 Task: Find a one-way flight from Roswell to Fort Wayne on August 8 in premium economy, departing between 1:00 PM and 2:00 PM, with 7 checked bags.
Action: Mouse moved to (379, 154)
Screenshot: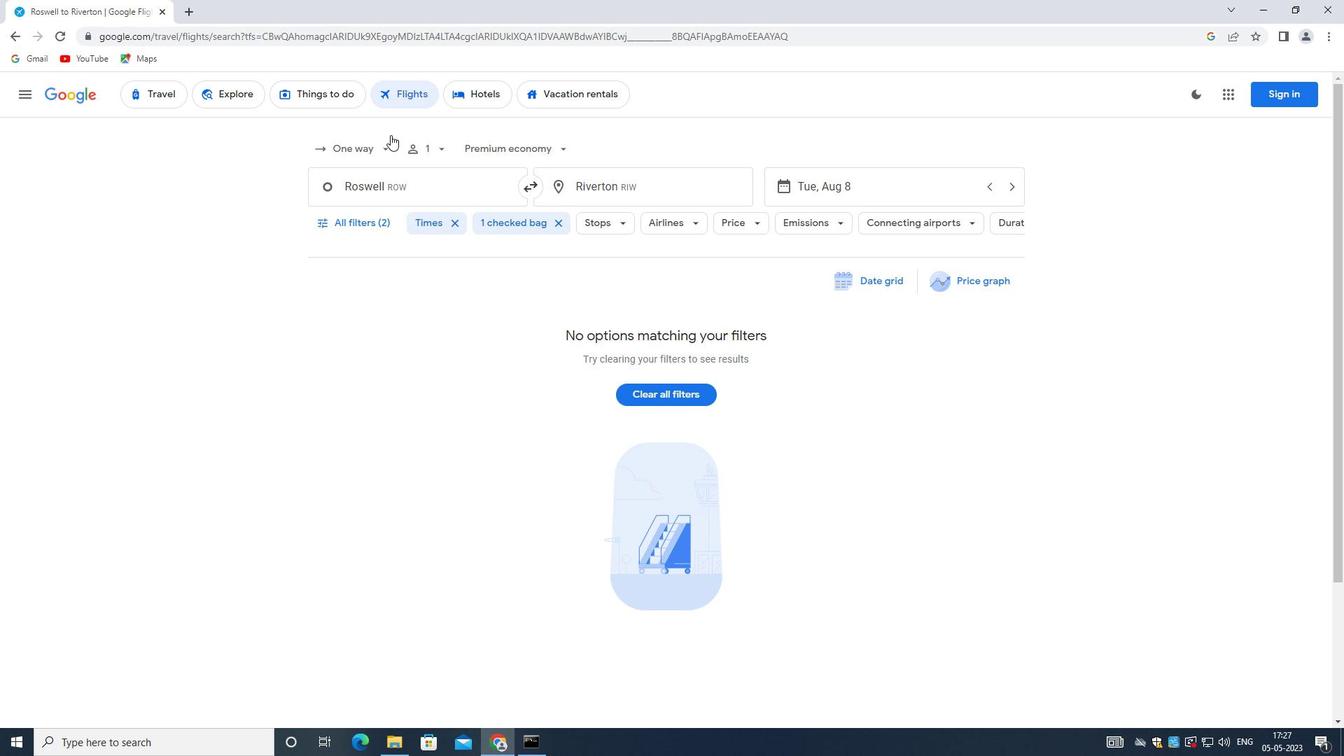 
Action: Mouse pressed left at (379, 154)
Screenshot: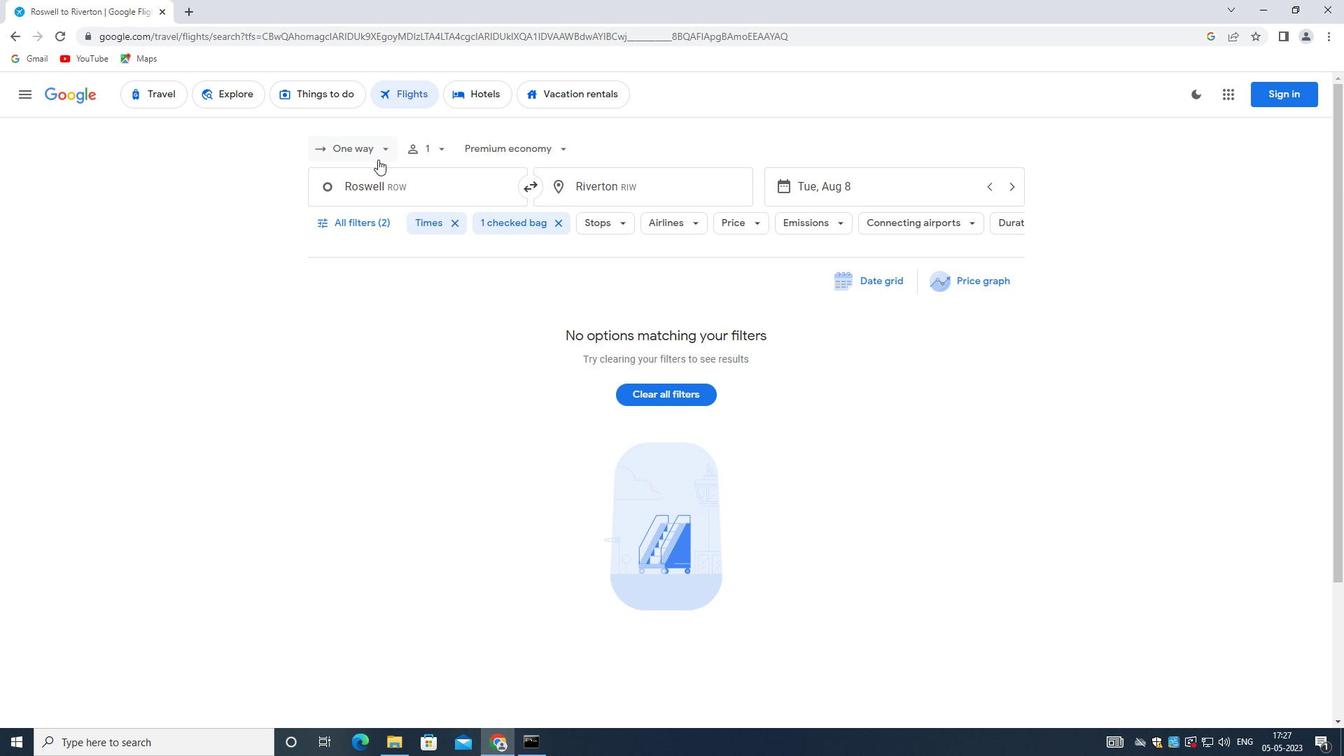 
Action: Mouse moved to (380, 217)
Screenshot: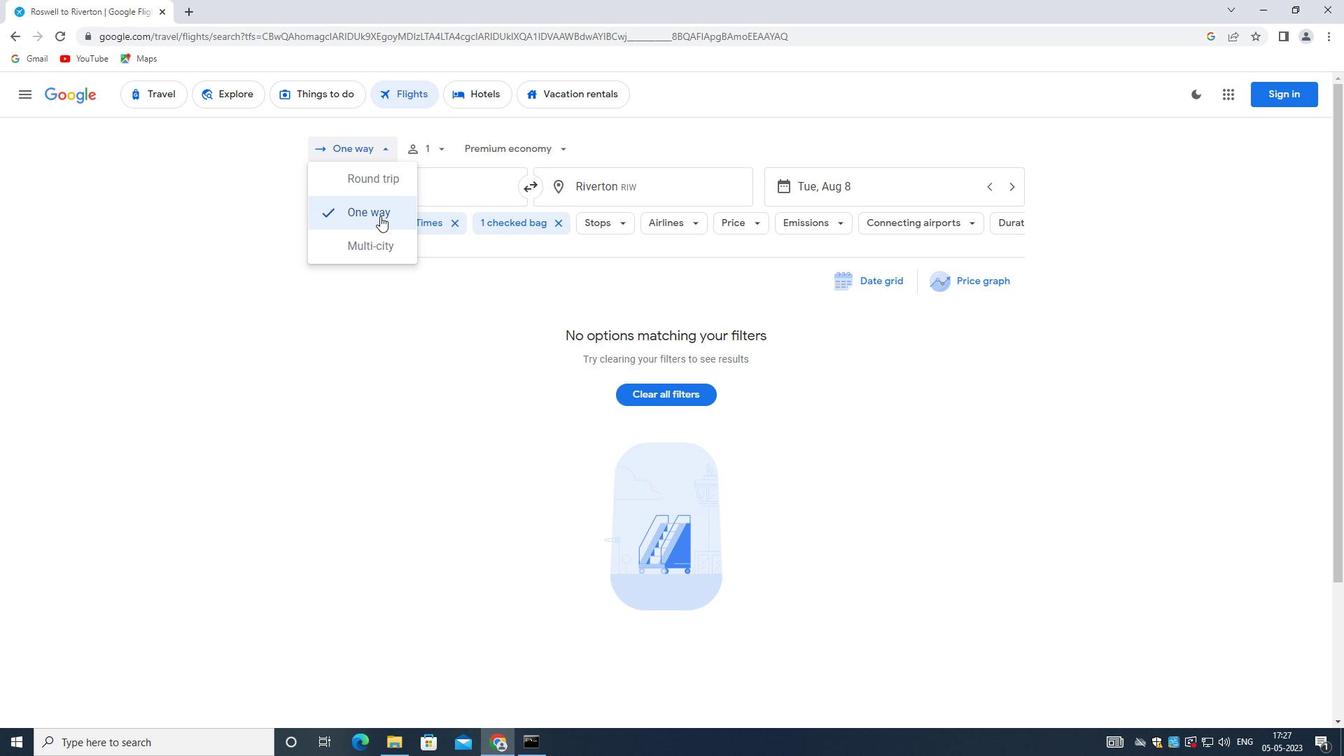 
Action: Mouse pressed left at (380, 217)
Screenshot: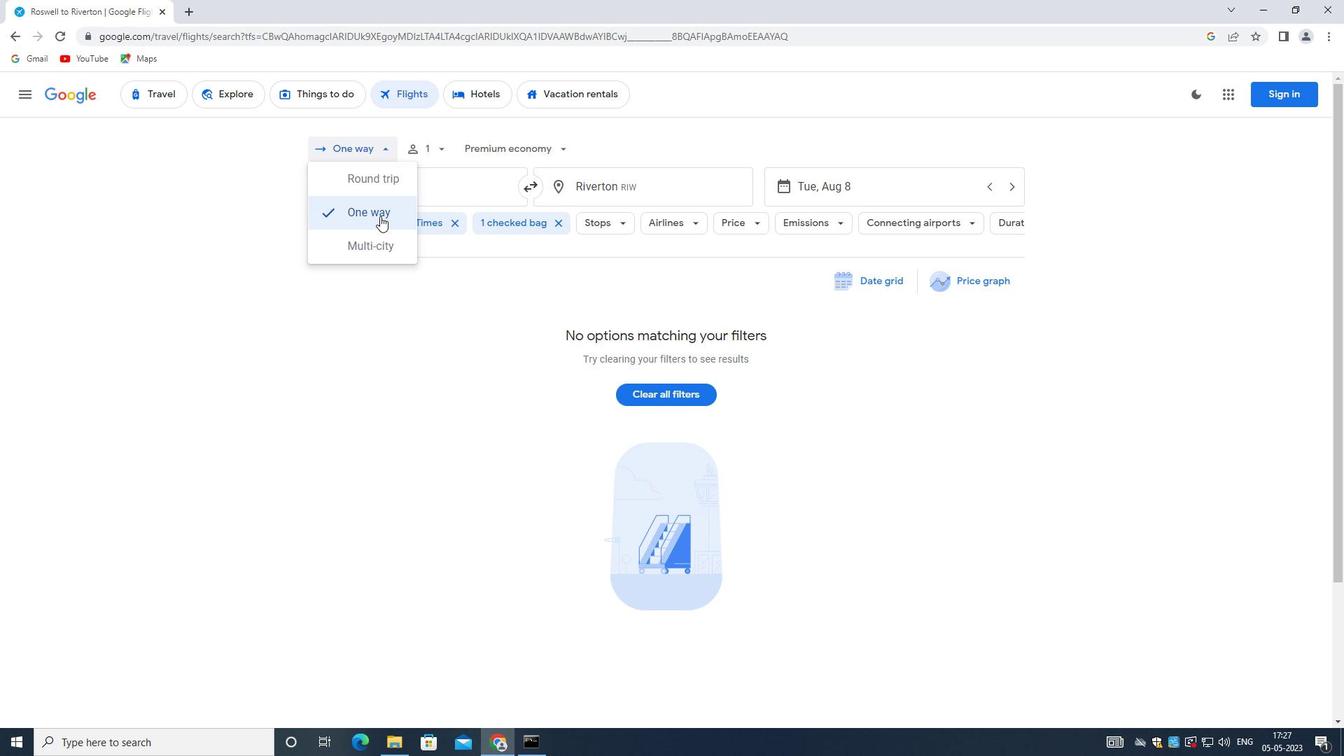 
Action: Mouse moved to (445, 147)
Screenshot: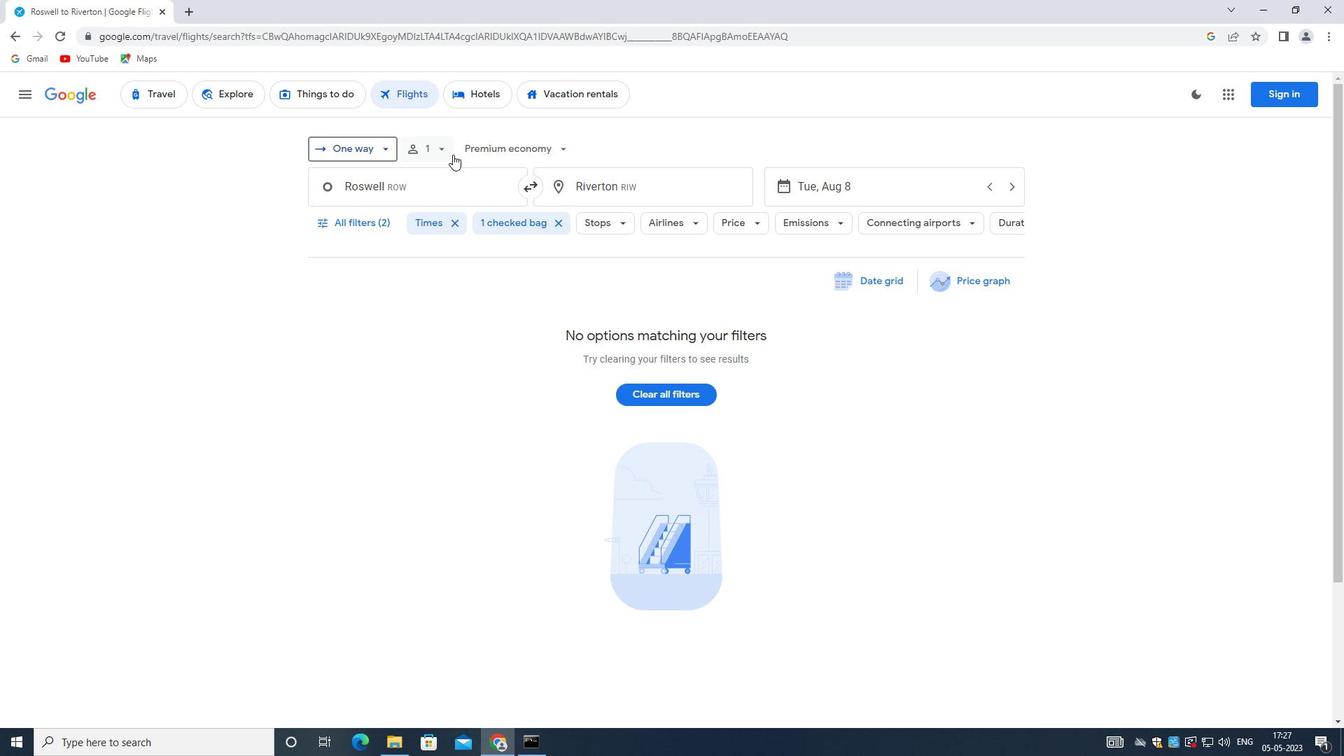 
Action: Mouse pressed left at (445, 147)
Screenshot: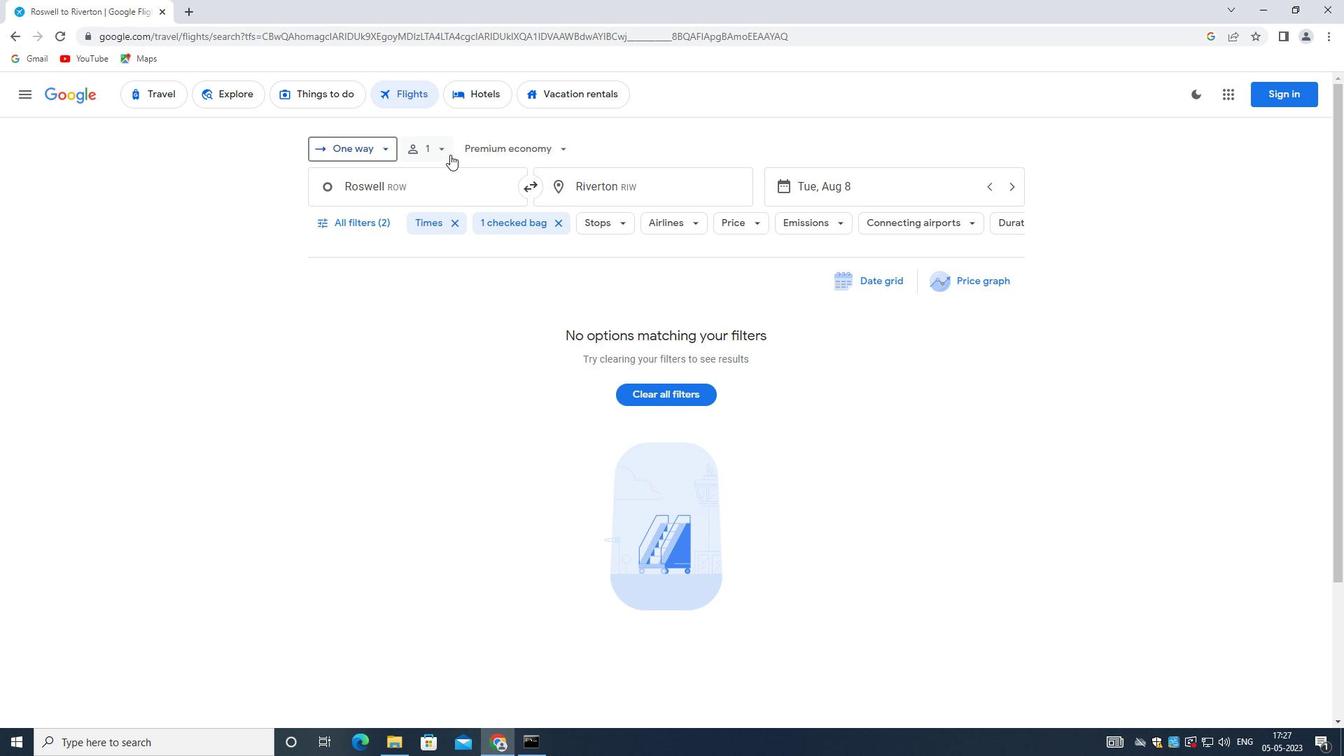 
Action: Mouse moved to (546, 217)
Screenshot: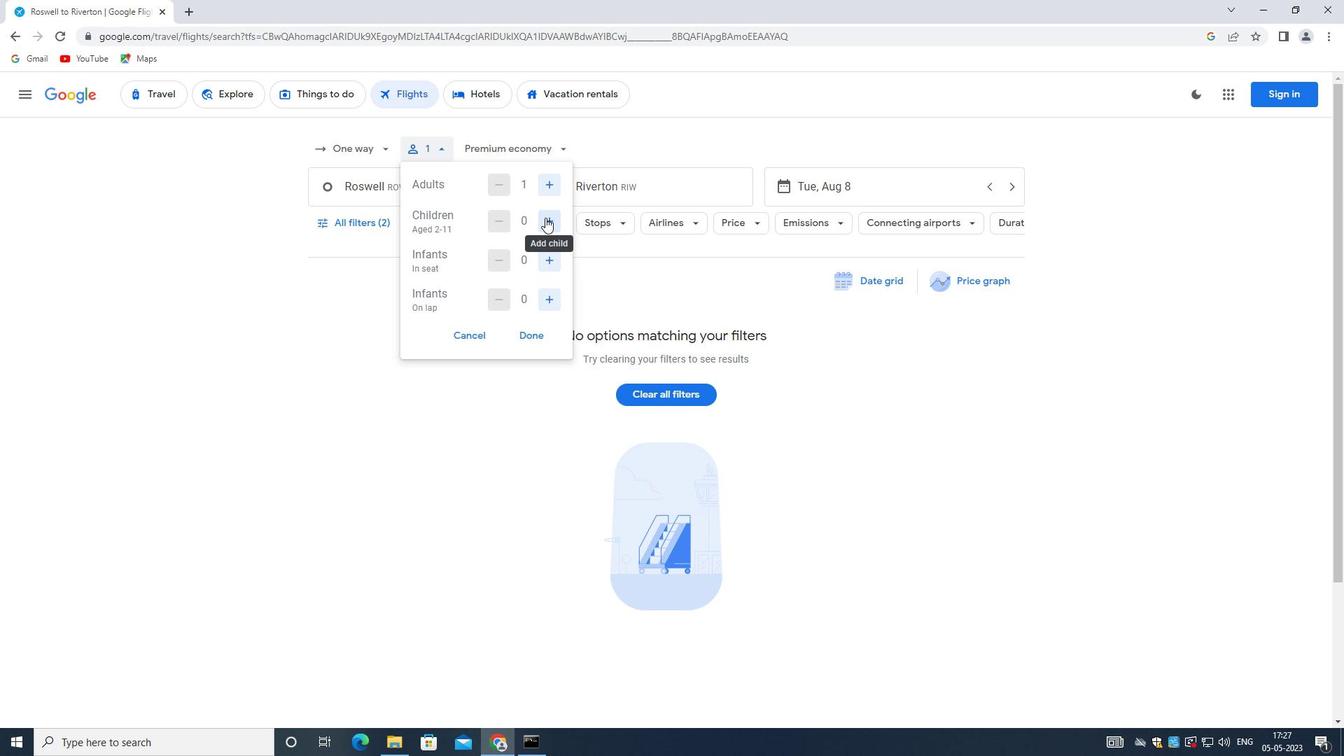 
Action: Mouse pressed left at (546, 217)
Screenshot: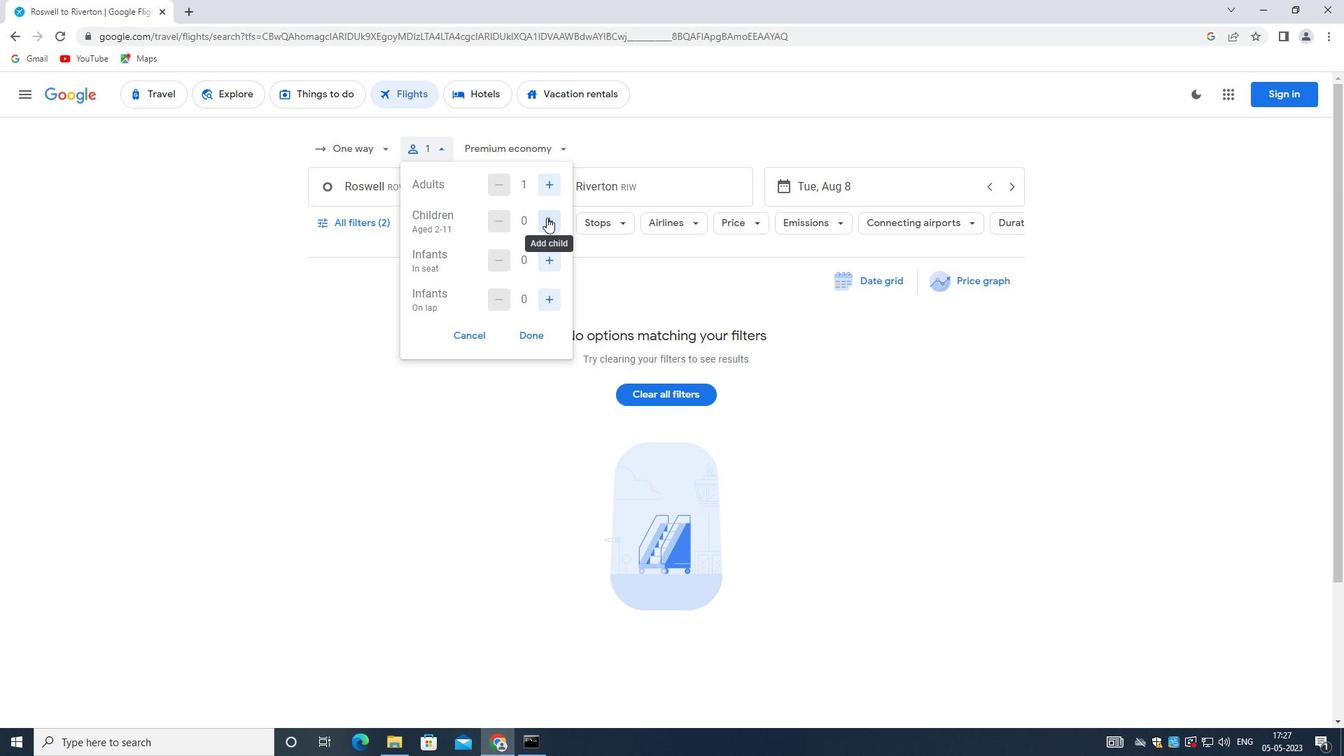 
Action: Mouse moved to (548, 217)
Screenshot: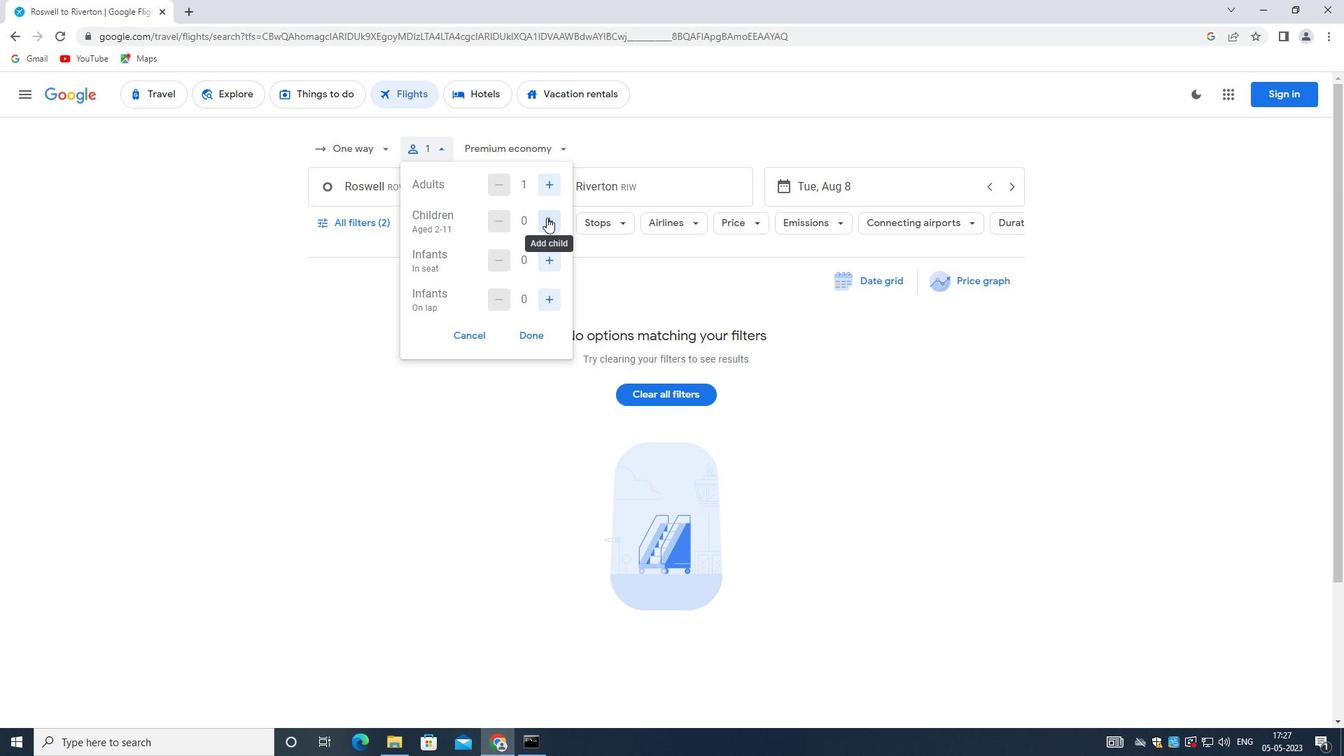 
Action: Mouse pressed left at (548, 217)
Screenshot: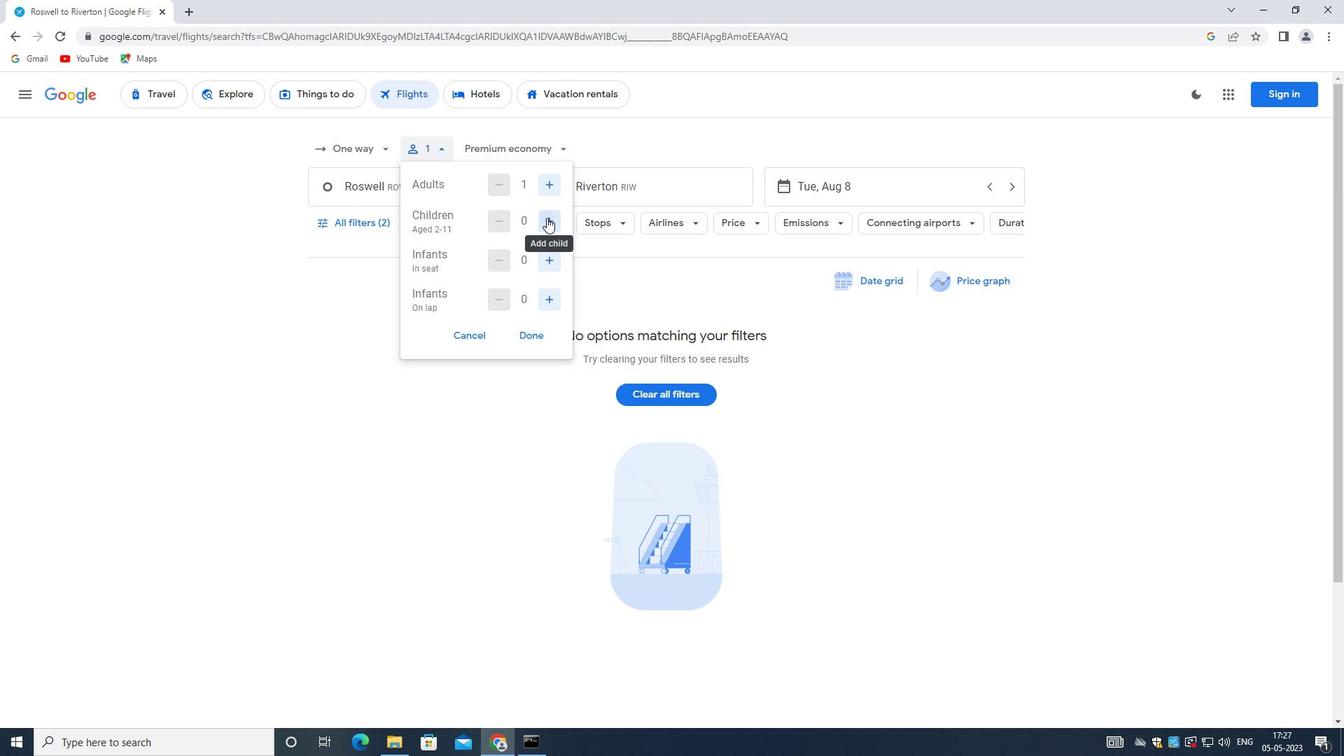 
Action: Mouse moved to (548, 217)
Screenshot: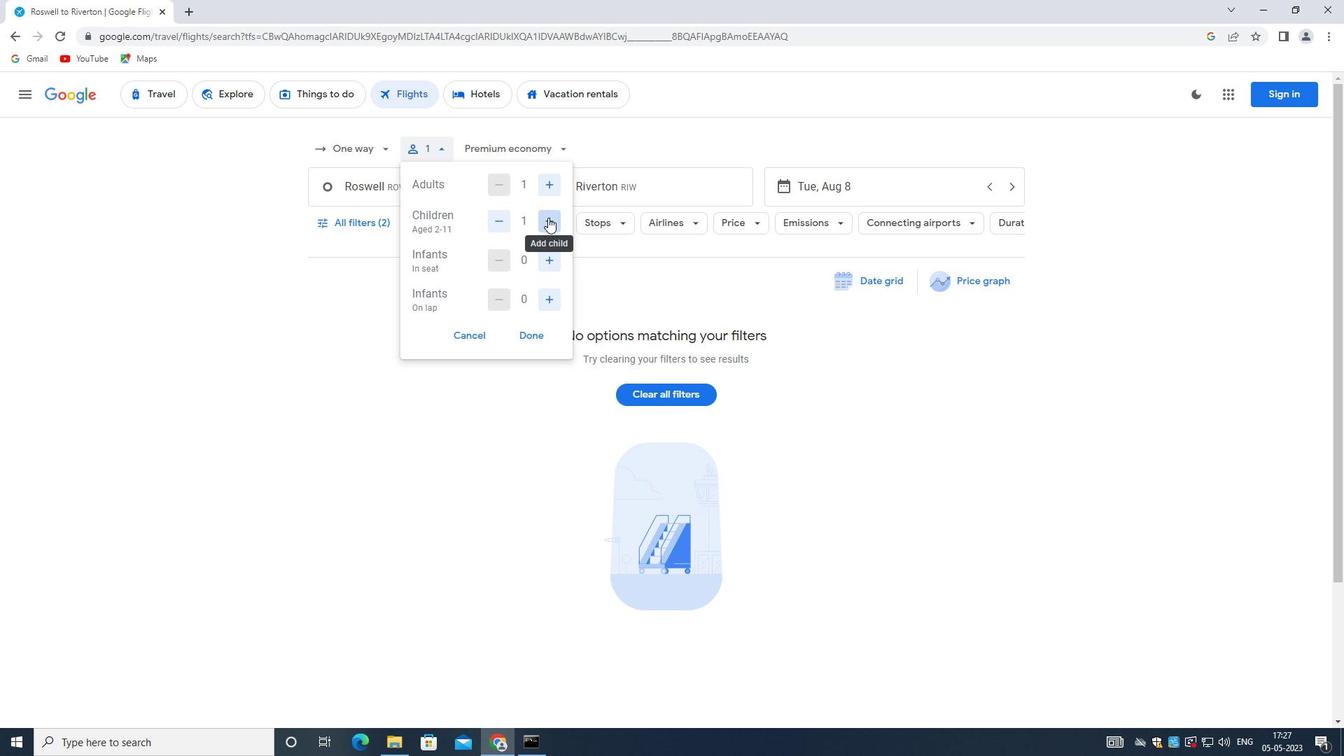 
Action: Mouse pressed left at (548, 217)
Screenshot: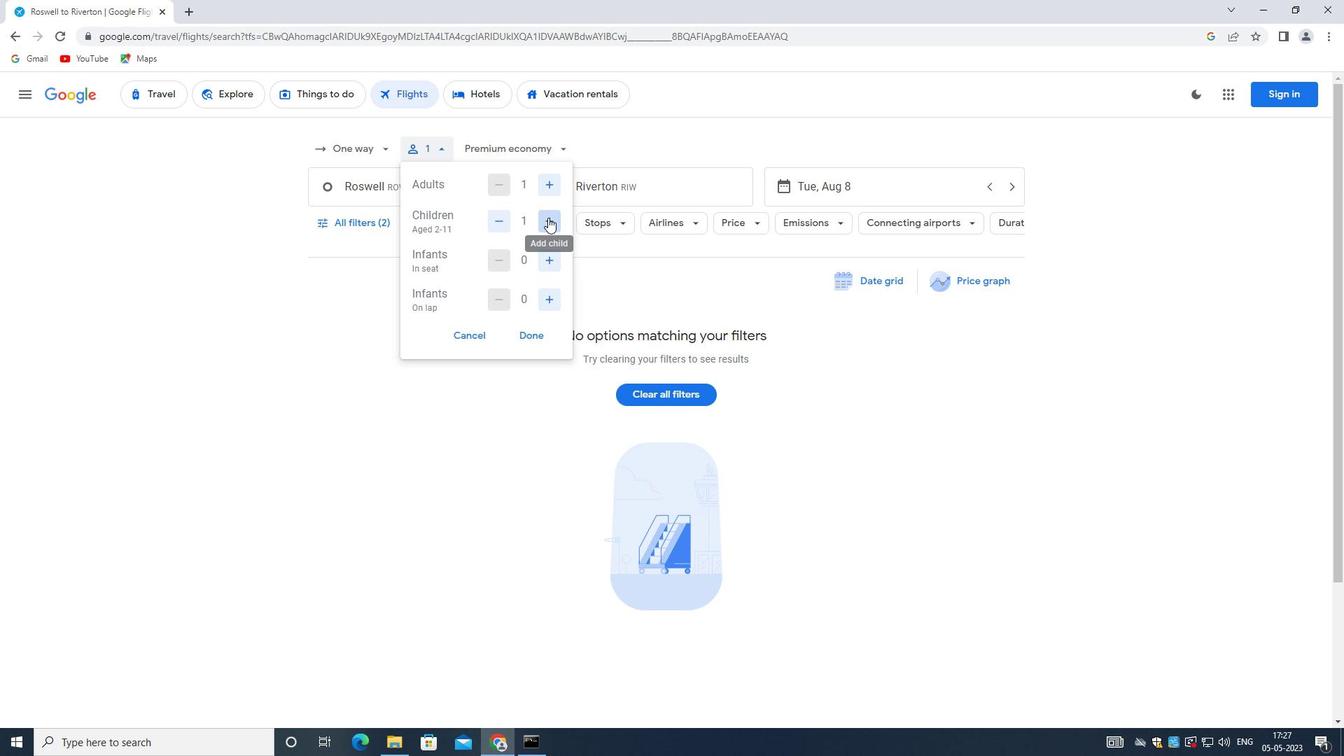 
Action: Mouse moved to (548, 216)
Screenshot: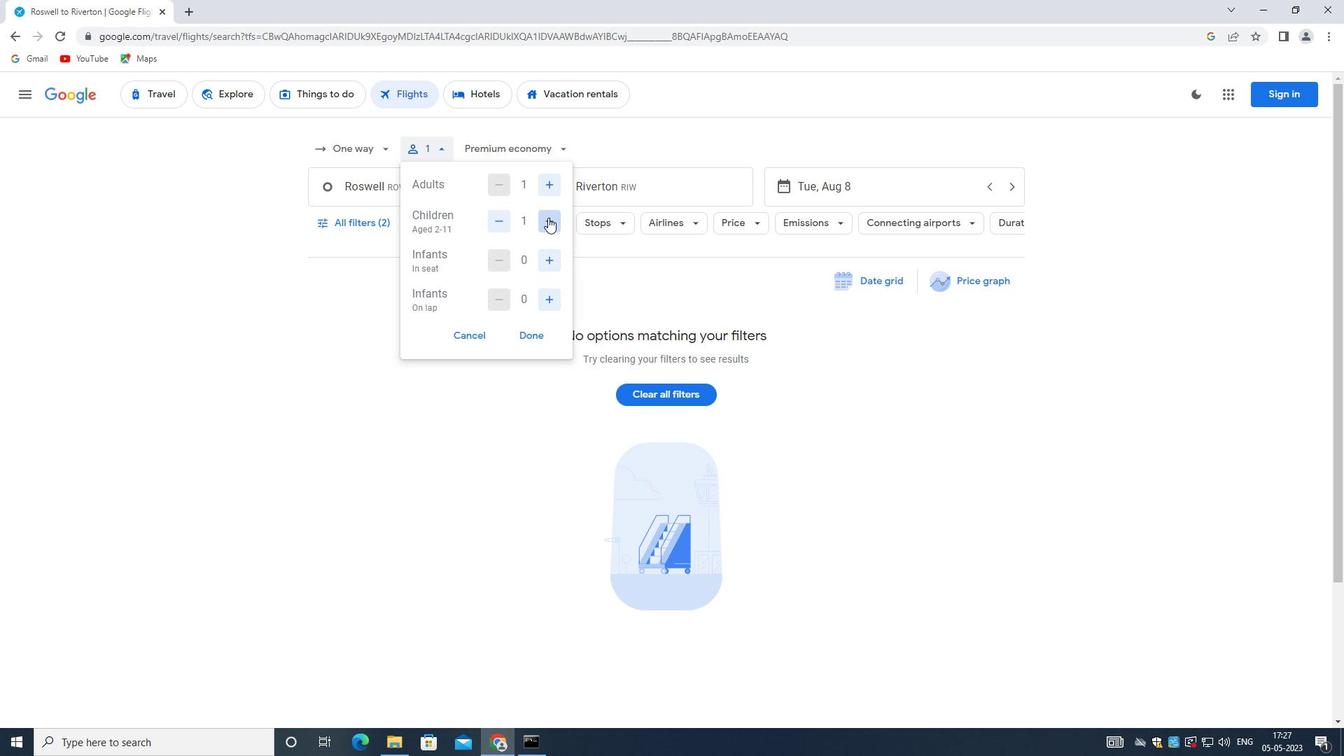 
Action: Mouse pressed left at (548, 216)
Screenshot: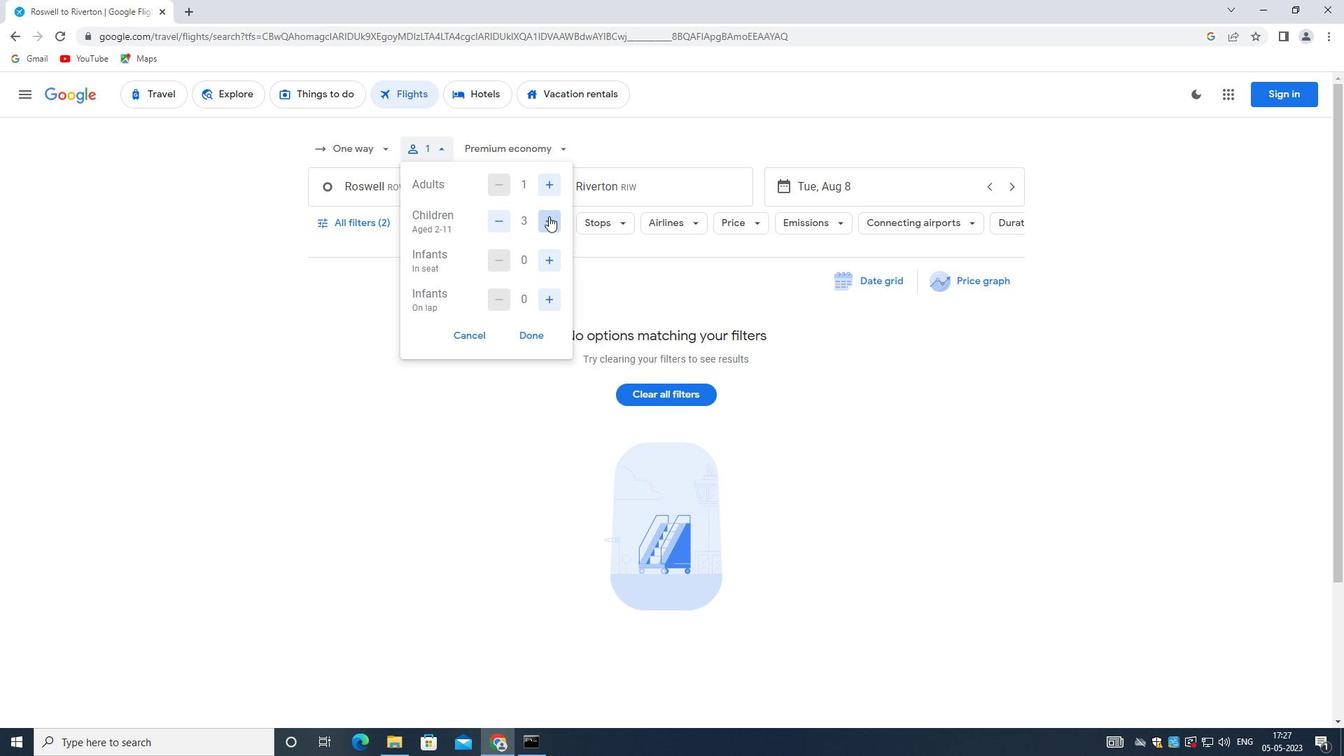 
Action: Mouse pressed left at (548, 216)
Screenshot: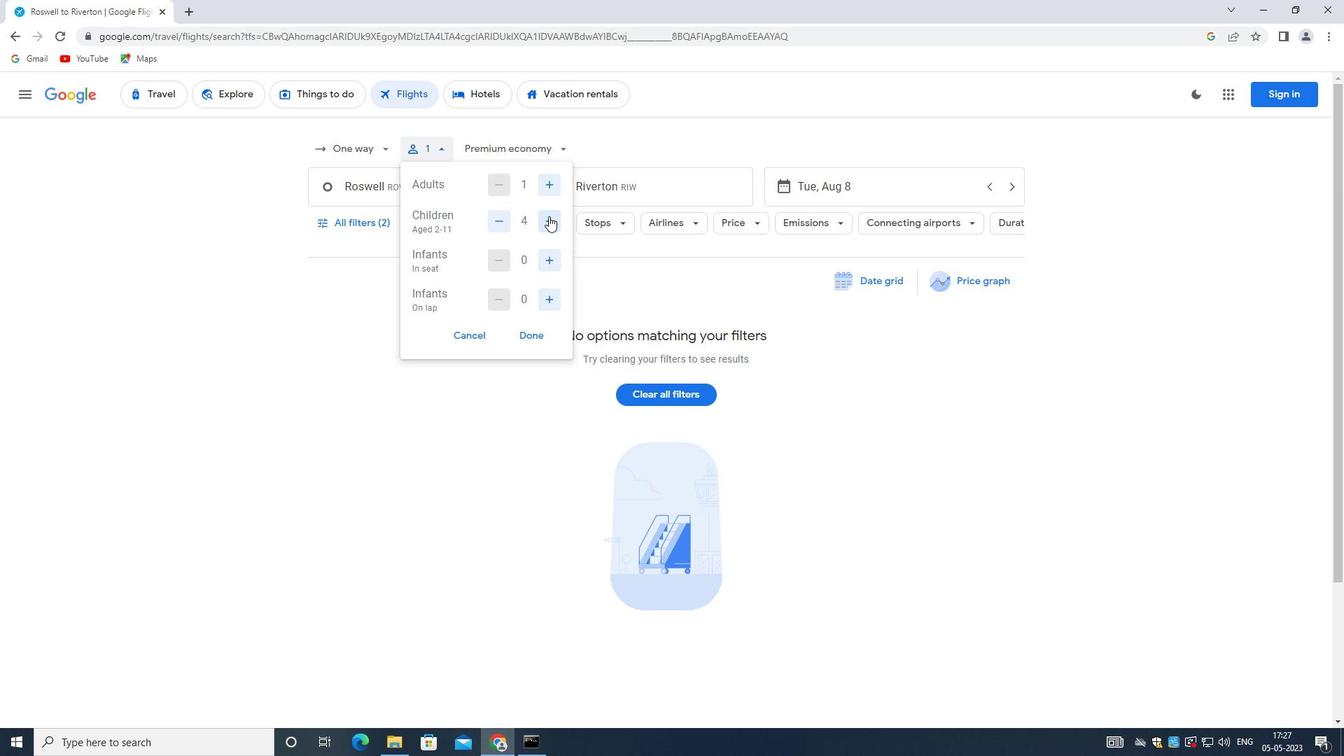 
Action: Mouse moved to (551, 257)
Screenshot: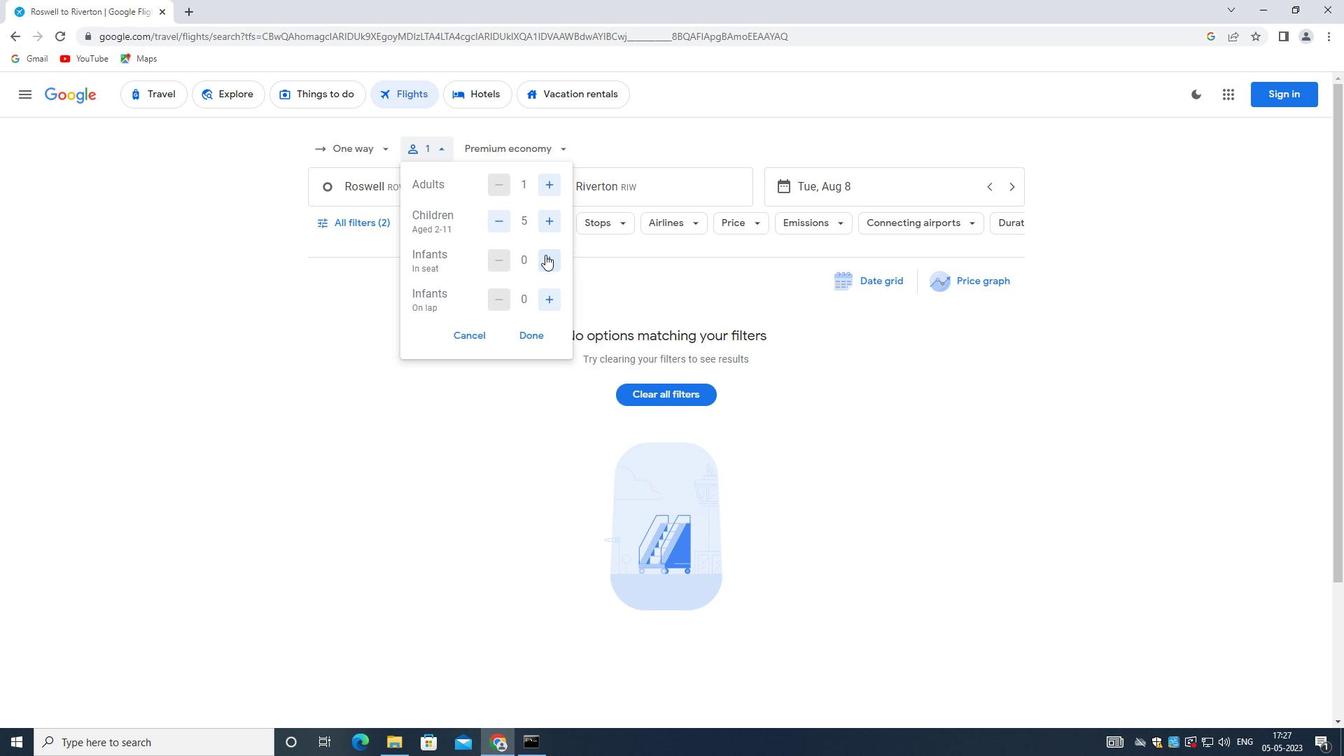 
Action: Mouse pressed left at (551, 257)
Screenshot: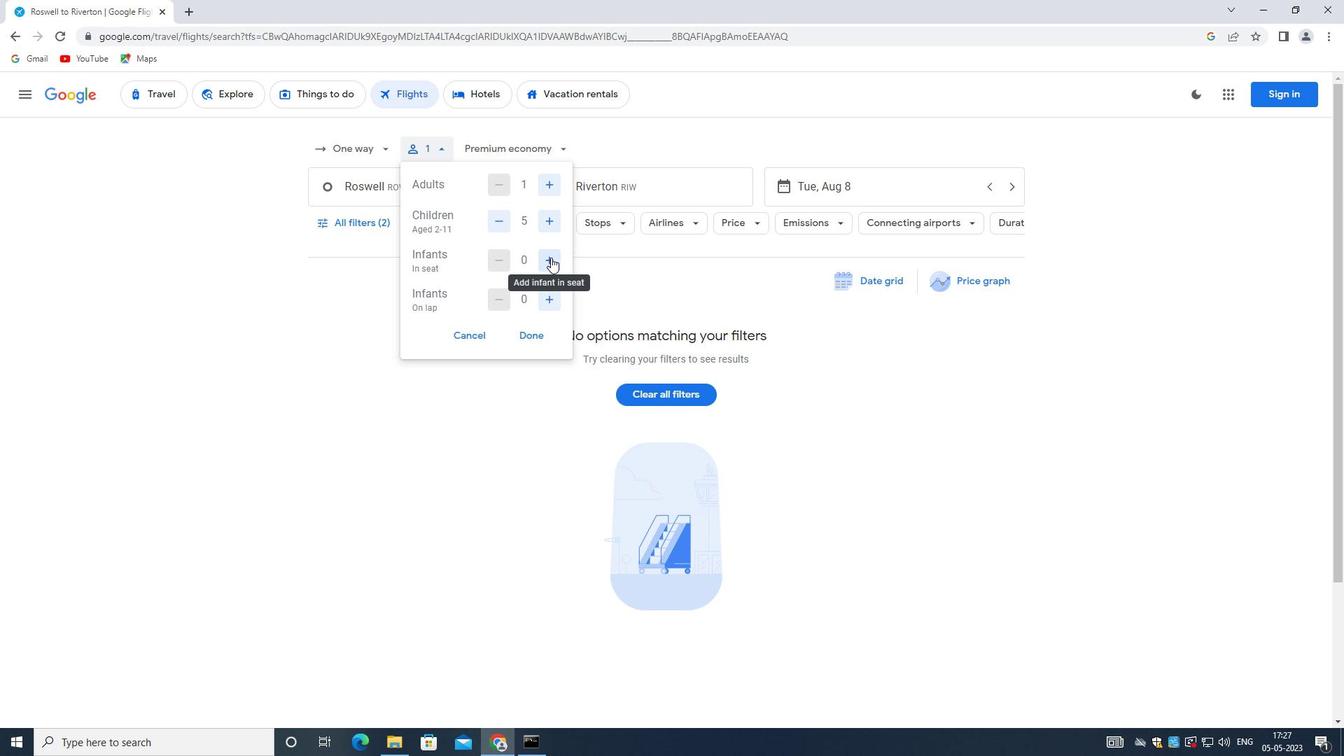 
Action: Mouse pressed left at (551, 257)
Screenshot: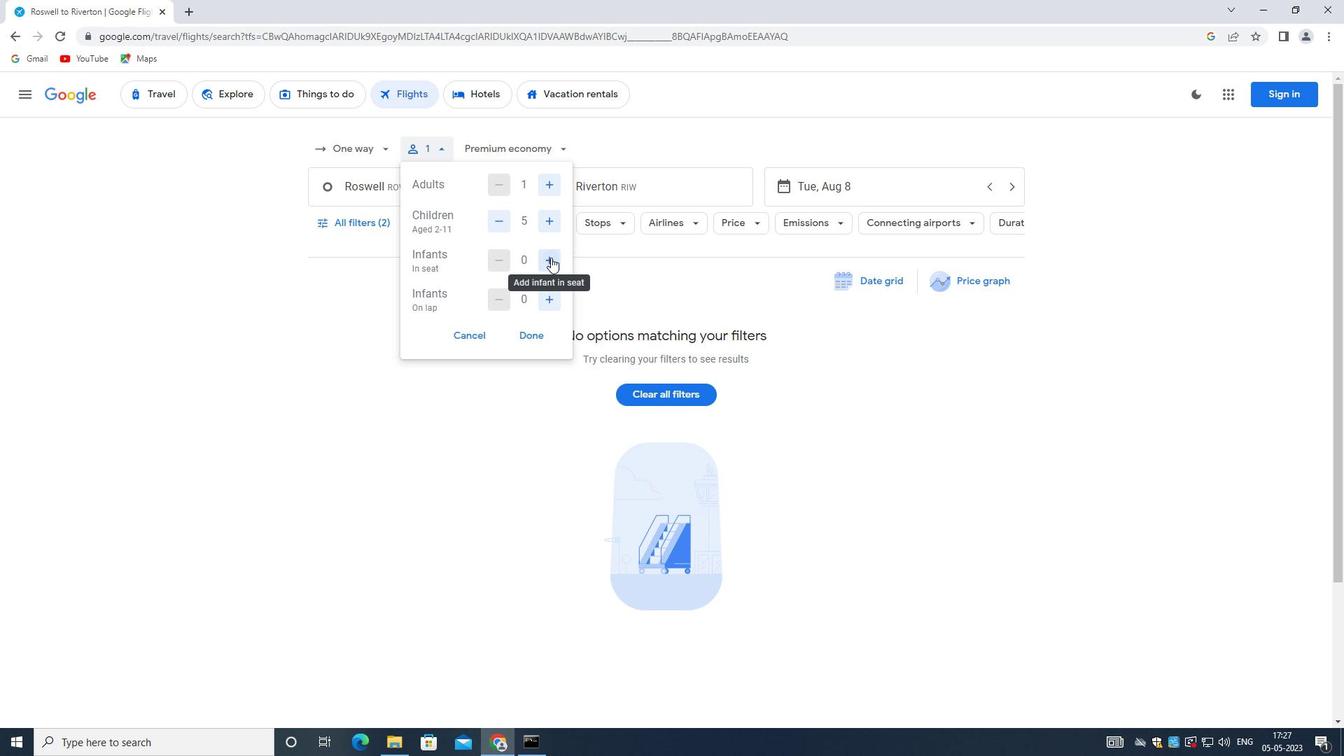 
Action: Mouse moved to (548, 303)
Screenshot: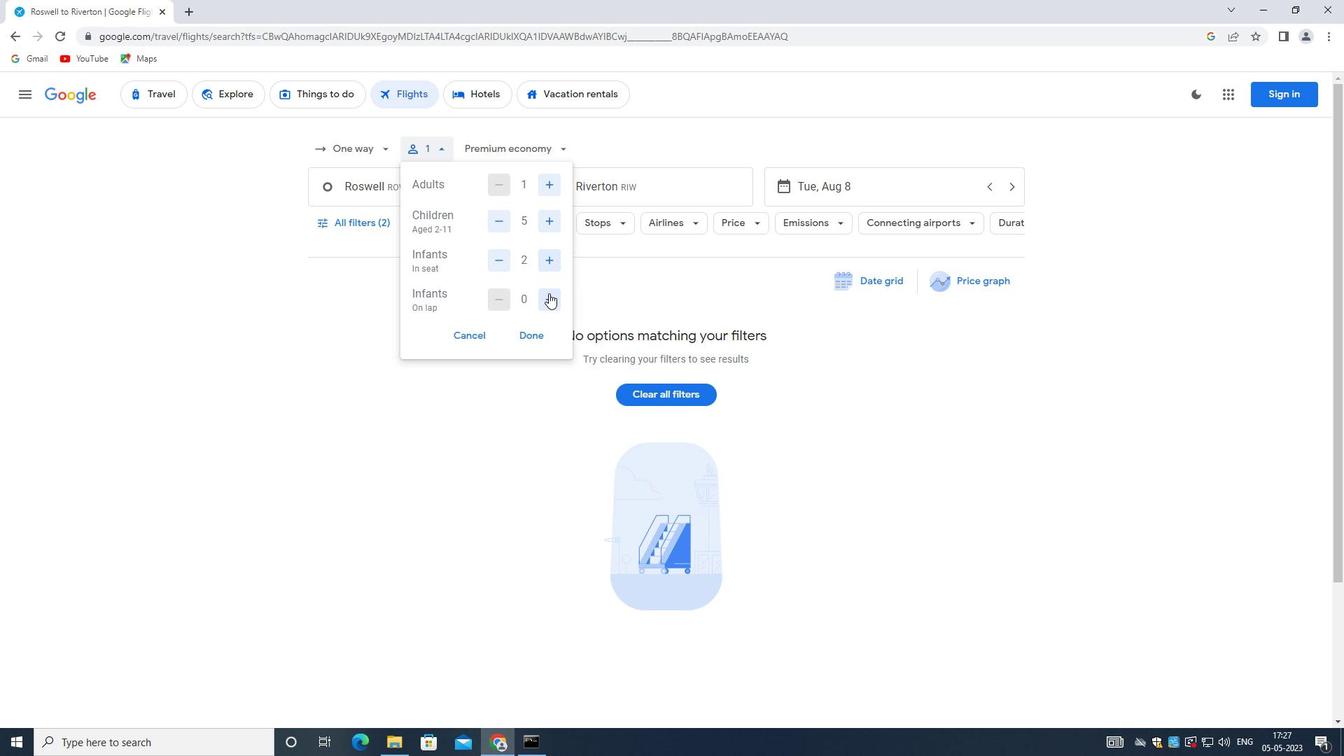 
Action: Mouse pressed left at (548, 303)
Screenshot: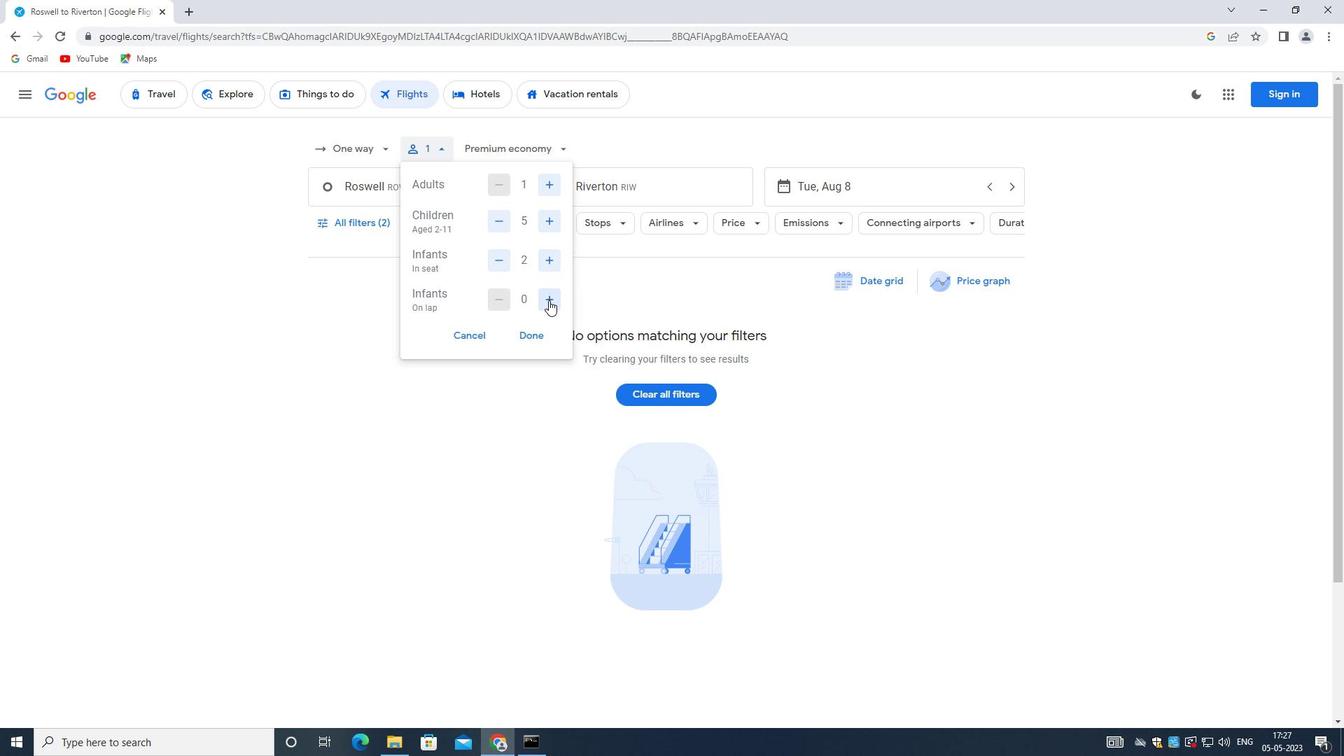 
Action: Mouse moved to (499, 255)
Screenshot: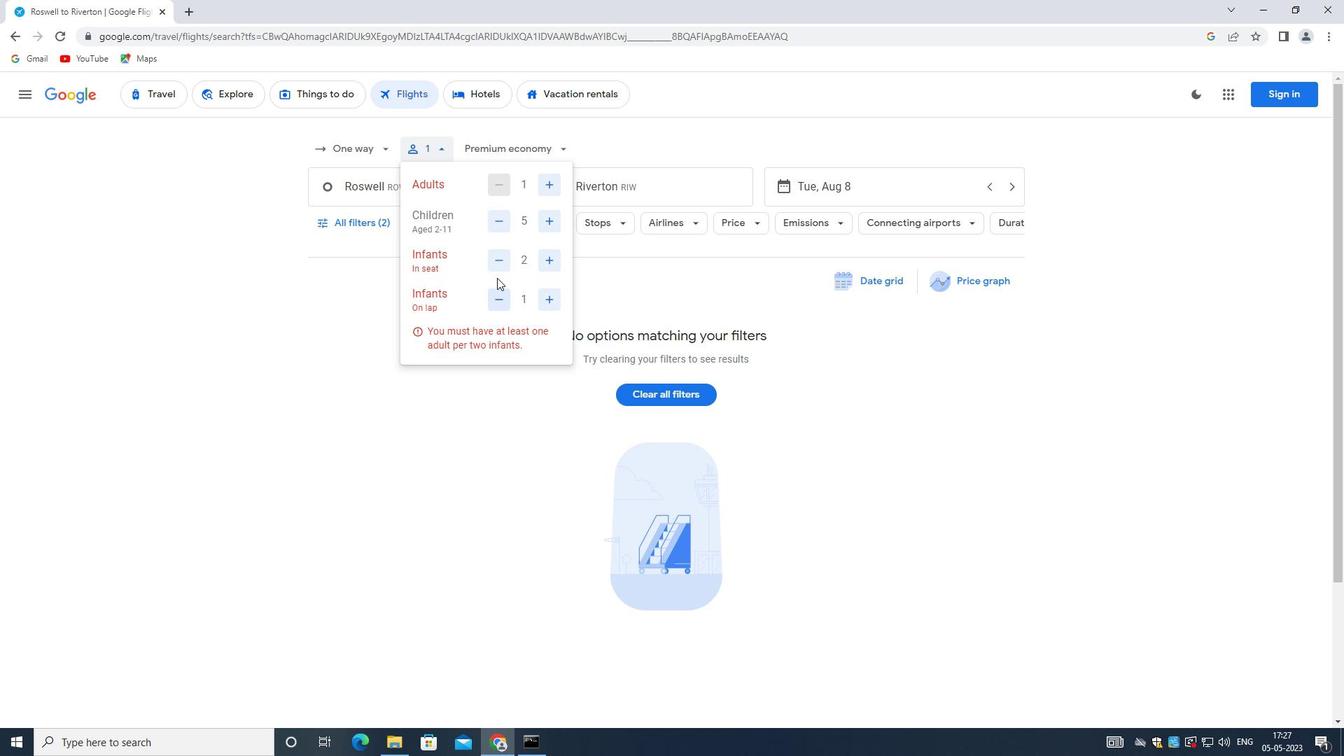 
Action: Mouse pressed left at (499, 255)
Screenshot: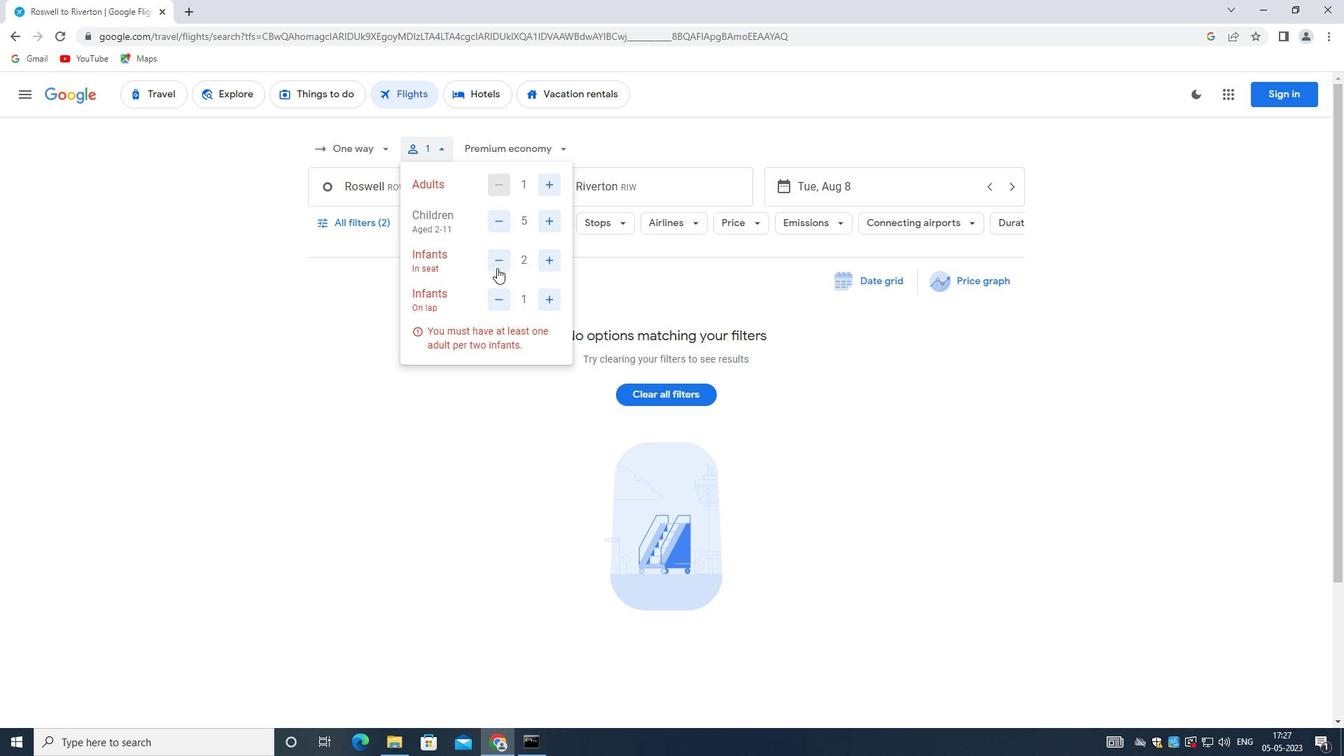 
Action: Mouse moved to (530, 336)
Screenshot: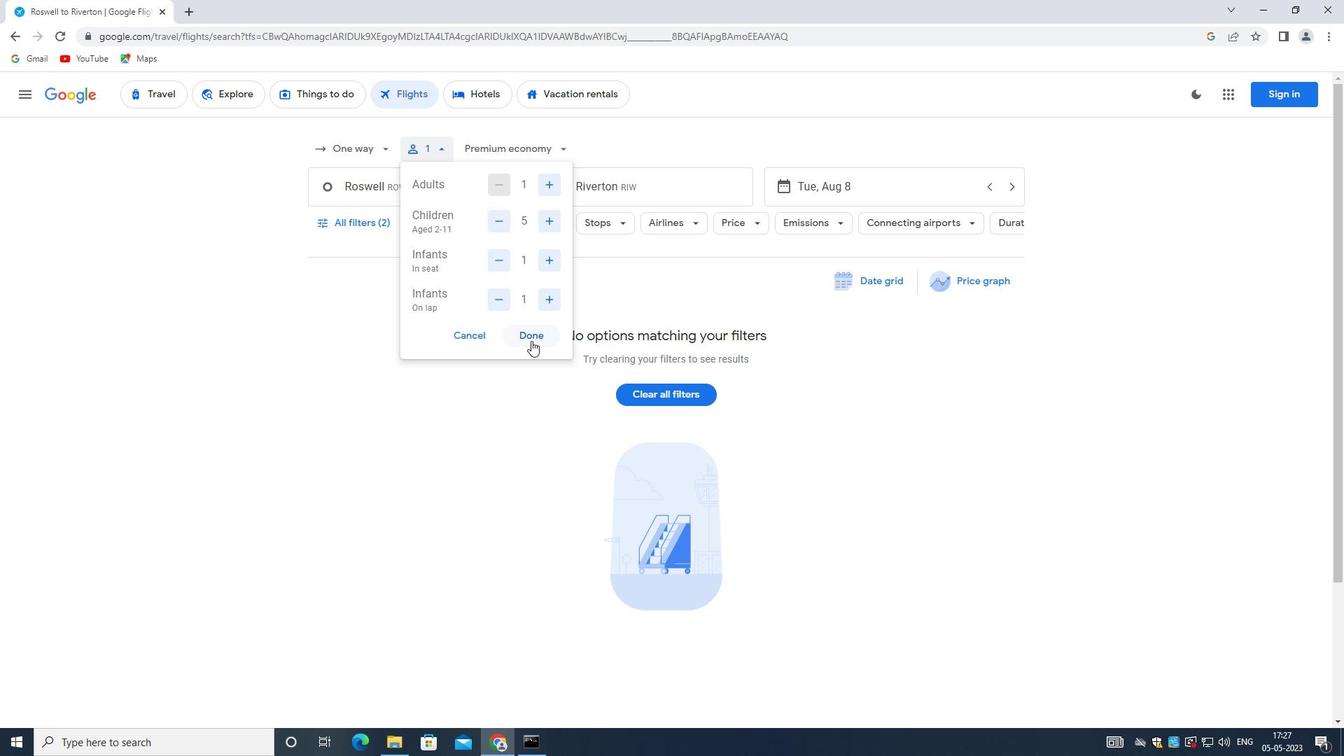 
Action: Mouse pressed left at (530, 336)
Screenshot: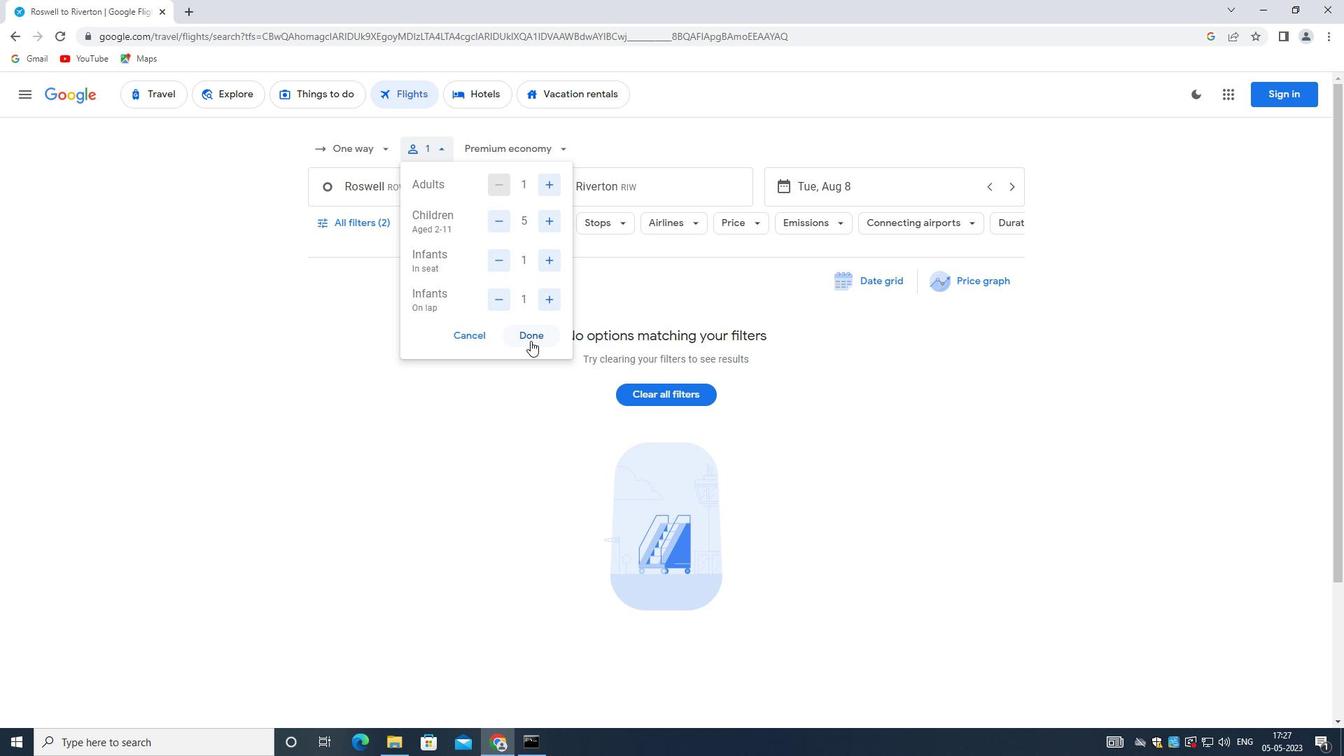 
Action: Mouse moved to (381, 185)
Screenshot: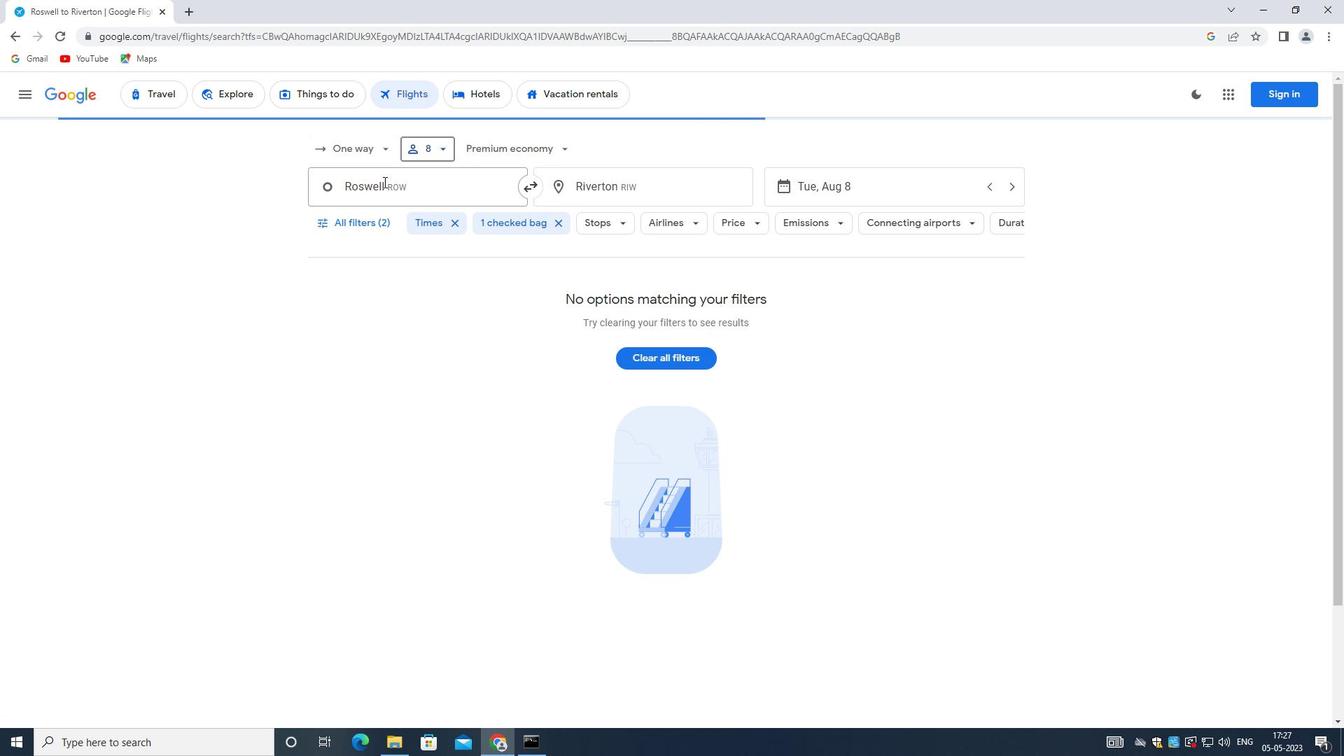 
Action: Mouse pressed left at (381, 185)
Screenshot: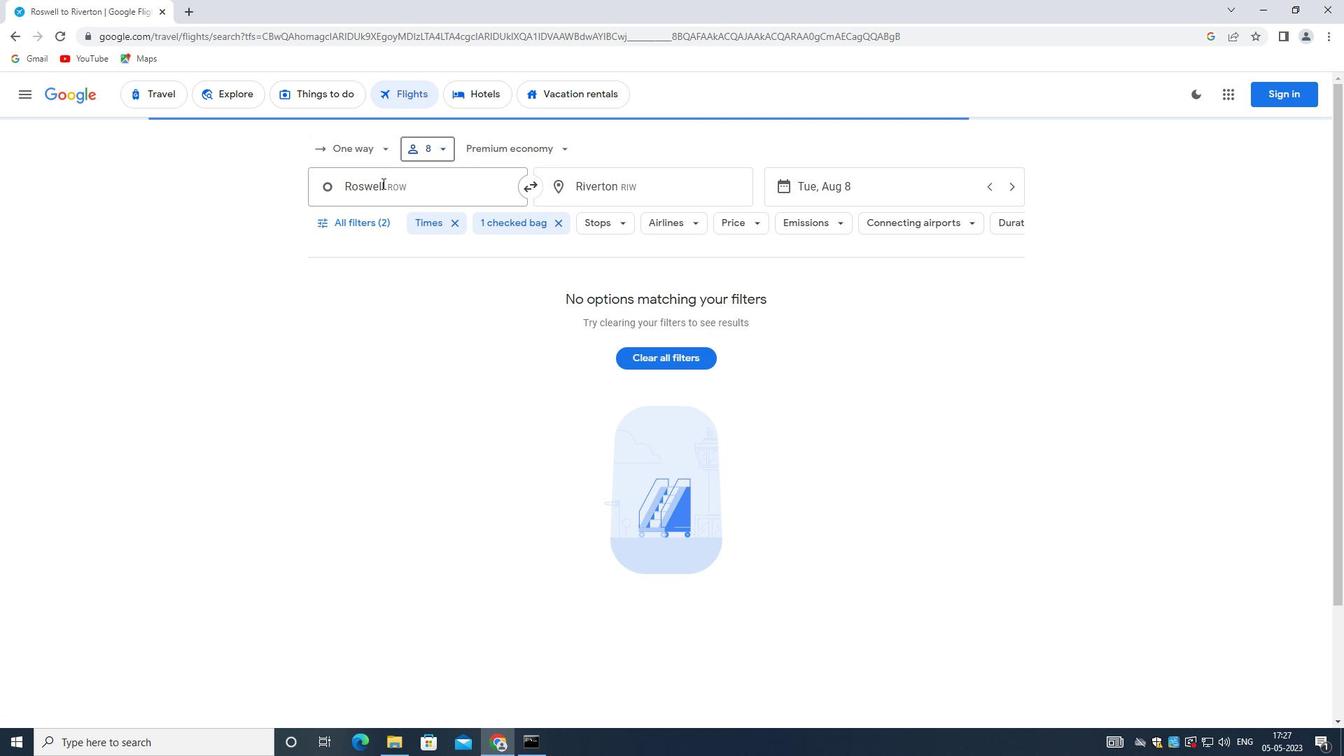 
Action: Mouse moved to (523, 141)
Screenshot: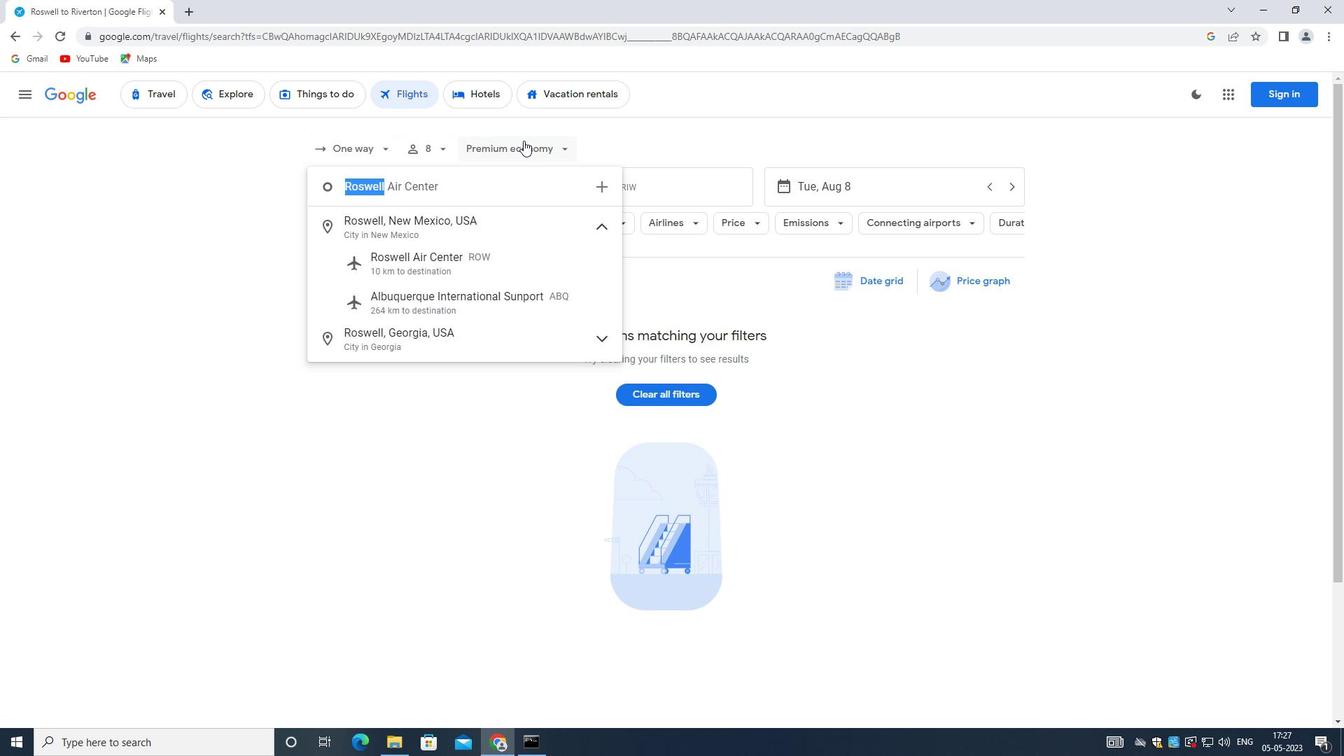 
Action: Key pressed <Key.backspace><Key.shift><Key.shift><Key.shift><Key.shift>SANTA<Key.space><Key.shift><Key.shift><Key.shift><Key.shift><Key.shift><Key.shift><Key.shift><Key.shift><Key.shift><Key.shift><Key.shift><Key.shift><Key.shift><Key.shift>FE<Key.space>
Screenshot: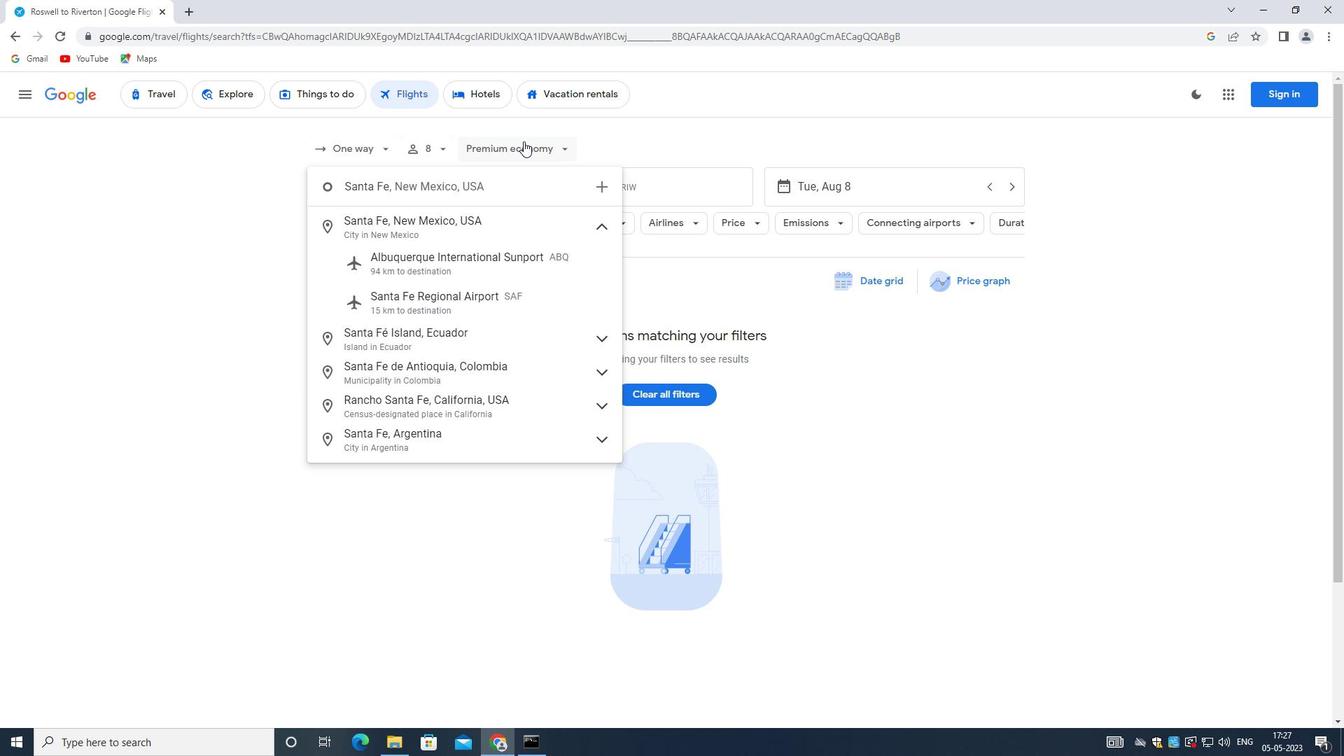 
Action: Mouse moved to (524, 141)
Screenshot: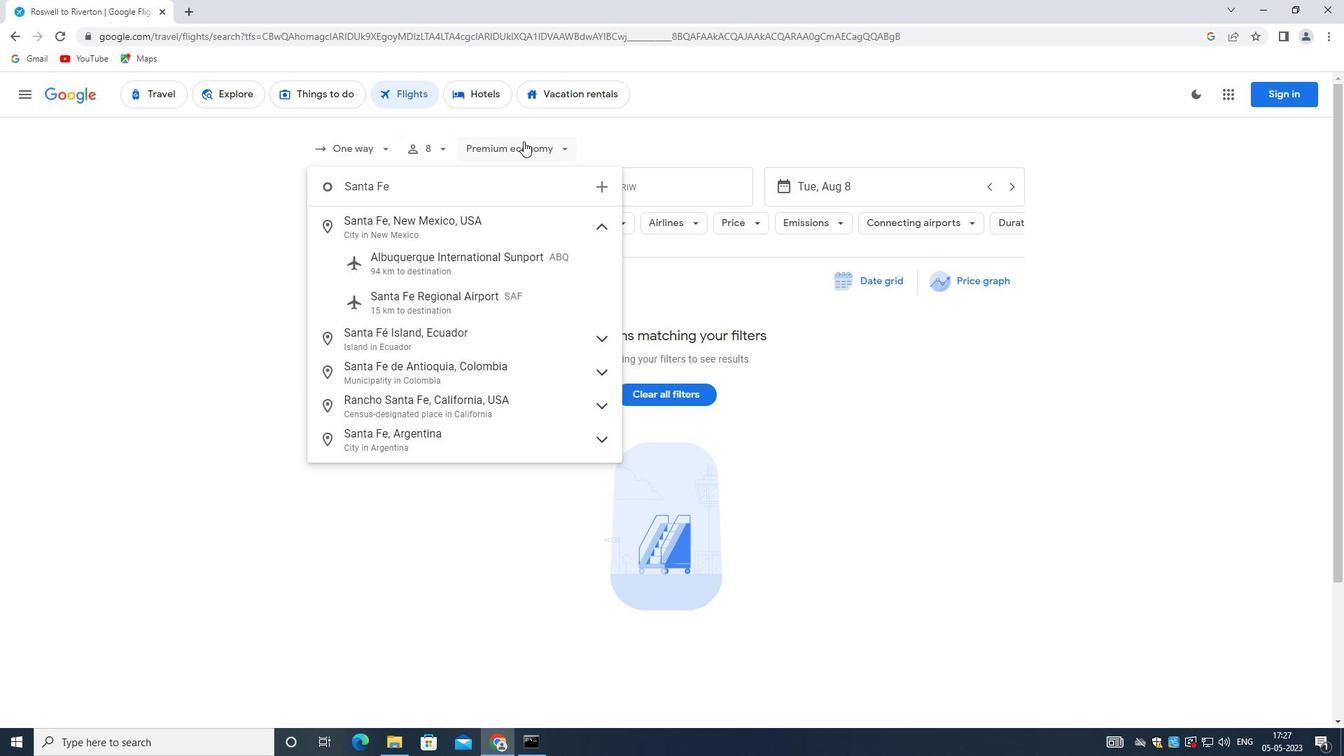 
Action: Key pressed <Key.shift_r><Key.shift_r><Key.shift_r><Key.shift_r><Key.shift_r>MUNICIPAL<Key.space><Key.shift><Key.shift><Key.shift>AIRPORT
Screenshot: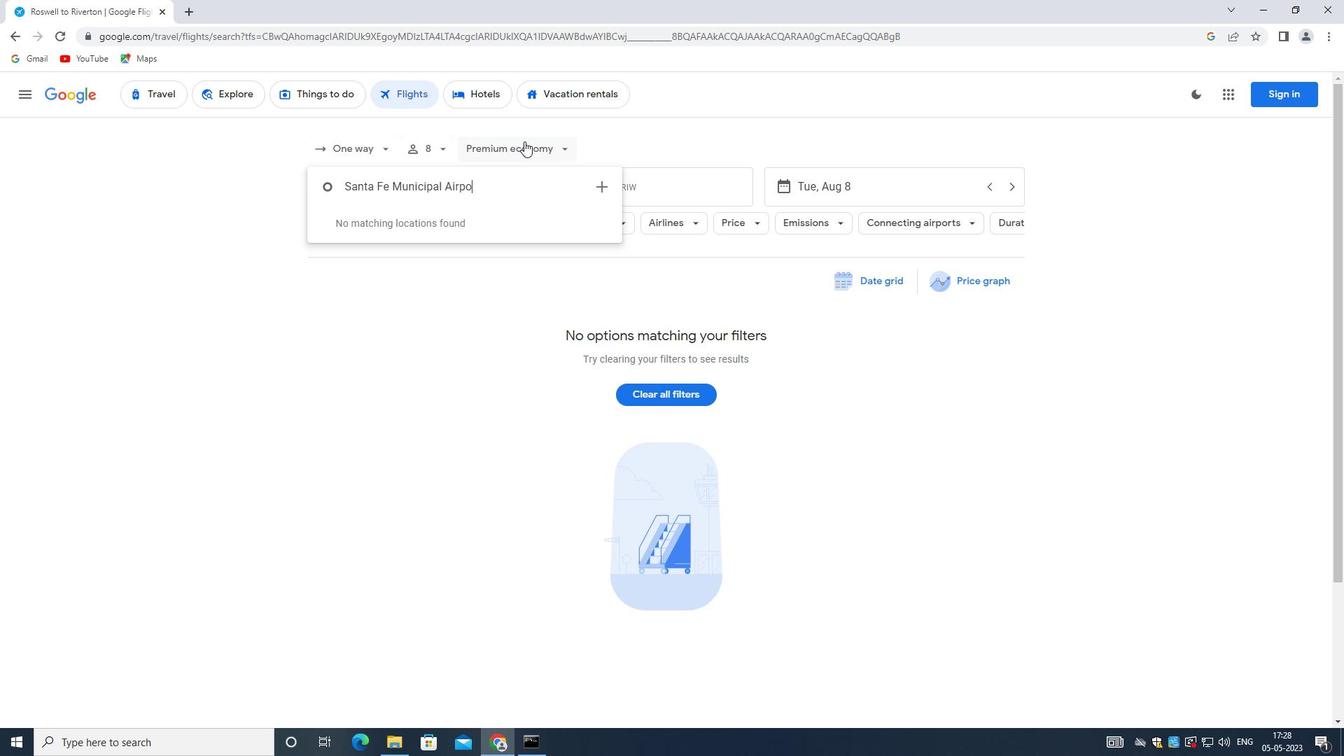 
Action: Mouse moved to (524, 141)
Screenshot: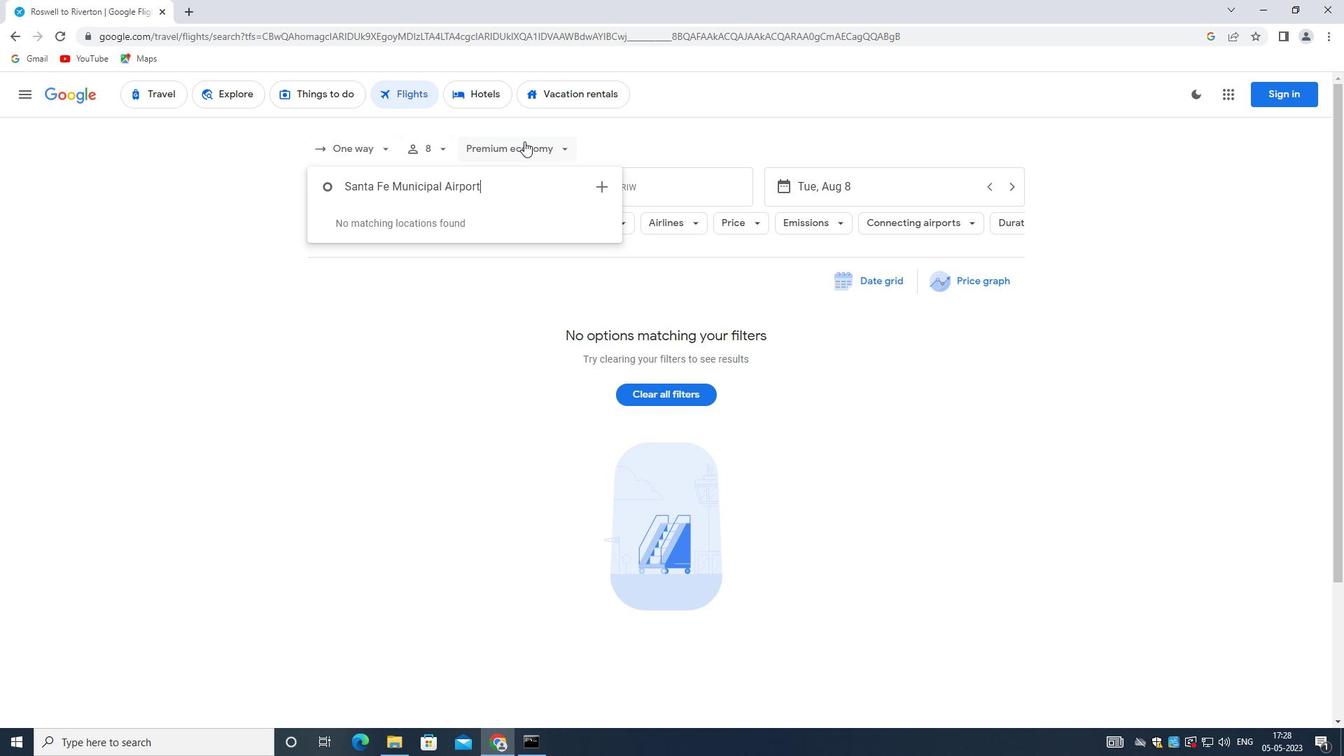 
Action: Key pressed <Key.enter>
Screenshot: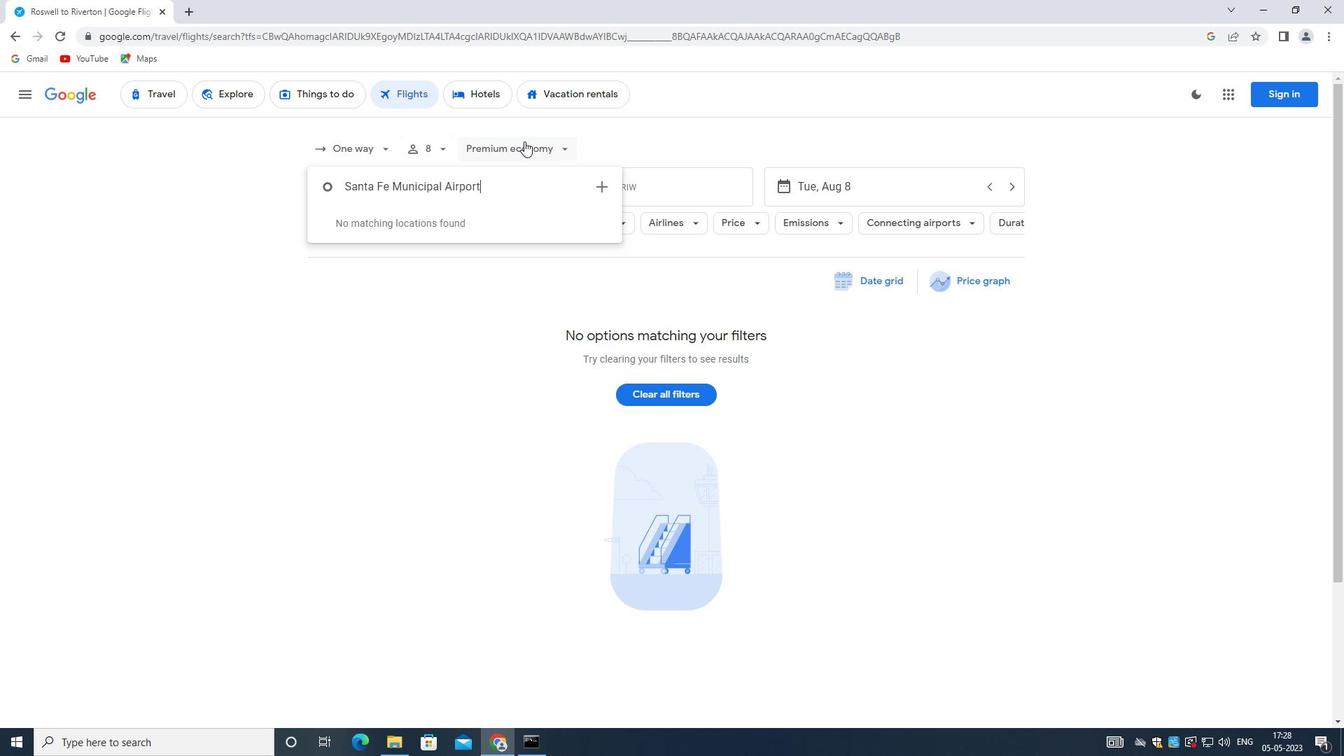 
Action: Mouse moved to (647, 194)
Screenshot: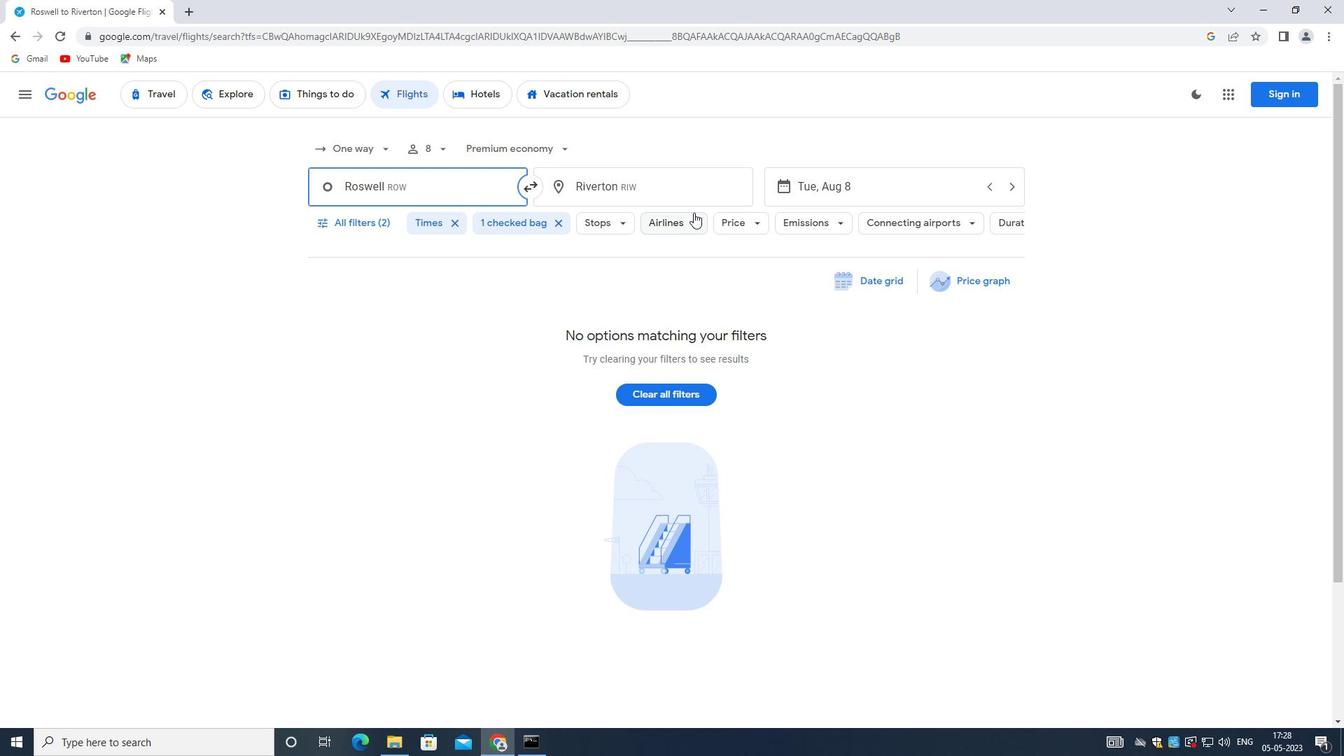 
Action: Mouse pressed left at (647, 194)
Screenshot: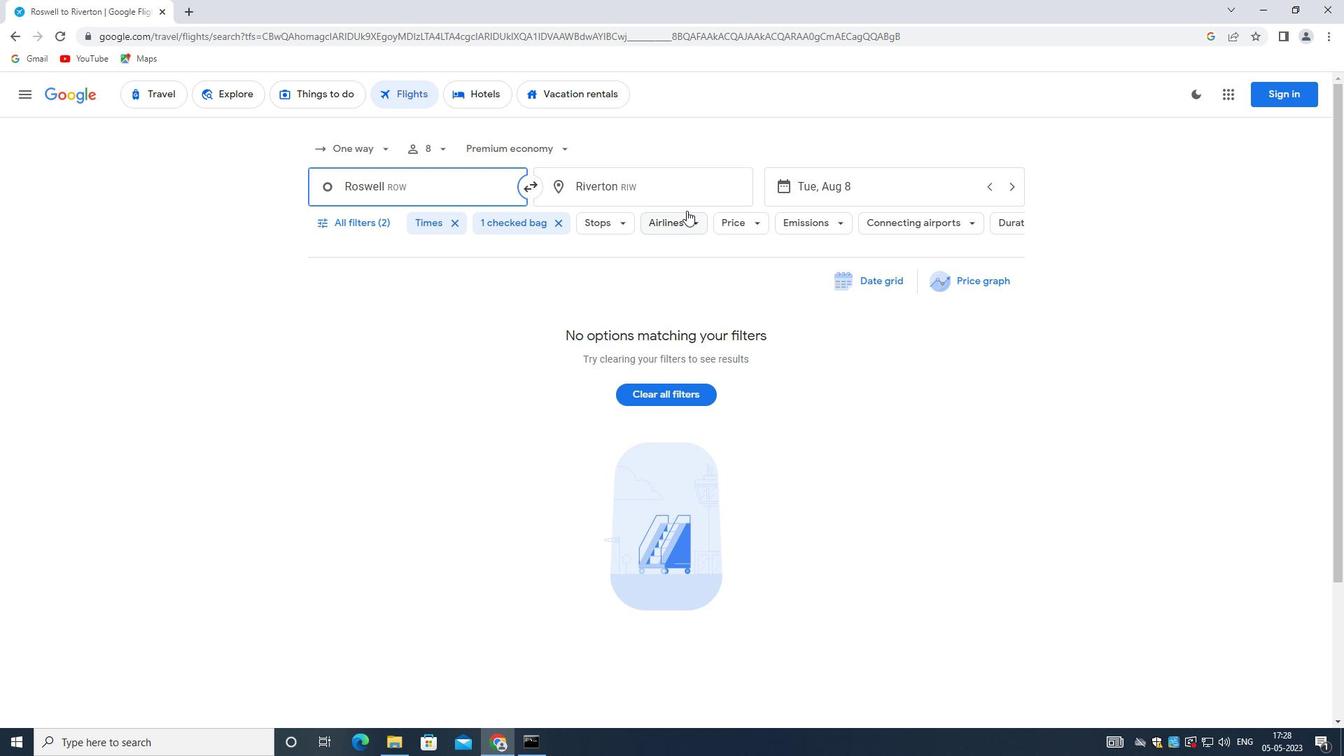 
Action: Mouse moved to (646, 194)
Screenshot: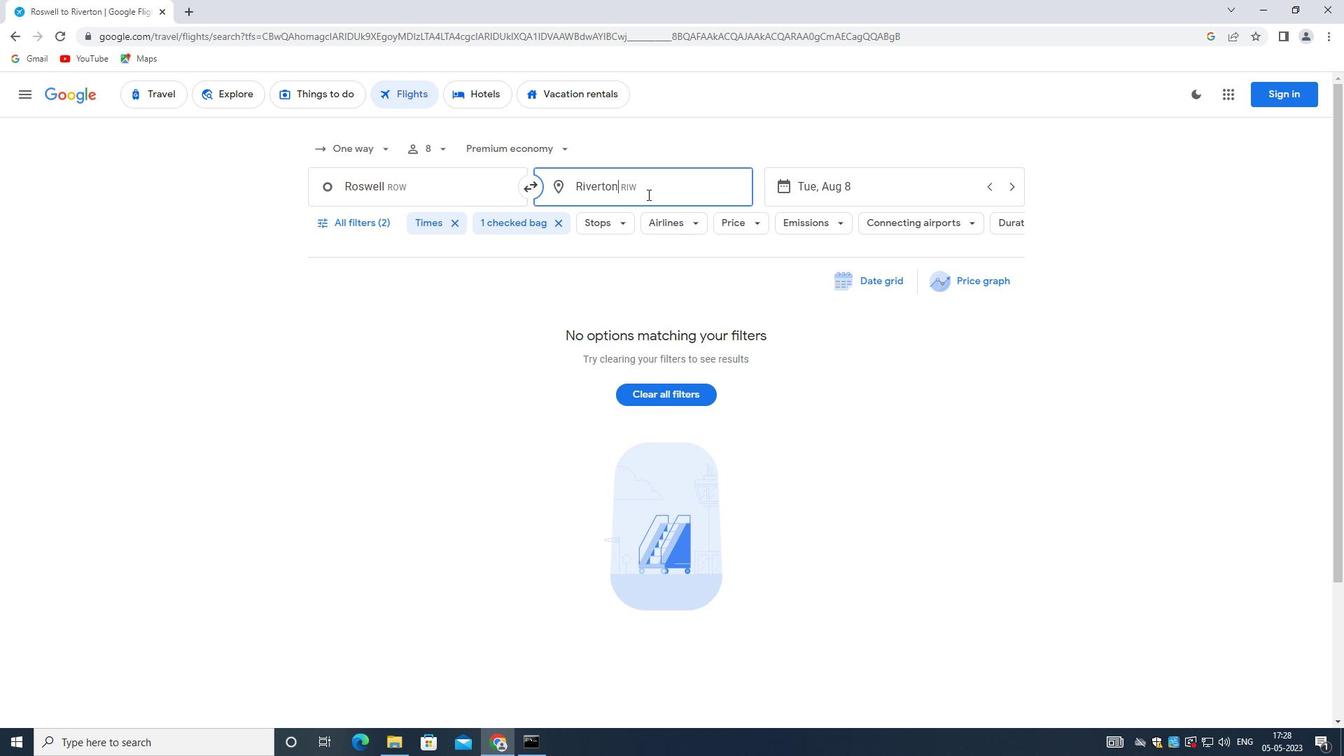 
Action: Key pressed <Key.backspace><Key.shift><Key.shift><Key.shift>FORT<Key.space><Key.shift>WAY
Screenshot: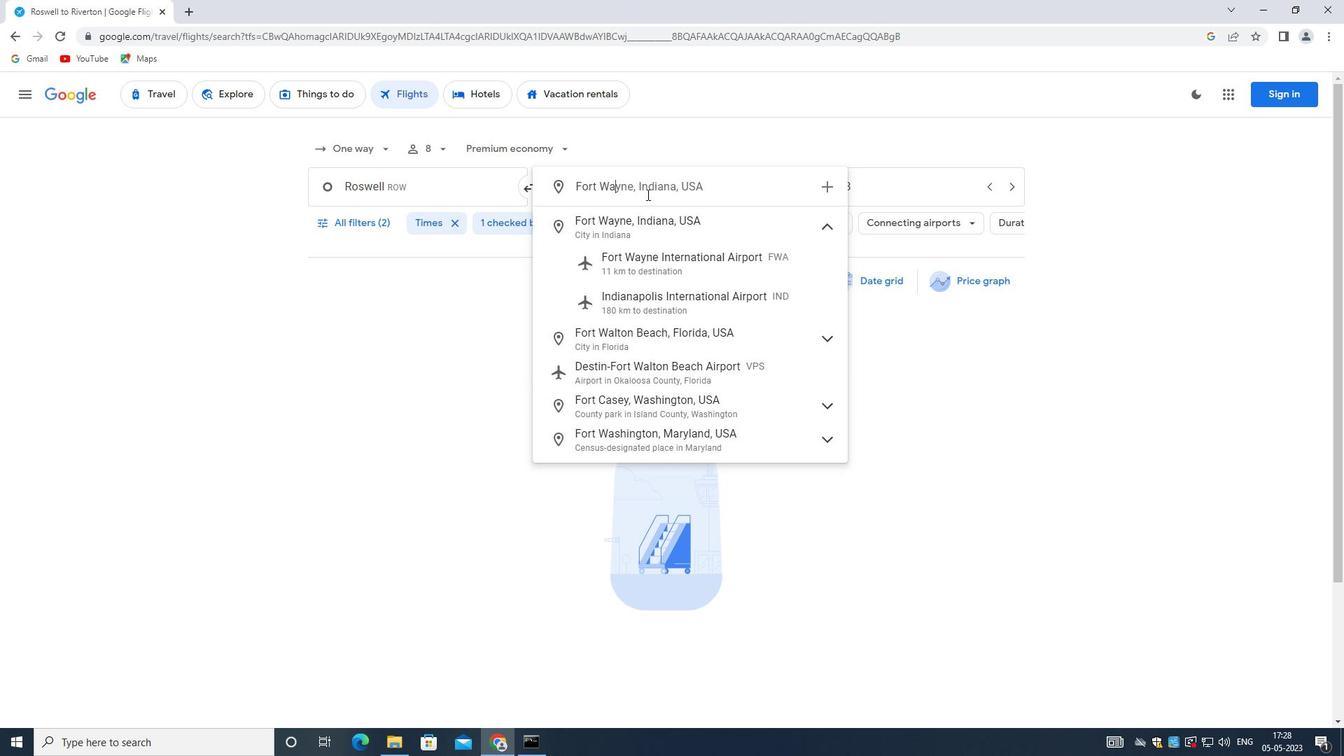 
Action: Mouse moved to (683, 261)
Screenshot: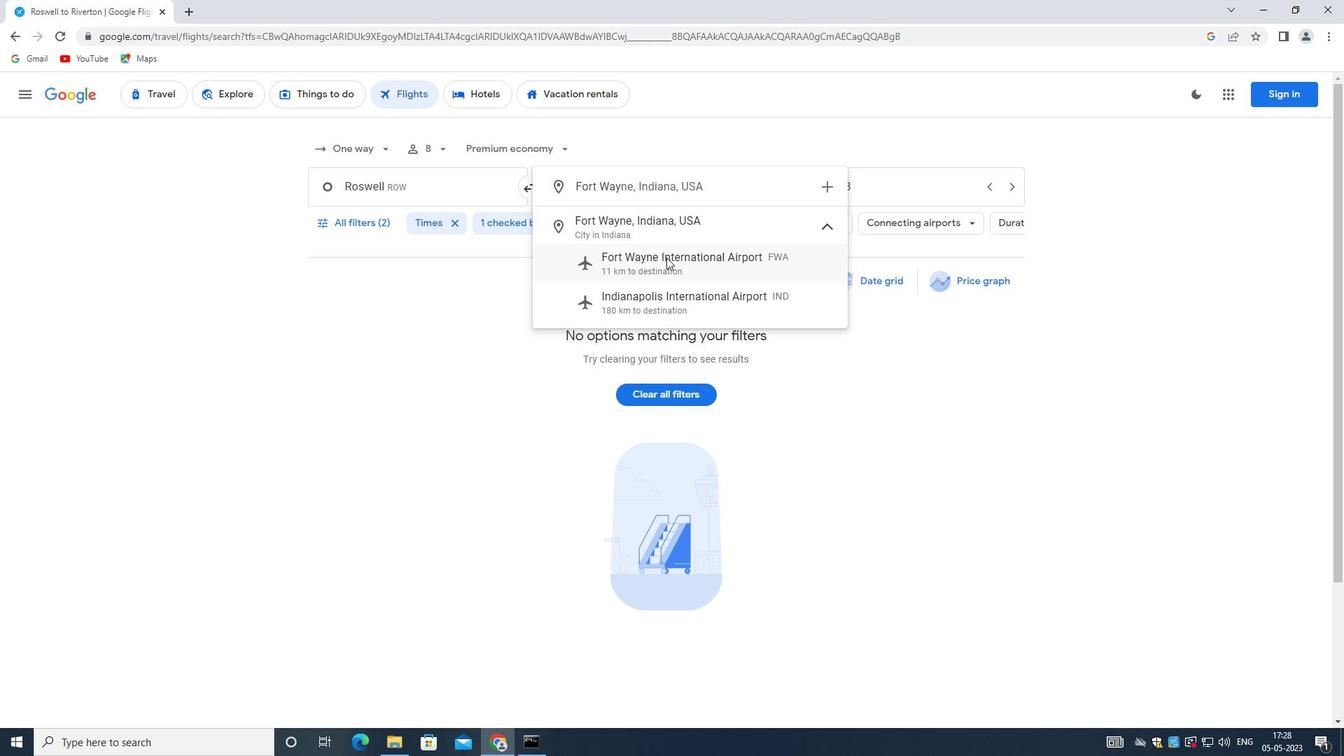 
Action: Mouse pressed left at (683, 261)
Screenshot: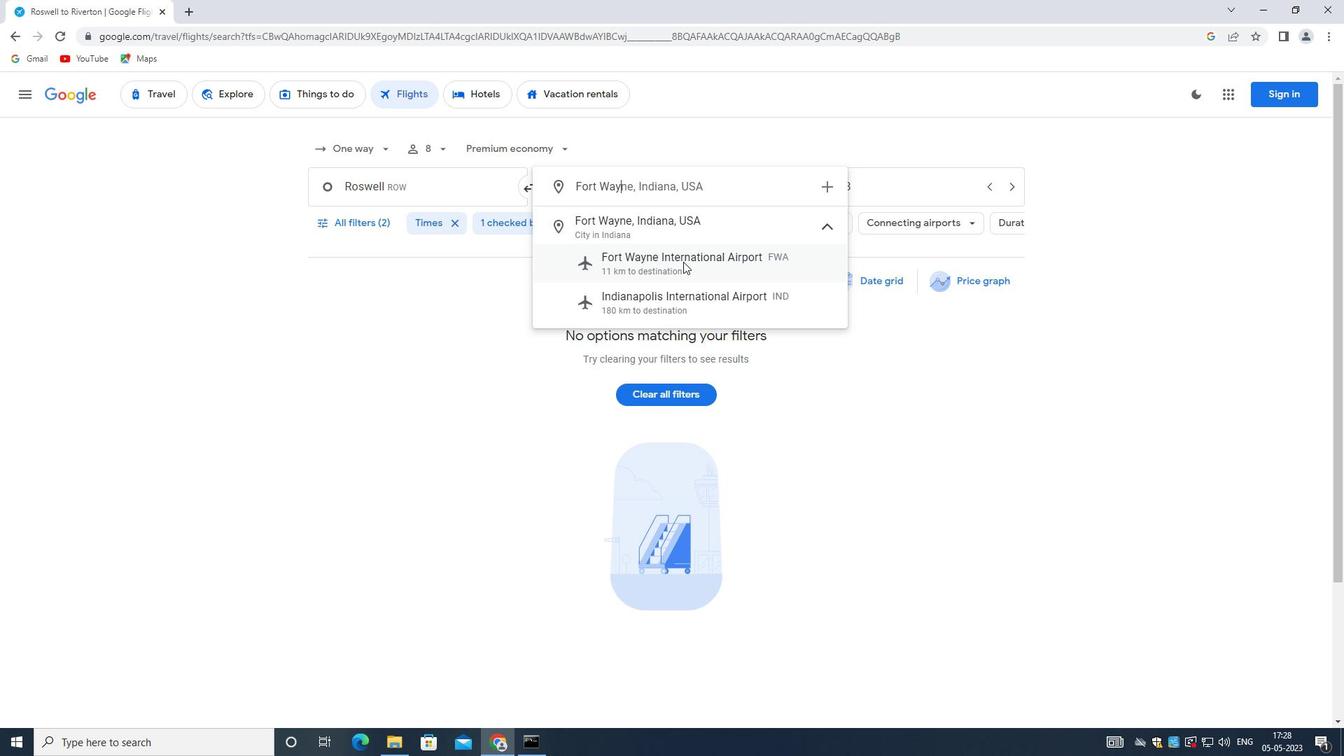 
Action: Mouse moved to (834, 193)
Screenshot: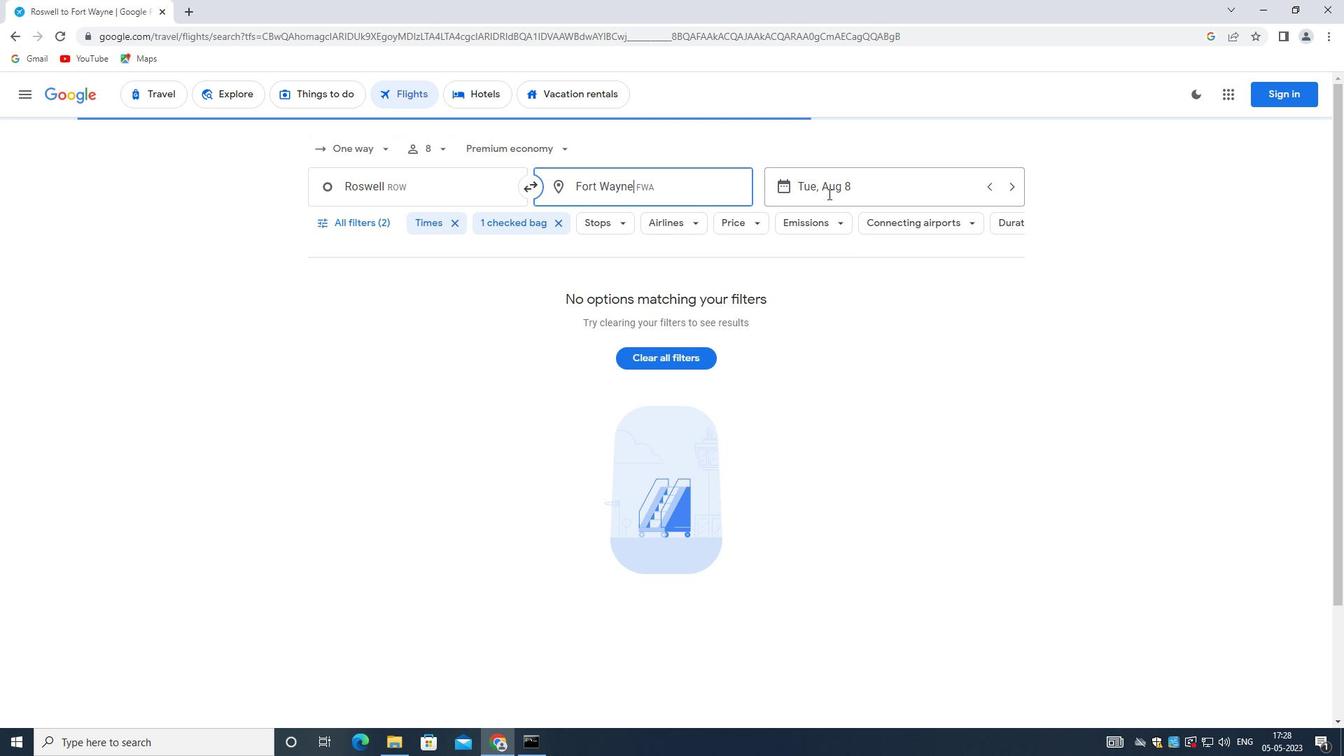 
Action: Mouse pressed left at (834, 193)
Screenshot: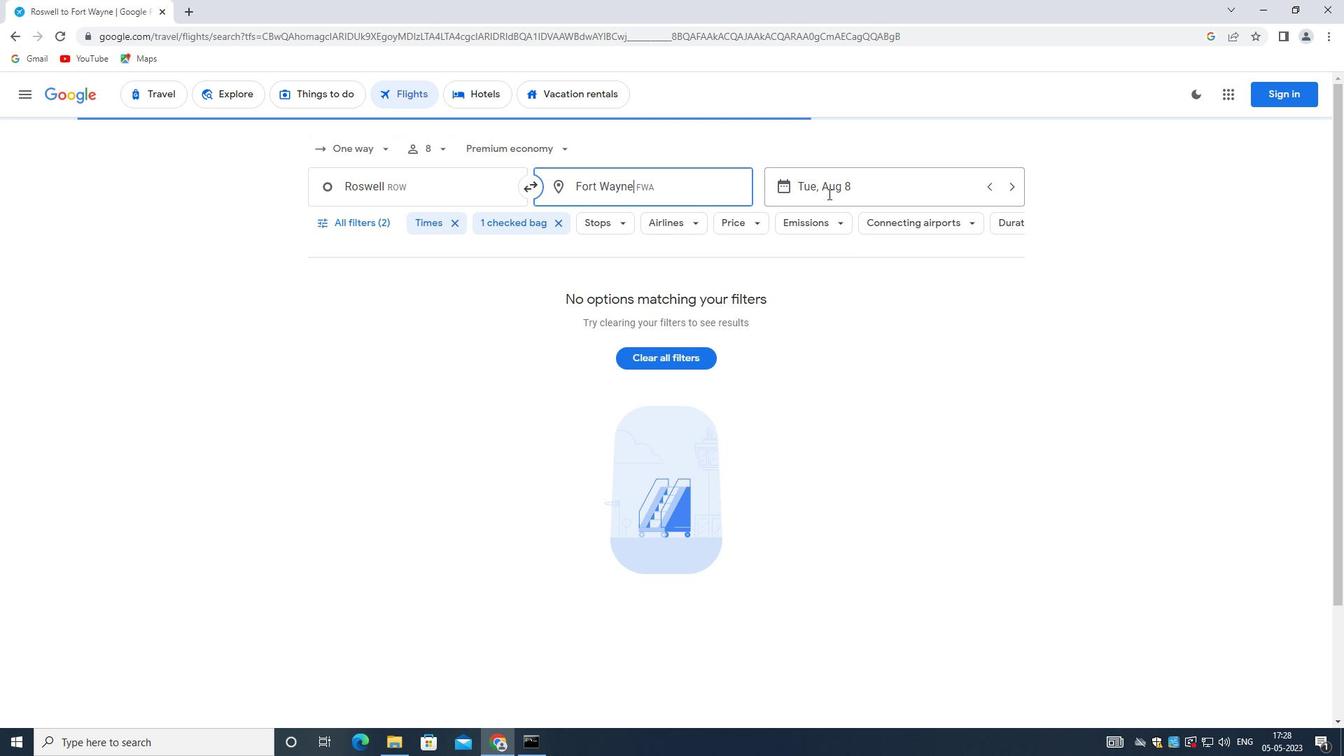 
Action: Mouse moved to (593, 330)
Screenshot: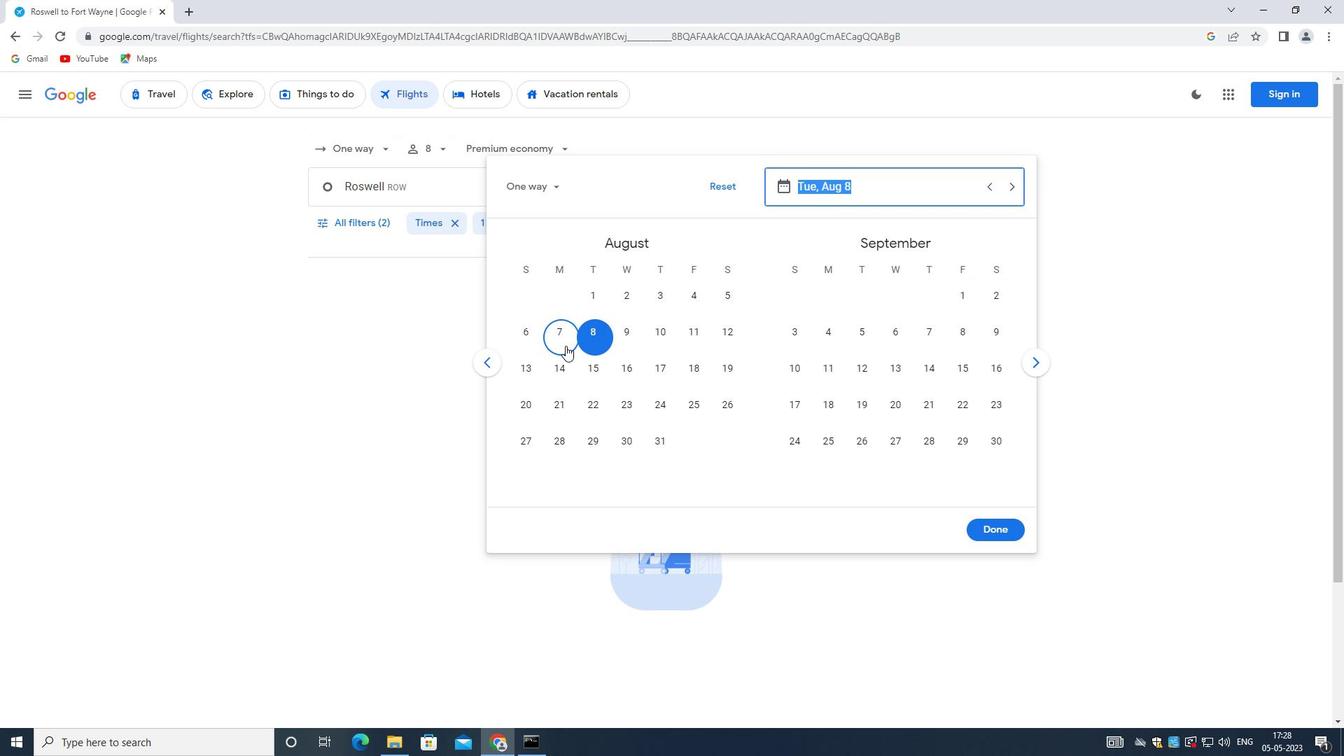 
Action: Mouse pressed left at (593, 330)
Screenshot: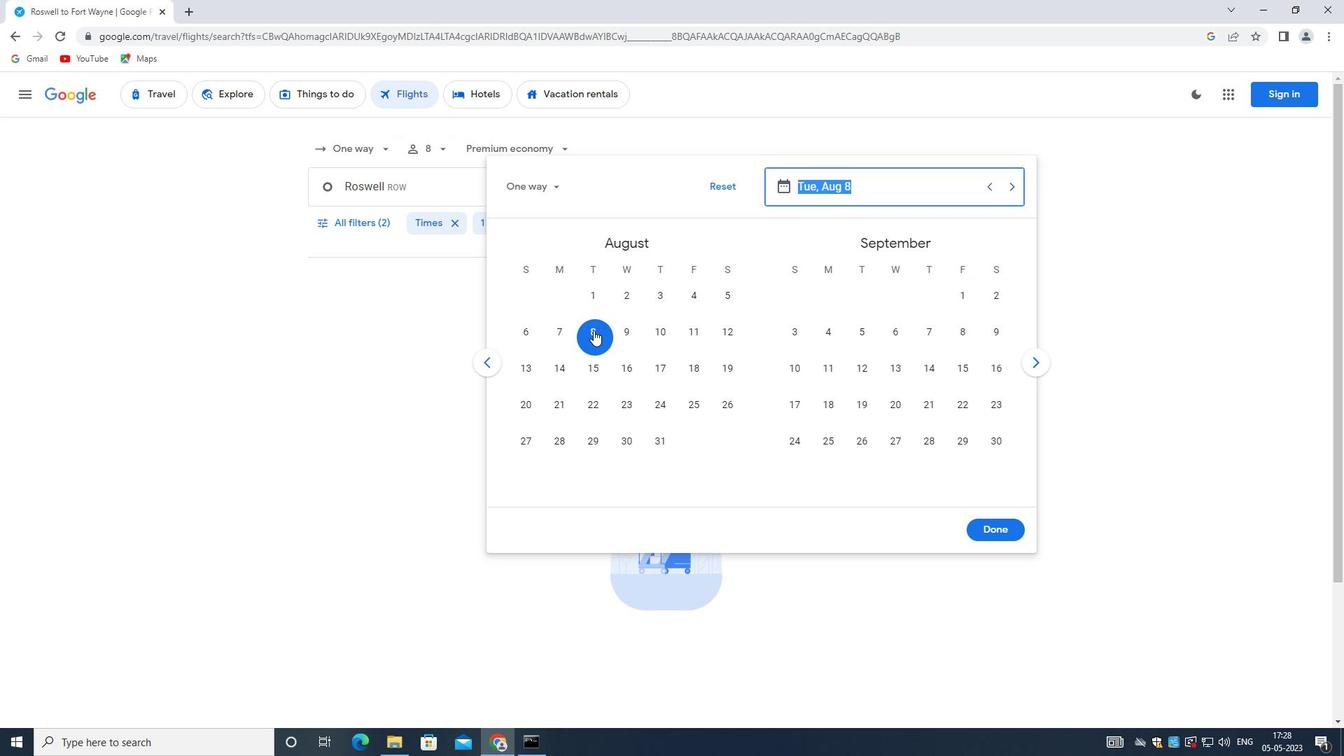 
Action: Mouse moved to (1000, 531)
Screenshot: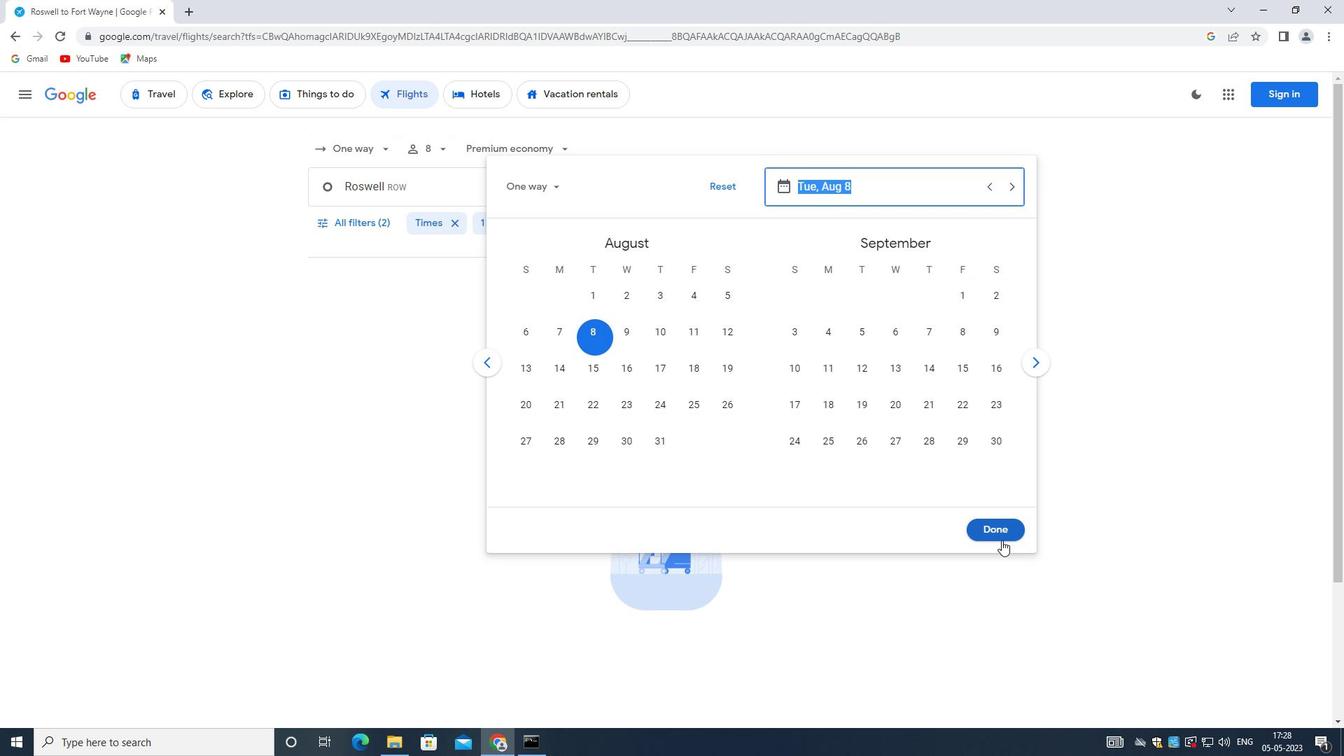 
Action: Mouse pressed left at (1000, 531)
Screenshot: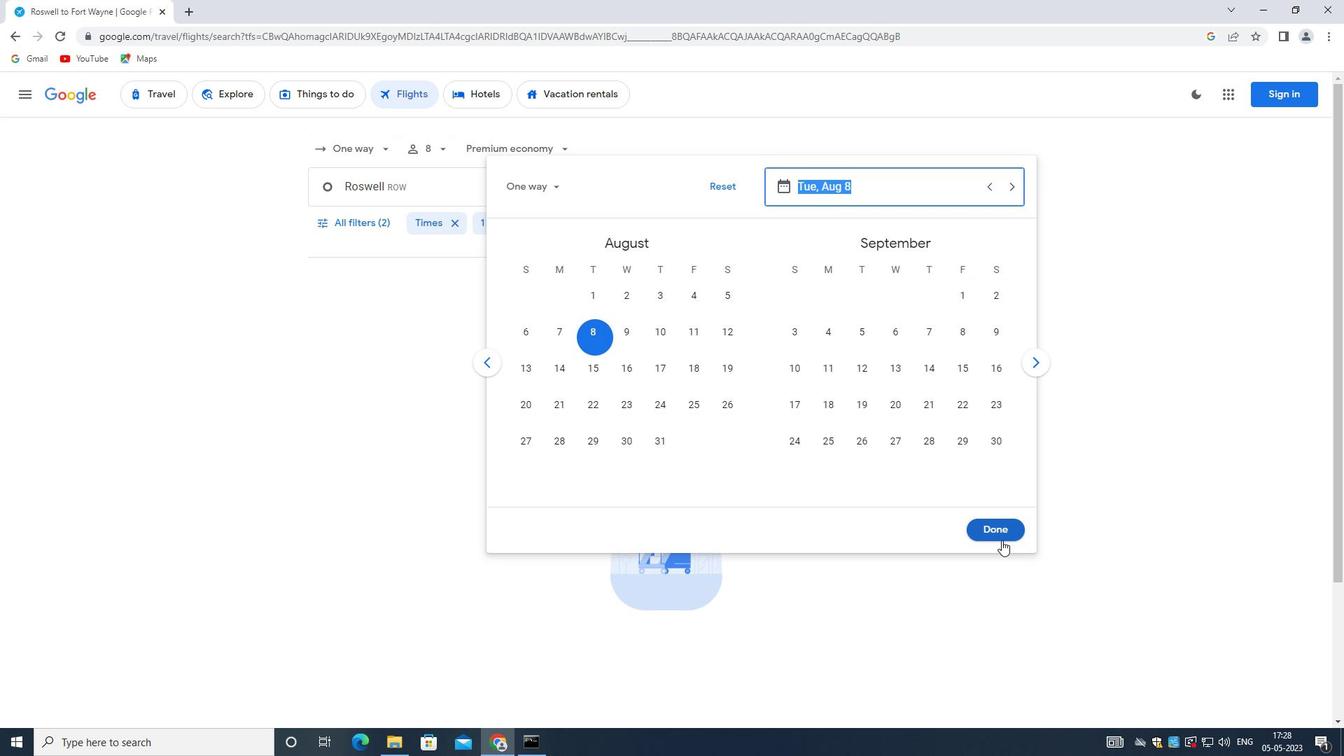 
Action: Mouse moved to (359, 220)
Screenshot: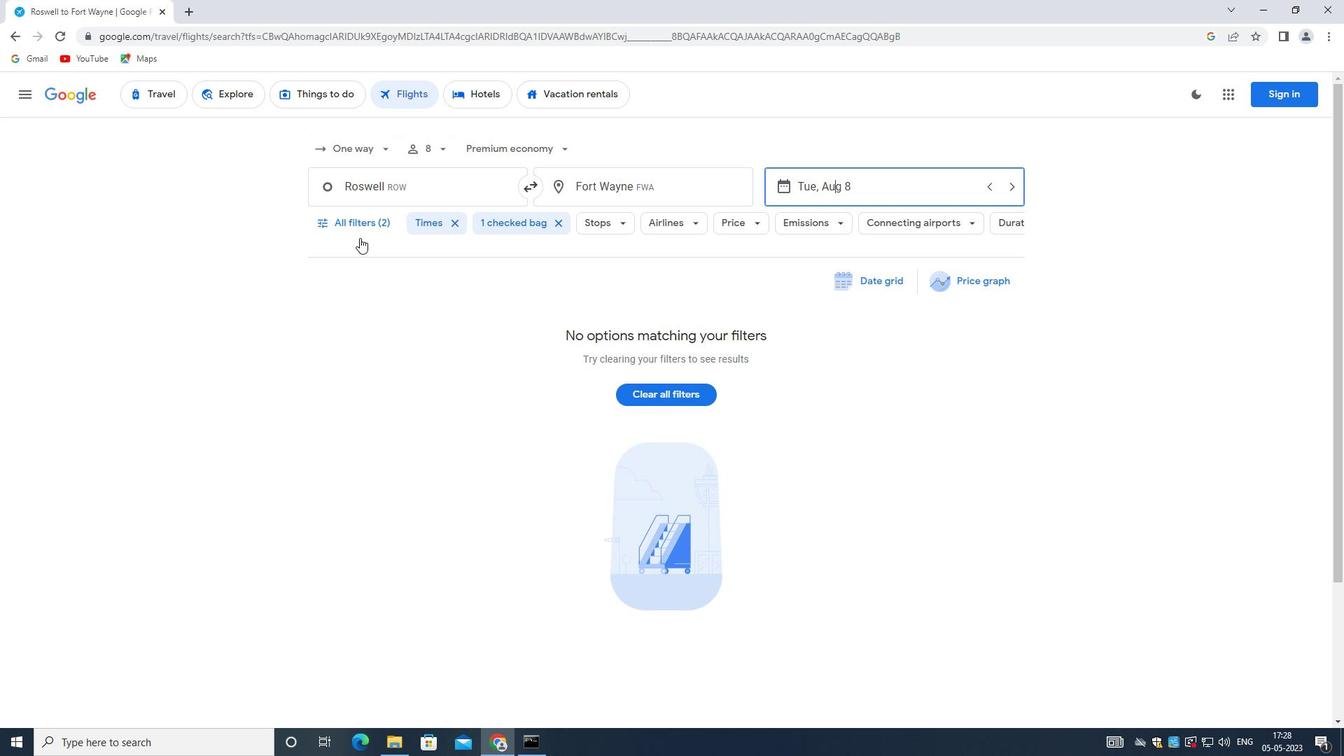 
Action: Mouse pressed left at (359, 220)
Screenshot: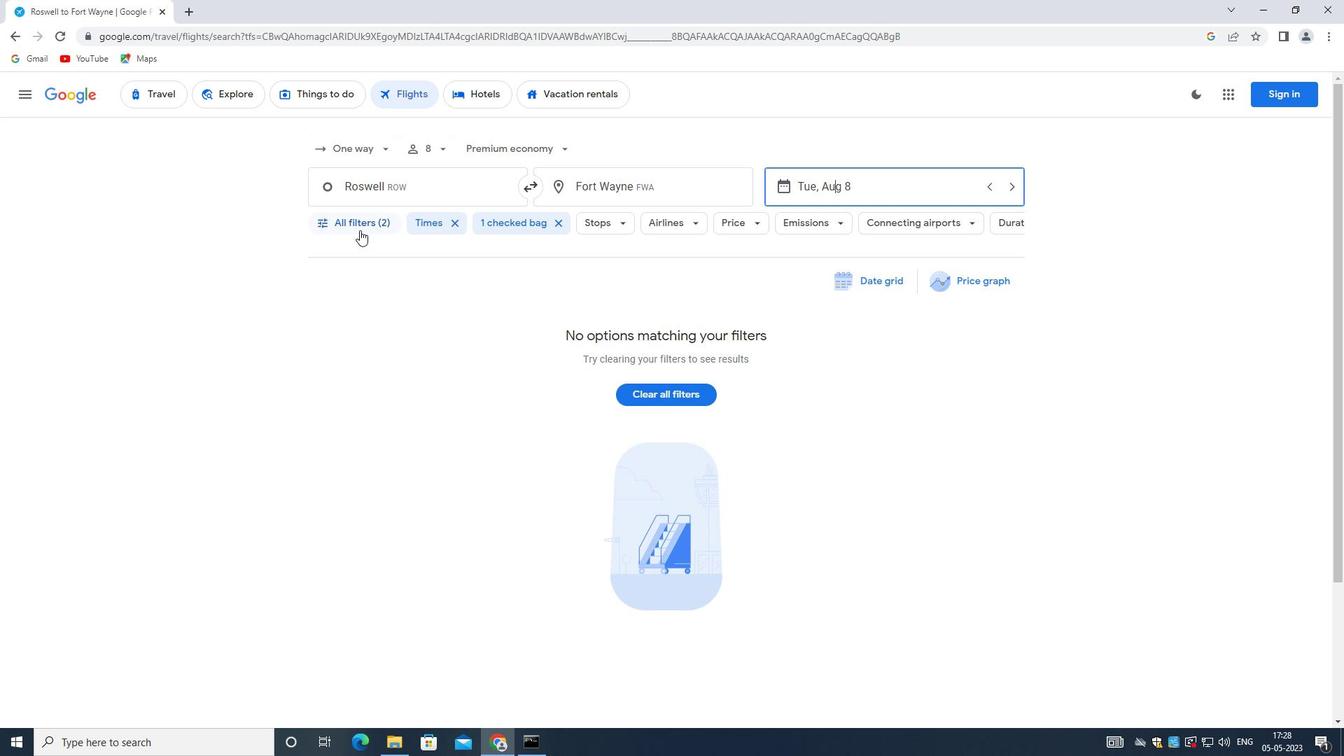 
Action: Mouse moved to (512, 520)
Screenshot: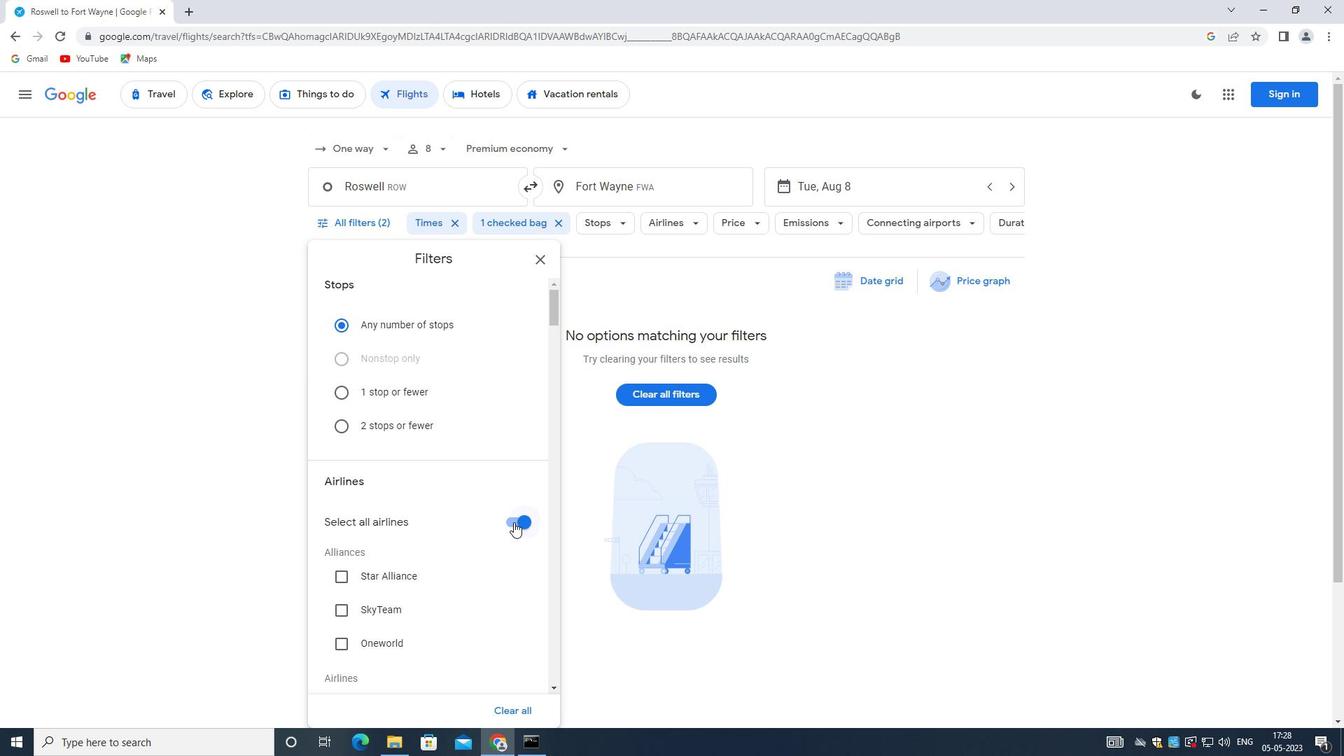 
Action: Mouse pressed left at (512, 520)
Screenshot: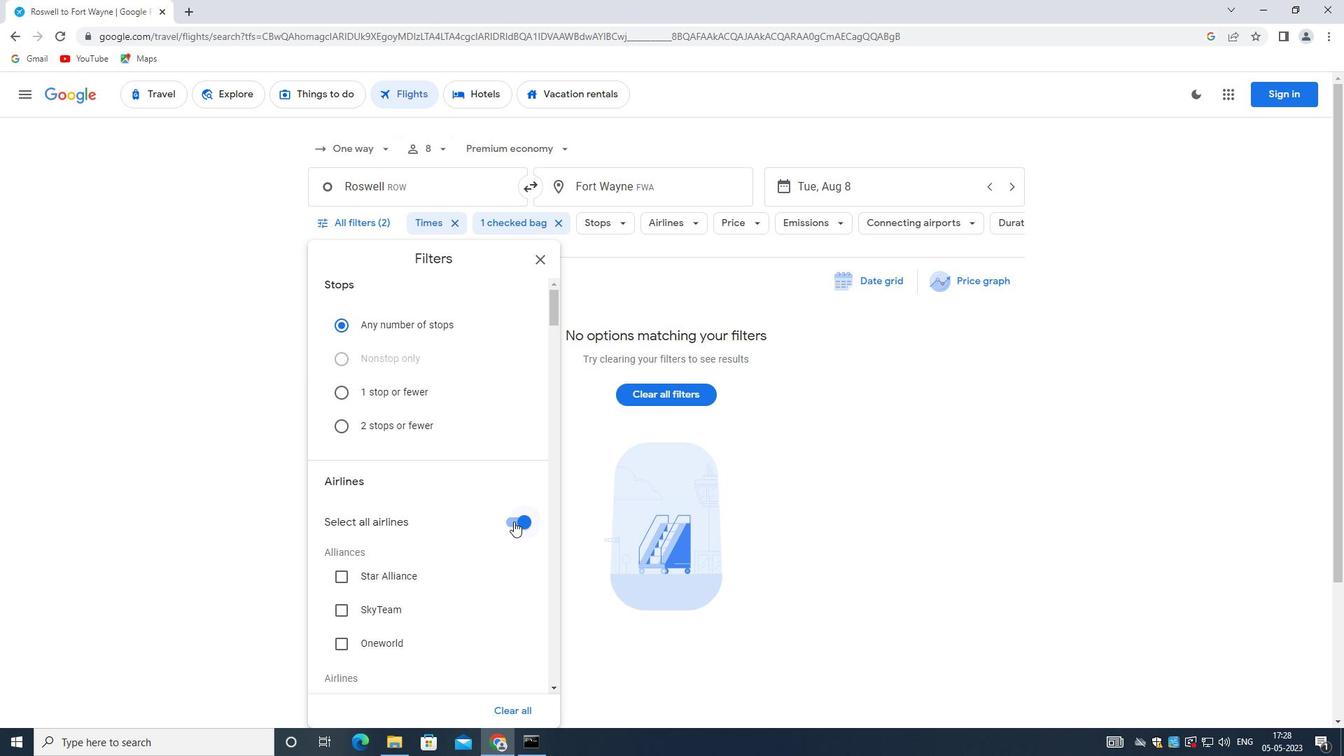 
Action: Mouse moved to (429, 479)
Screenshot: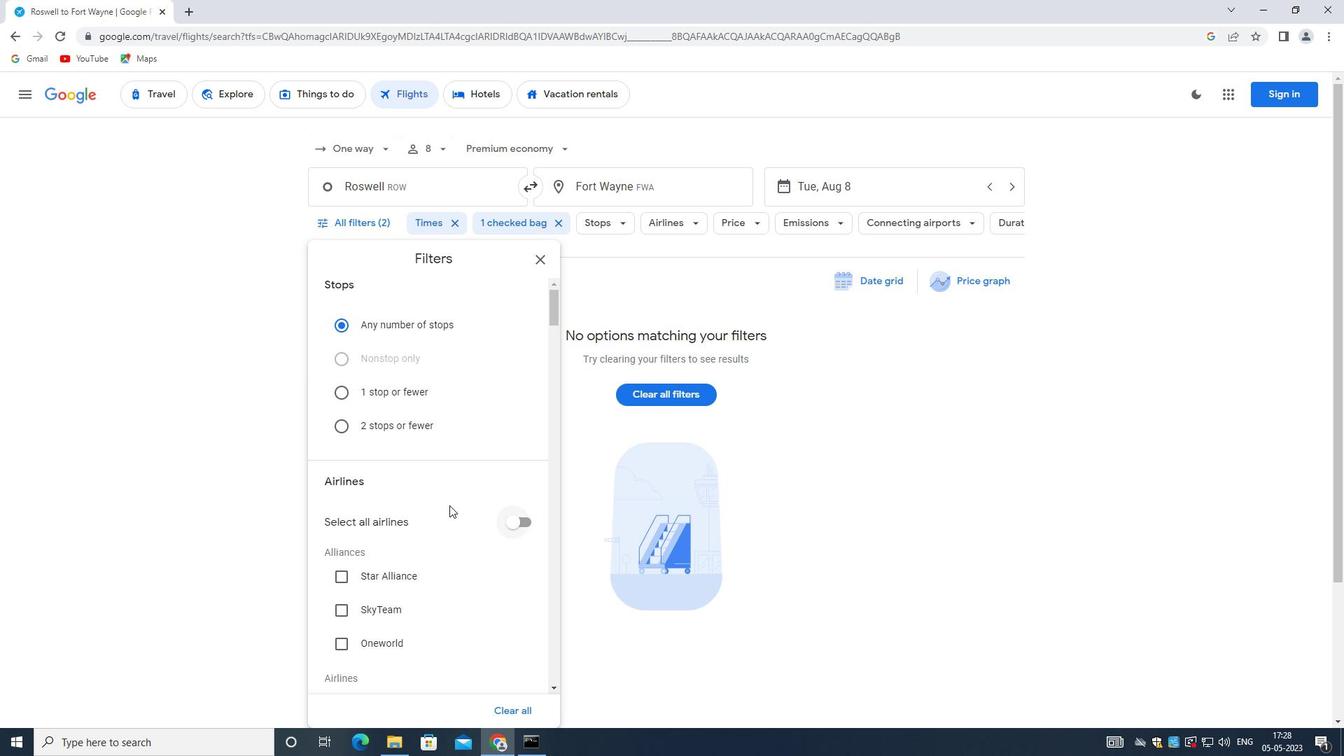 
Action: Mouse scrolled (429, 478) with delta (0, 0)
Screenshot: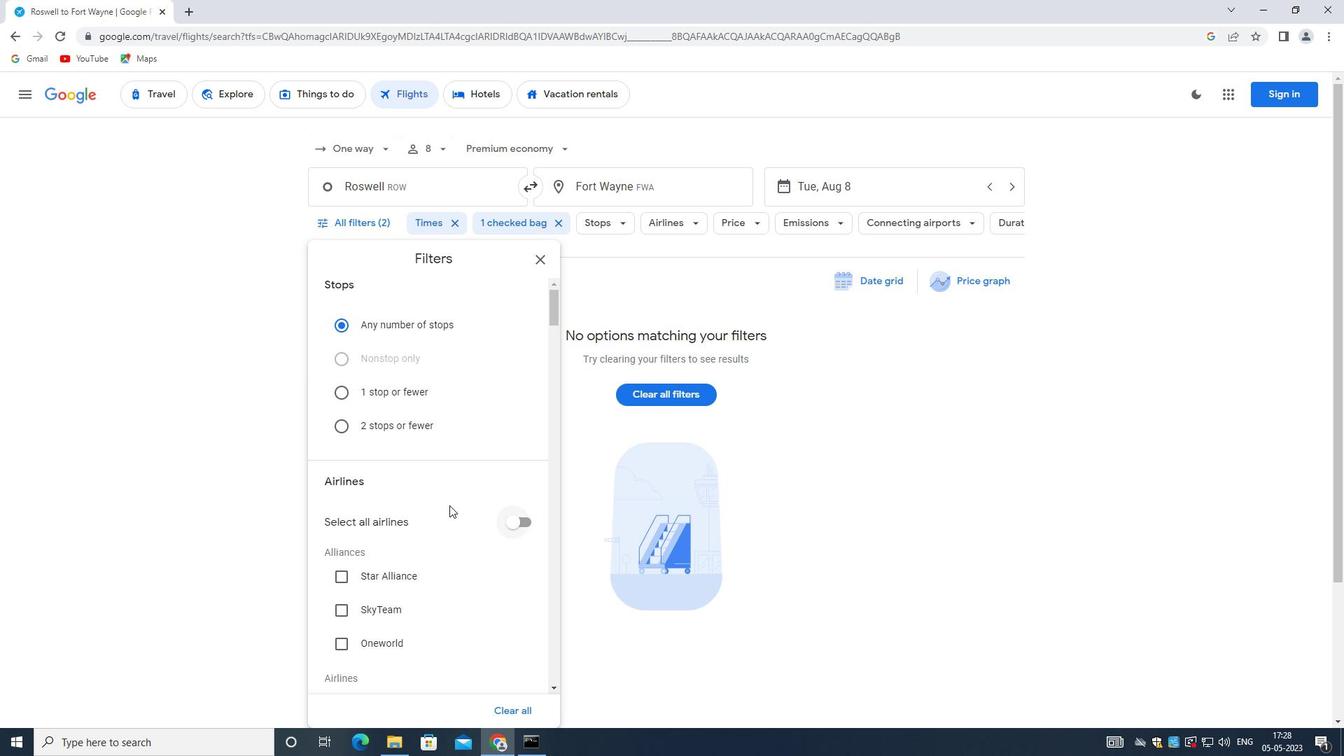 
Action: Mouse scrolled (429, 478) with delta (0, 0)
Screenshot: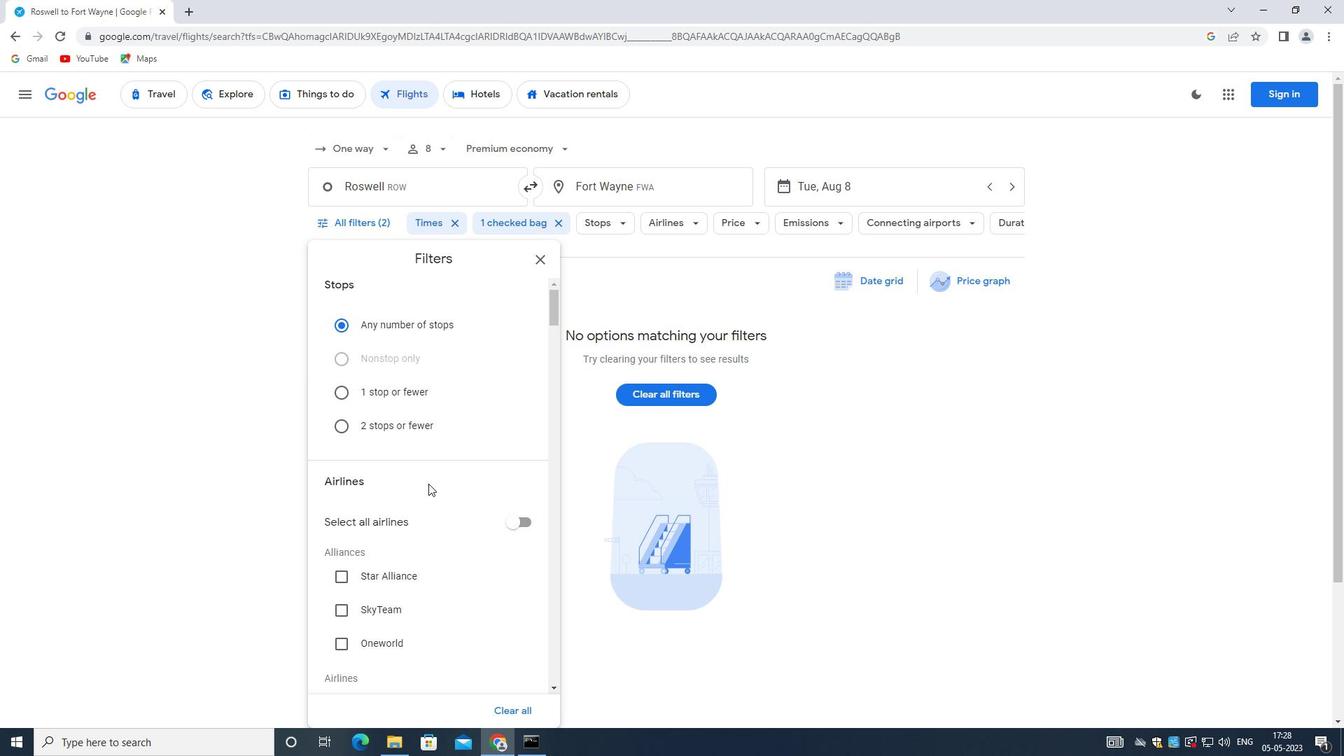 
Action: Mouse scrolled (429, 478) with delta (0, 0)
Screenshot: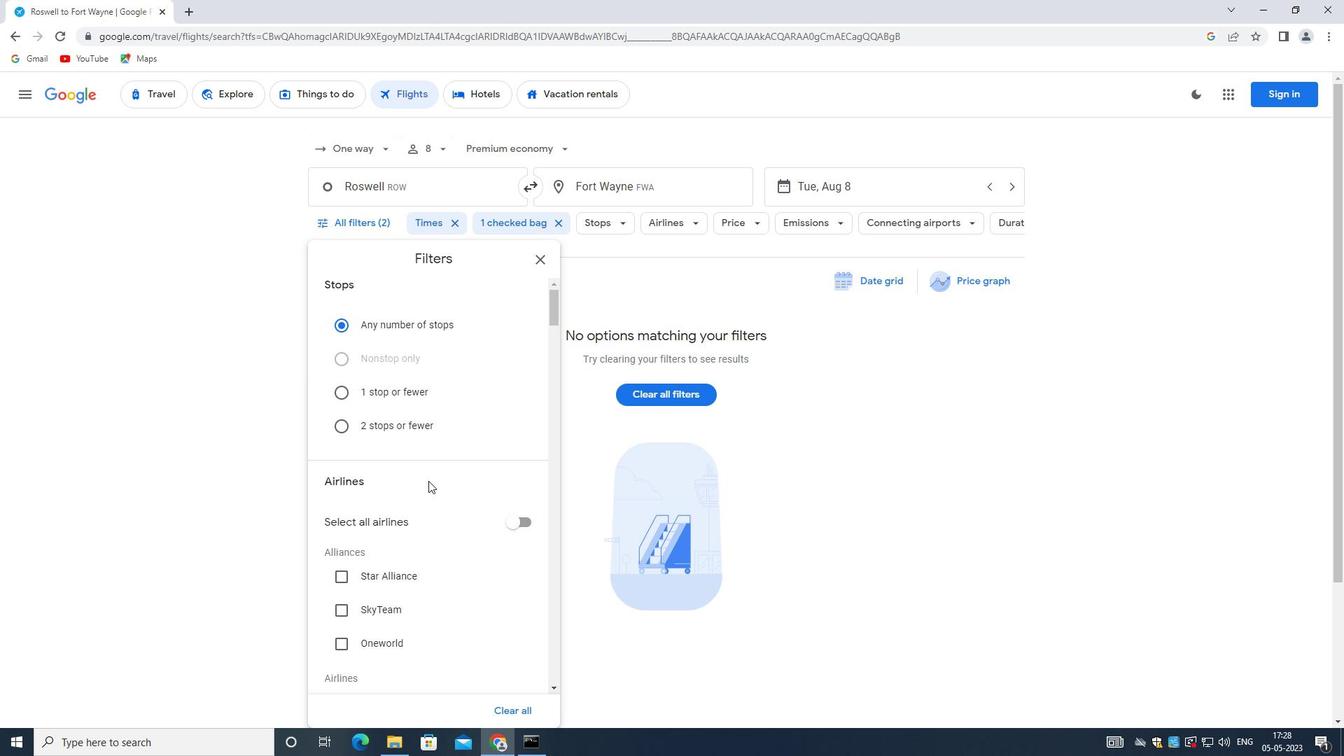 
Action: Mouse scrolled (429, 478) with delta (0, 0)
Screenshot: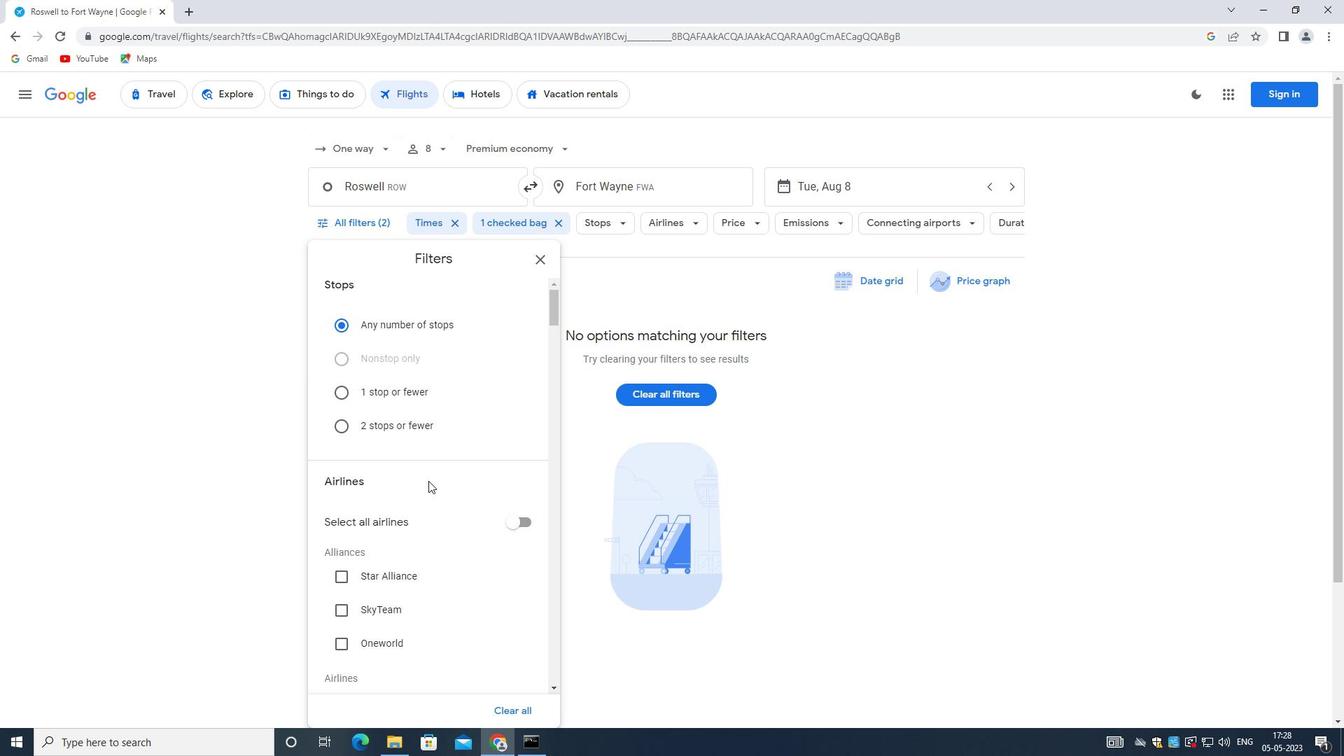 
Action: Mouse moved to (428, 474)
Screenshot: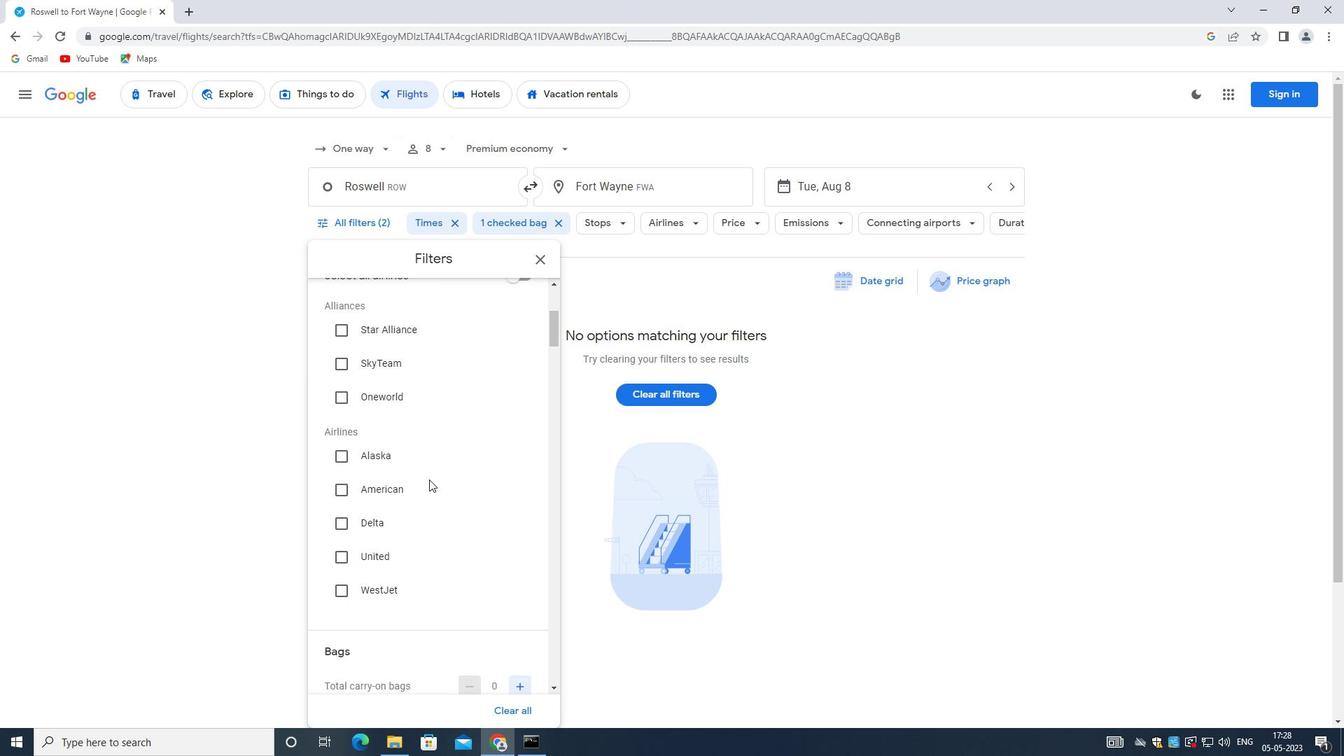 
Action: Mouse scrolled (428, 474) with delta (0, 0)
Screenshot: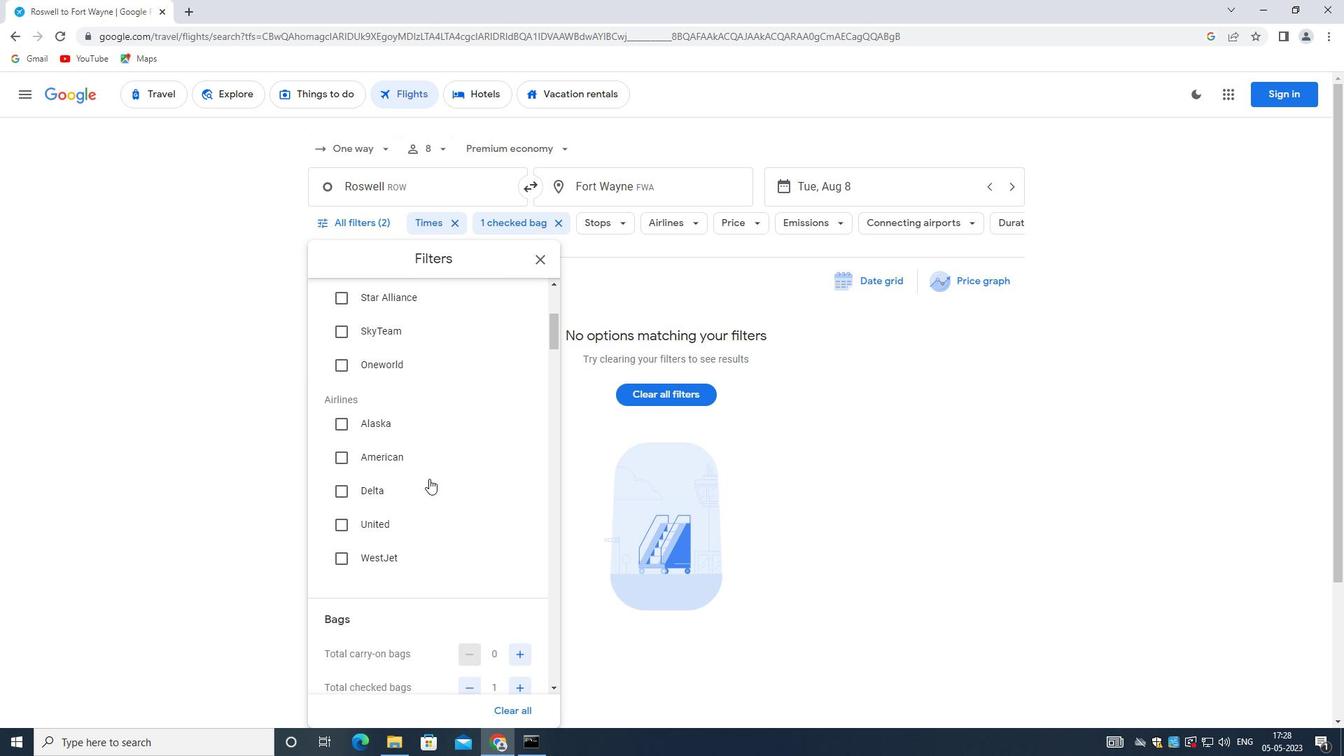 
Action: Mouse scrolled (428, 474) with delta (0, 0)
Screenshot: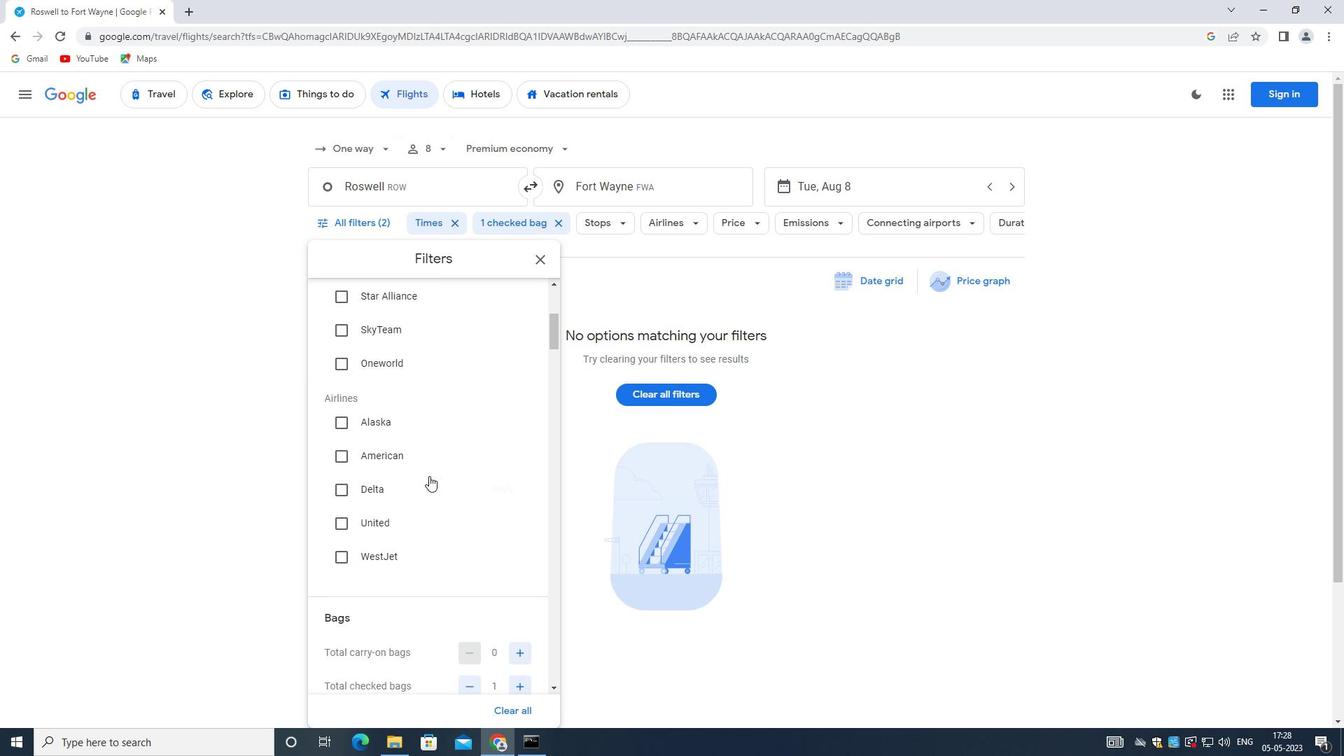 
Action: Mouse scrolled (428, 474) with delta (0, 0)
Screenshot: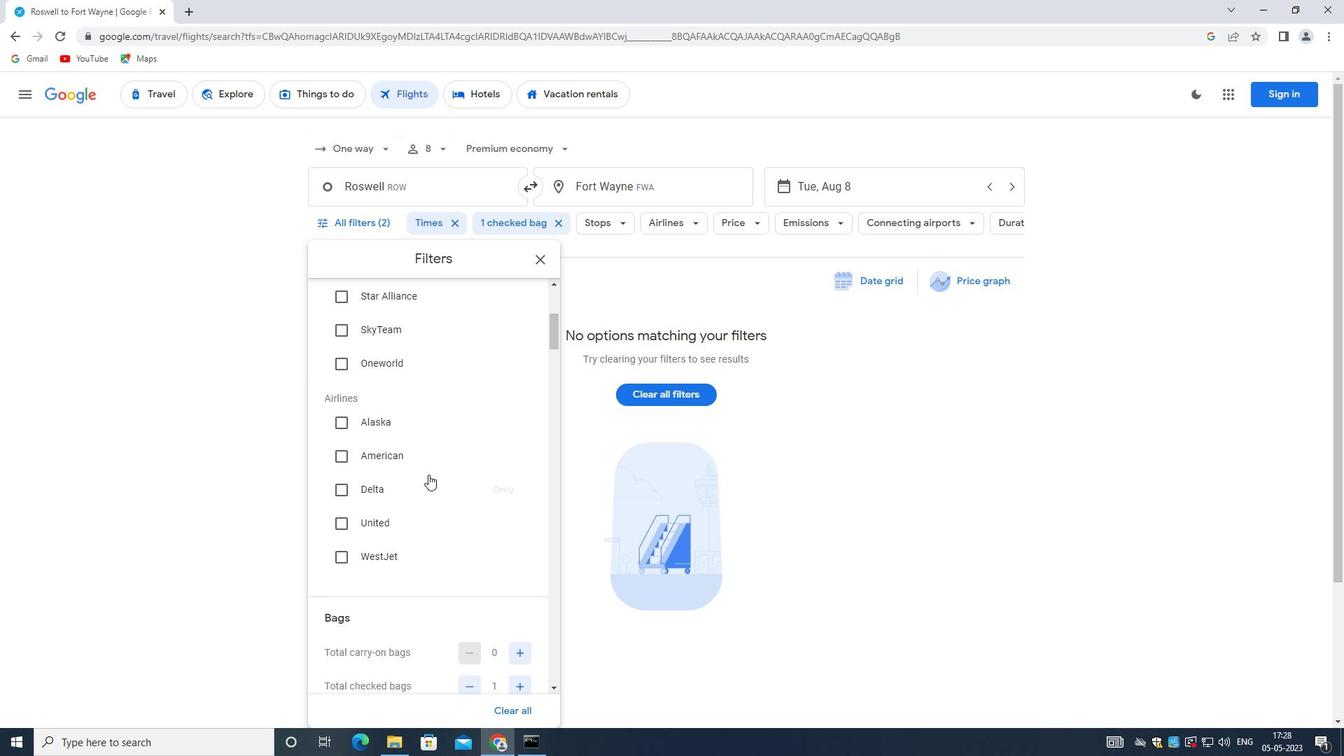
Action: Mouse moved to (516, 474)
Screenshot: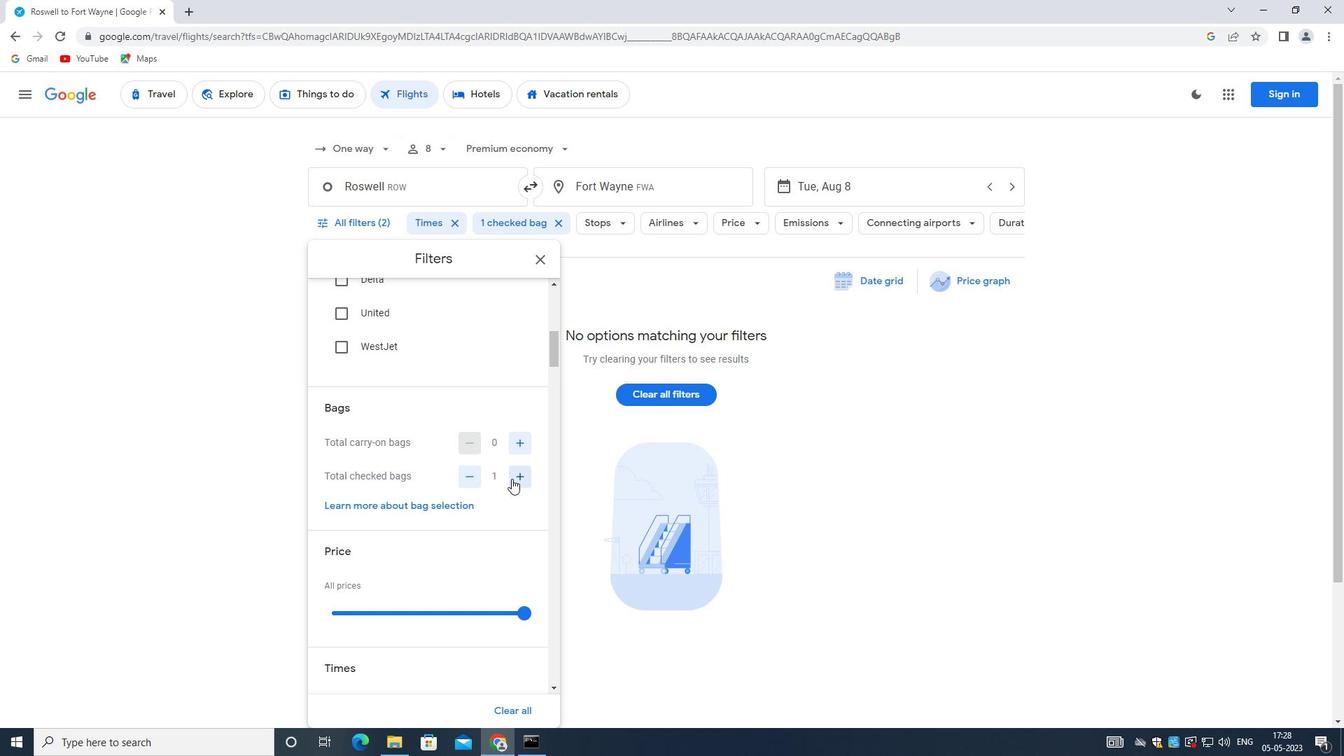 
Action: Mouse pressed left at (516, 474)
Screenshot: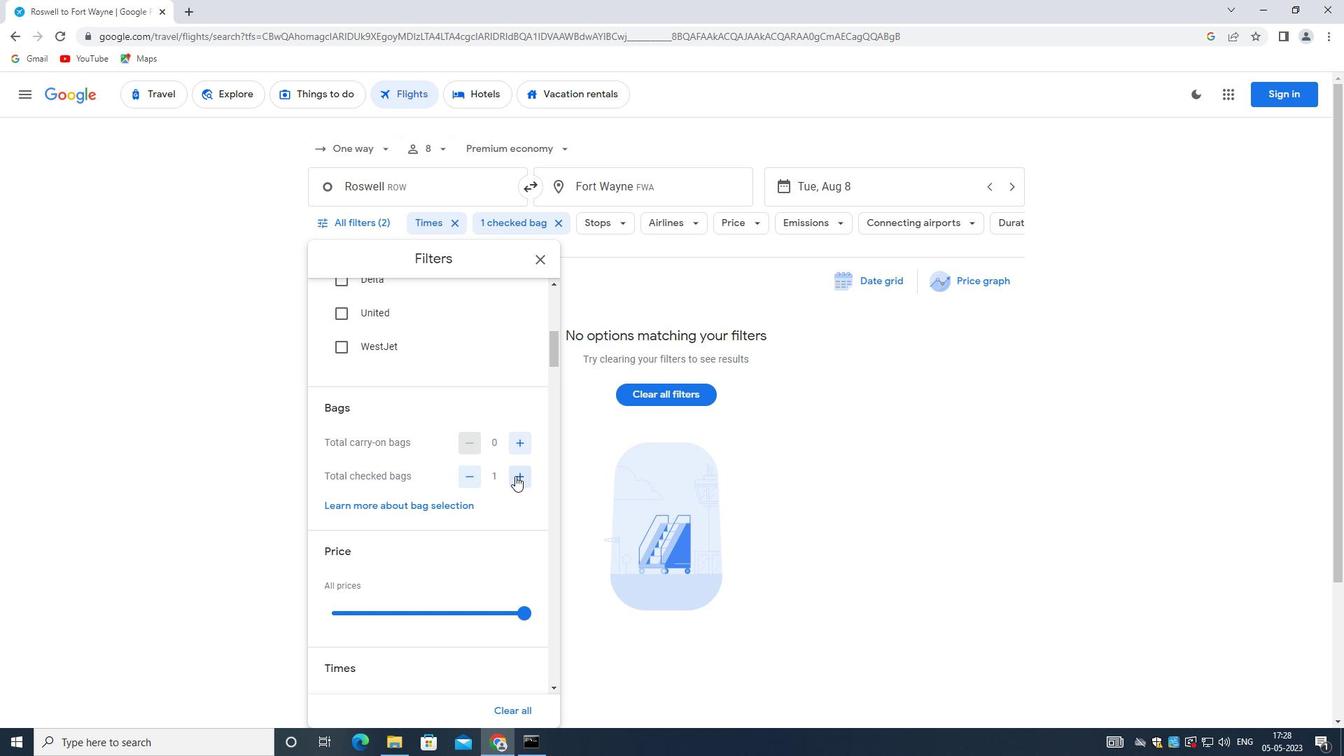 
Action: Mouse pressed left at (516, 474)
Screenshot: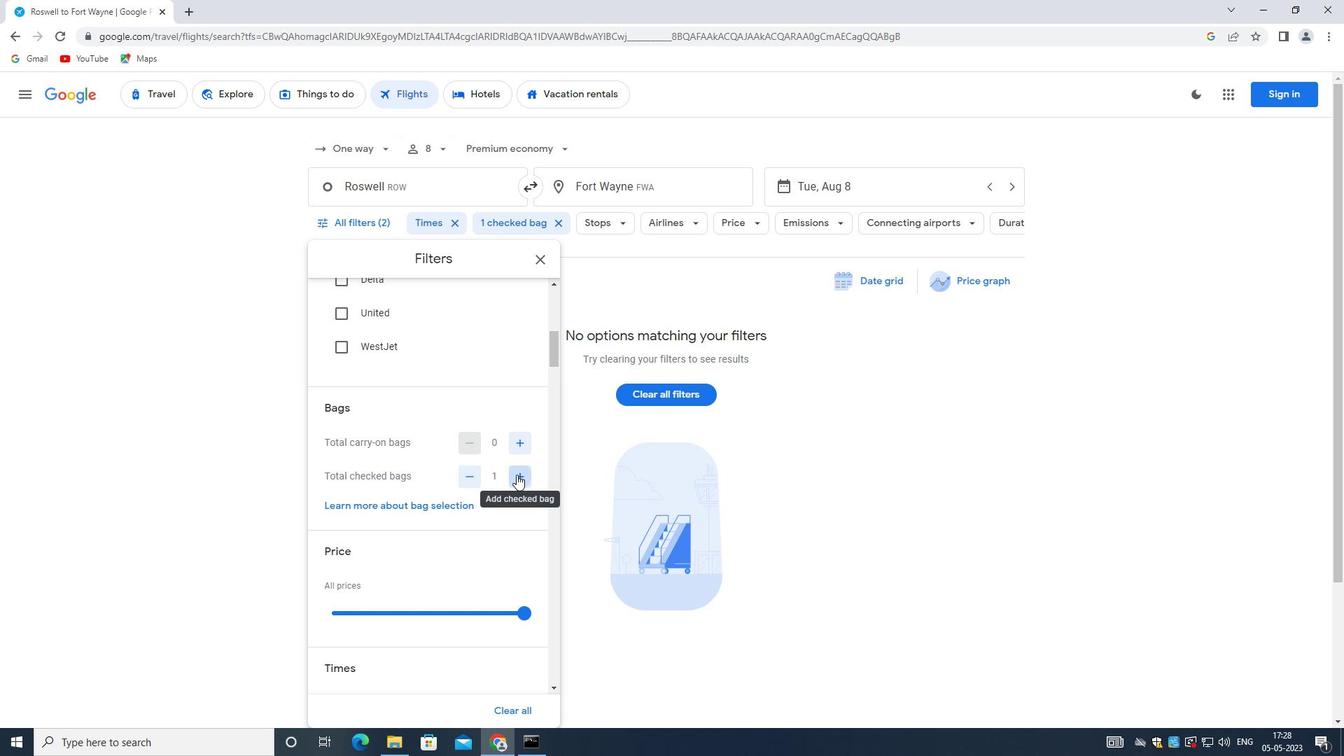 
Action: Mouse pressed left at (516, 474)
Screenshot: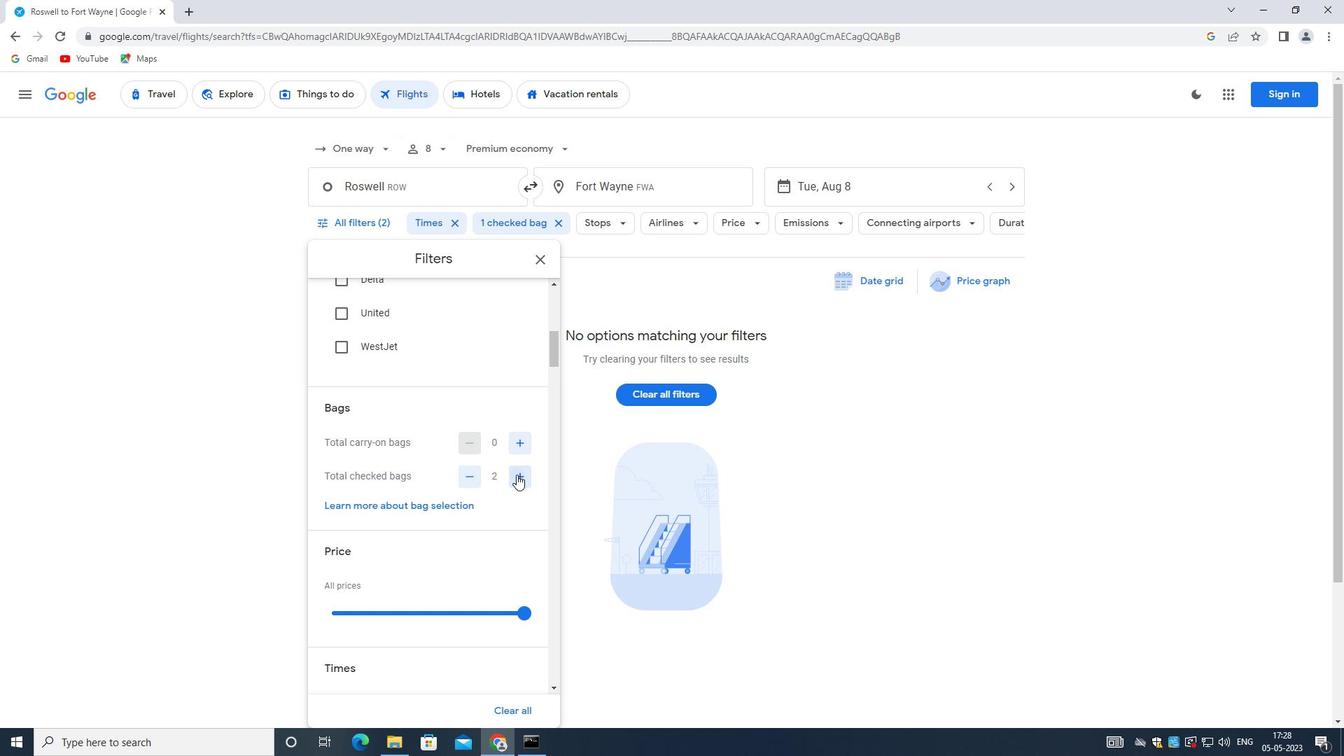 
Action: Mouse pressed left at (516, 474)
Screenshot: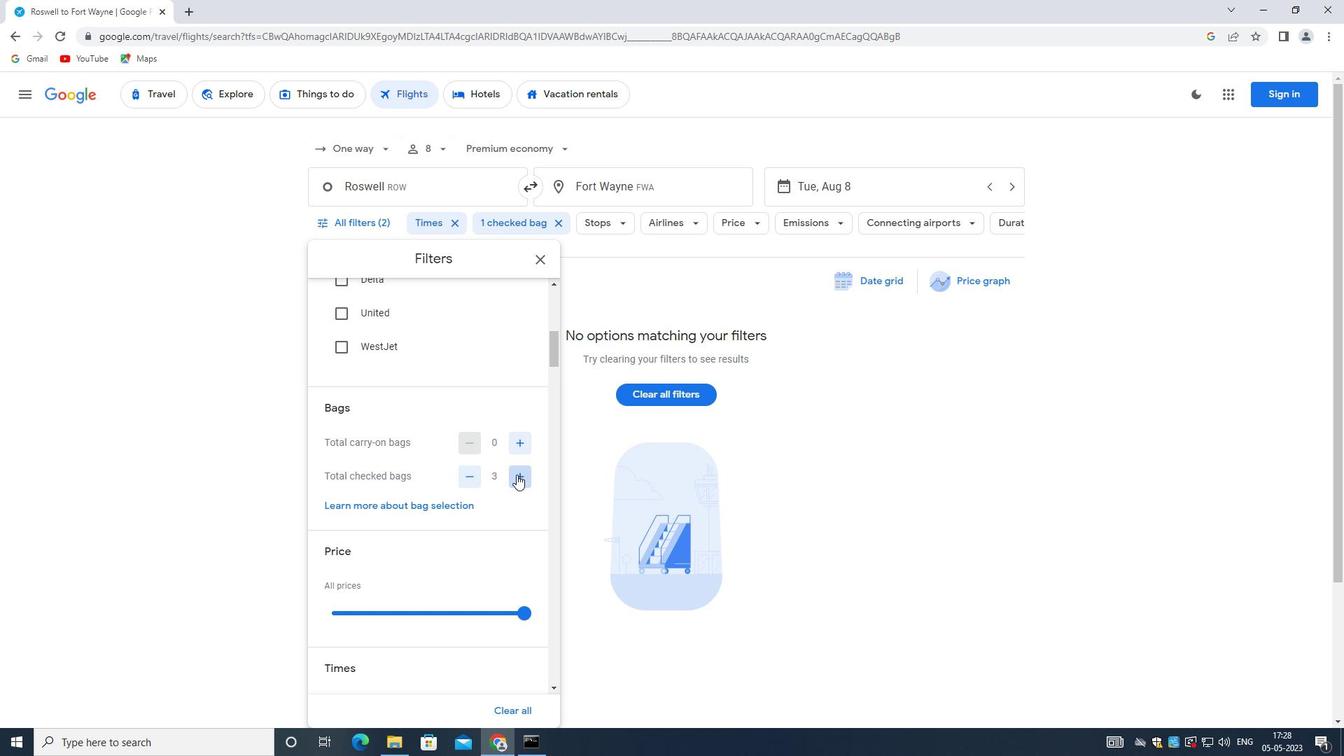 
Action: Mouse pressed left at (516, 474)
Screenshot: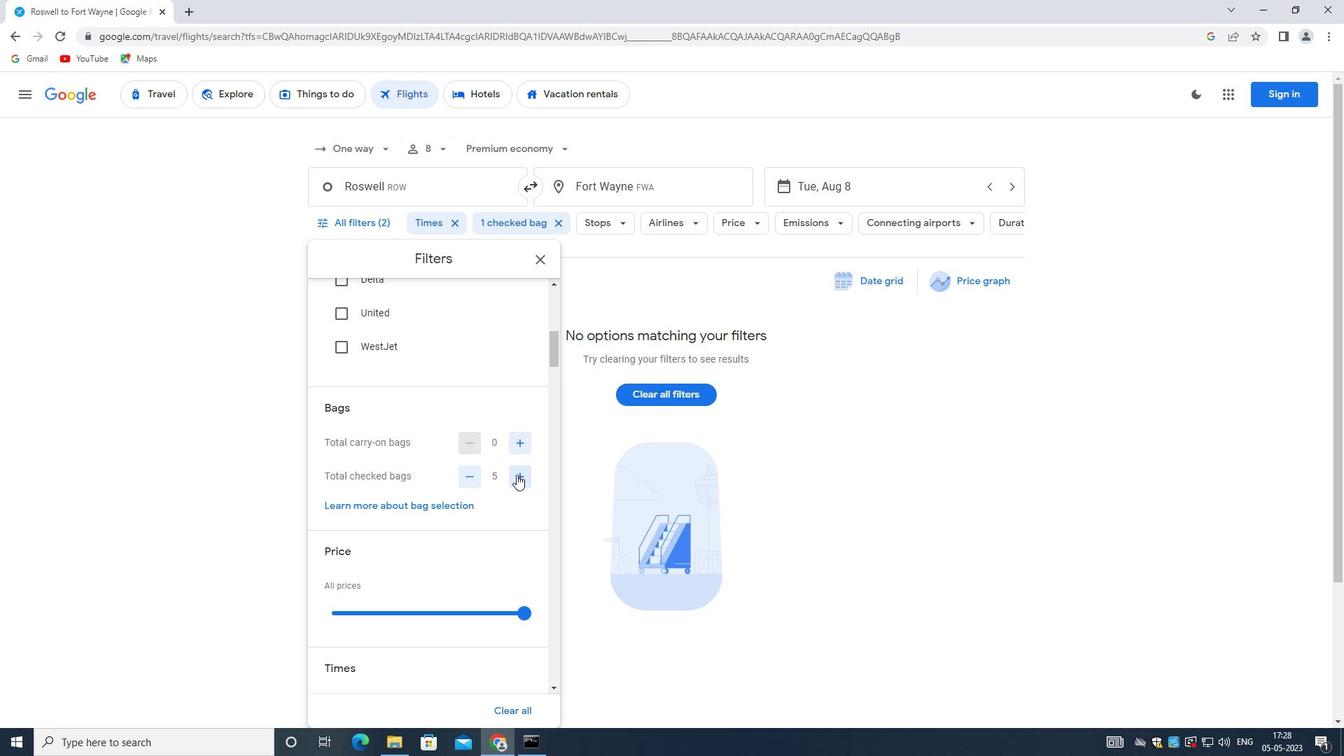 
Action: Mouse pressed left at (516, 474)
Screenshot: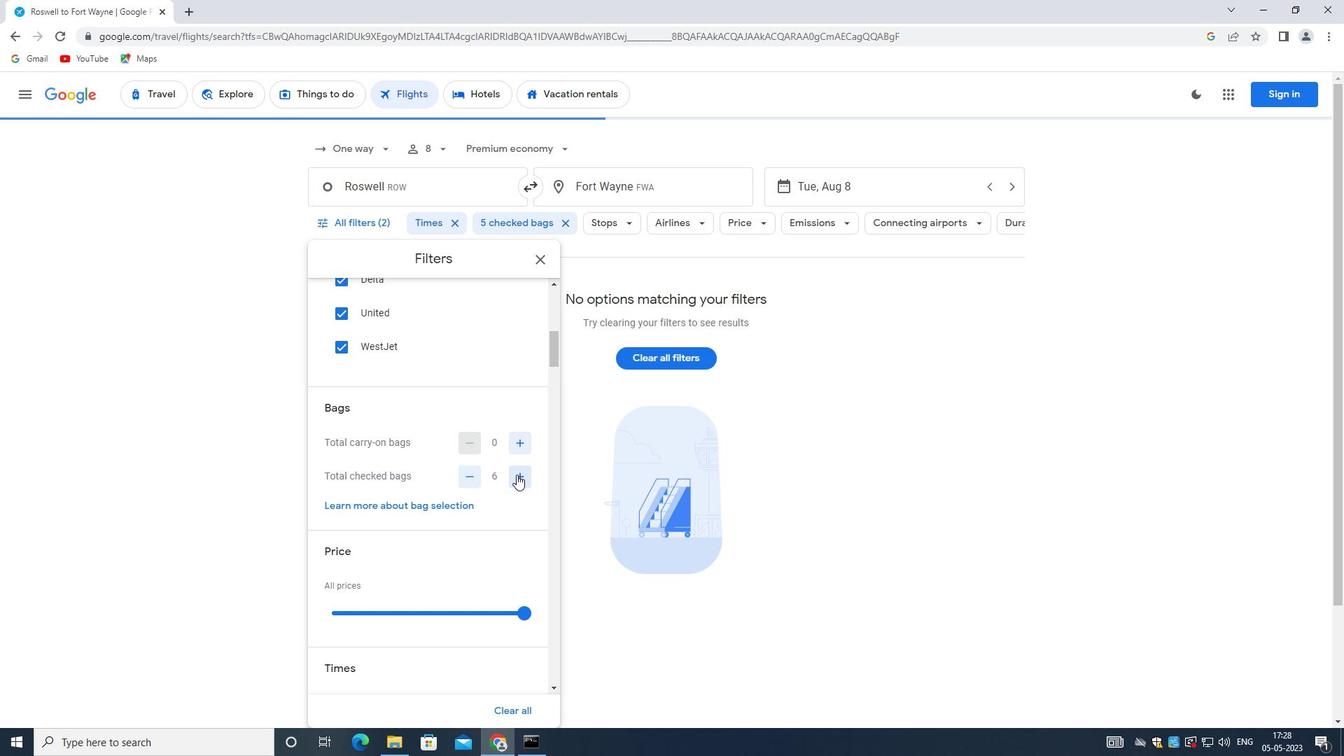 
Action: Mouse moved to (401, 508)
Screenshot: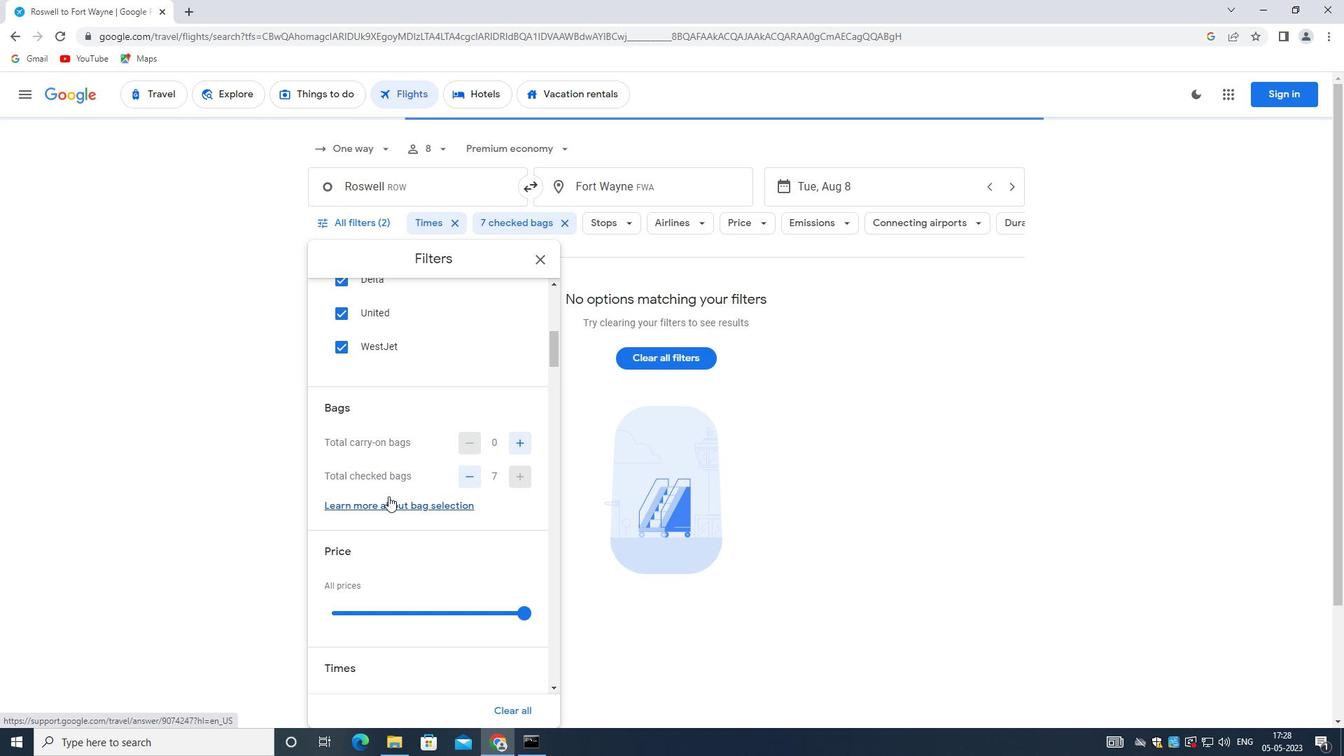 
Action: Mouse scrolled (401, 507) with delta (0, 0)
Screenshot: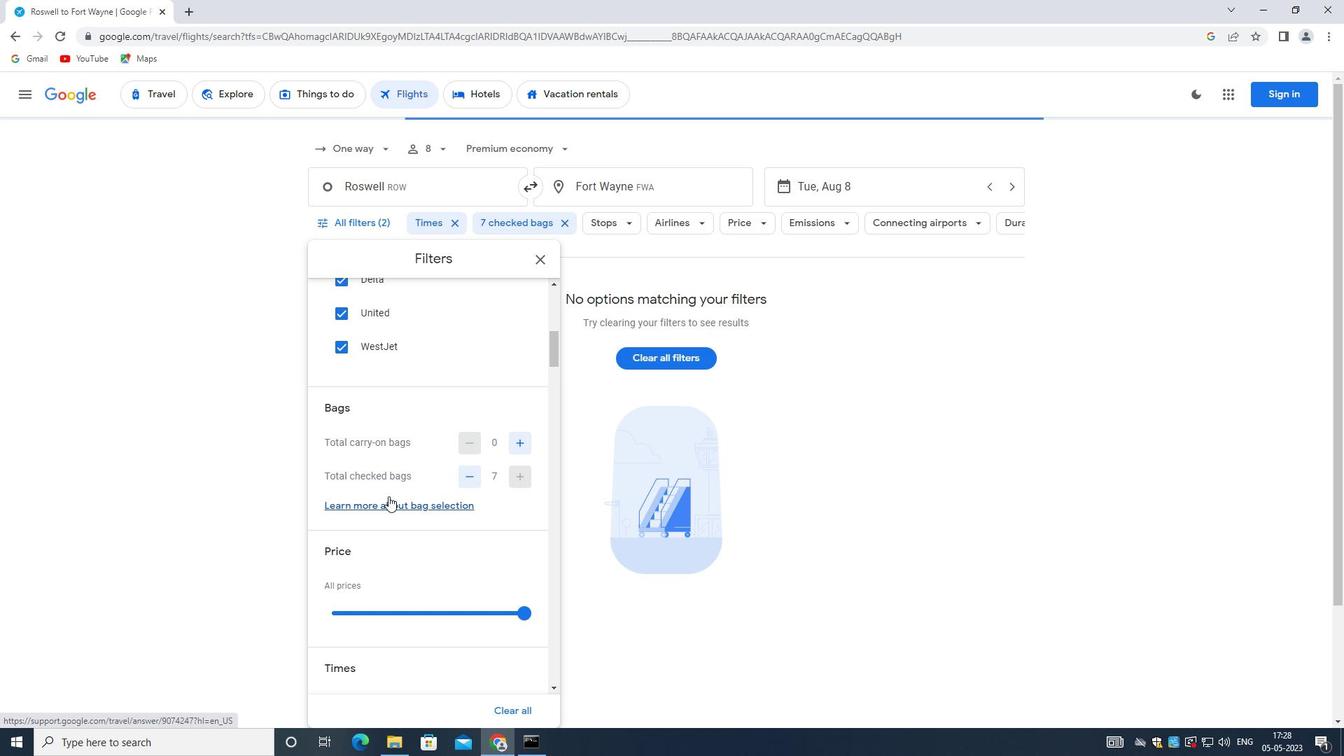 
Action: Mouse moved to (401, 510)
Screenshot: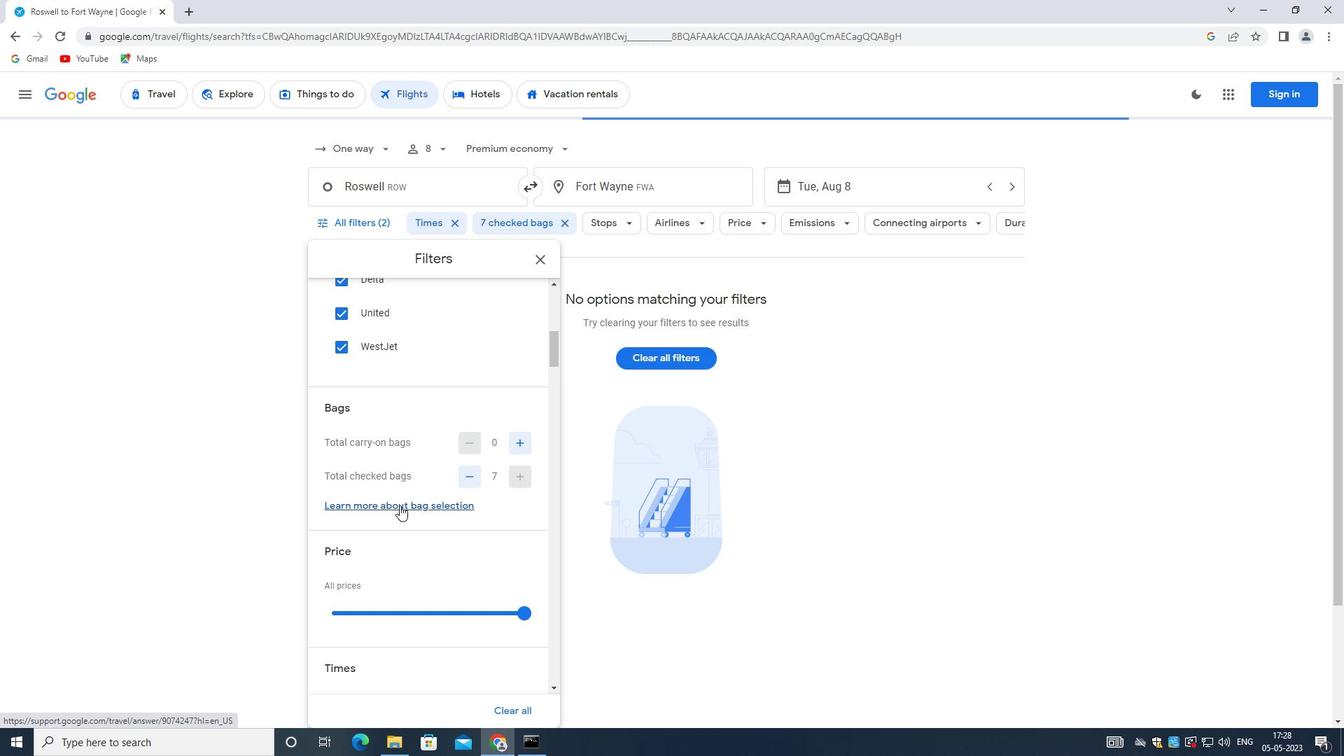 
Action: Mouse scrolled (401, 509) with delta (0, 0)
Screenshot: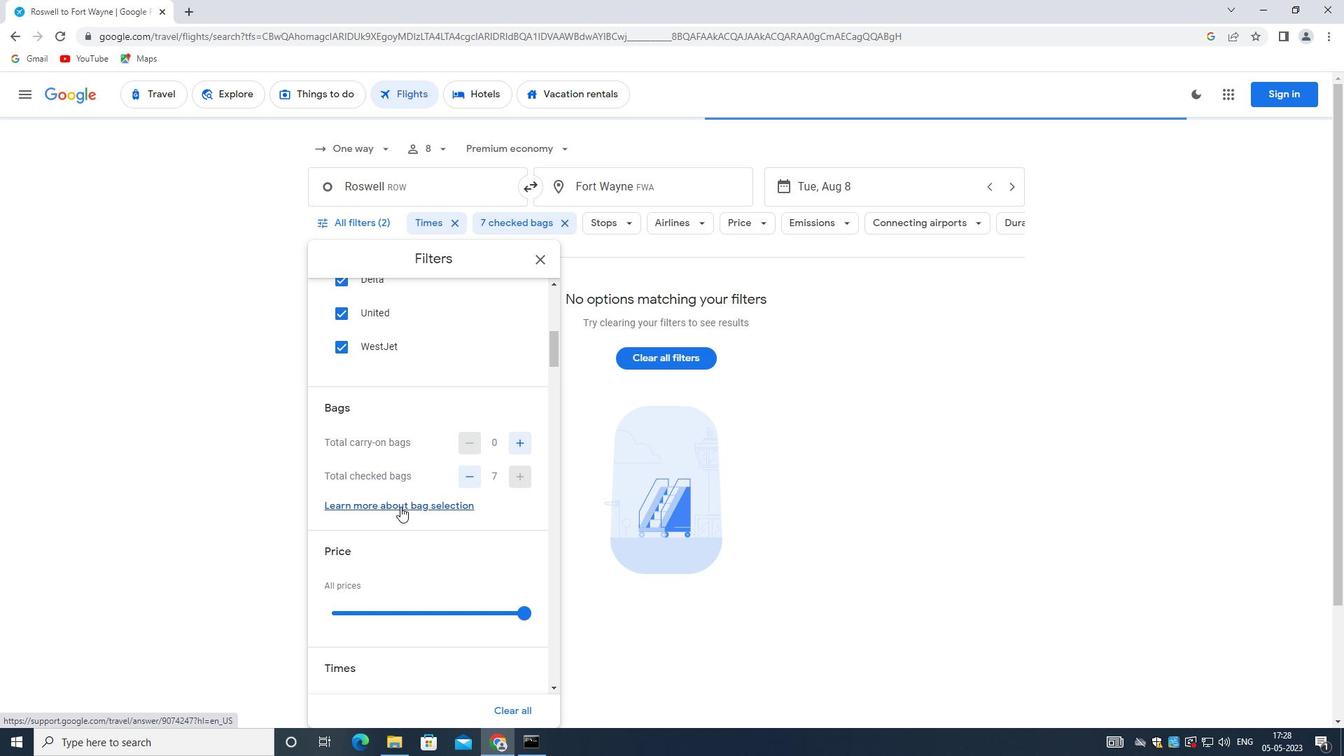 
Action: Mouse moved to (525, 471)
Screenshot: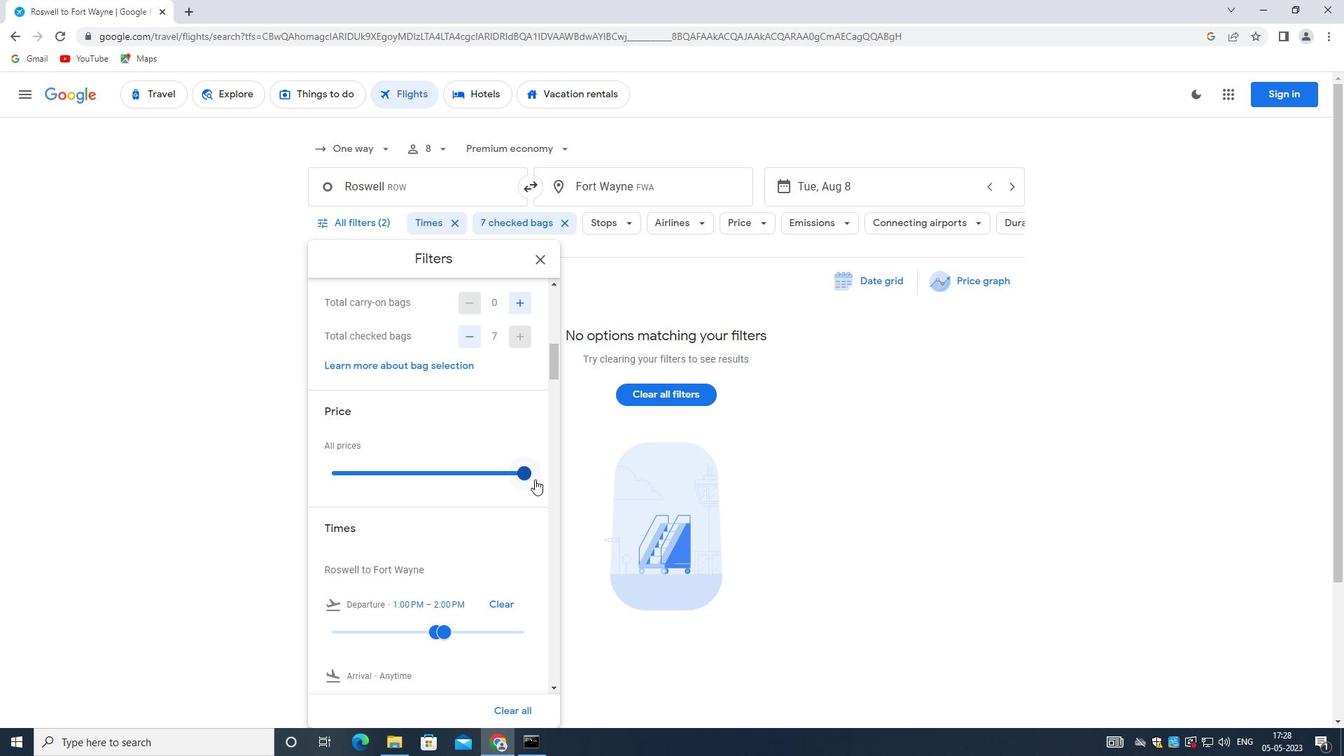 
Action: Mouse pressed left at (525, 471)
Screenshot: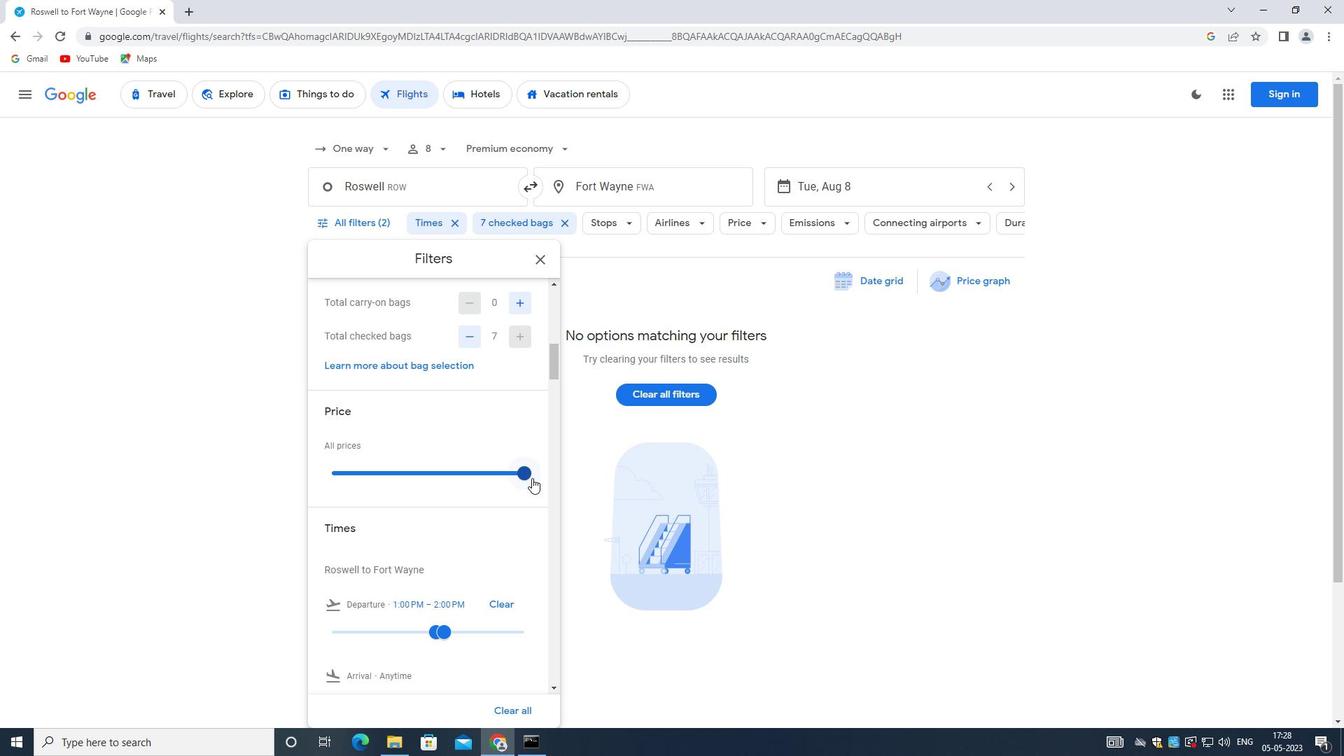 
Action: Mouse moved to (429, 503)
Screenshot: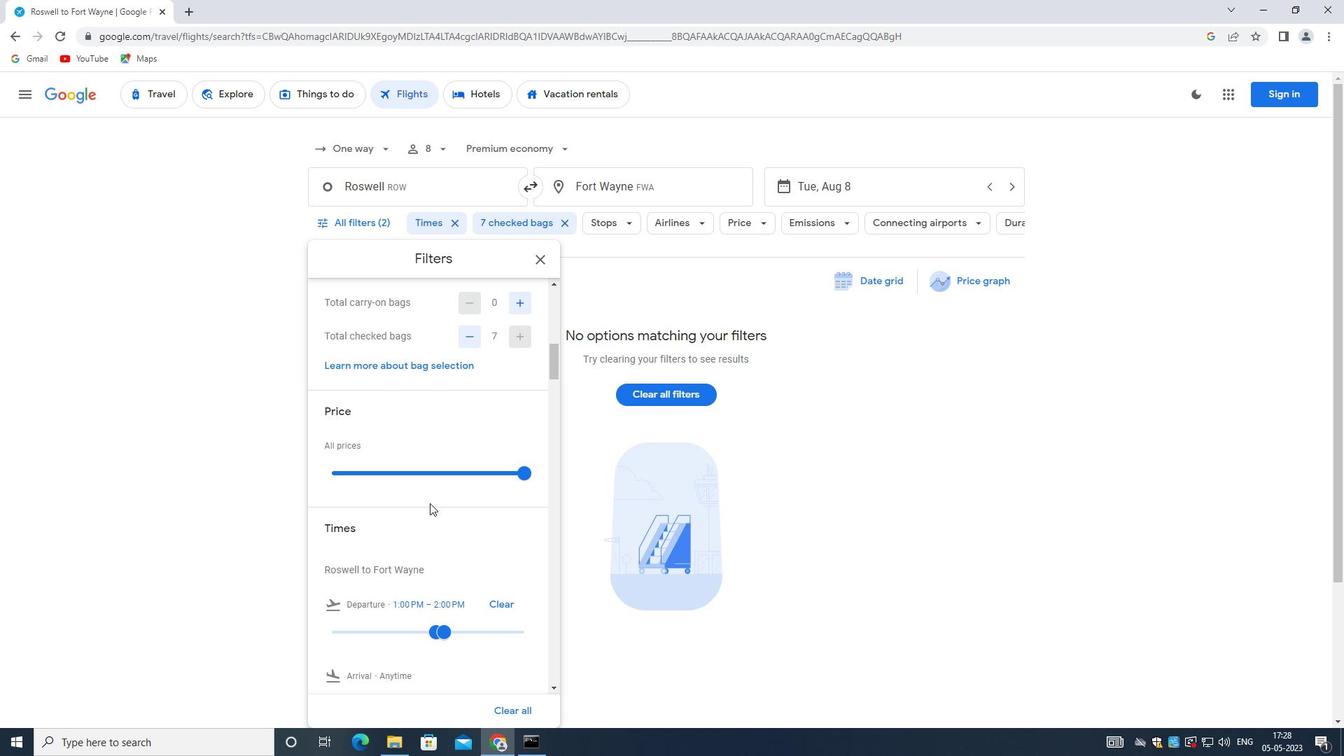 
Action: Mouse scrolled (429, 502) with delta (0, 0)
Screenshot: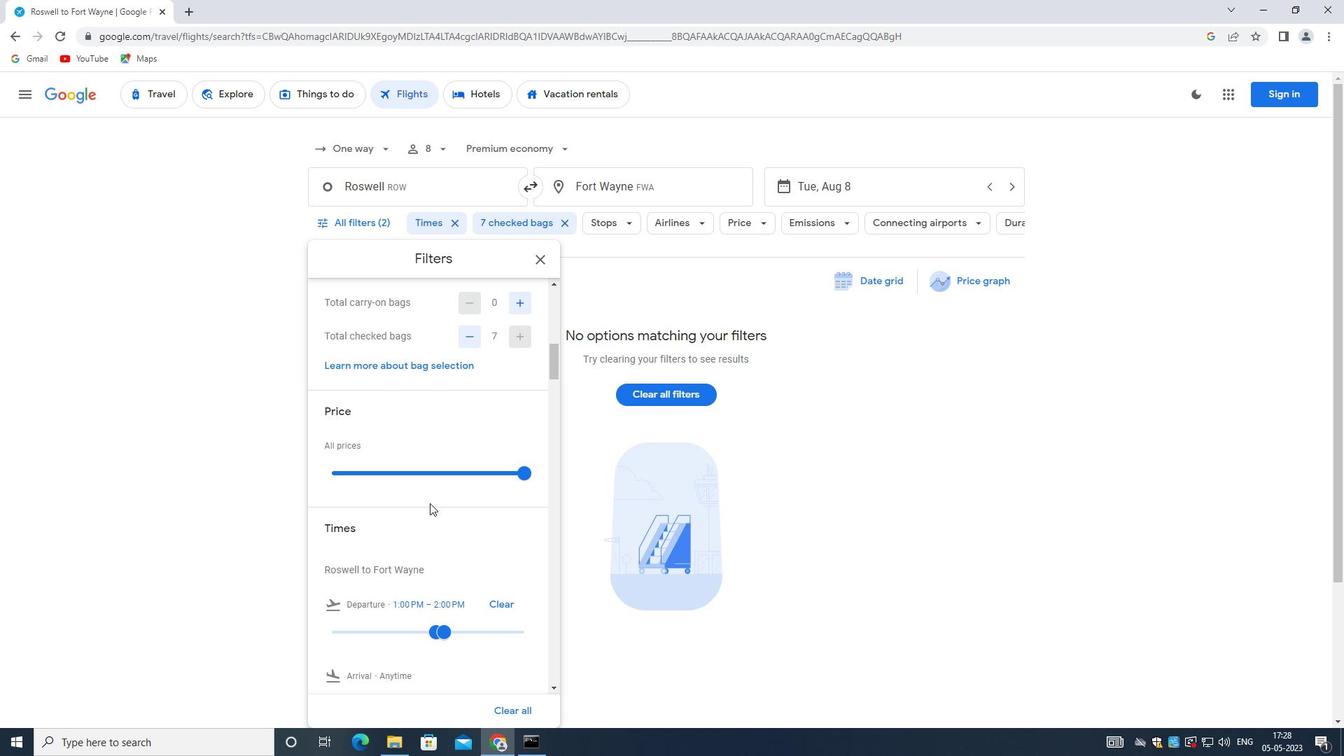 
Action: Mouse moved to (427, 506)
Screenshot: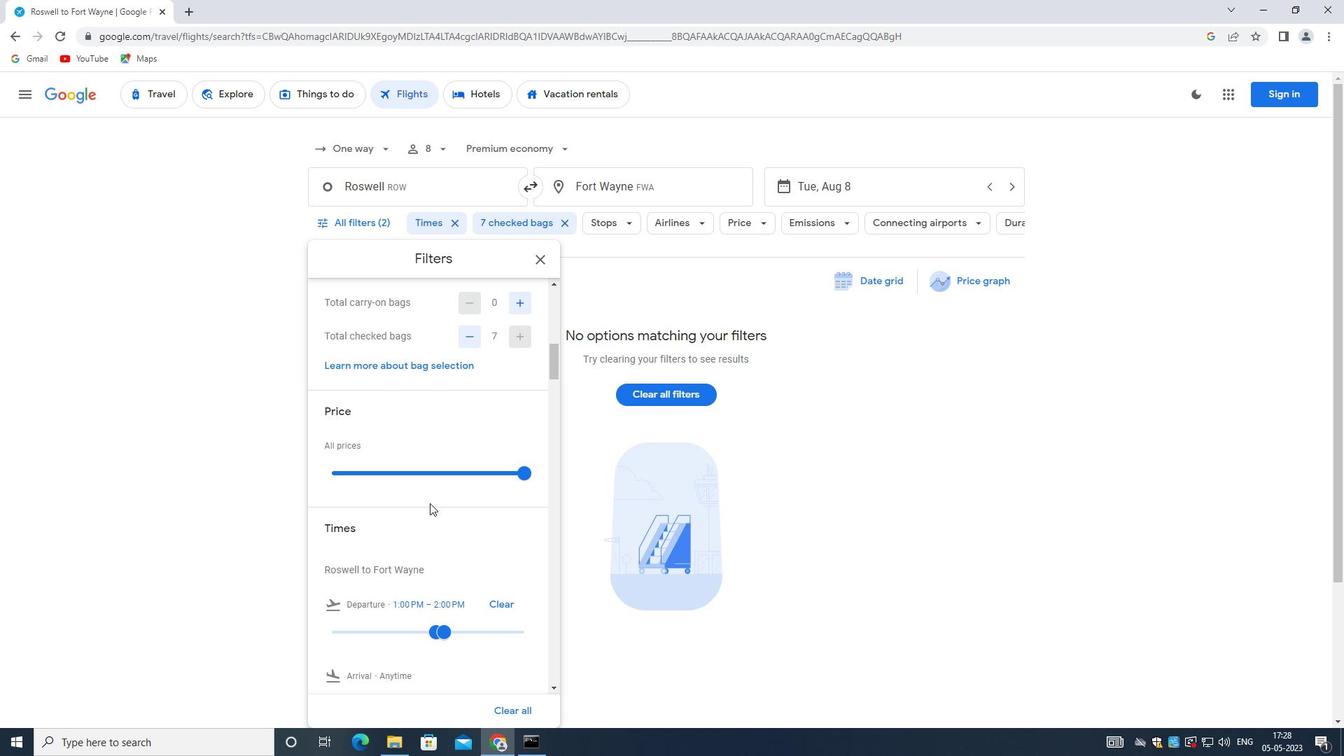 
Action: Mouse scrolled (427, 506) with delta (0, 0)
Screenshot: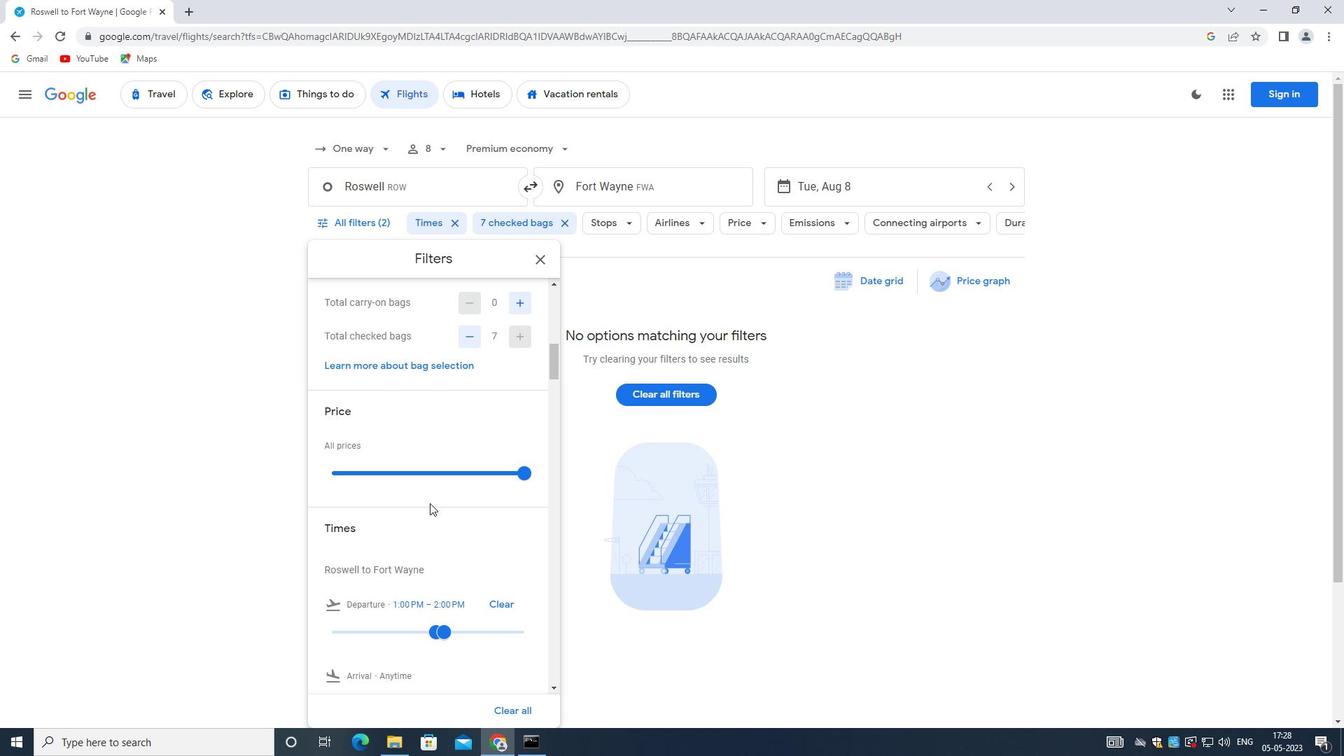 
Action: Mouse moved to (485, 490)
Screenshot: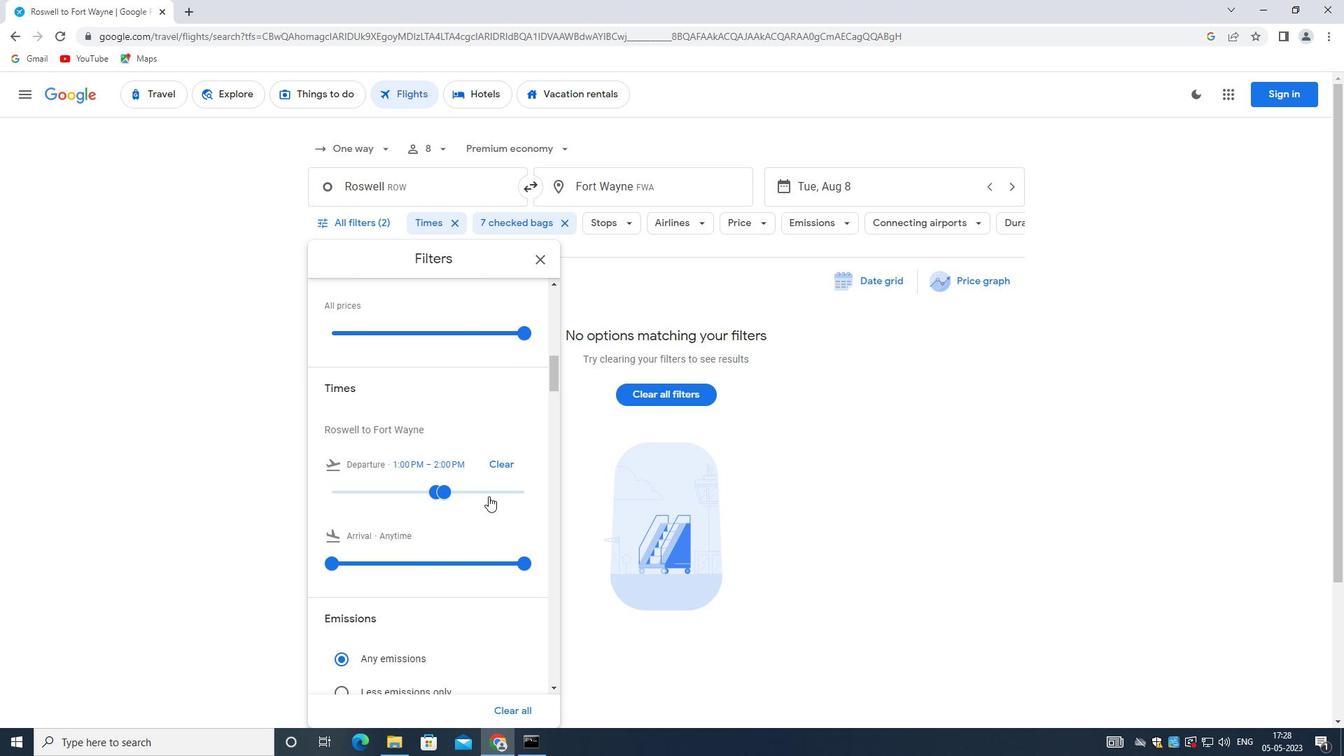 
Action: Mouse pressed left at (485, 490)
Screenshot: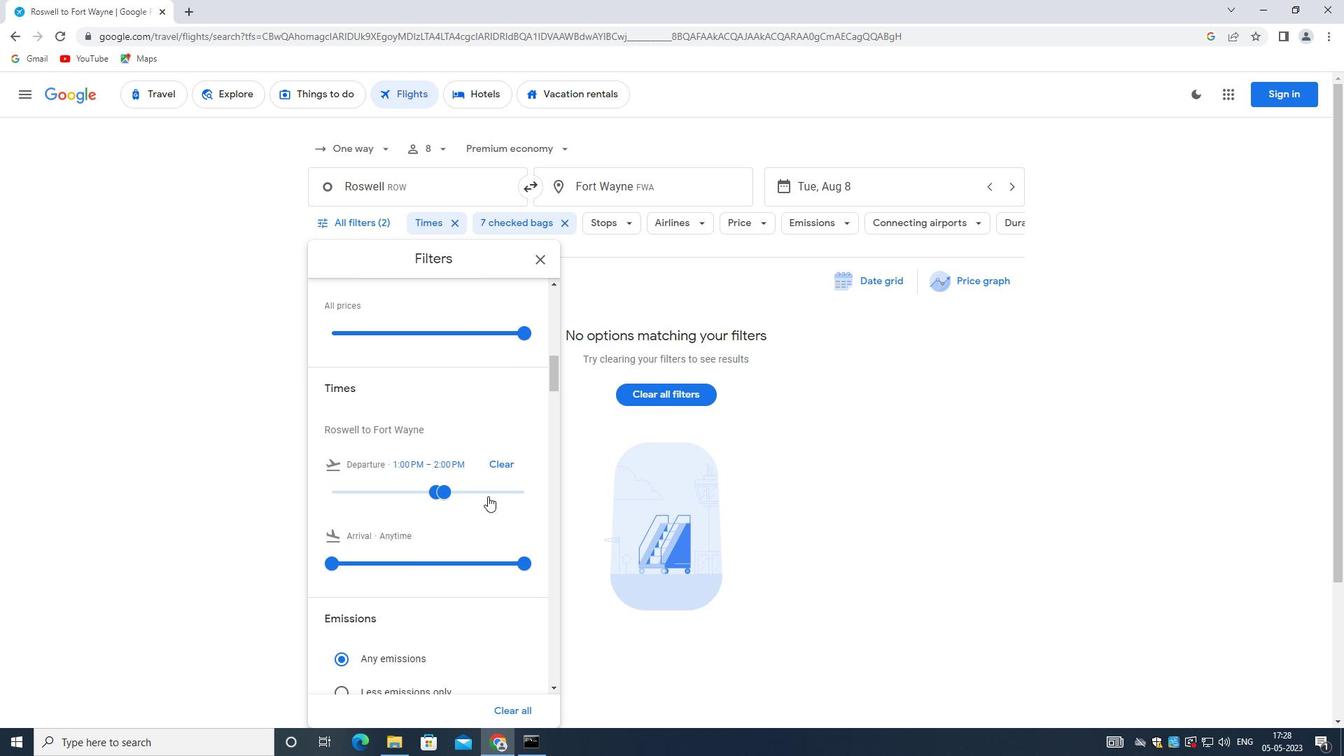 
Action: Mouse moved to (441, 490)
Screenshot: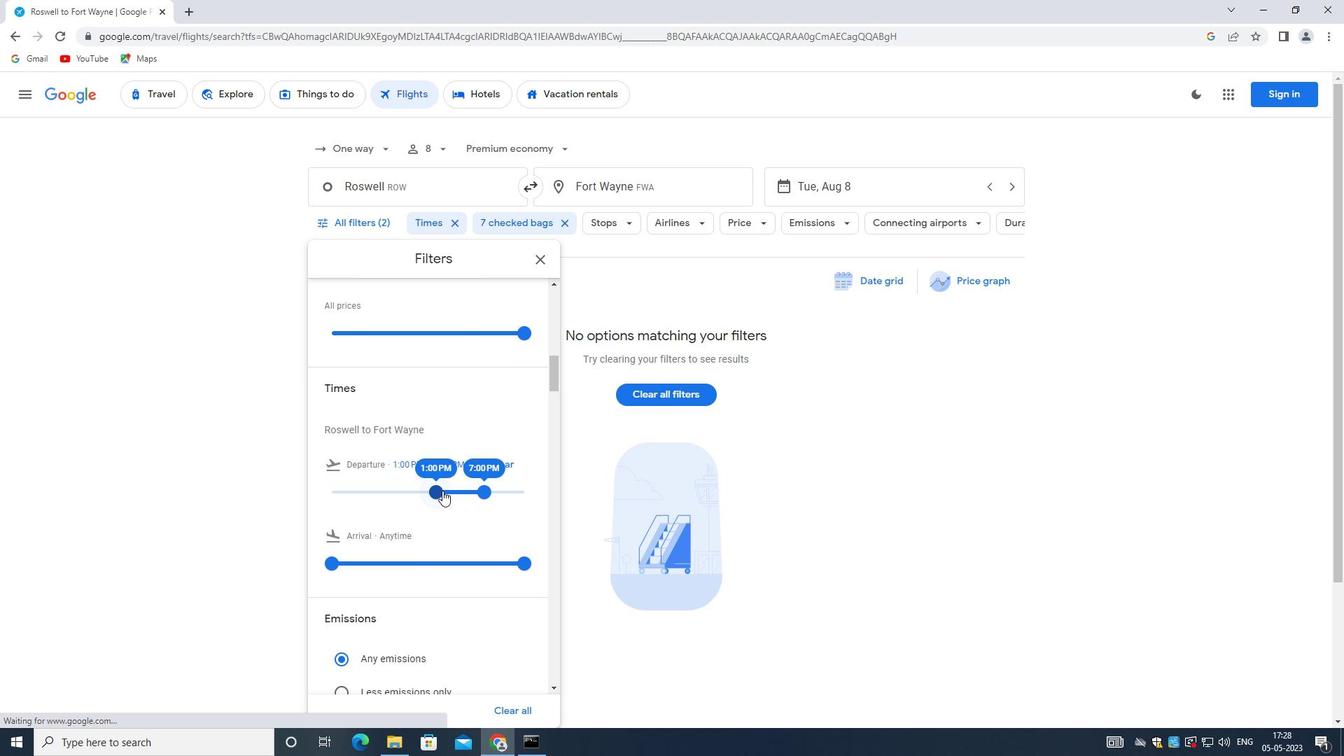 
Action: Mouse pressed left at (441, 490)
Screenshot: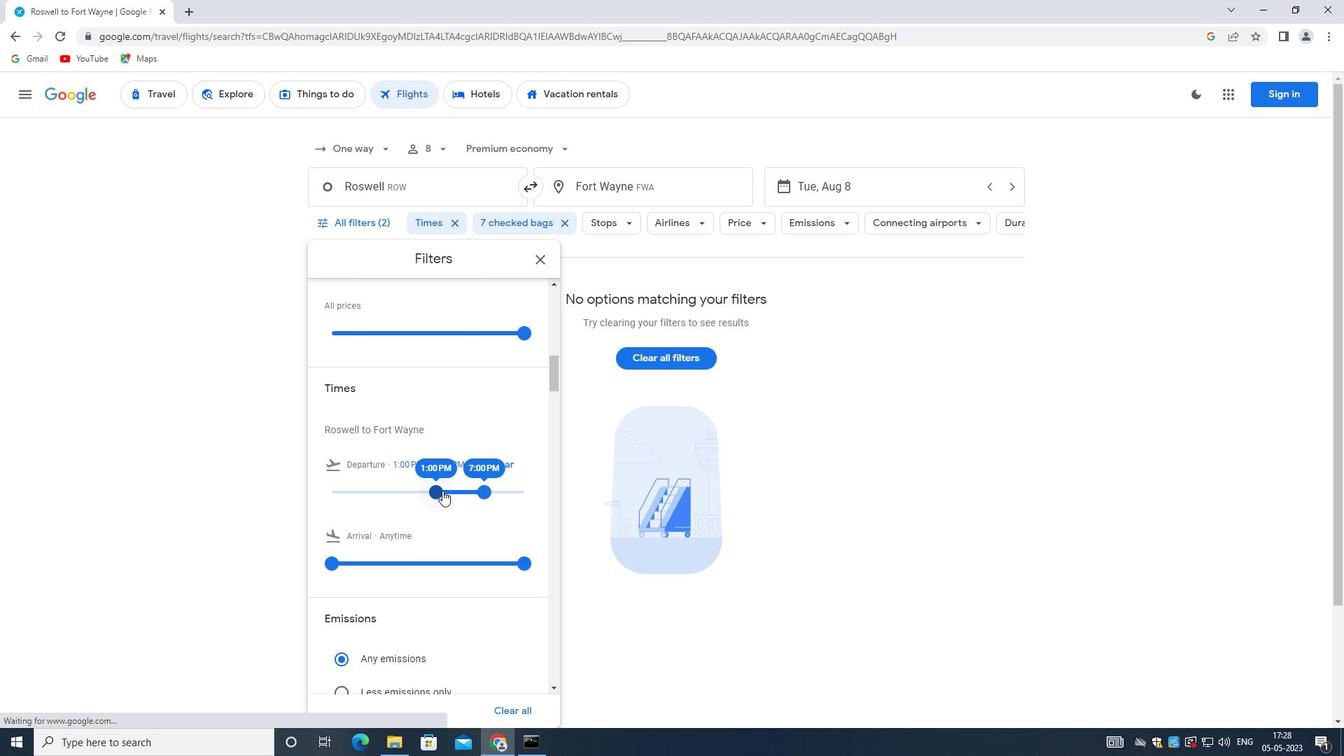 
Action: Mouse moved to (434, 490)
Screenshot: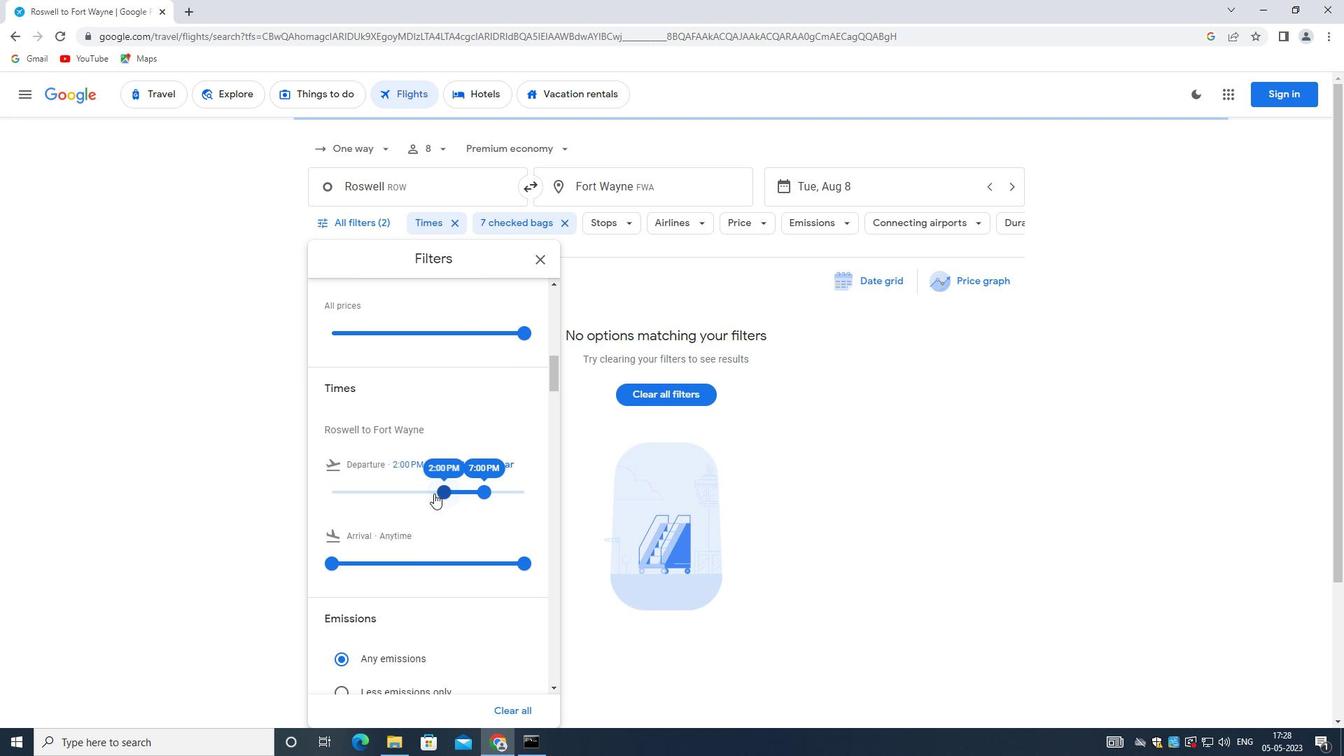 
Action: Mouse pressed left at (434, 490)
Screenshot: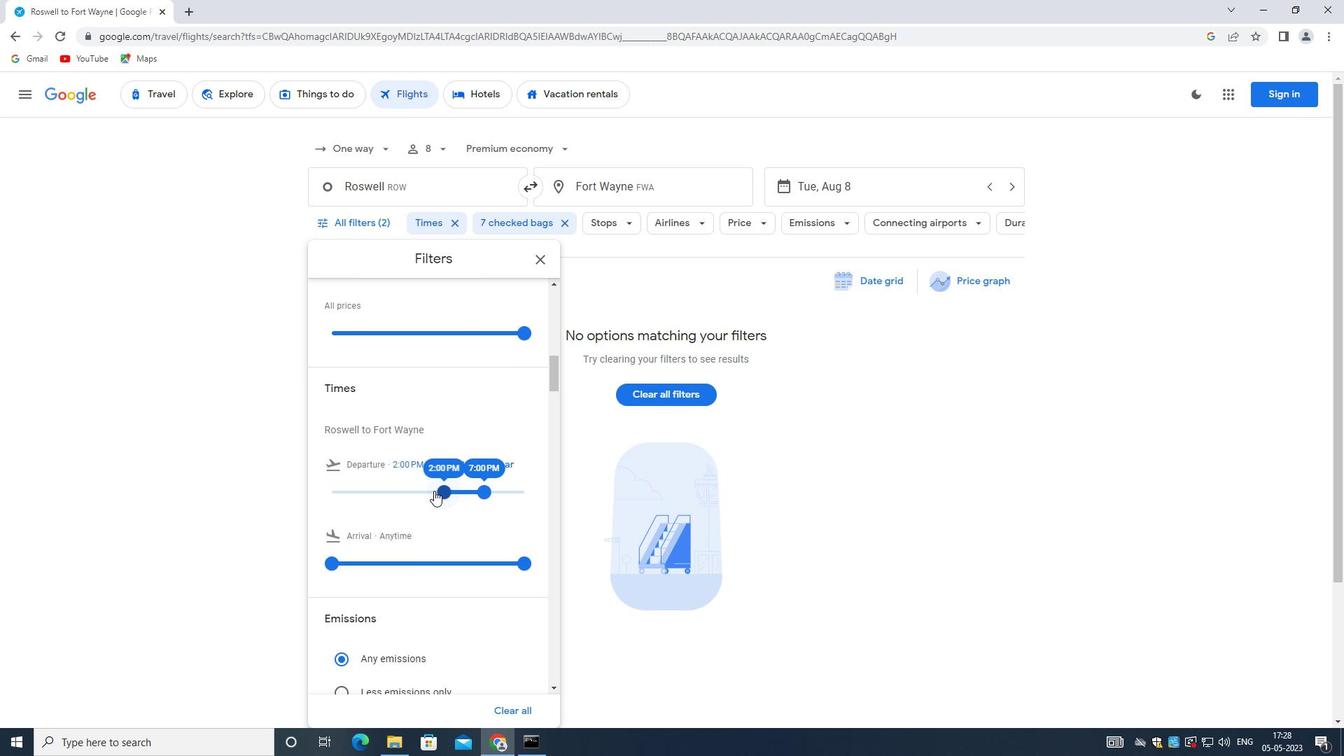 
Action: Mouse moved to (434, 487)
Screenshot: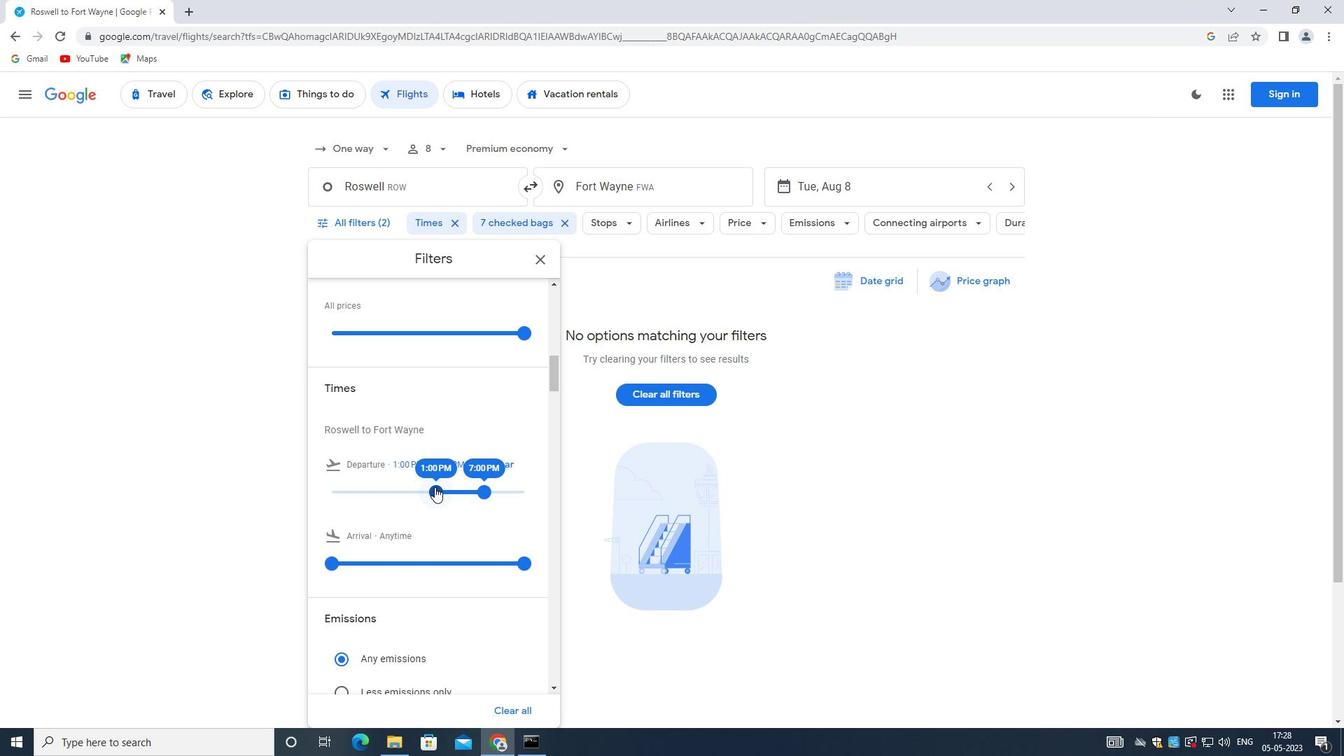 
Action: Mouse pressed left at (434, 487)
Screenshot: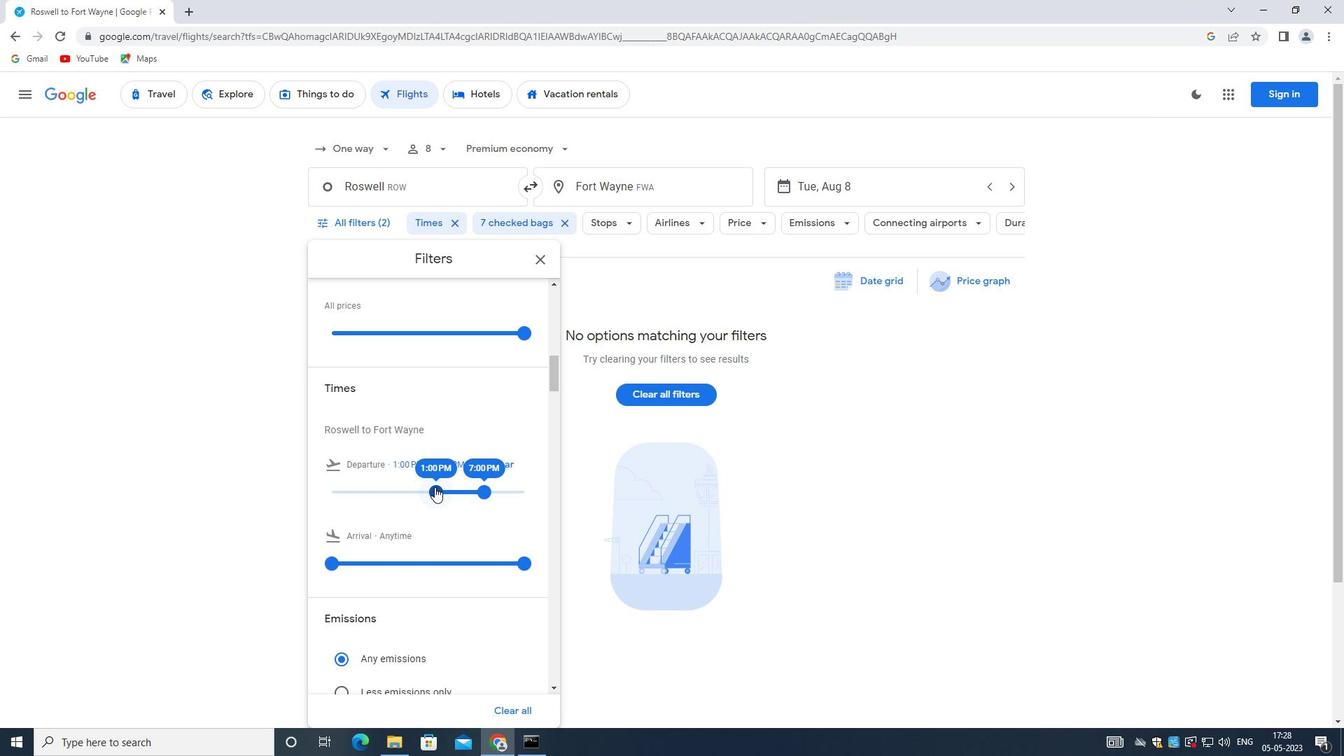 
Action: Mouse moved to (487, 493)
Screenshot: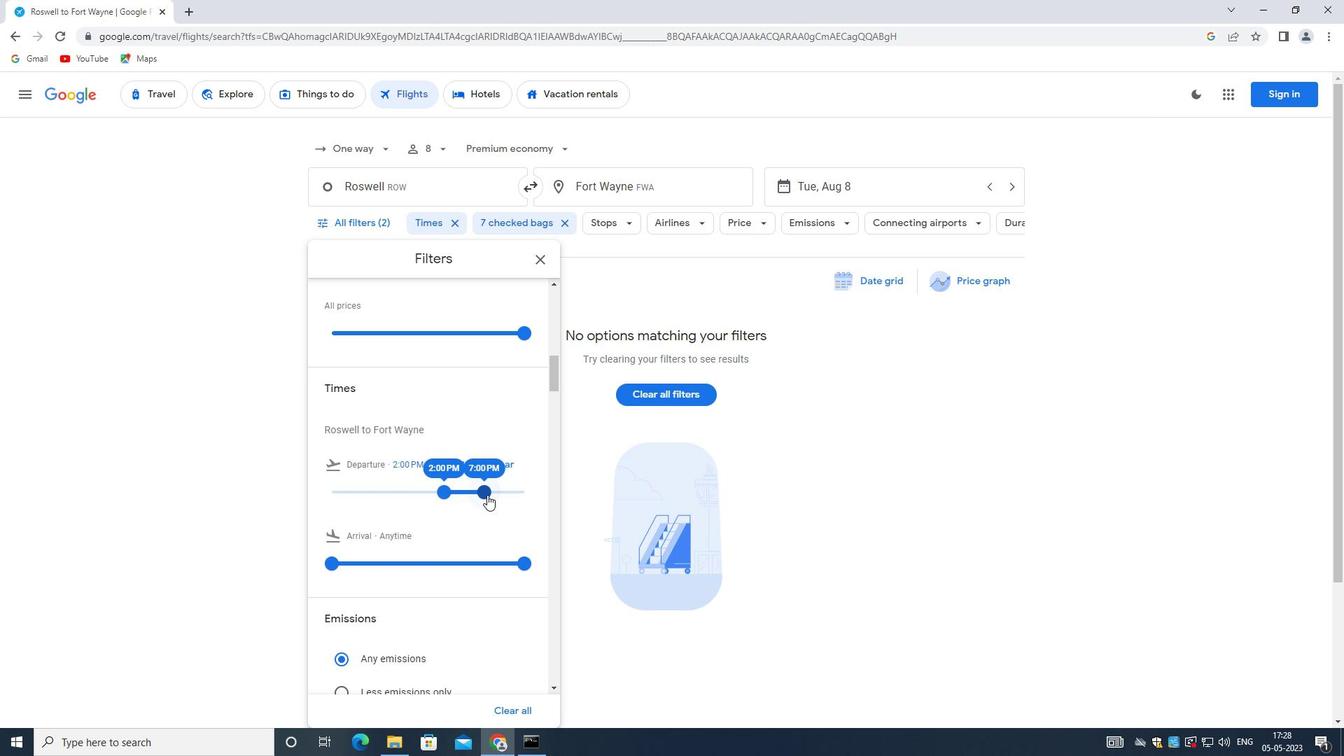 
Action: Mouse pressed left at (487, 493)
Screenshot: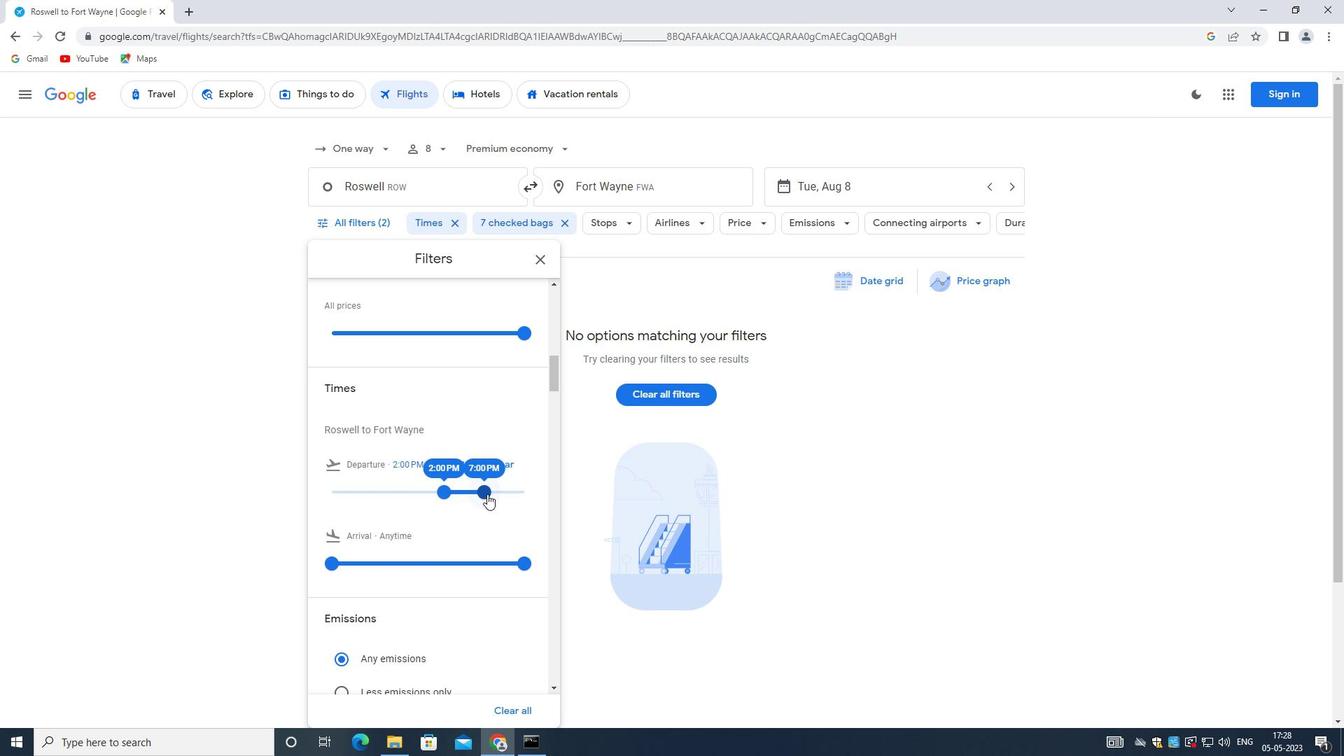 
Action: Mouse moved to (441, 501)
Screenshot: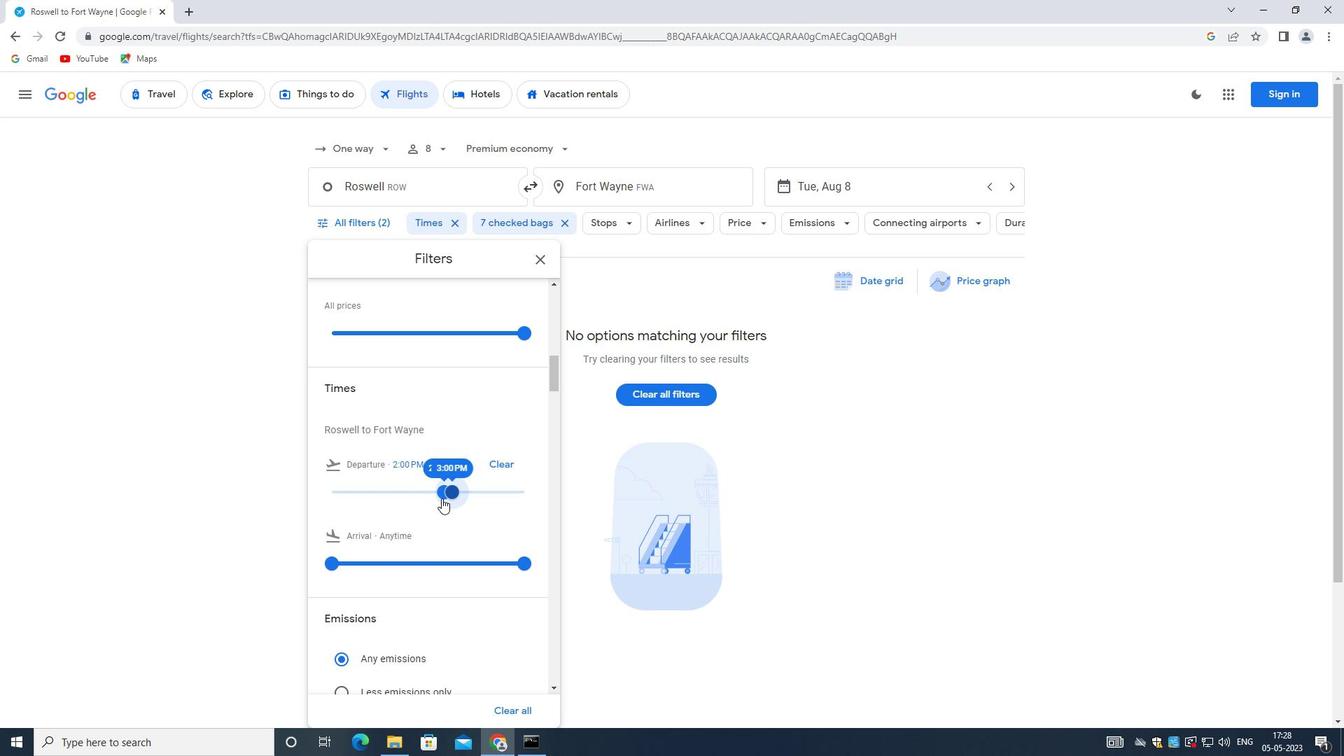 
Action: Mouse scrolled (441, 500) with delta (0, 0)
Screenshot: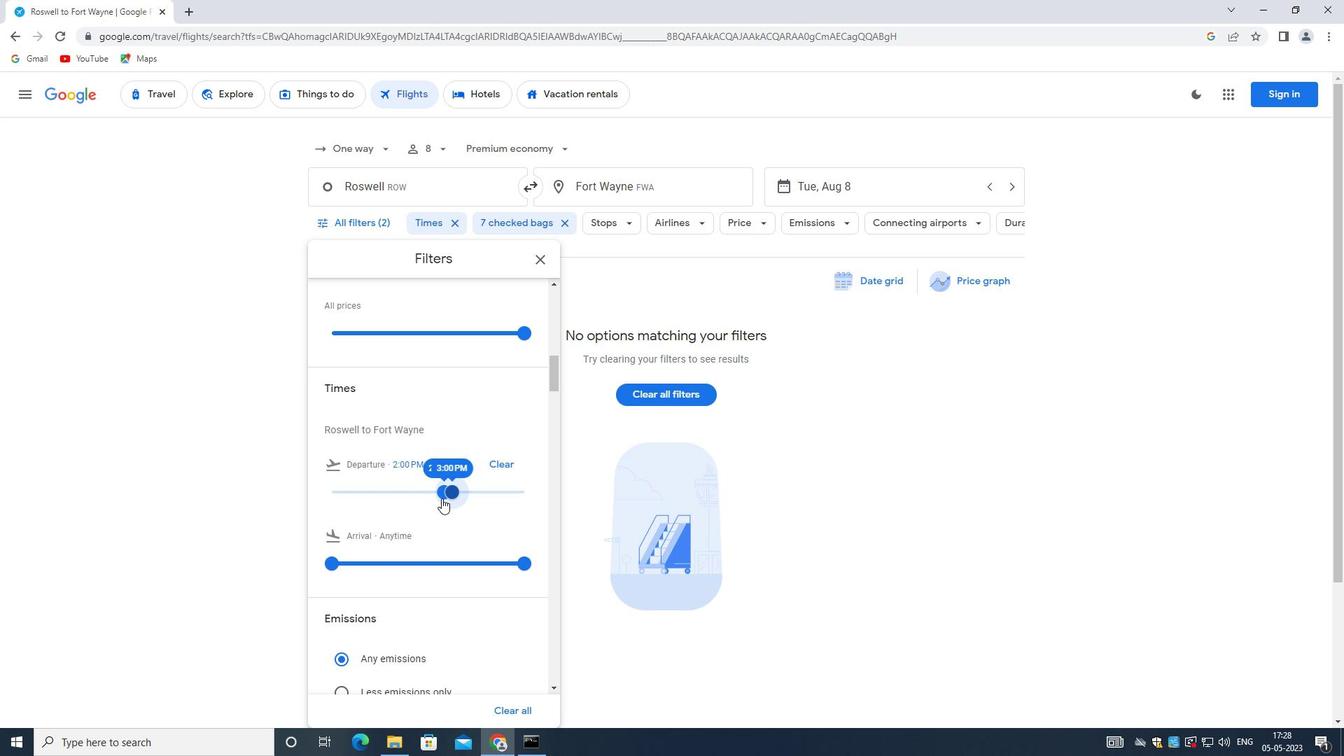 
Action: Mouse moved to (440, 504)
Screenshot: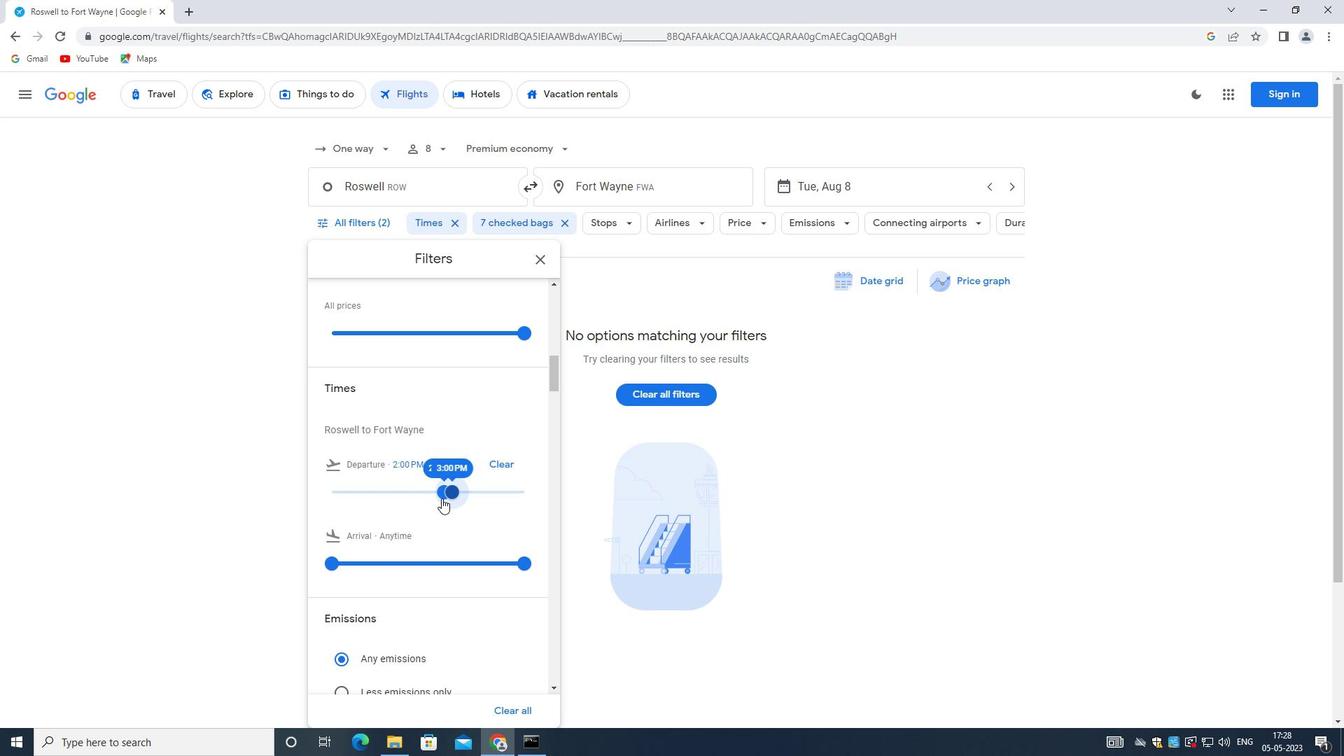 
Action: Mouse scrolled (440, 503) with delta (0, 0)
Screenshot: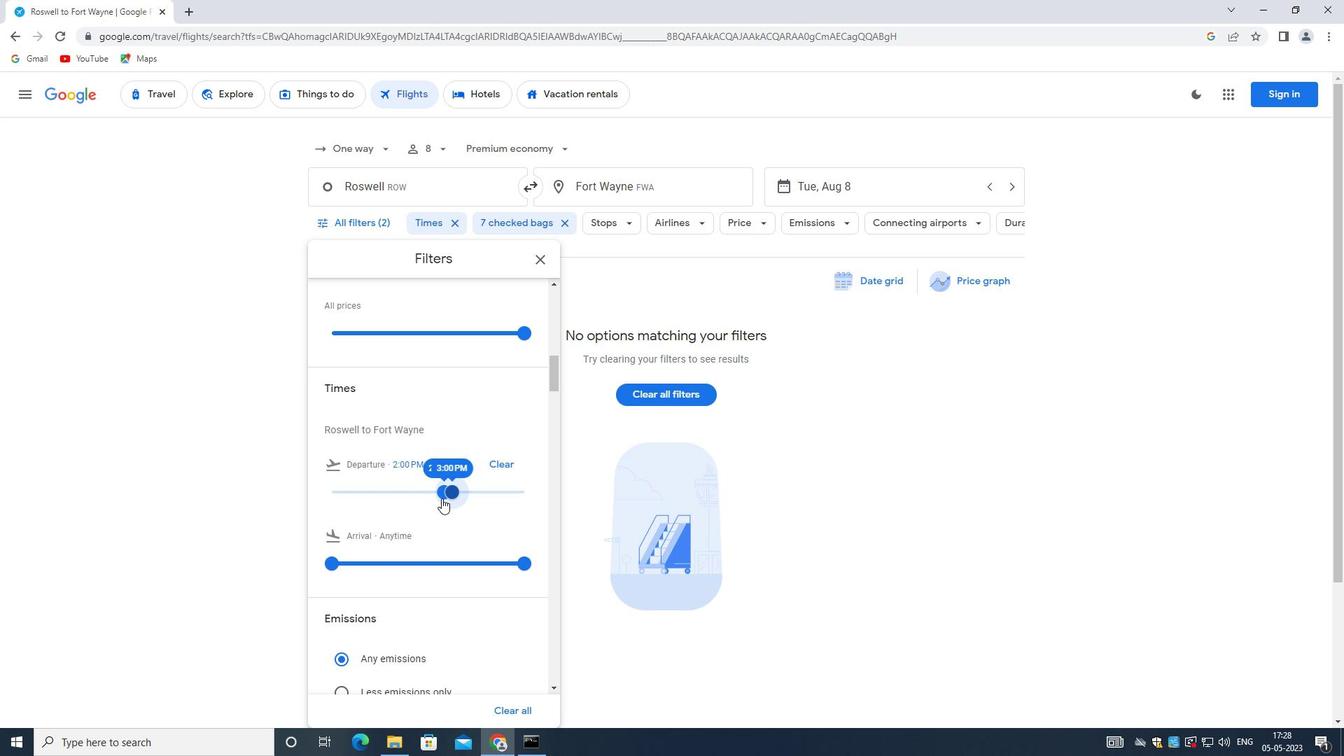 
Action: Mouse scrolled (440, 503) with delta (0, 0)
Screenshot: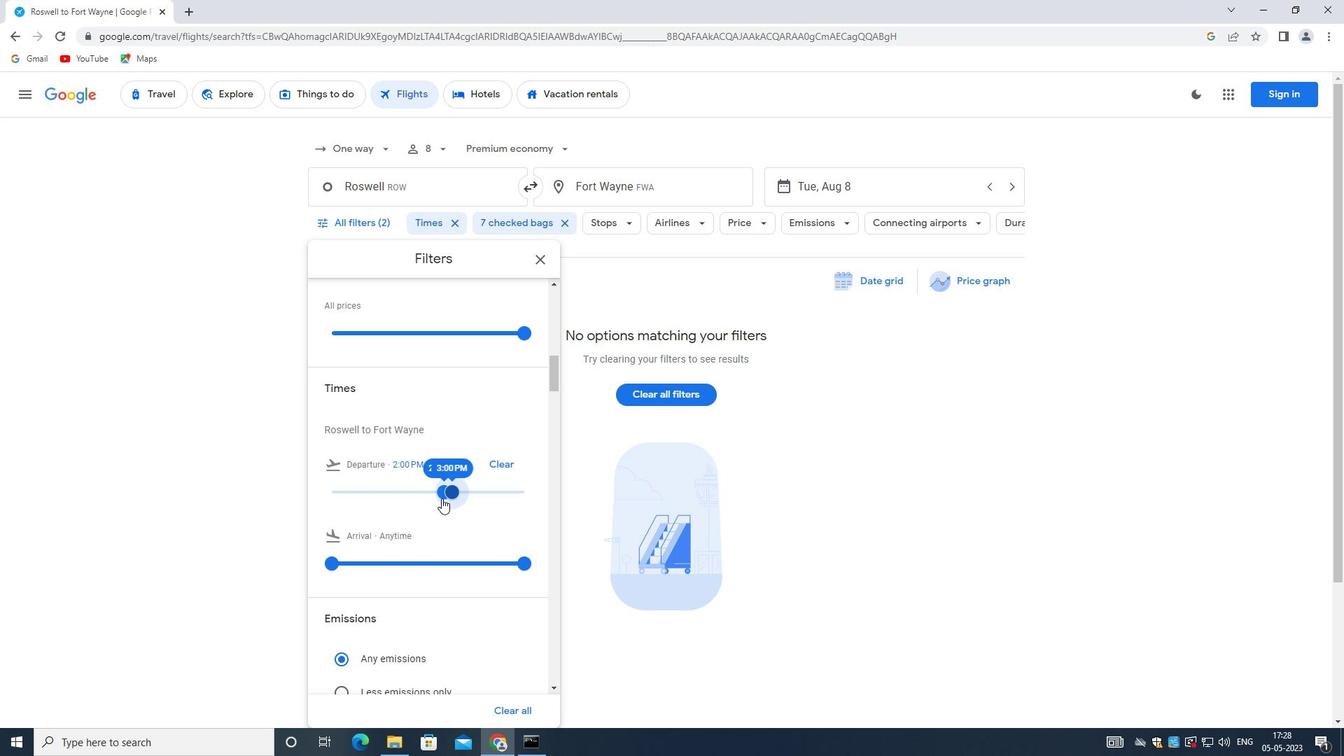 
Action: Mouse scrolled (440, 503) with delta (0, 0)
Screenshot: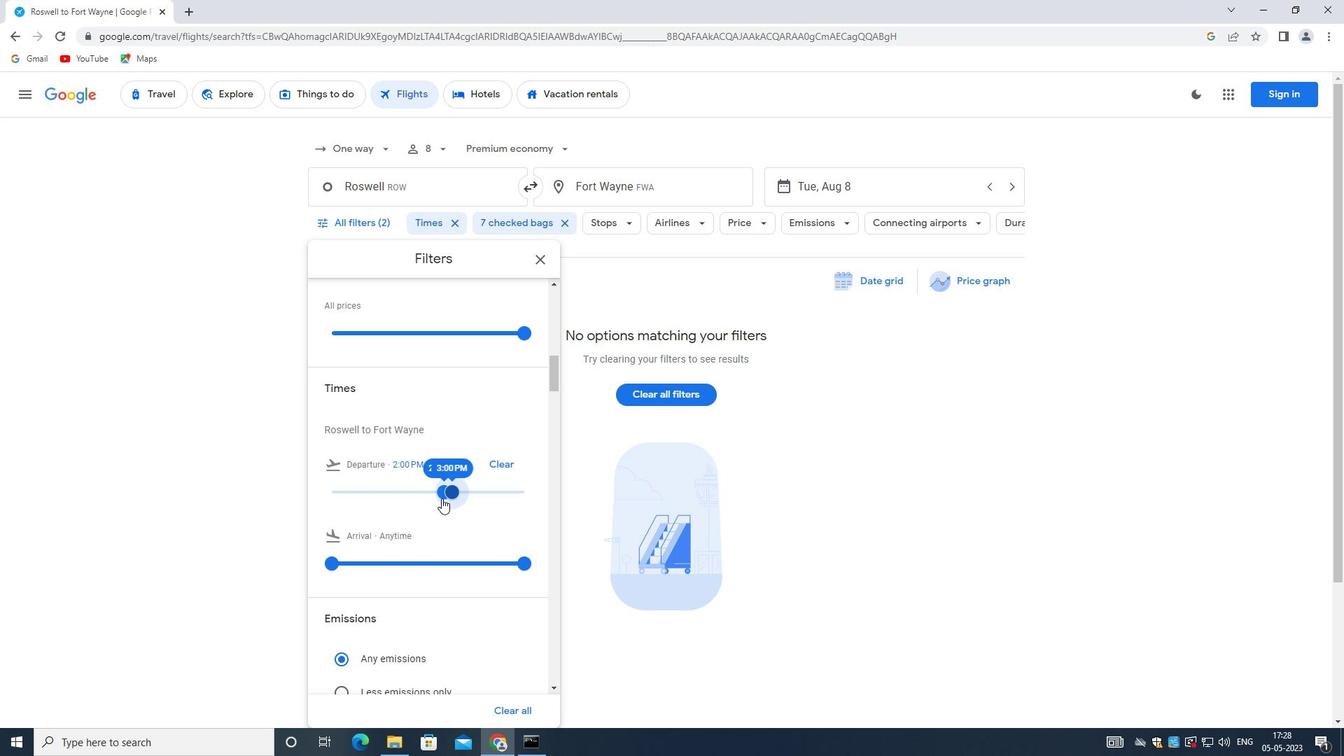 
Action: Mouse scrolled (440, 503) with delta (0, 0)
Screenshot: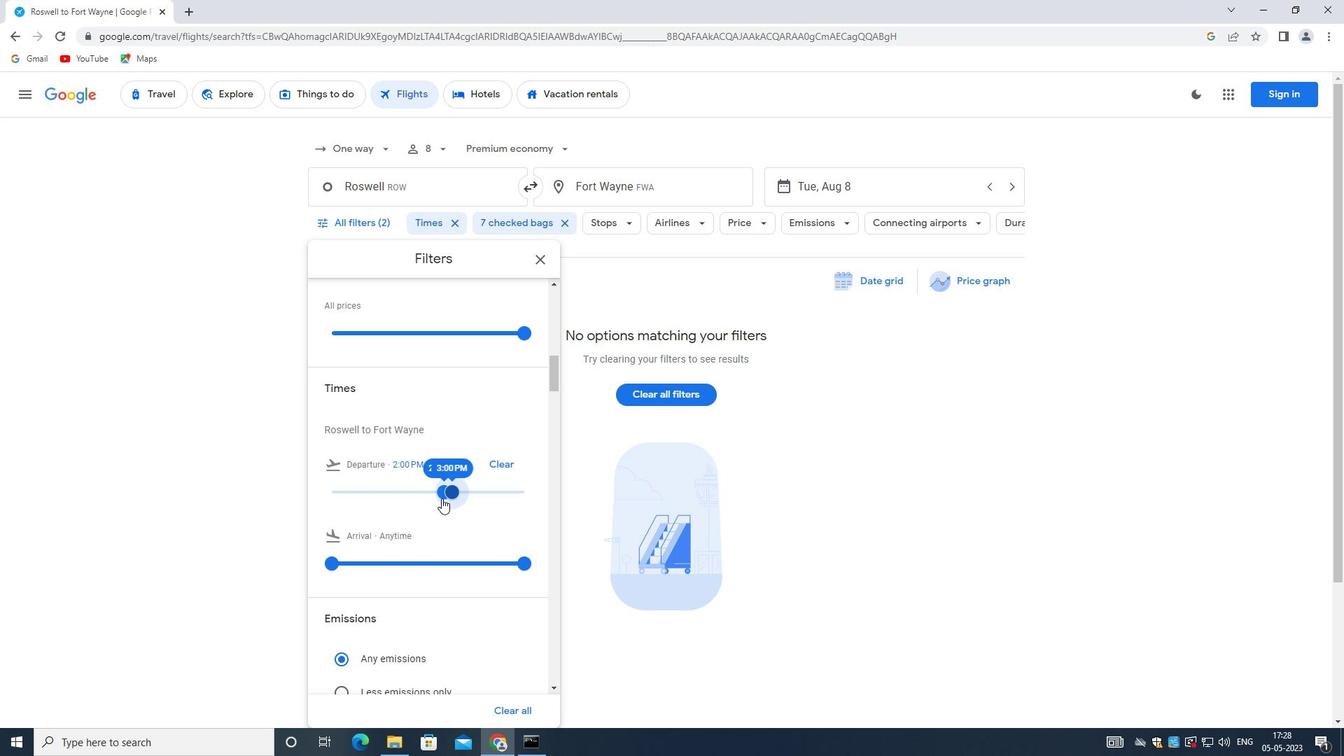 
Action: Mouse moved to (436, 504)
Screenshot: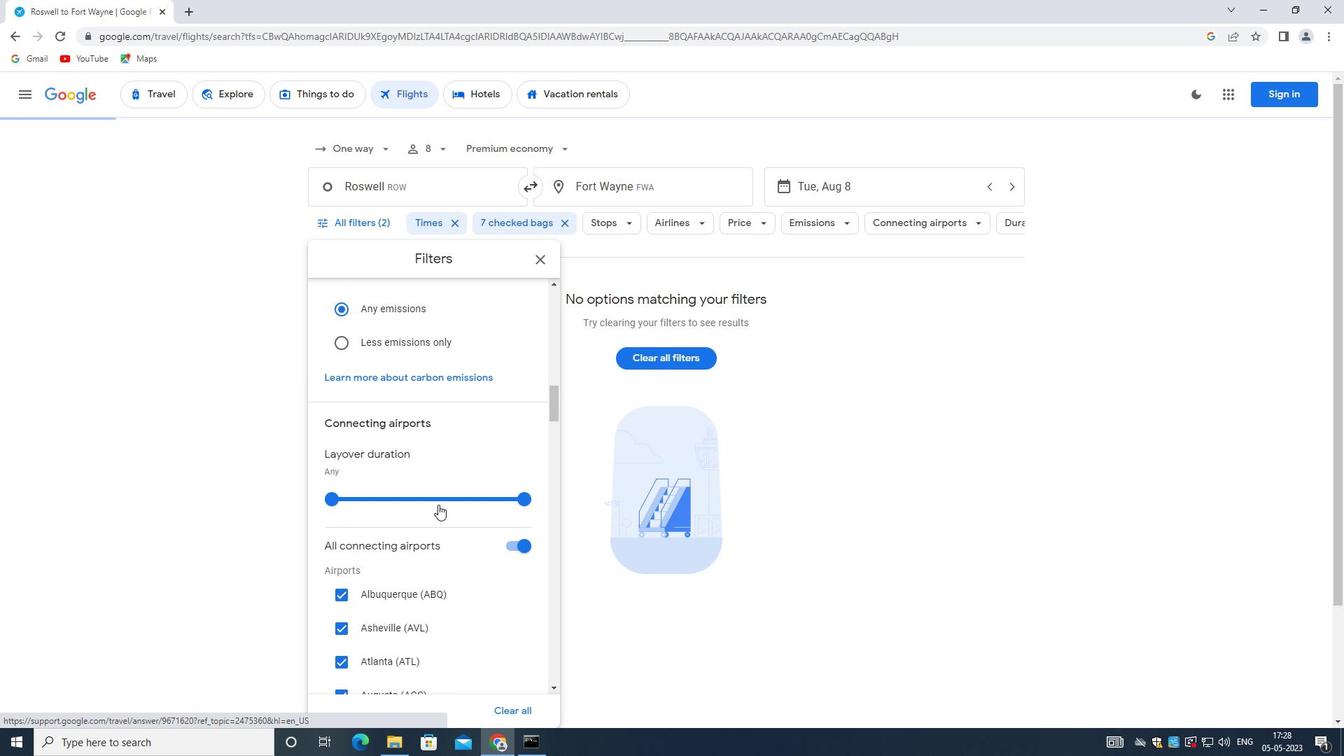 
Action: Mouse scrolled (436, 503) with delta (0, 0)
Screenshot: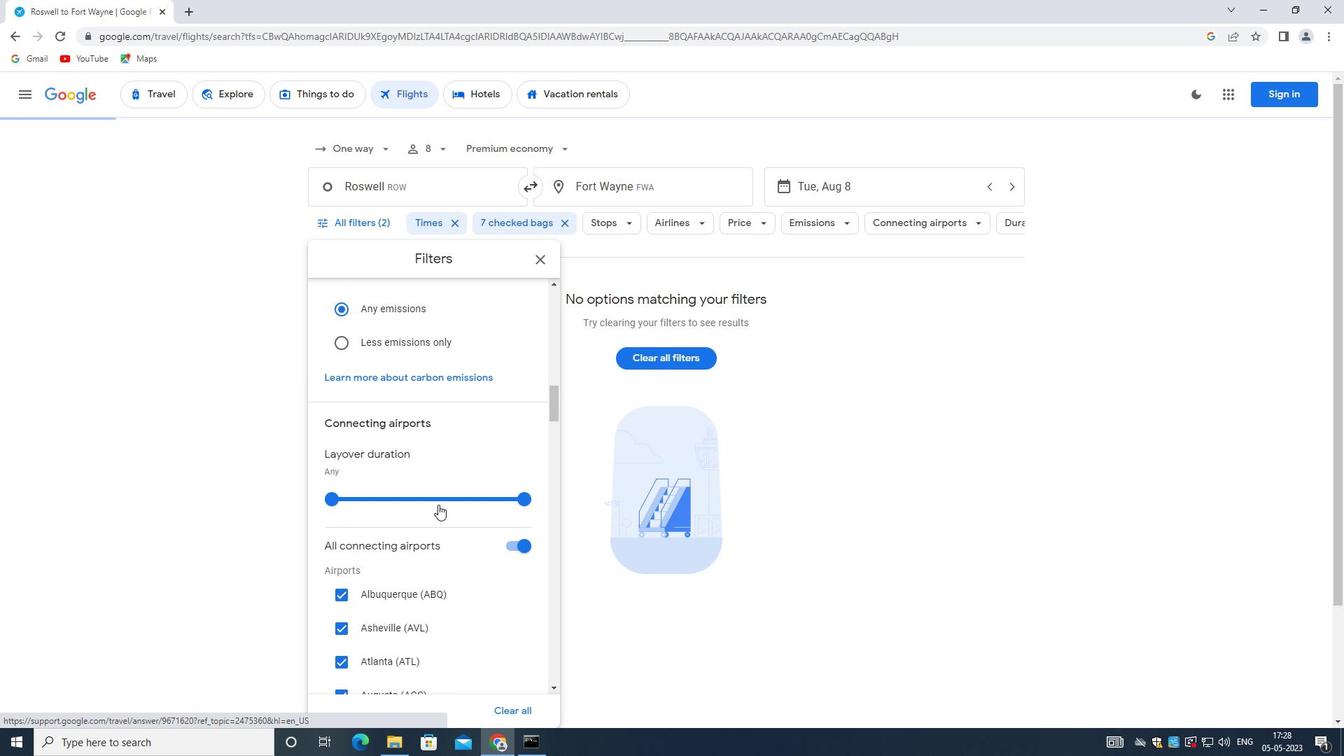 
Action: Mouse scrolled (436, 503) with delta (0, 0)
Screenshot: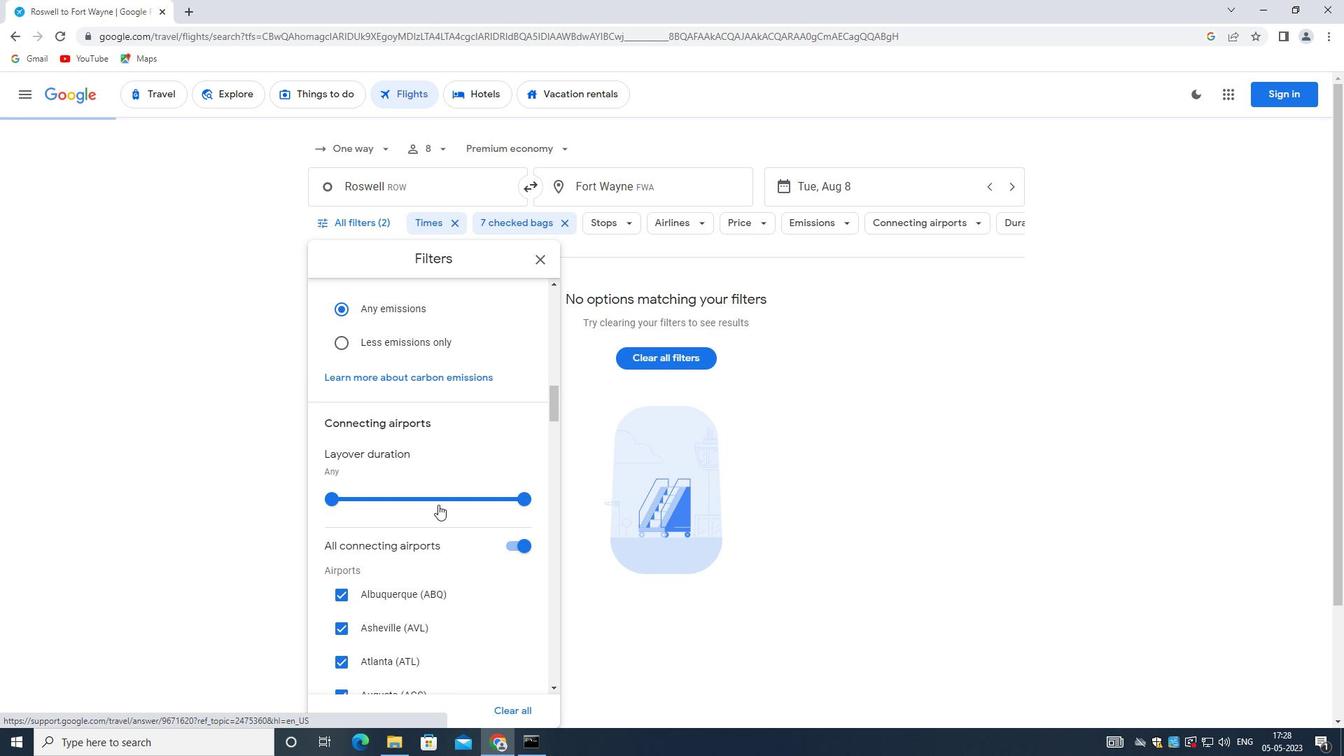 
Action: Mouse scrolled (436, 503) with delta (0, 0)
Screenshot: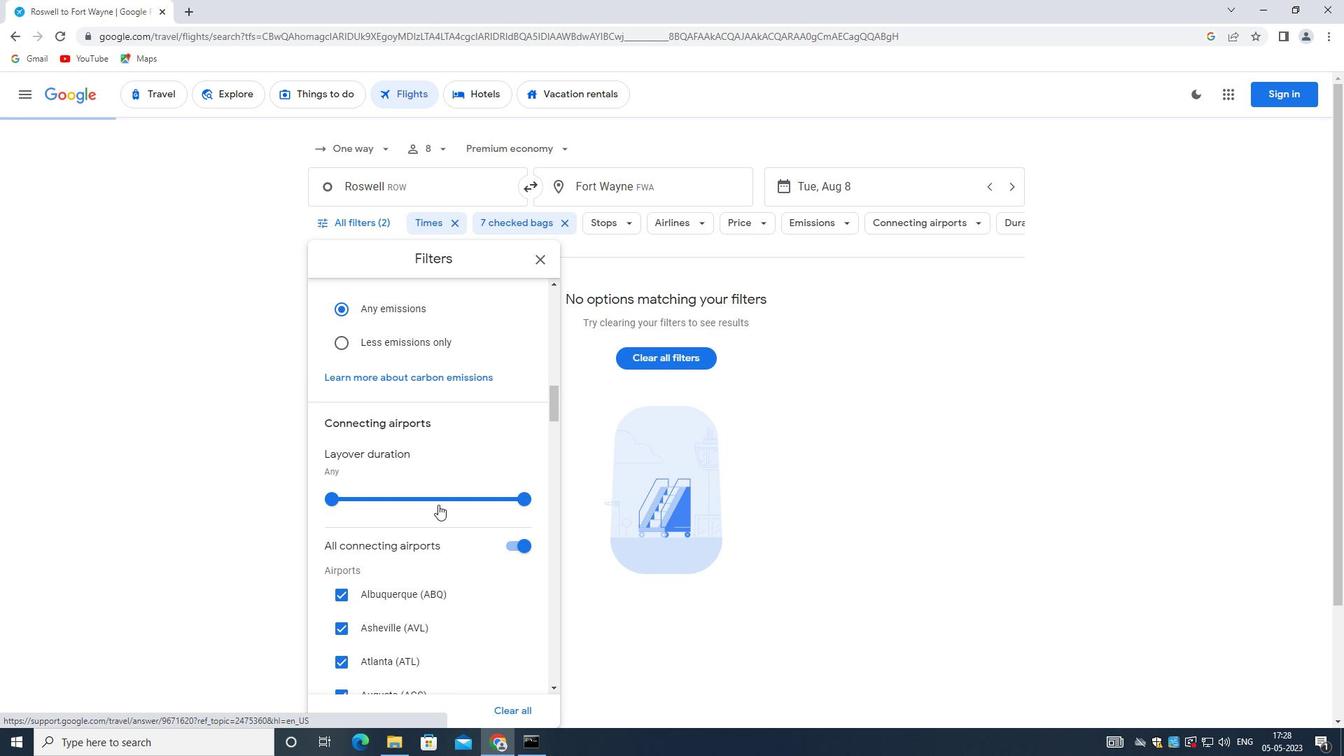 
Action: Mouse scrolled (436, 503) with delta (0, 0)
Screenshot: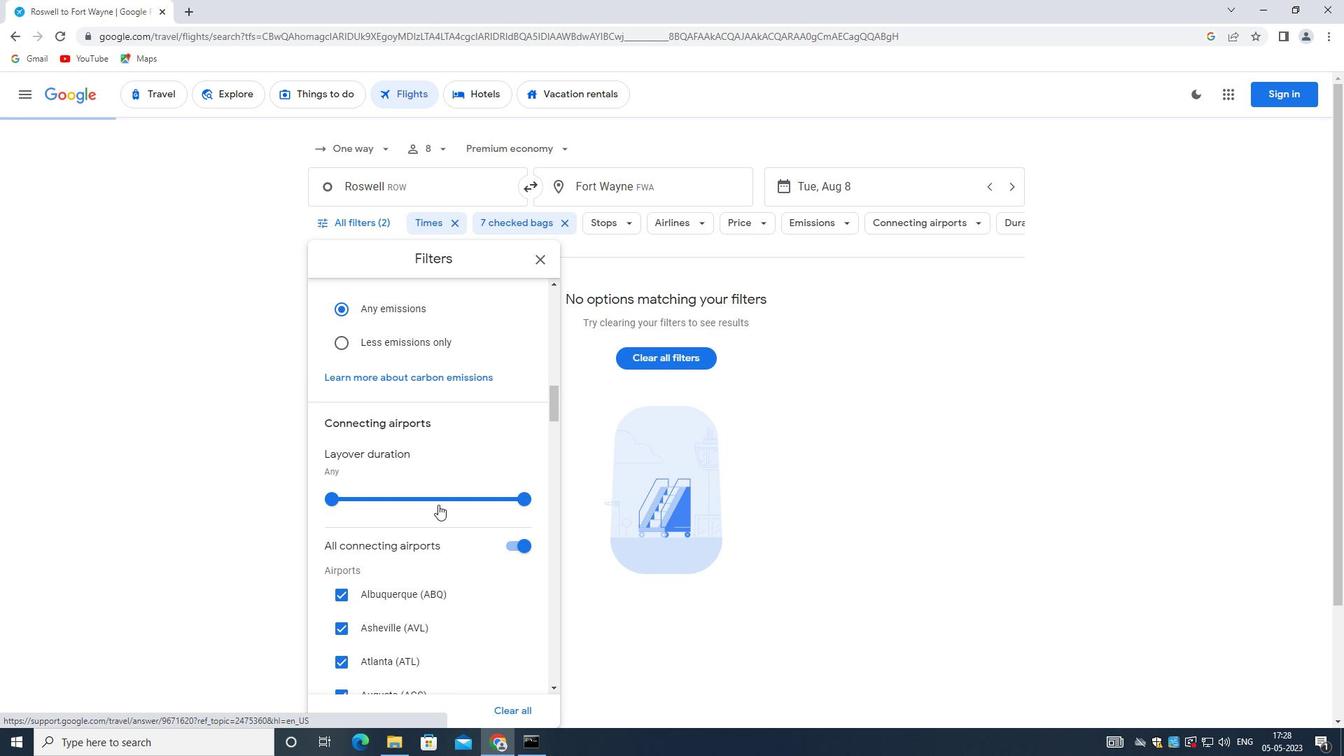 
Action: Mouse scrolled (436, 503) with delta (0, 0)
Screenshot: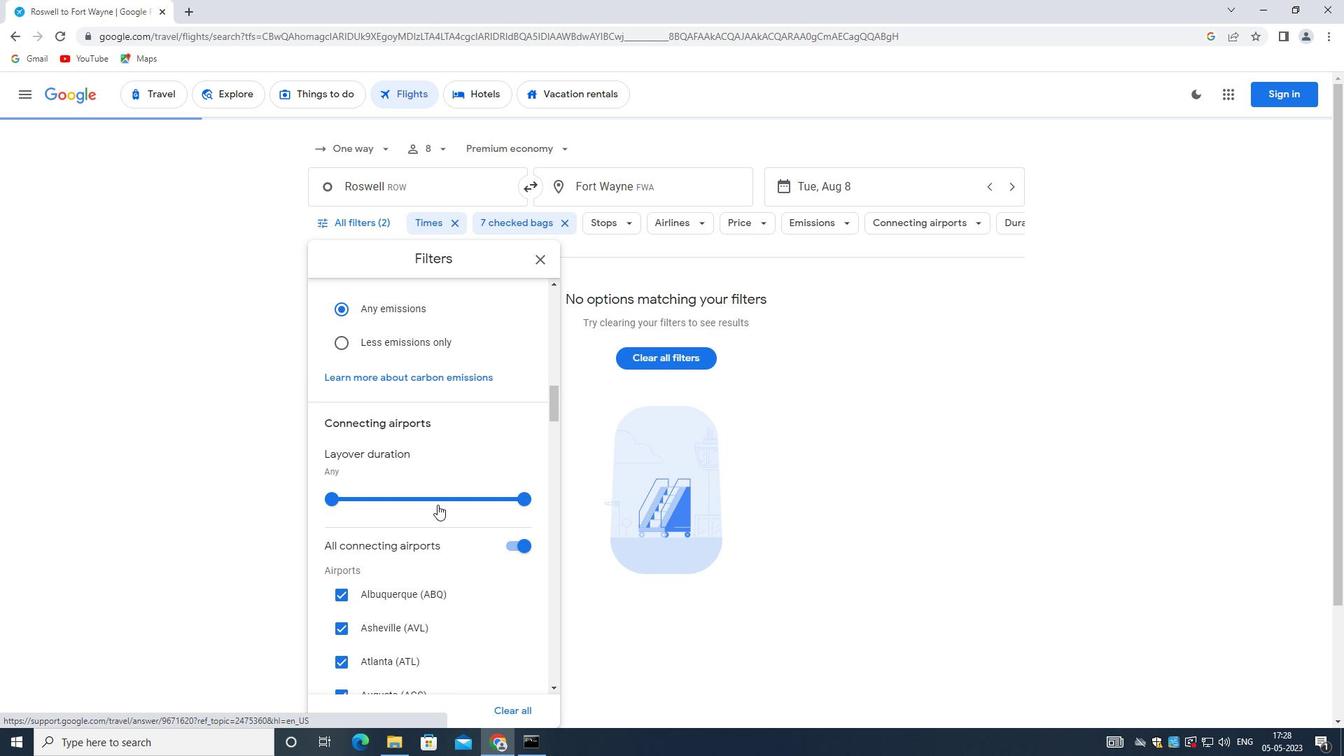 
Action: Mouse moved to (435, 503)
Screenshot: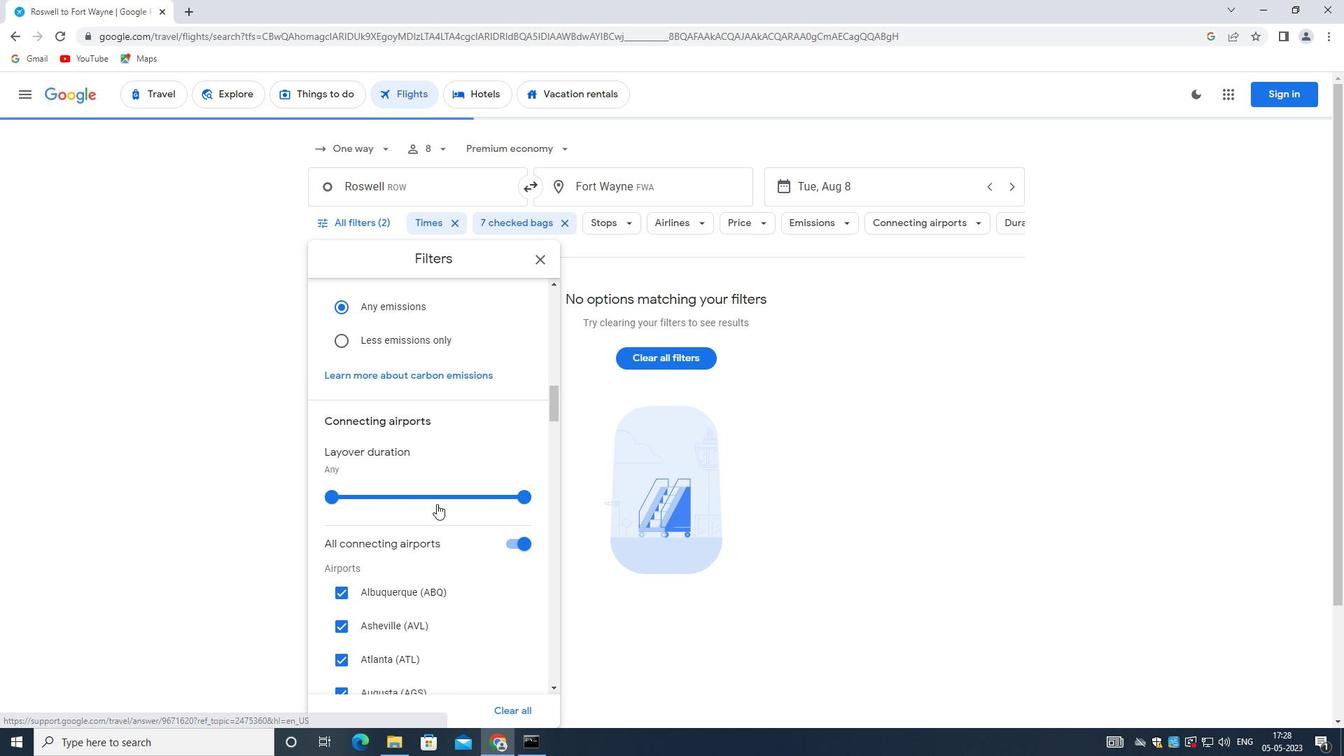 
Action: Mouse scrolled (435, 502) with delta (0, 0)
Screenshot: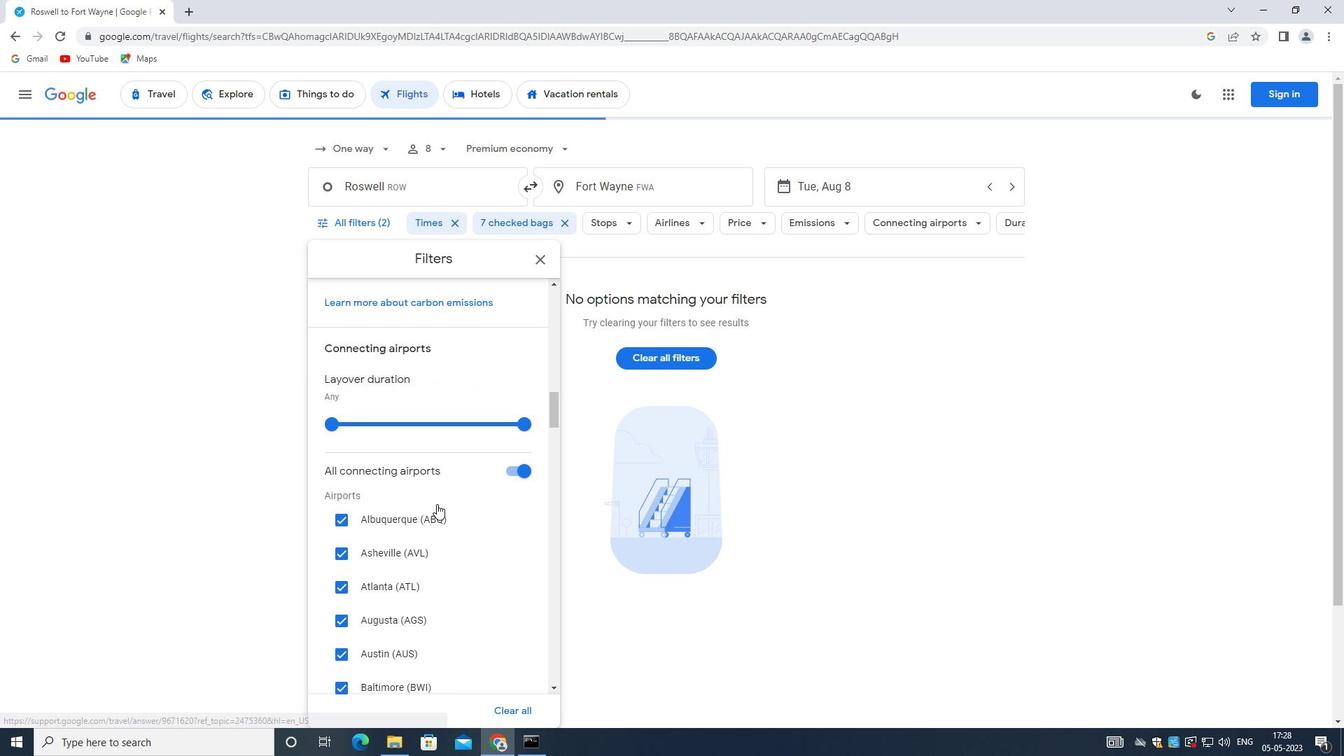 
Action: Mouse scrolled (435, 502) with delta (0, 0)
Screenshot: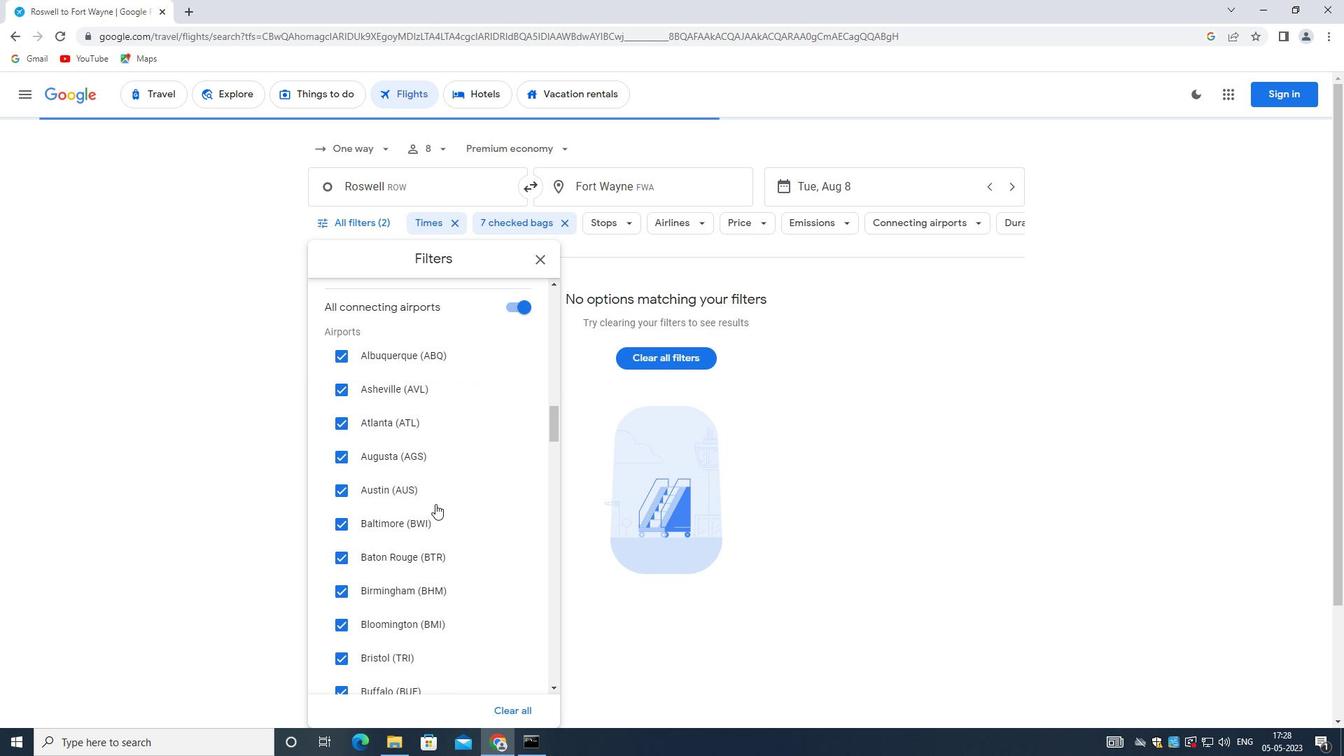 
Action: Mouse scrolled (435, 502) with delta (0, 0)
Screenshot: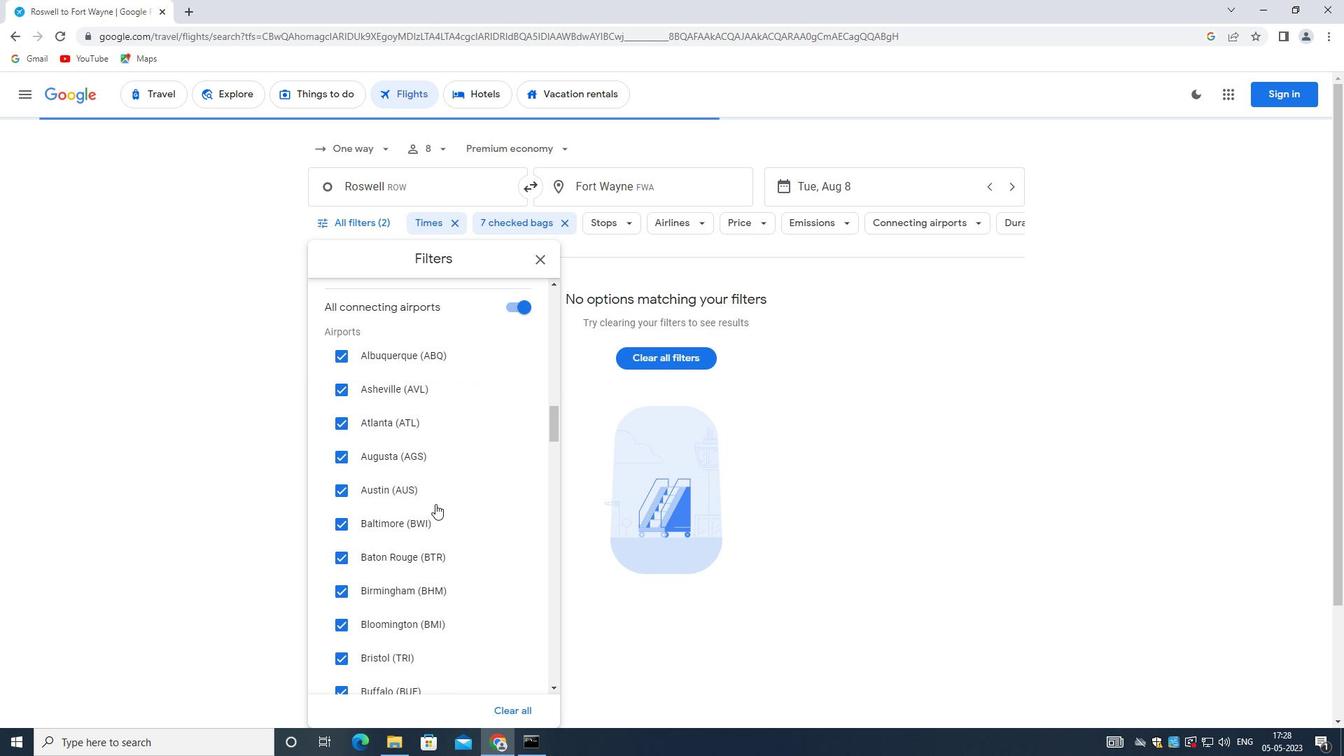 
Action: Mouse scrolled (435, 502) with delta (0, 0)
Screenshot: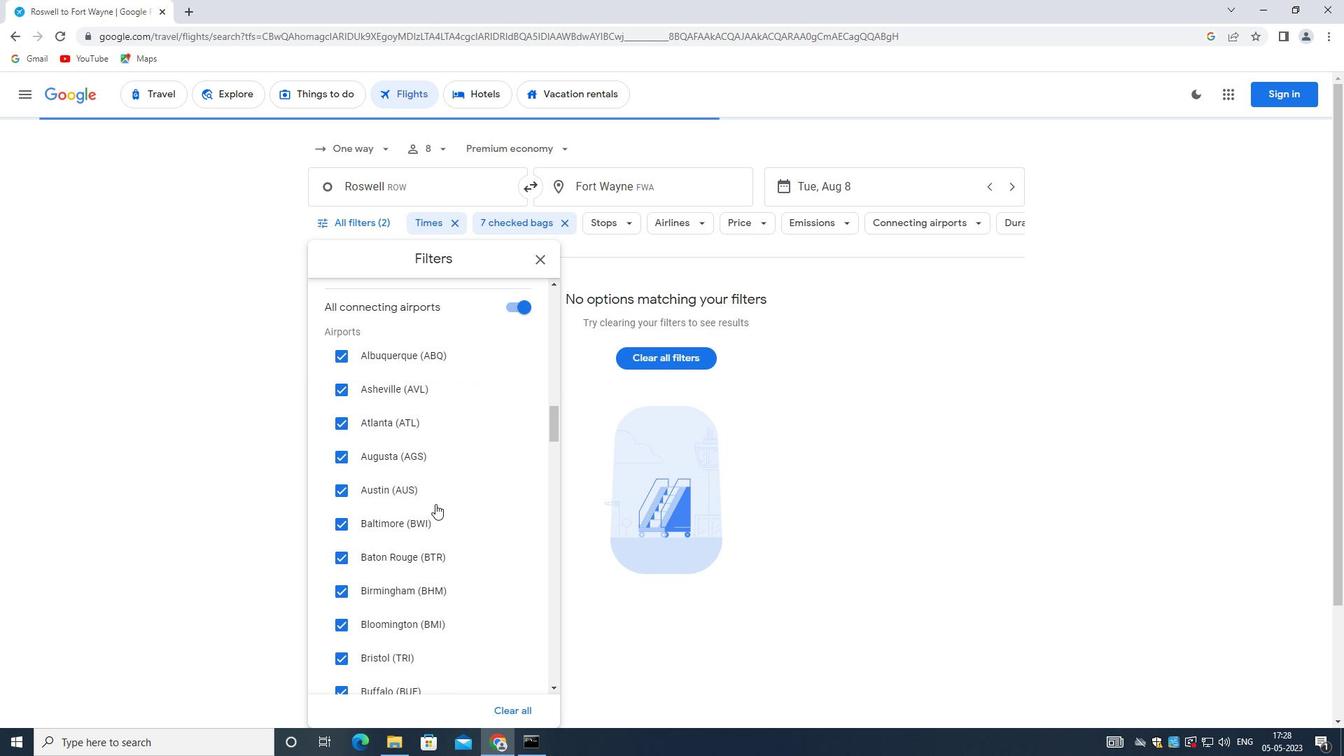 
Action: Mouse scrolled (435, 502) with delta (0, 0)
Screenshot: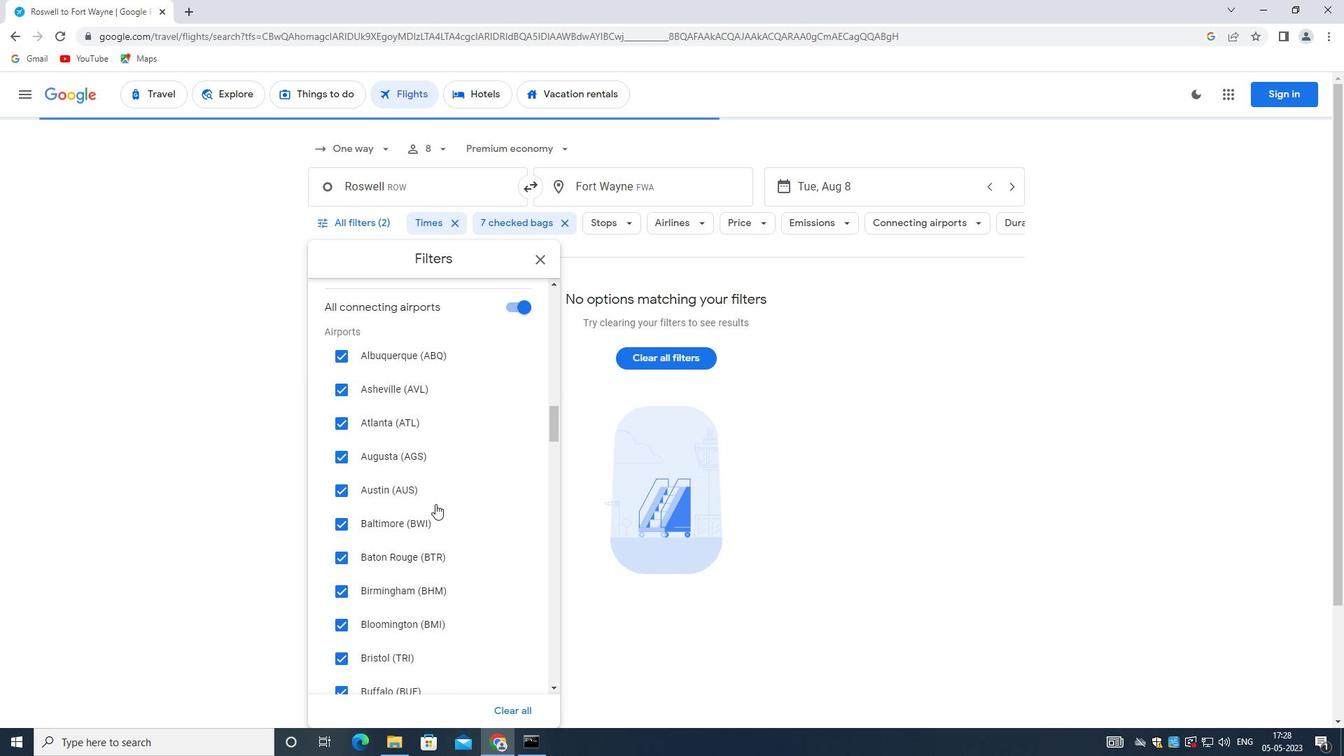 
Action: Mouse moved to (432, 502)
Screenshot: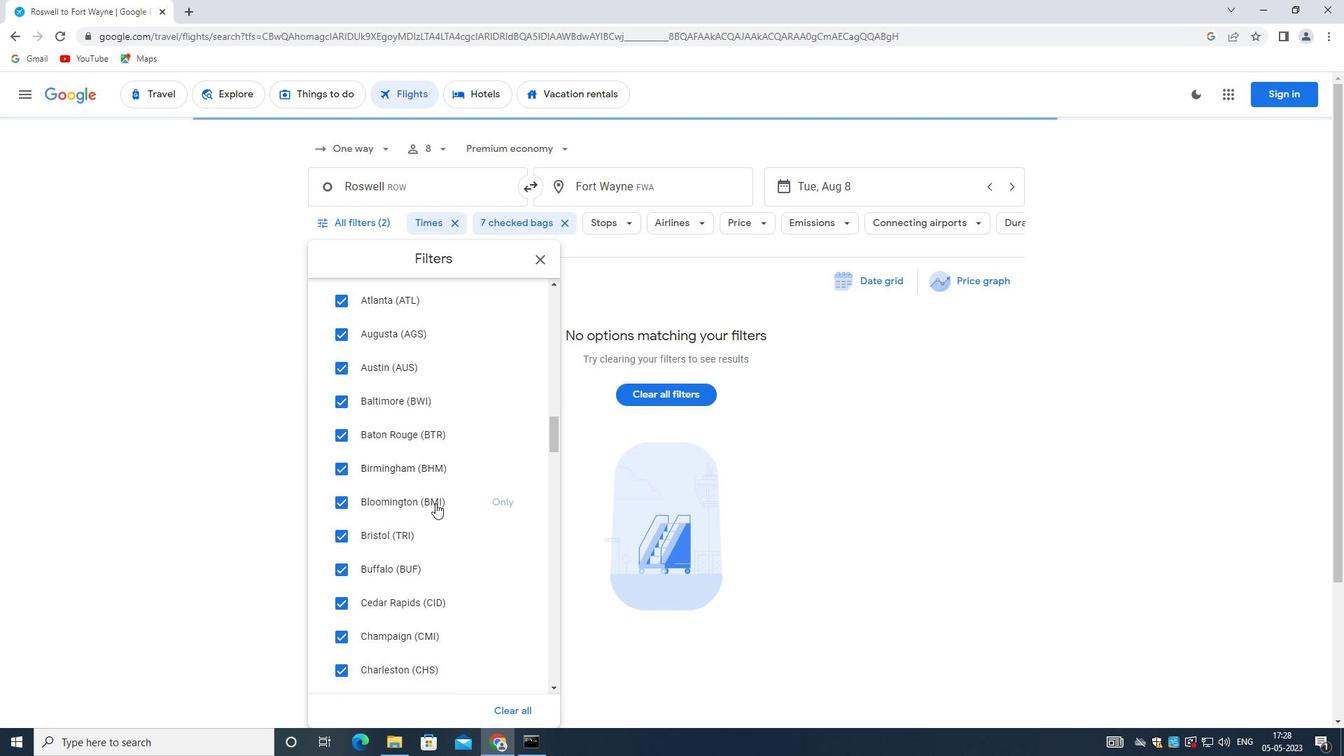 
Action: Mouse scrolled (432, 502) with delta (0, 0)
Screenshot: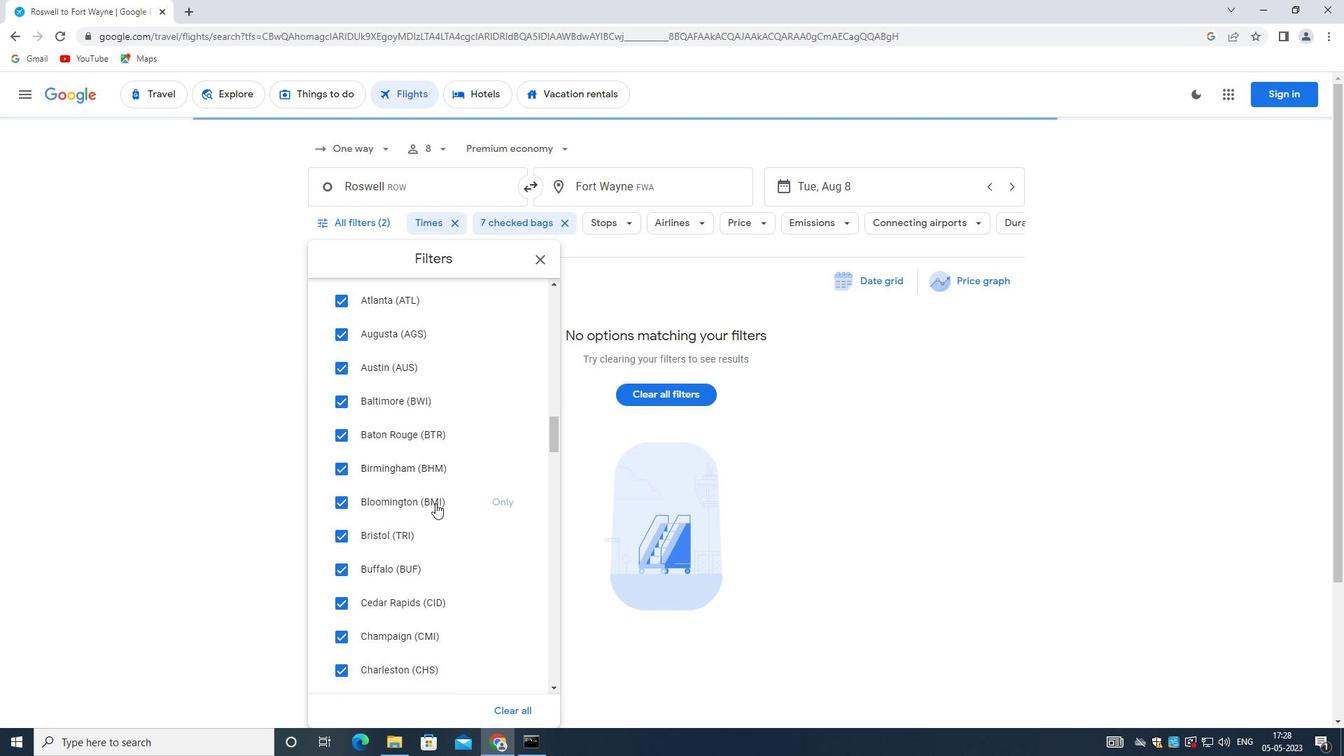 
Action: Mouse scrolled (432, 502) with delta (0, 0)
Screenshot: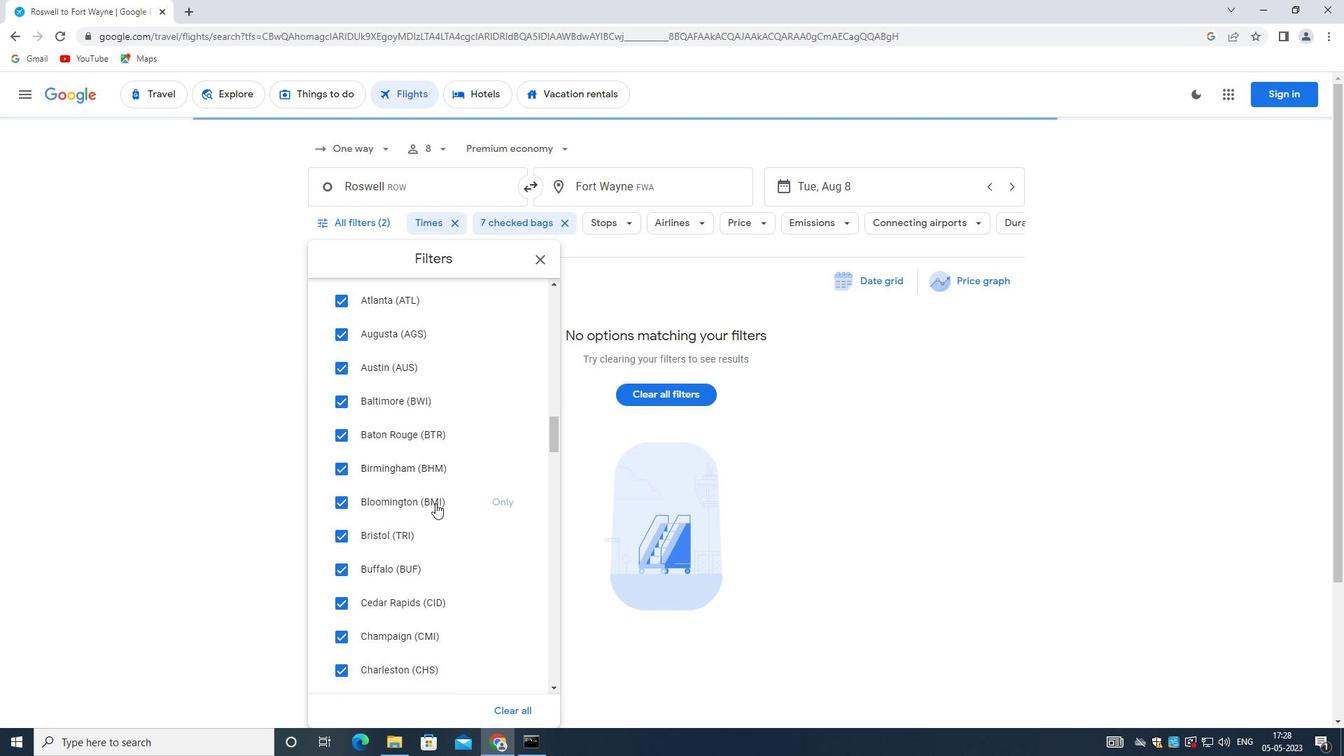
Action: Mouse moved to (432, 502)
Screenshot: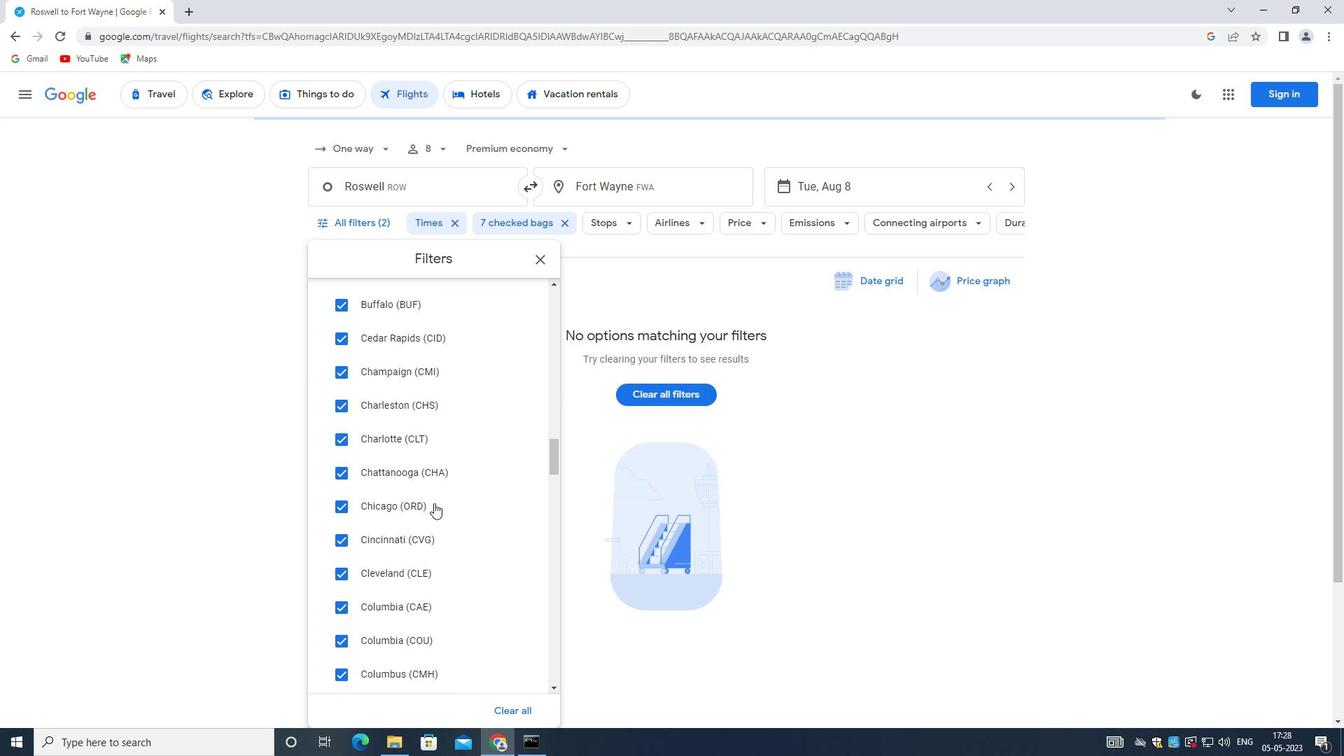 
Action: Mouse scrolled (432, 502) with delta (0, 0)
Screenshot: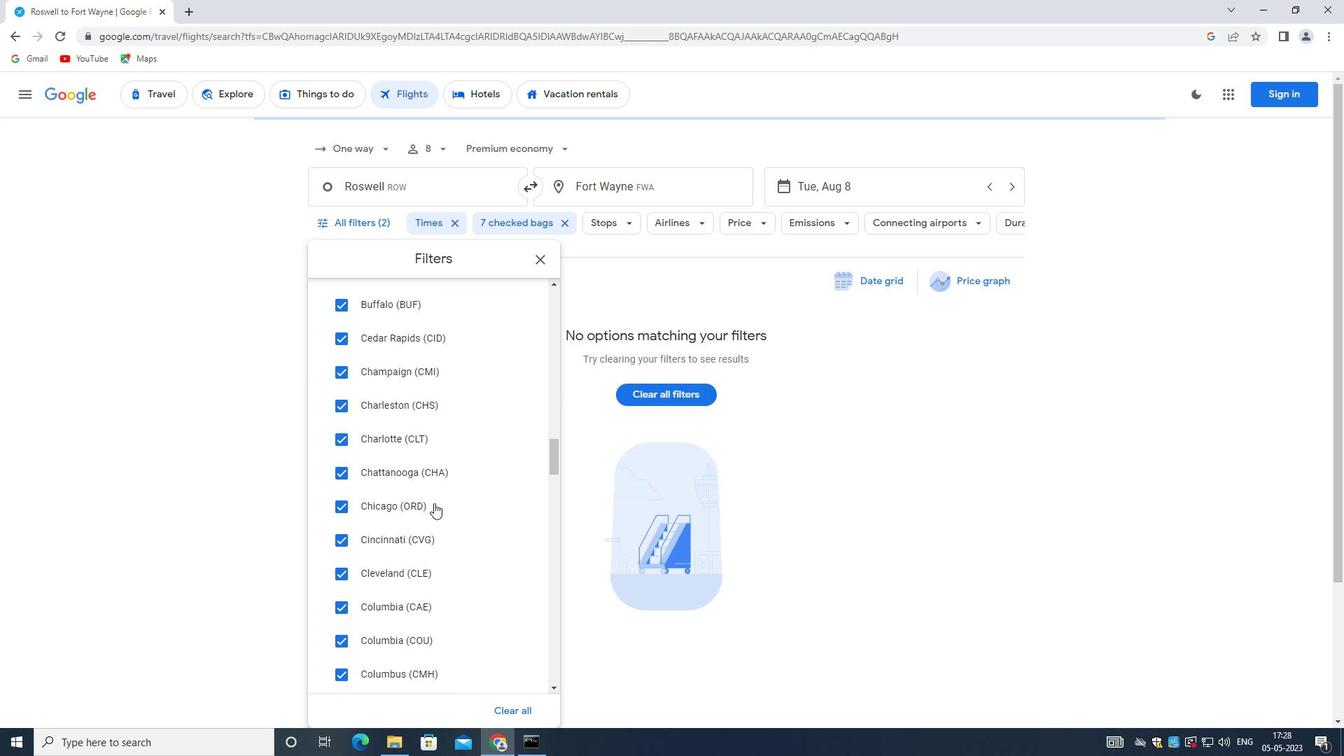 
Action: Mouse scrolled (432, 502) with delta (0, 0)
Screenshot: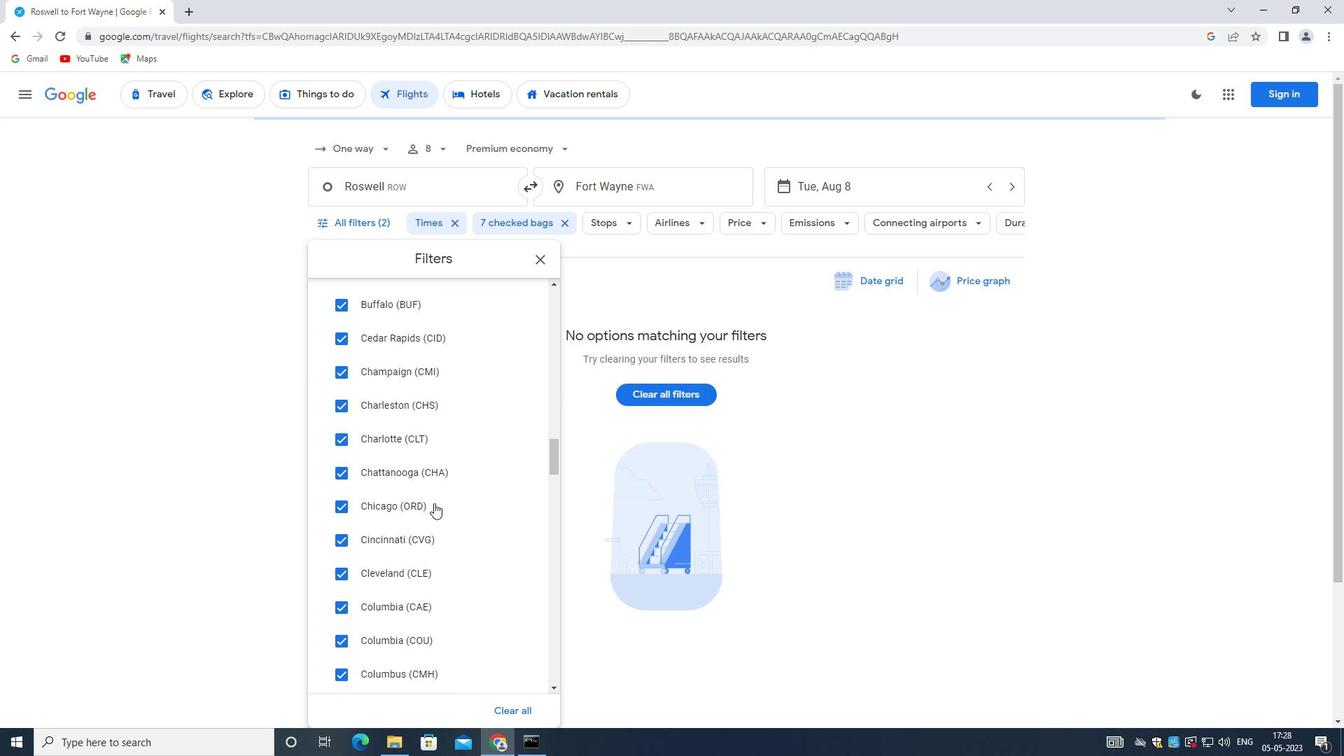 
Action: Mouse scrolled (432, 502) with delta (0, 0)
Screenshot: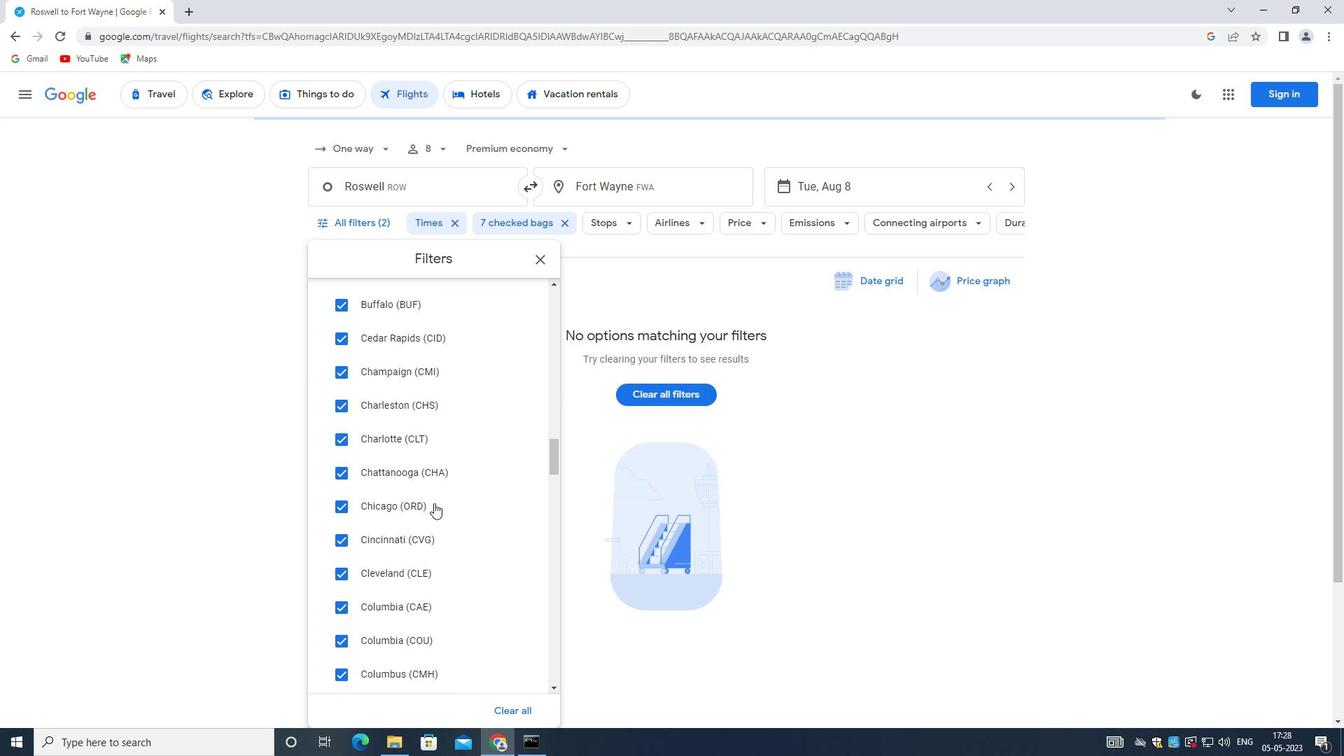 
Action: Mouse scrolled (432, 502) with delta (0, 0)
Screenshot: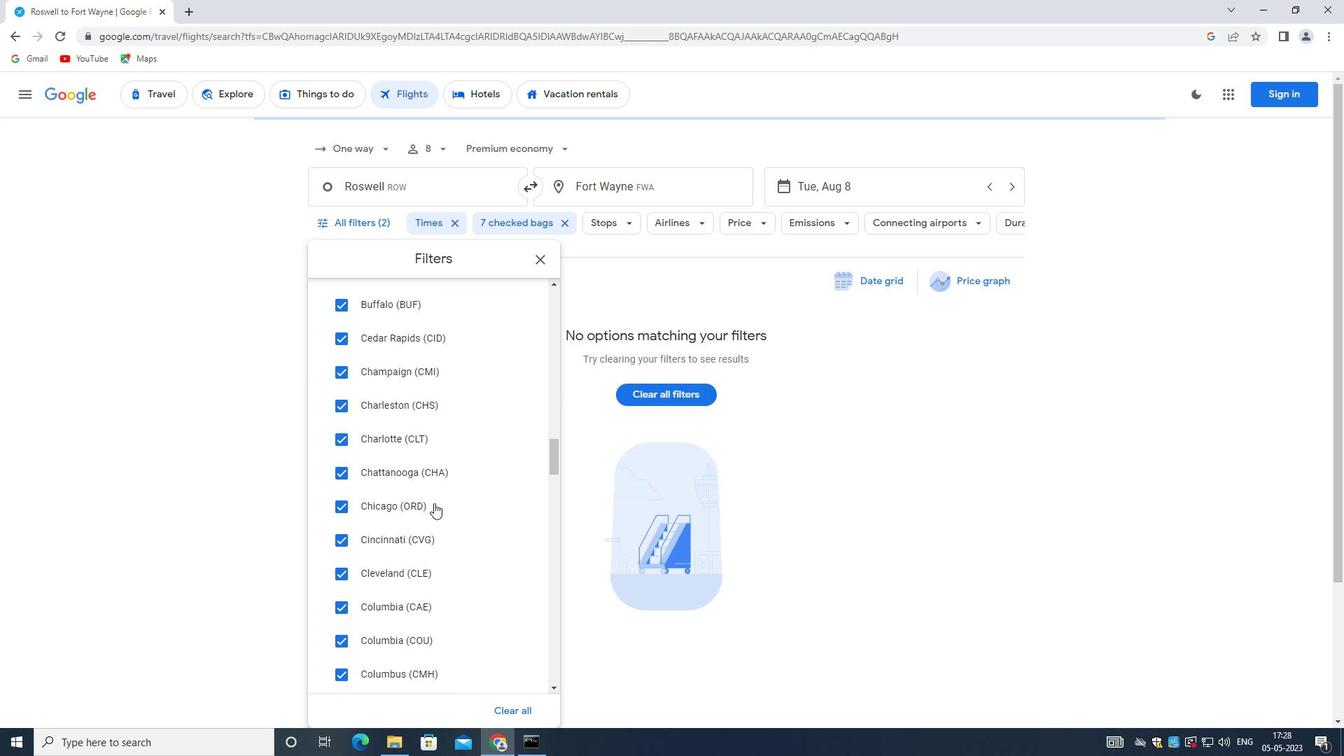 
Action: Mouse moved to (432, 504)
Screenshot: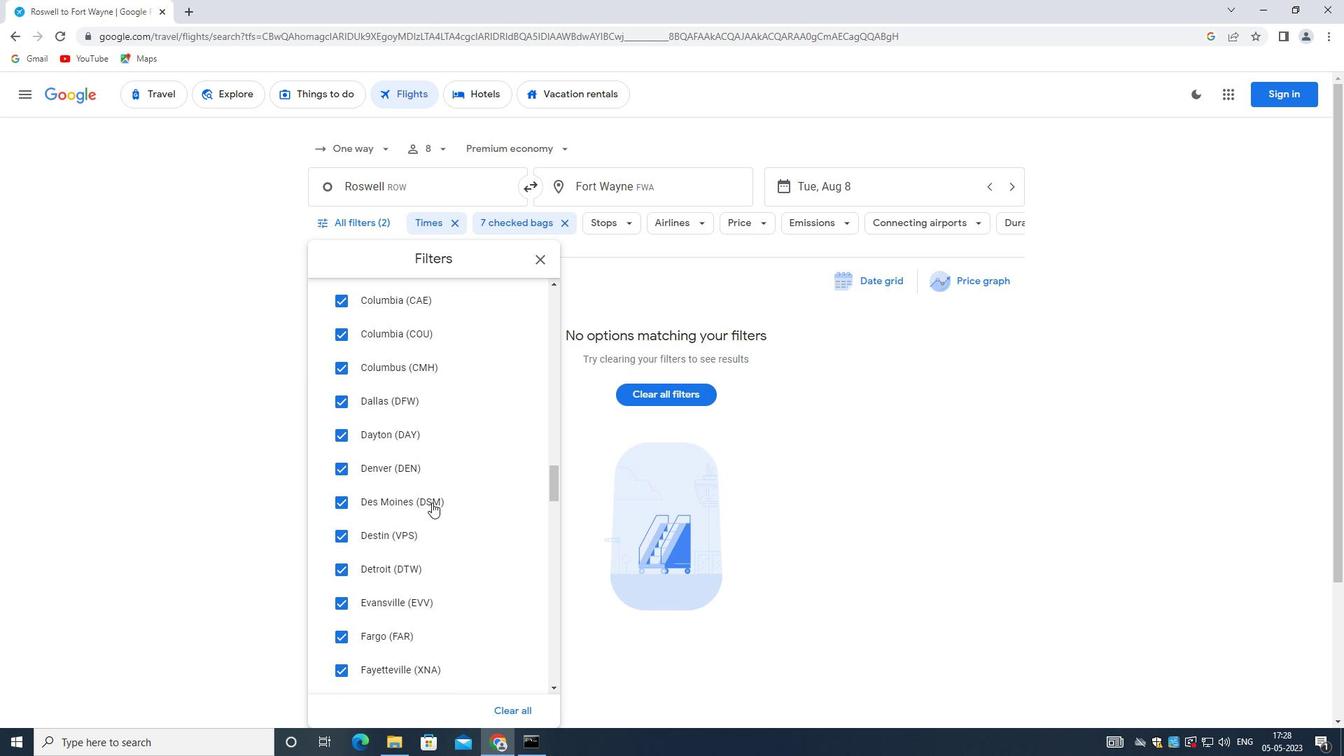 
Action: Mouse scrolled (432, 503) with delta (0, 0)
Screenshot: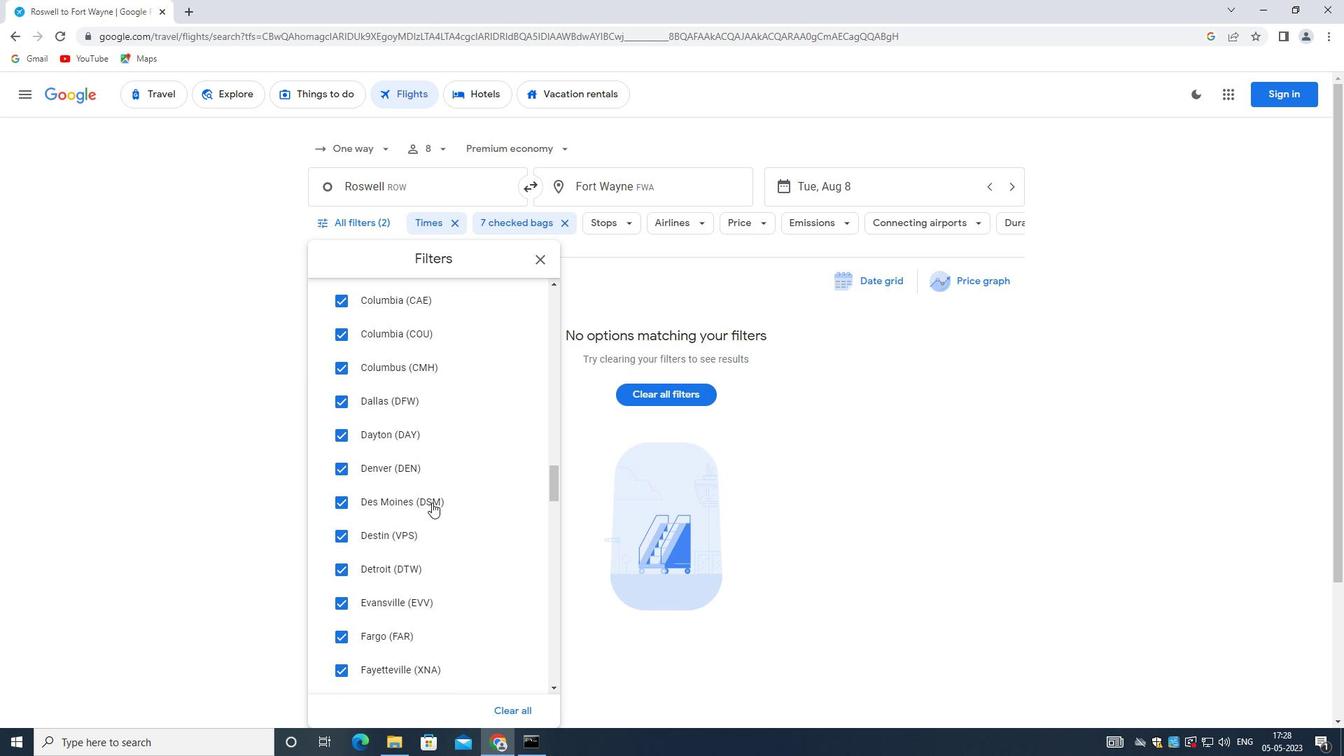 
Action: Mouse moved to (430, 509)
Screenshot: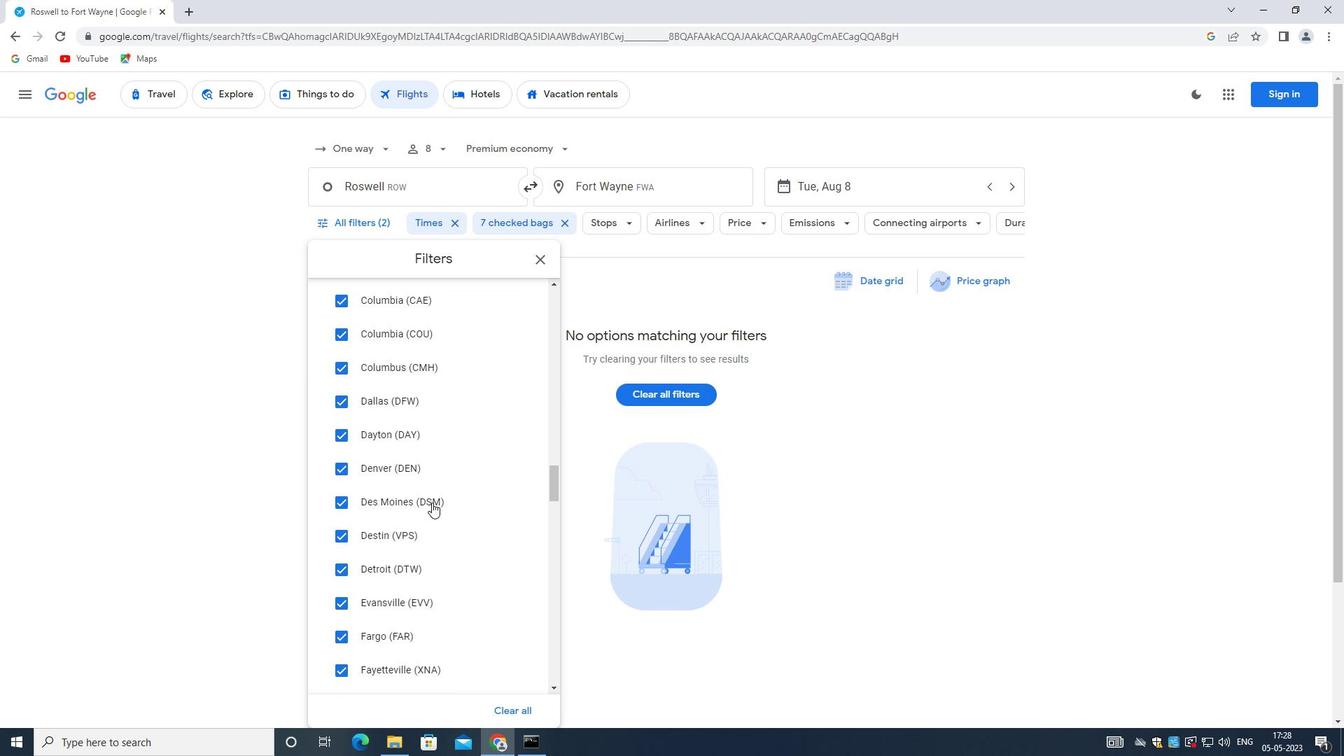 
Action: Mouse scrolled (430, 508) with delta (0, 0)
Screenshot: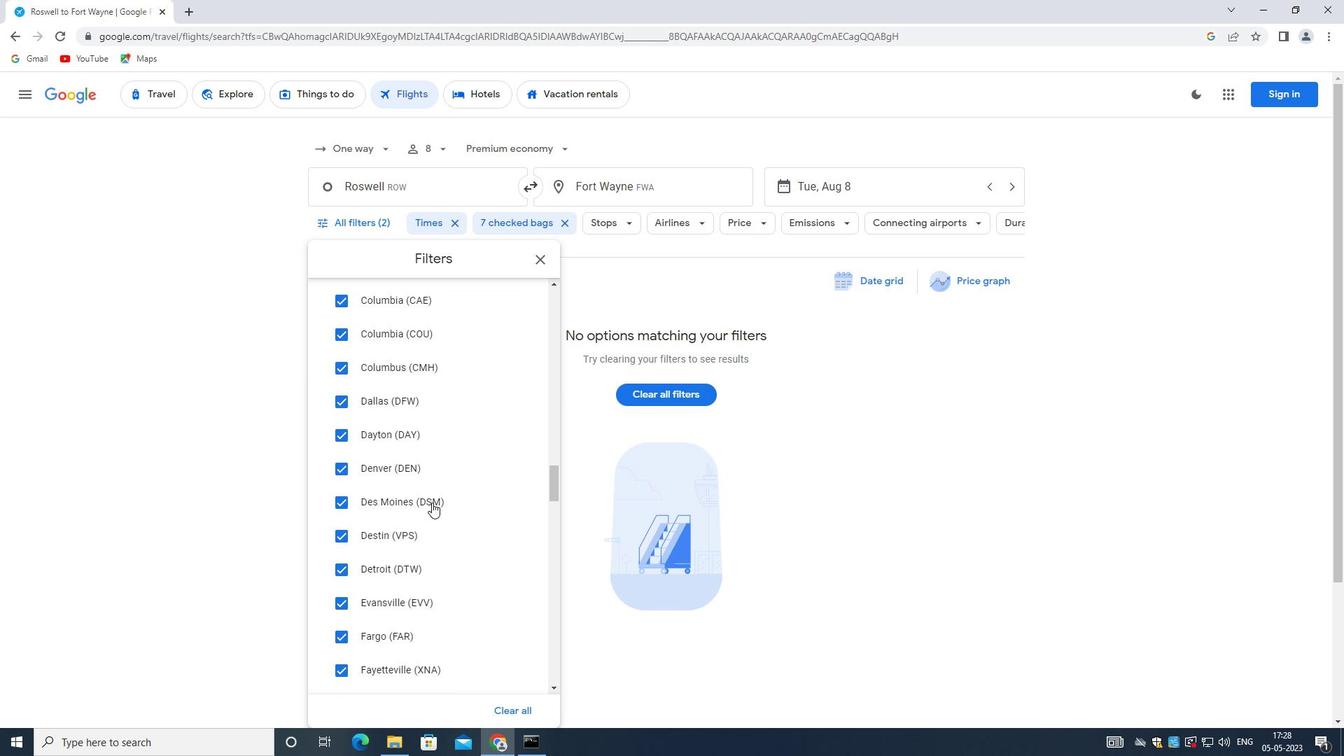 
Action: Mouse moved to (429, 513)
Screenshot: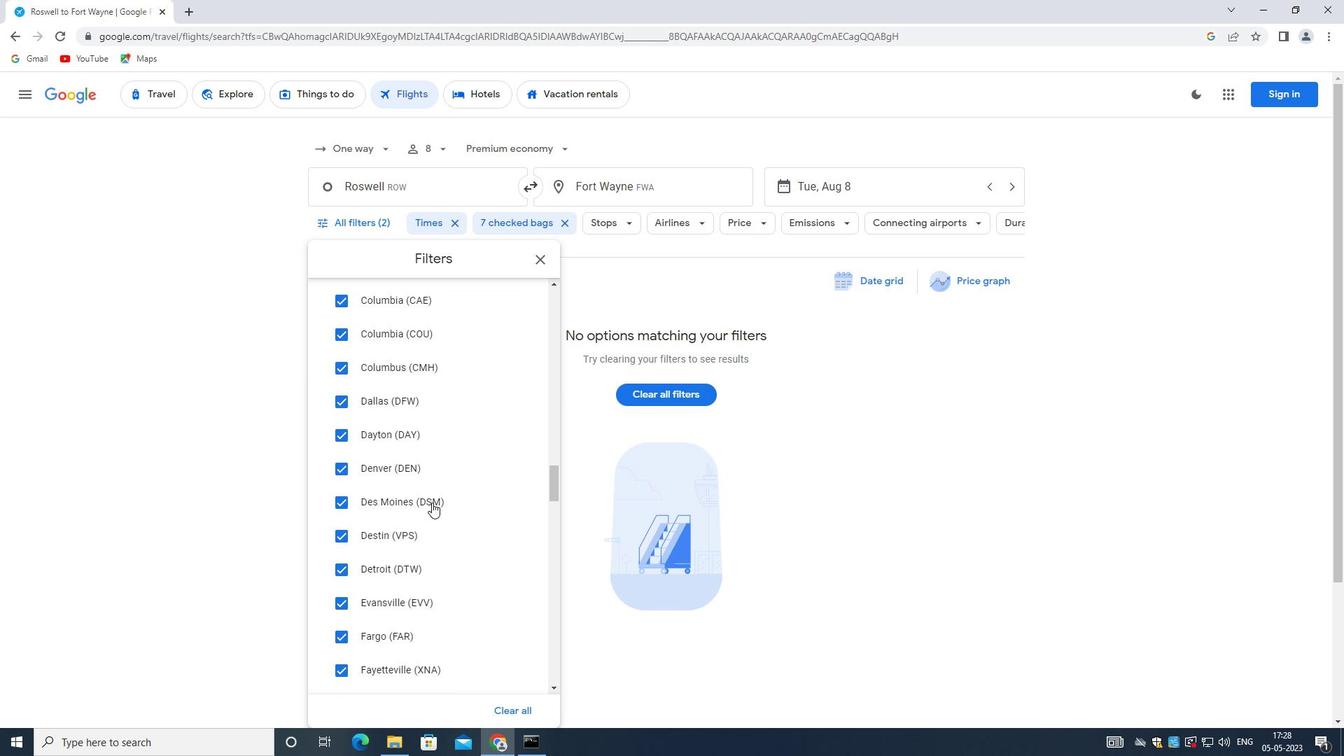 
Action: Mouse scrolled (429, 512) with delta (0, 0)
Screenshot: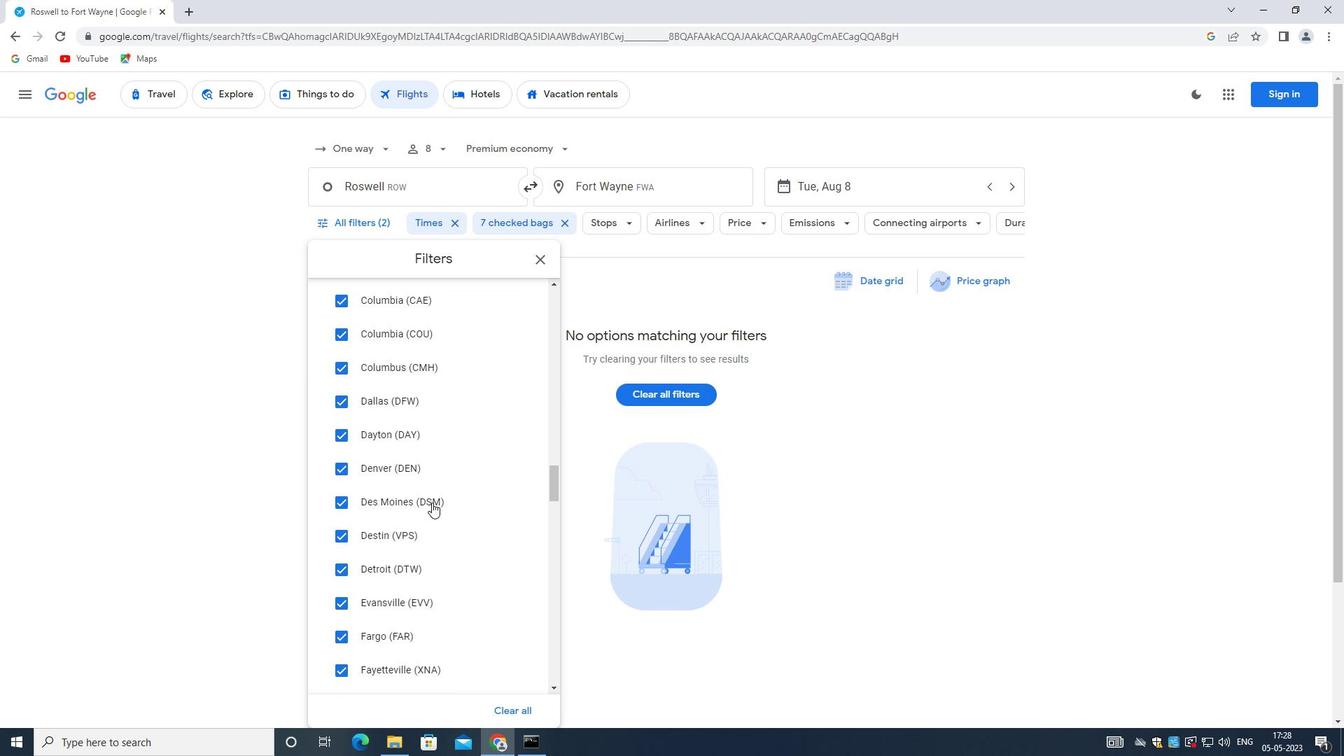 
Action: Mouse moved to (429, 516)
Screenshot: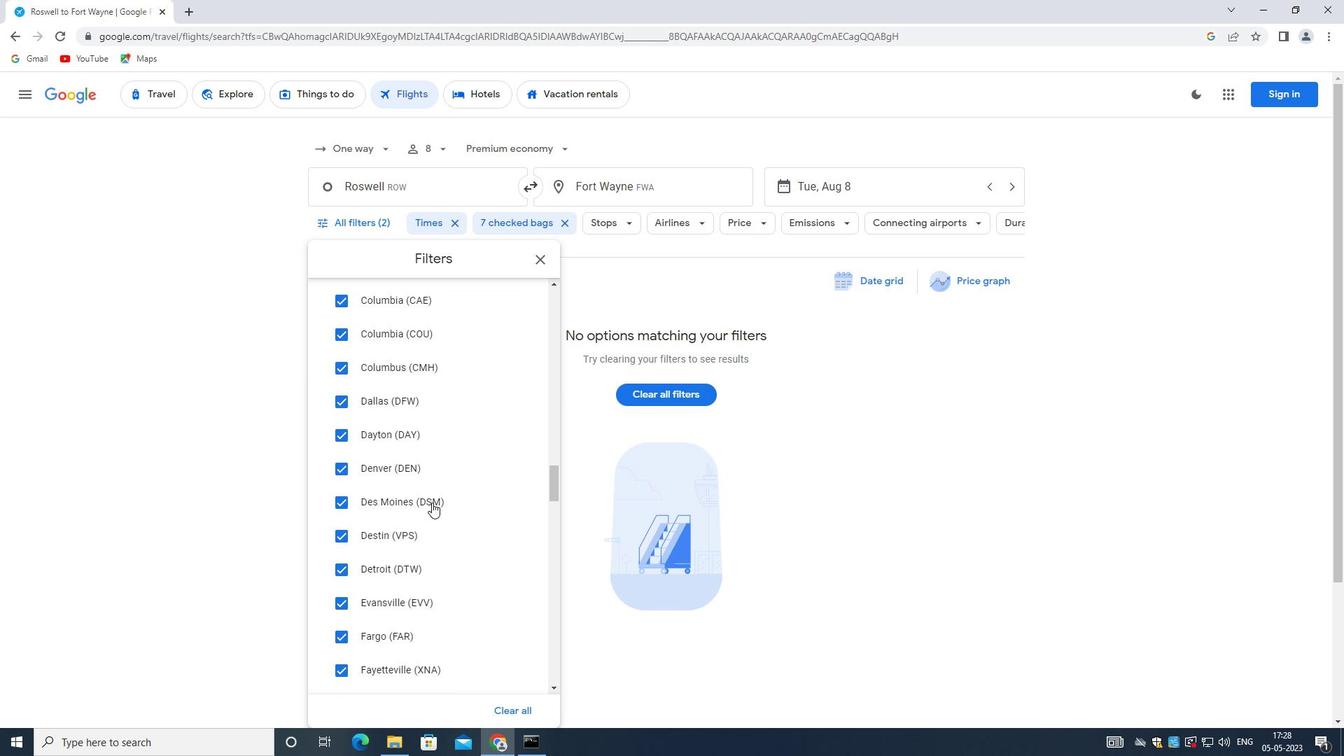 
Action: Mouse scrolled (429, 516) with delta (0, 0)
Screenshot: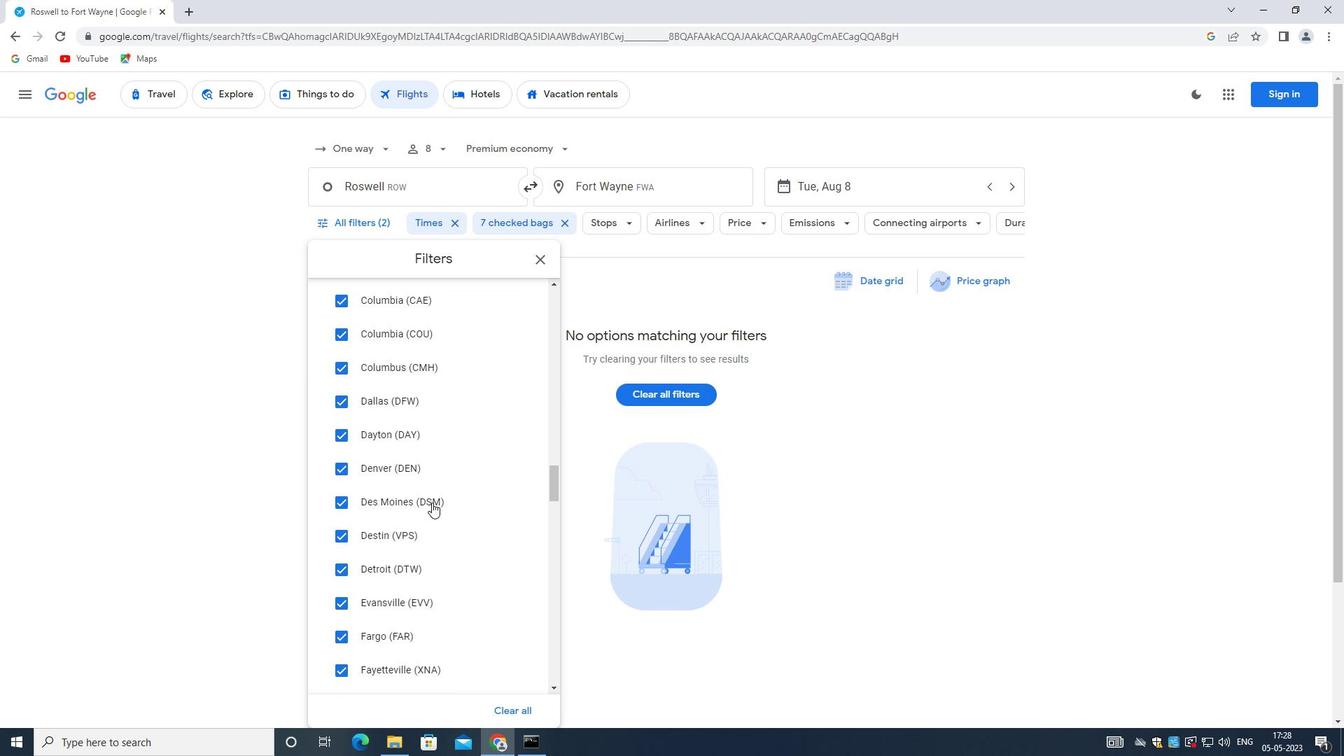 
Action: Mouse moved to (427, 523)
Screenshot: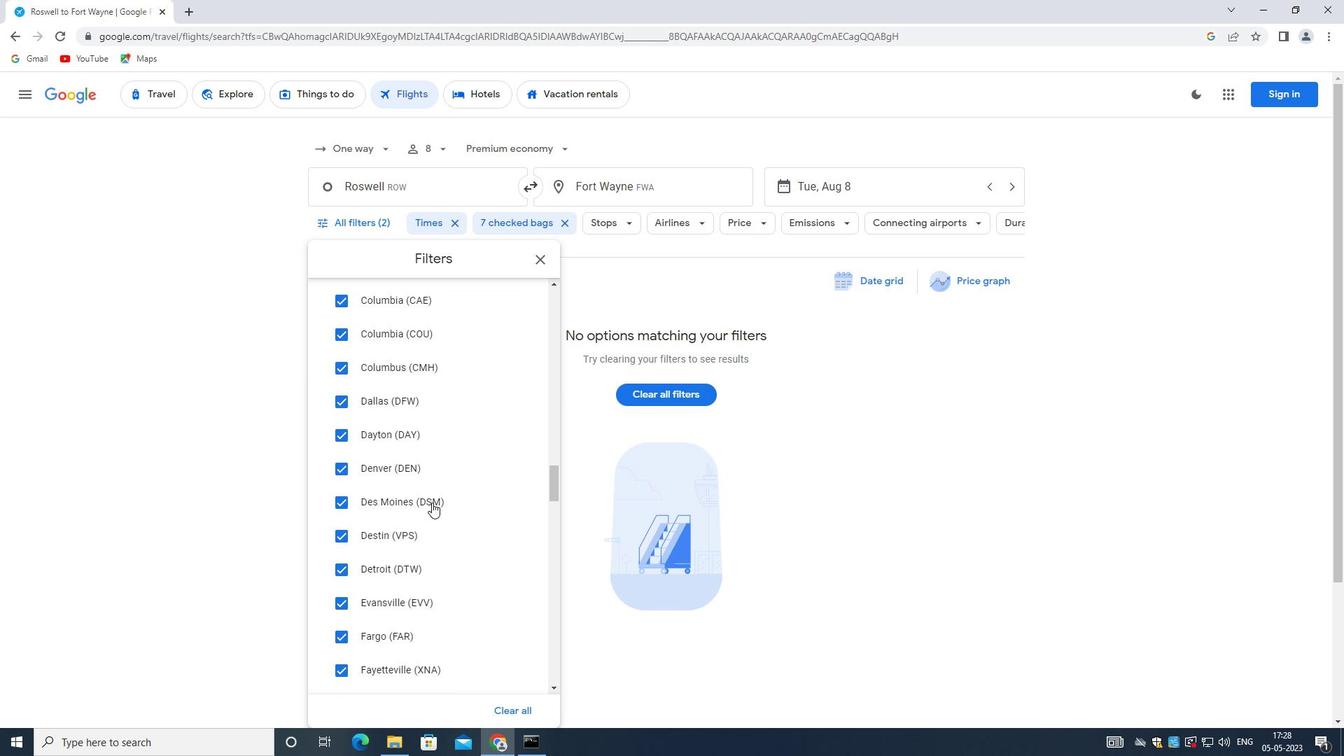 
Action: Mouse scrolled (427, 522) with delta (0, 0)
Screenshot: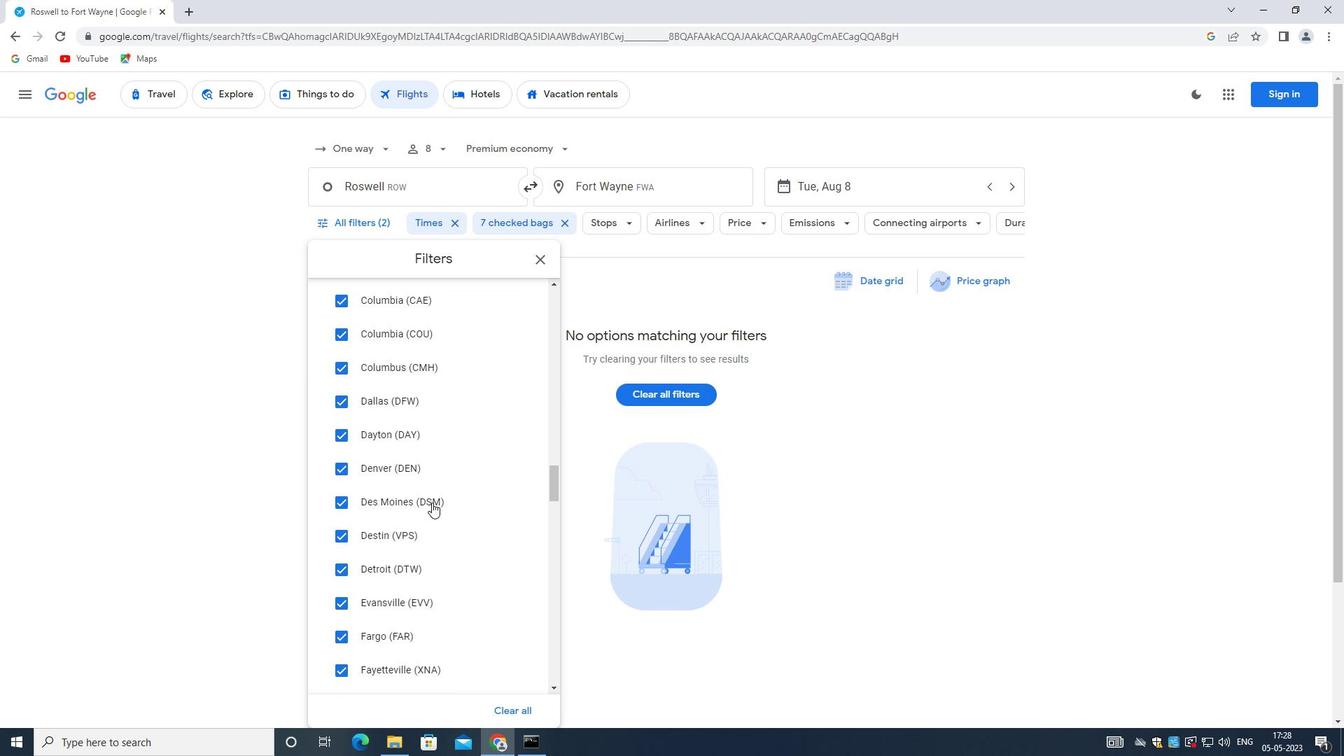 
Action: Mouse moved to (422, 549)
Screenshot: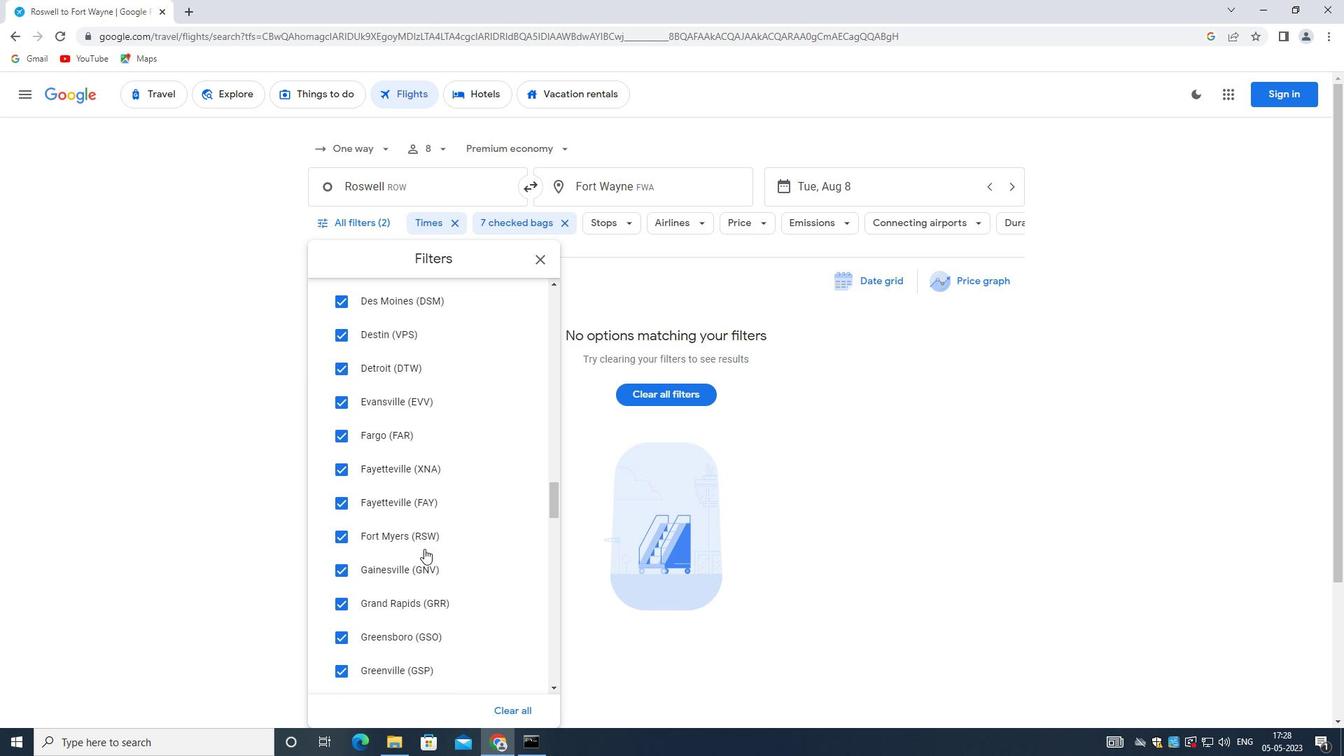 
Action: Mouse scrolled (422, 548) with delta (0, 0)
Screenshot: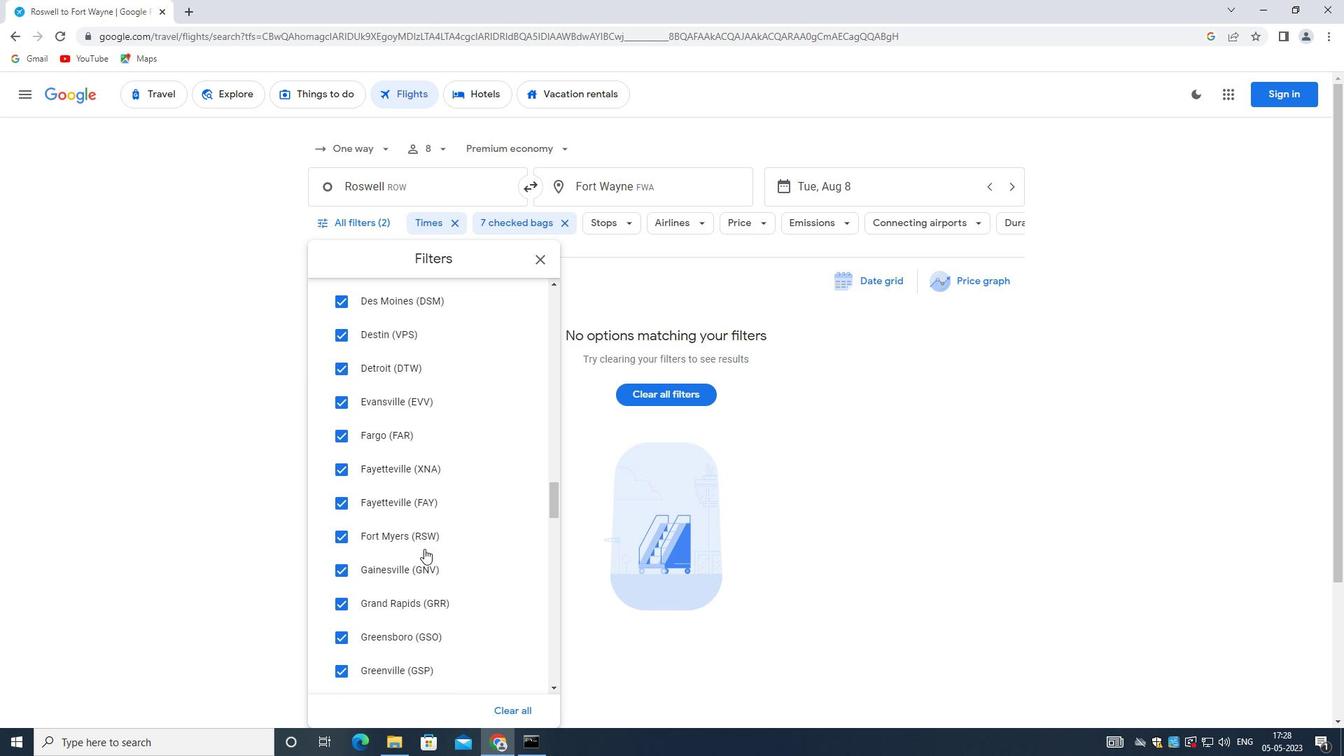 
Action: Mouse scrolled (422, 548) with delta (0, 0)
Screenshot: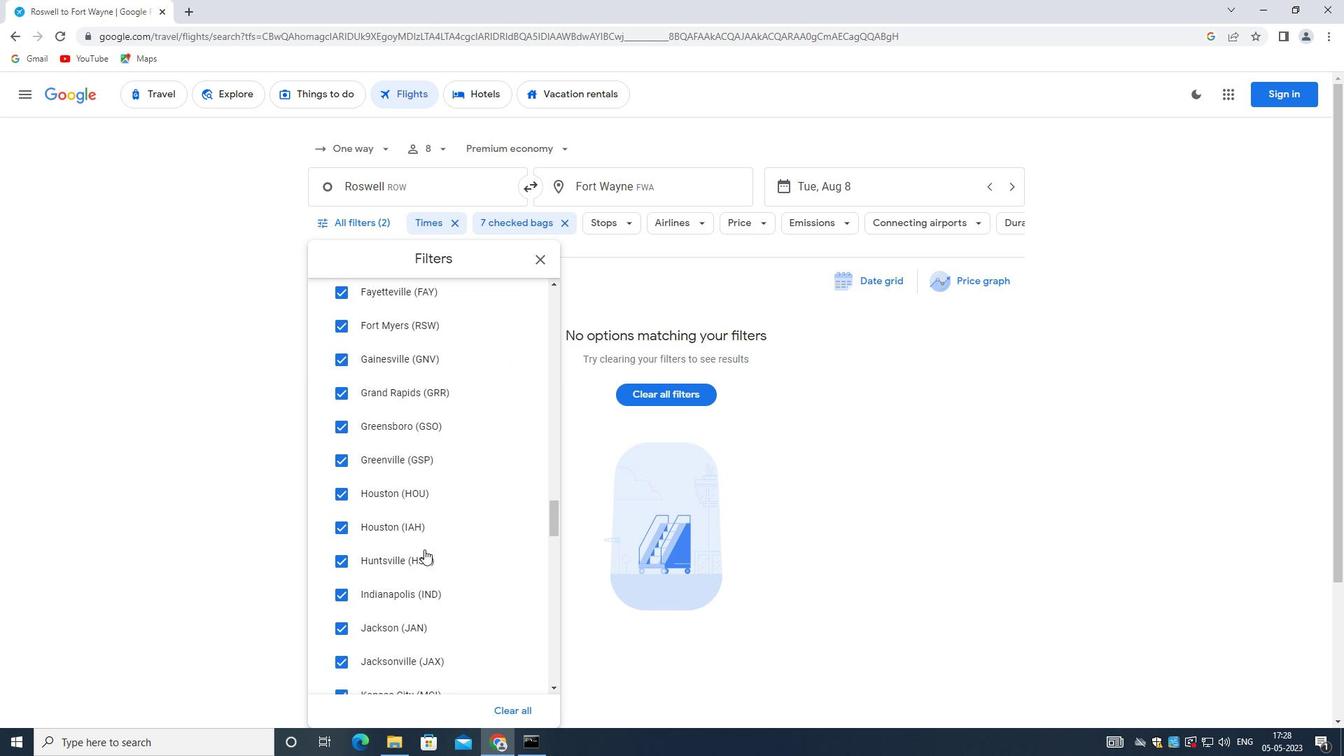 
Action: Mouse scrolled (422, 548) with delta (0, 0)
Screenshot: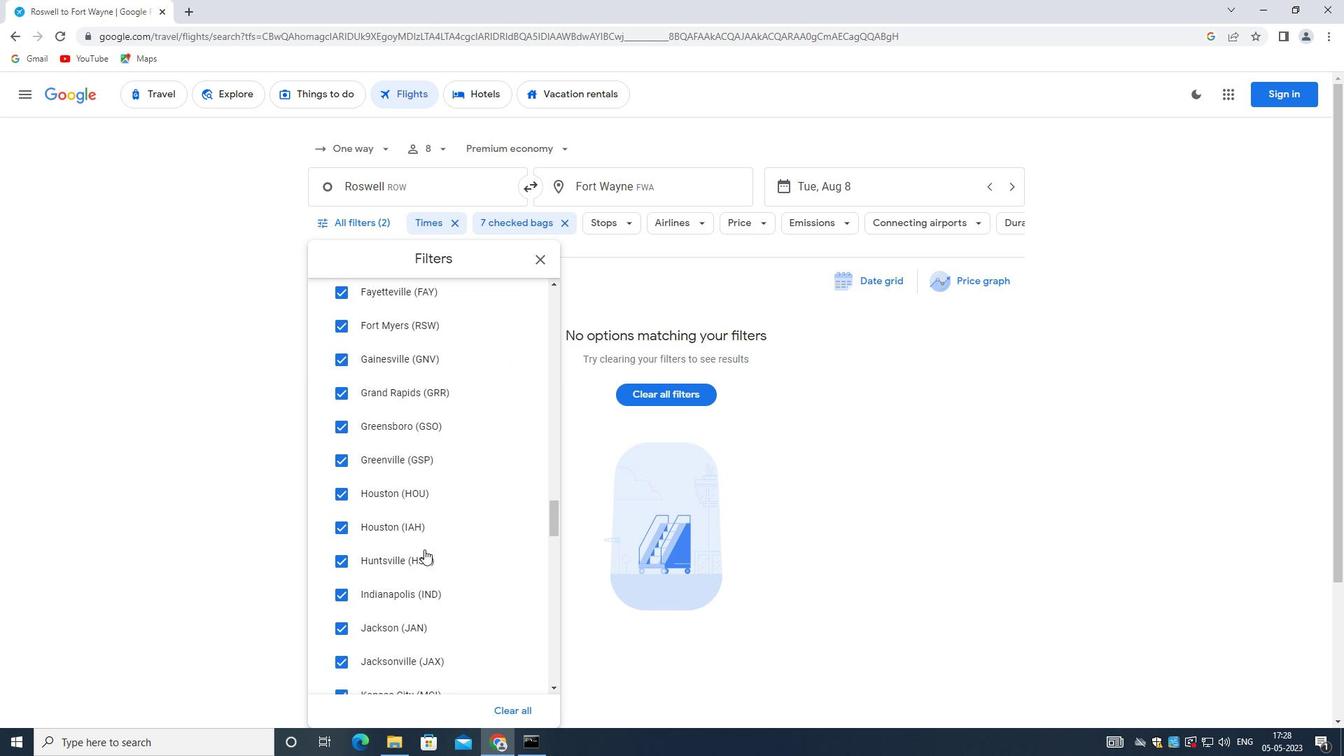 
Action: Mouse scrolled (422, 548) with delta (0, 0)
Screenshot: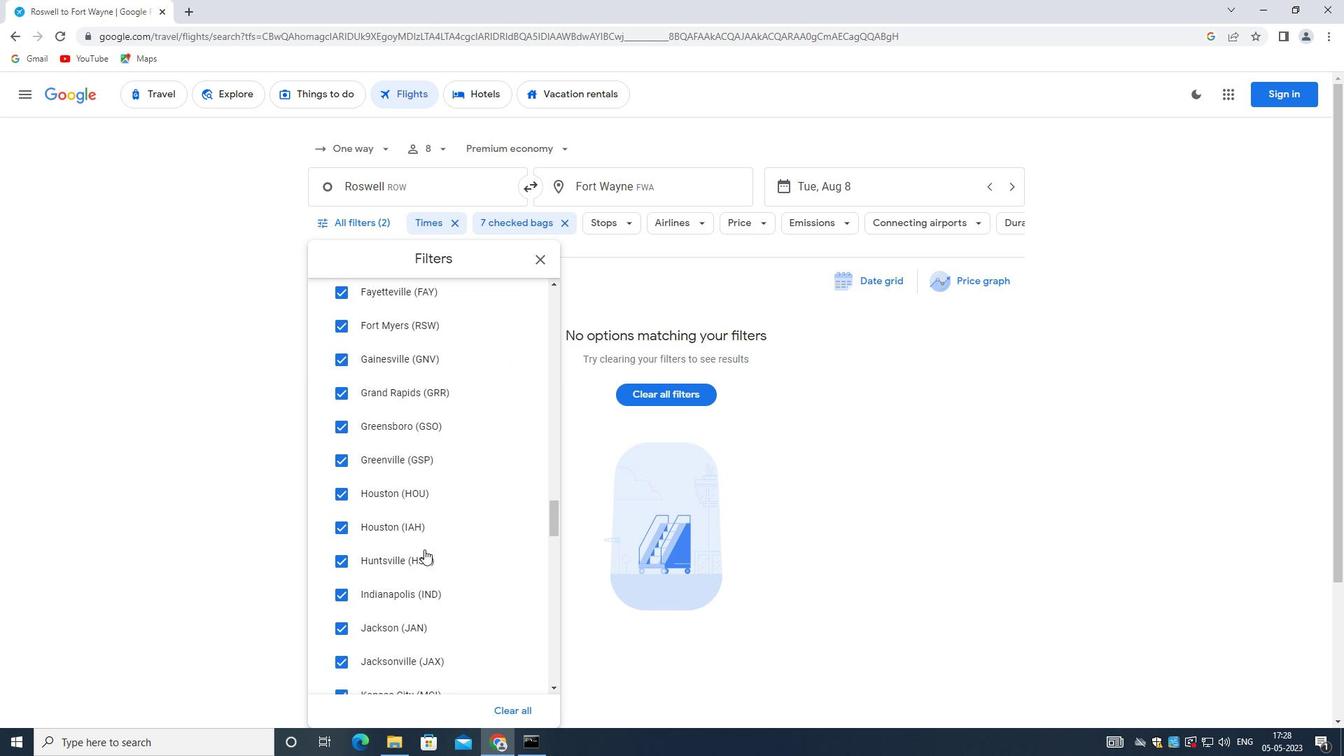 
Action: Mouse moved to (422, 549)
Screenshot: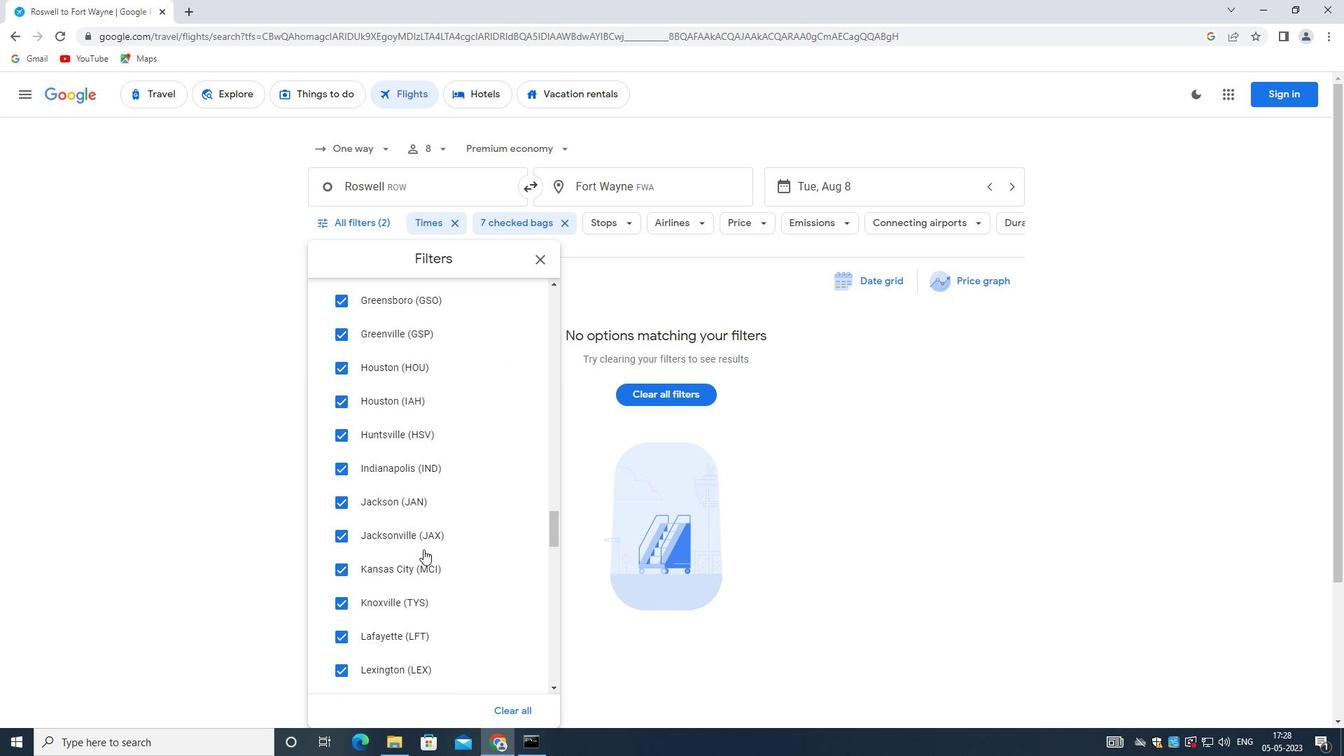 
Action: Mouse scrolled (422, 548) with delta (0, 0)
Screenshot: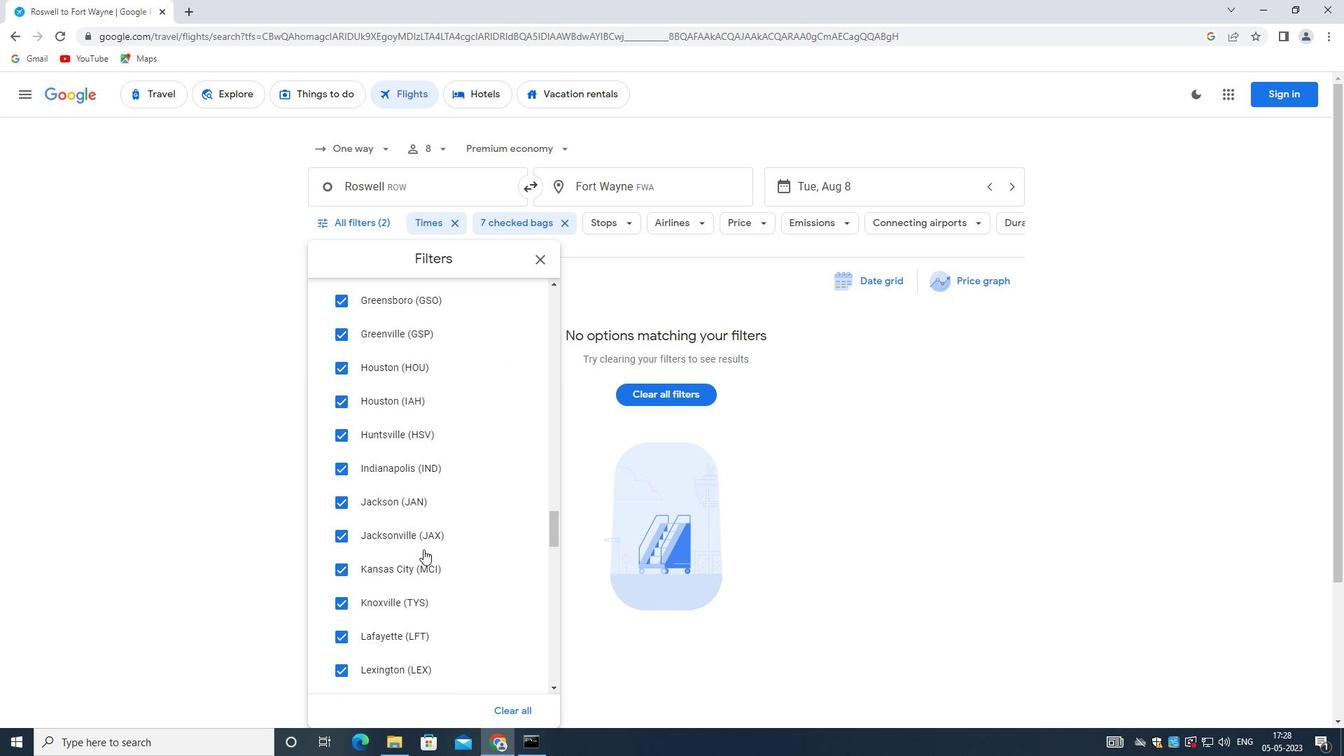 
Action: Mouse moved to (417, 555)
Screenshot: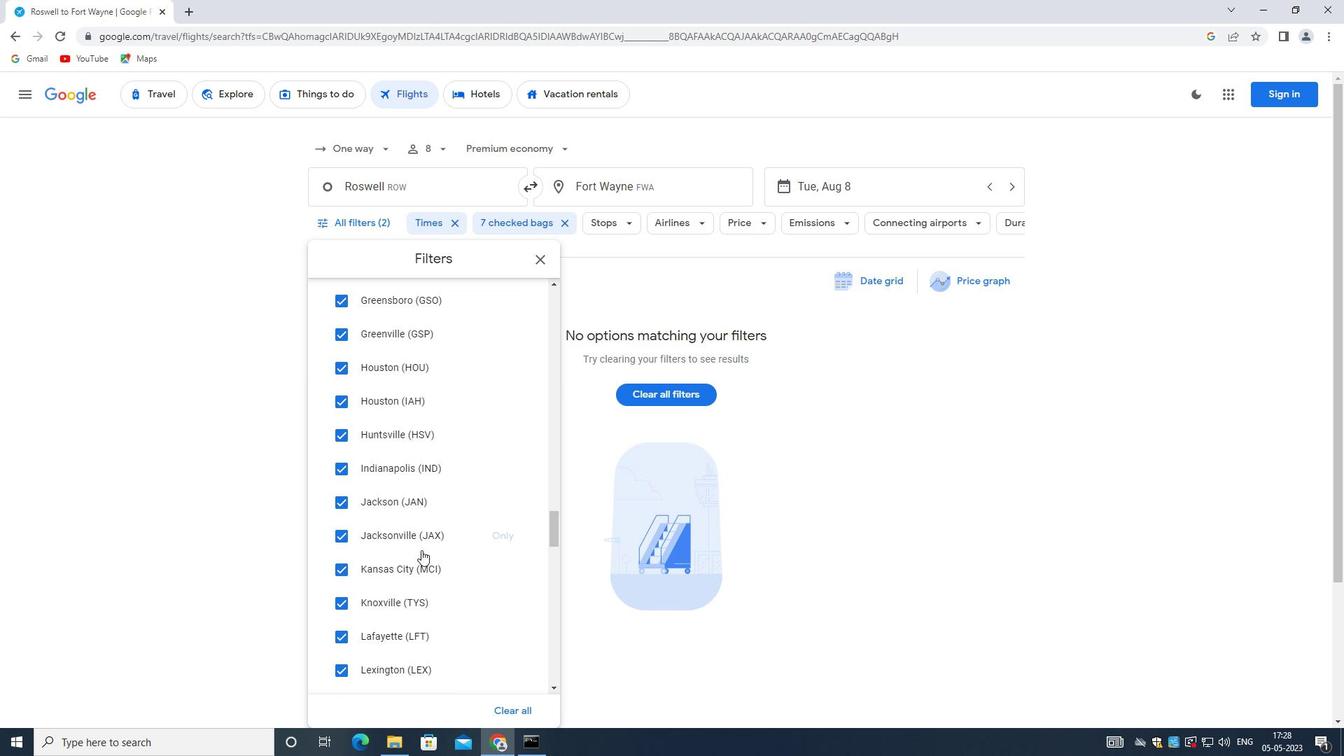 
Action: Mouse scrolled (417, 554) with delta (0, 0)
Screenshot: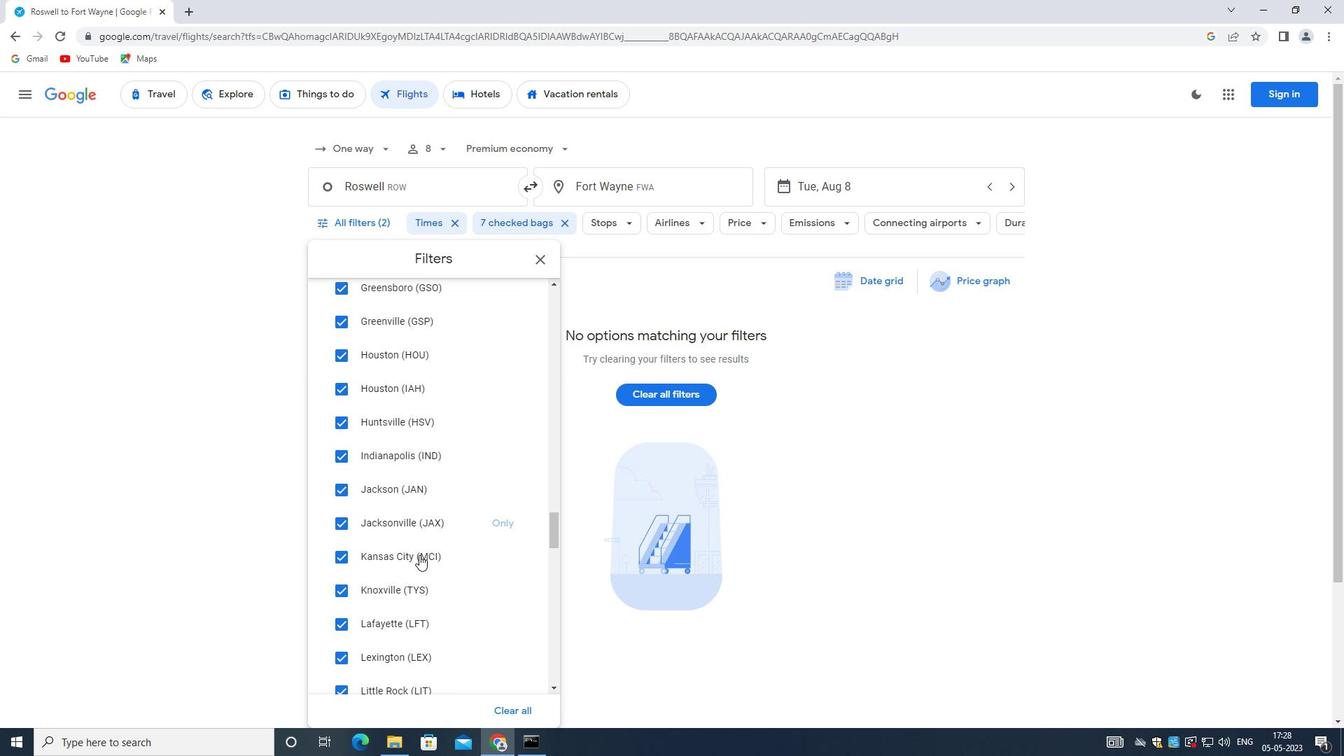 
Action: Mouse scrolled (417, 554) with delta (0, 0)
Screenshot: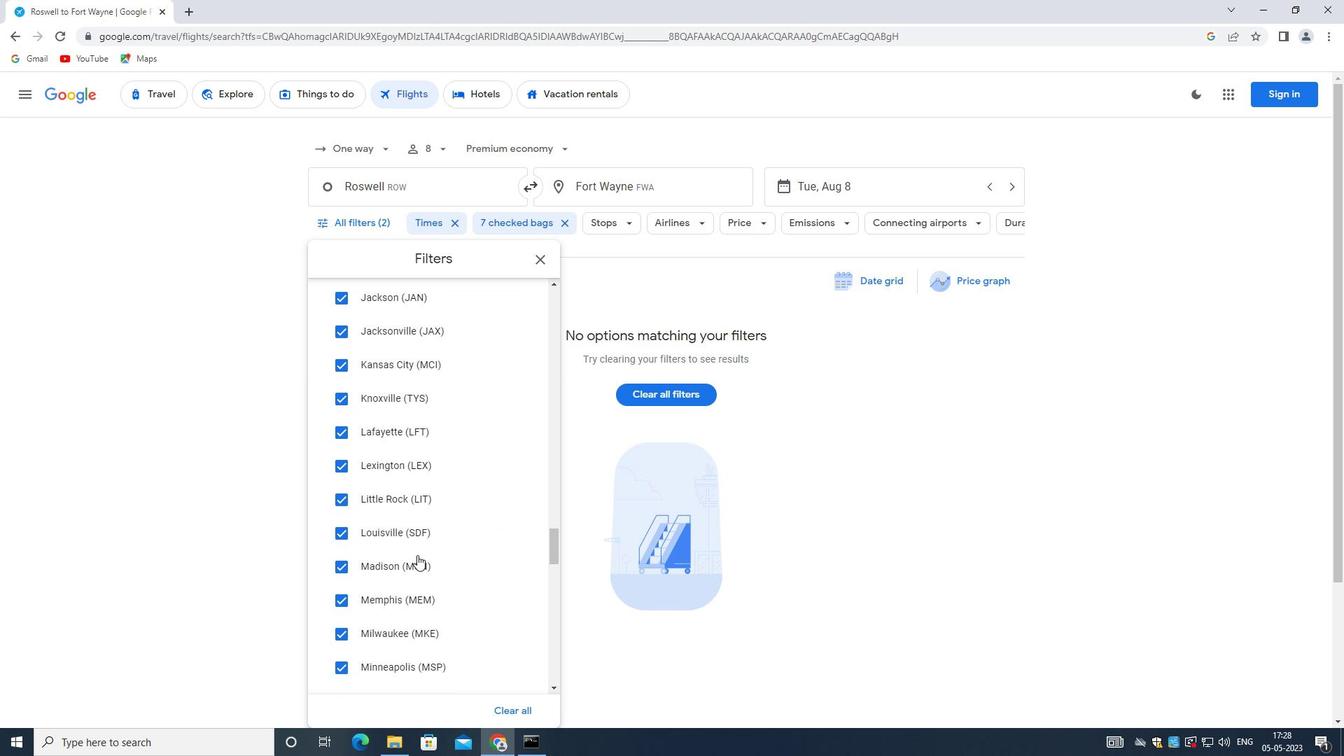 
Action: Mouse scrolled (417, 554) with delta (0, 0)
Screenshot: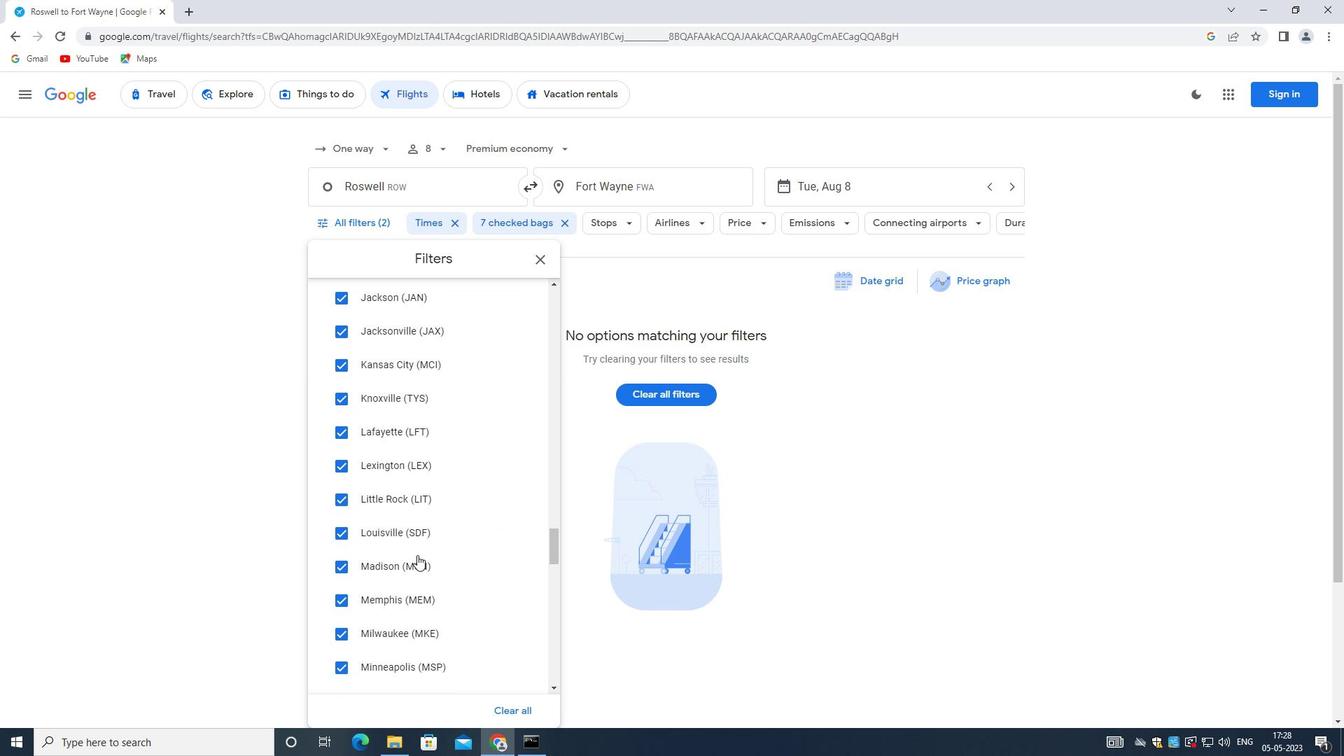 
Action: Mouse moved to (417, 555)
Screenshot: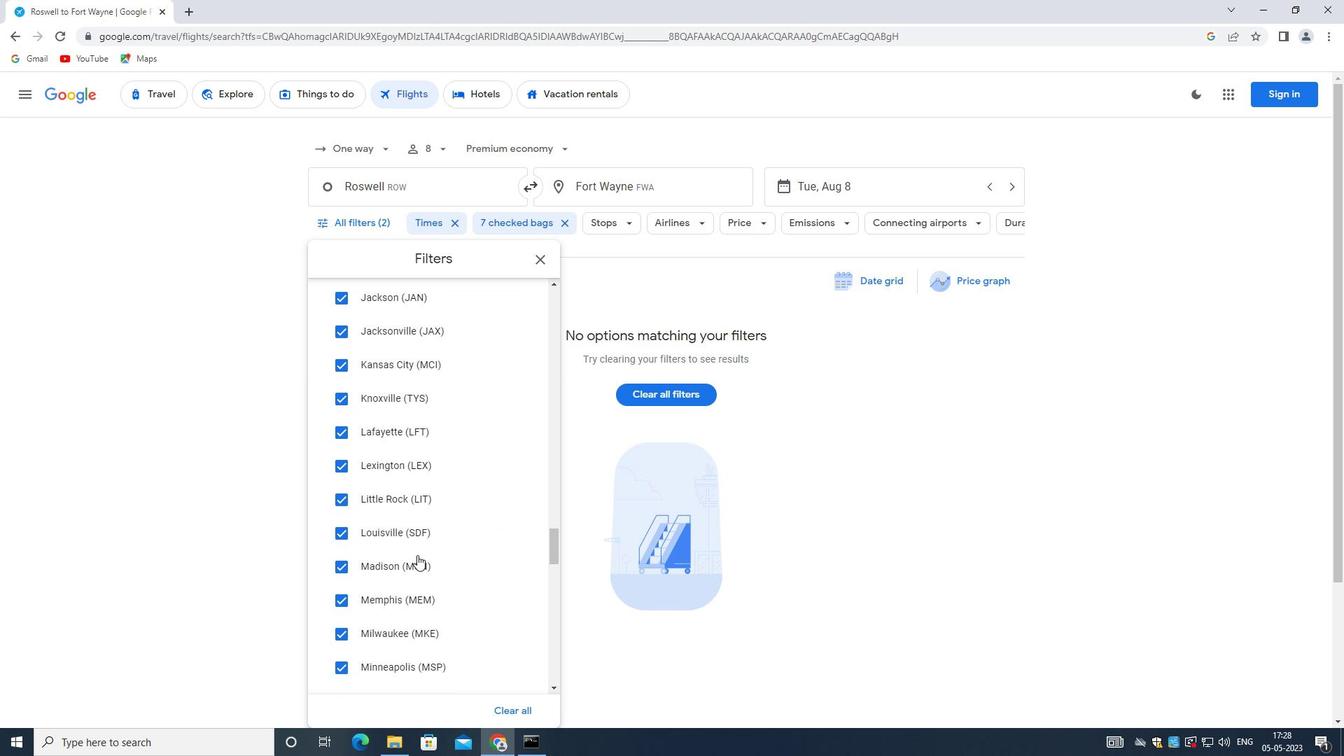 
Action: Mouse scrolled (417, 554) with delta (0, 0)
Screenshot: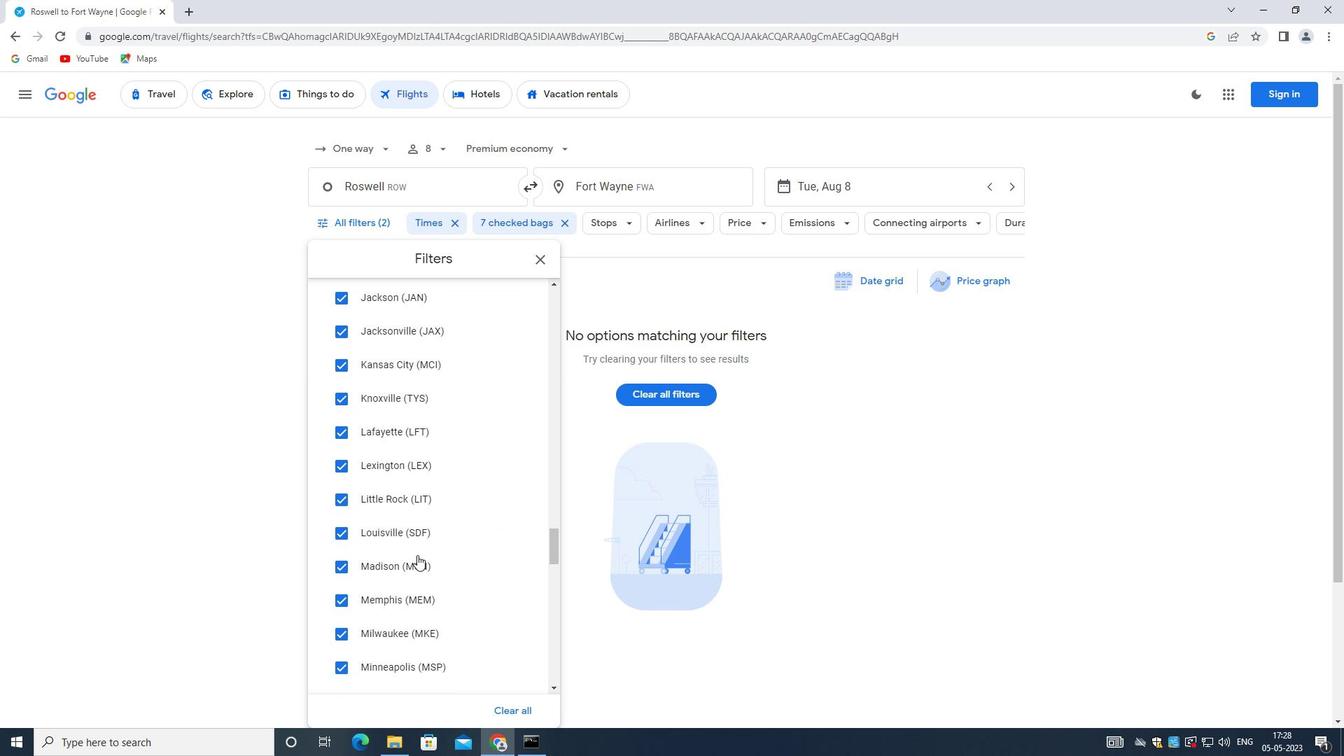 
Action: Mouse moved to (417, 555)
Screenshot: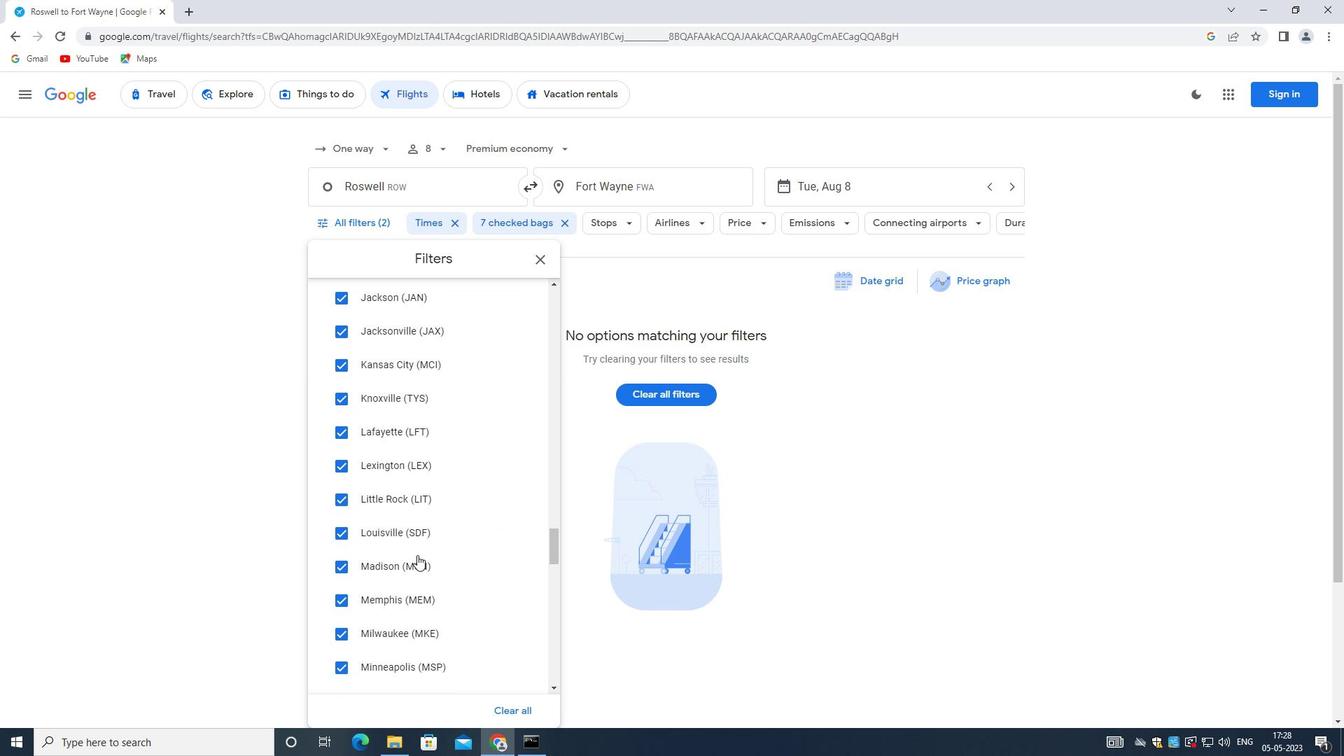 
Action: Mouse scrolled (417, 555) with delta (0, 0)
Screenshot: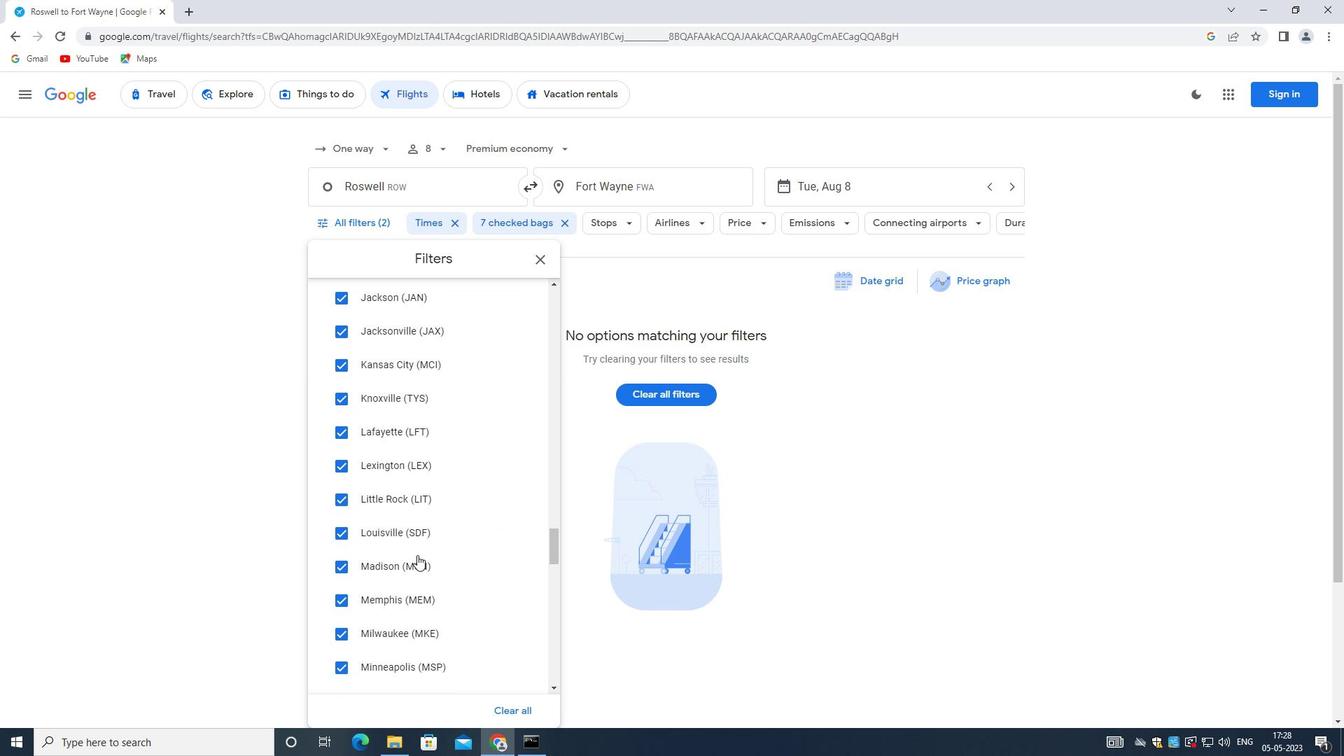 
Action: Mouse moved to (415, 564)
Screenshot: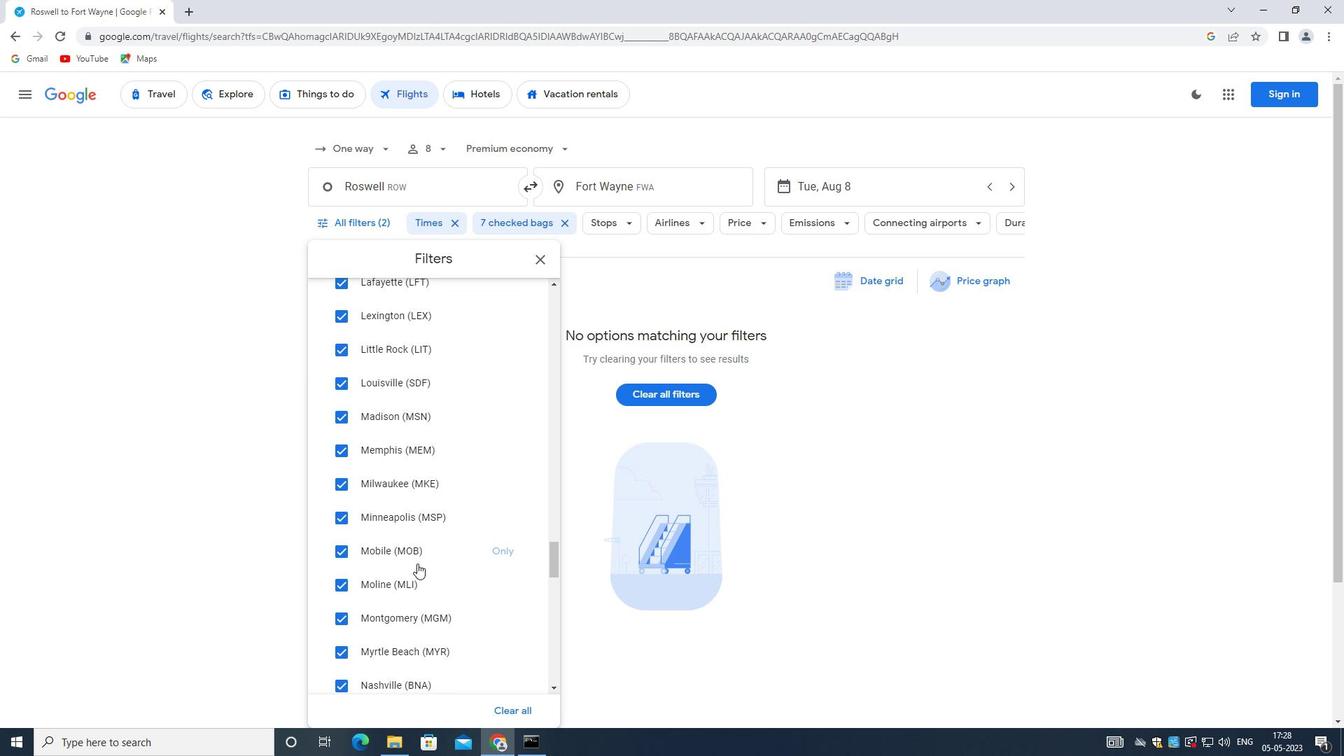 
Action: Mouse scrolled (415, 563) with delta (0, 0)
Screenshot: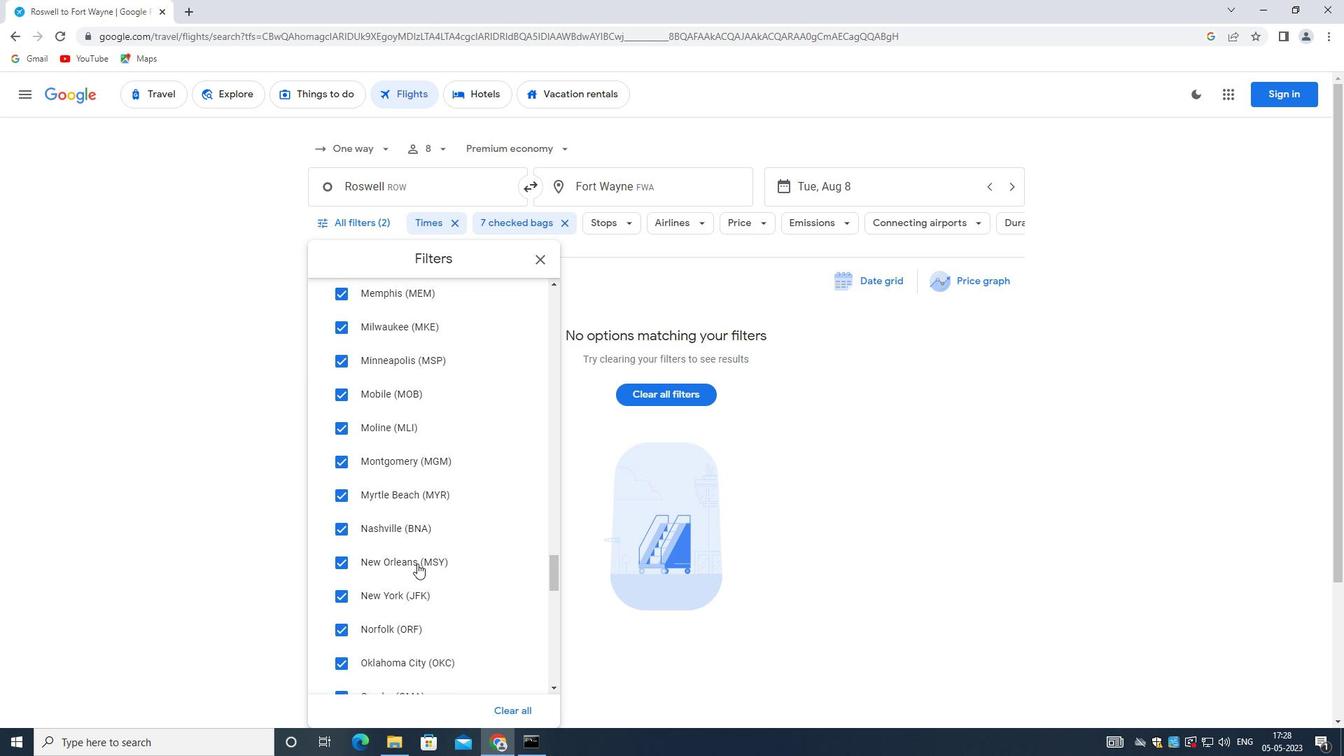
Action: Mouse moved to (413, 564)
Screenshot: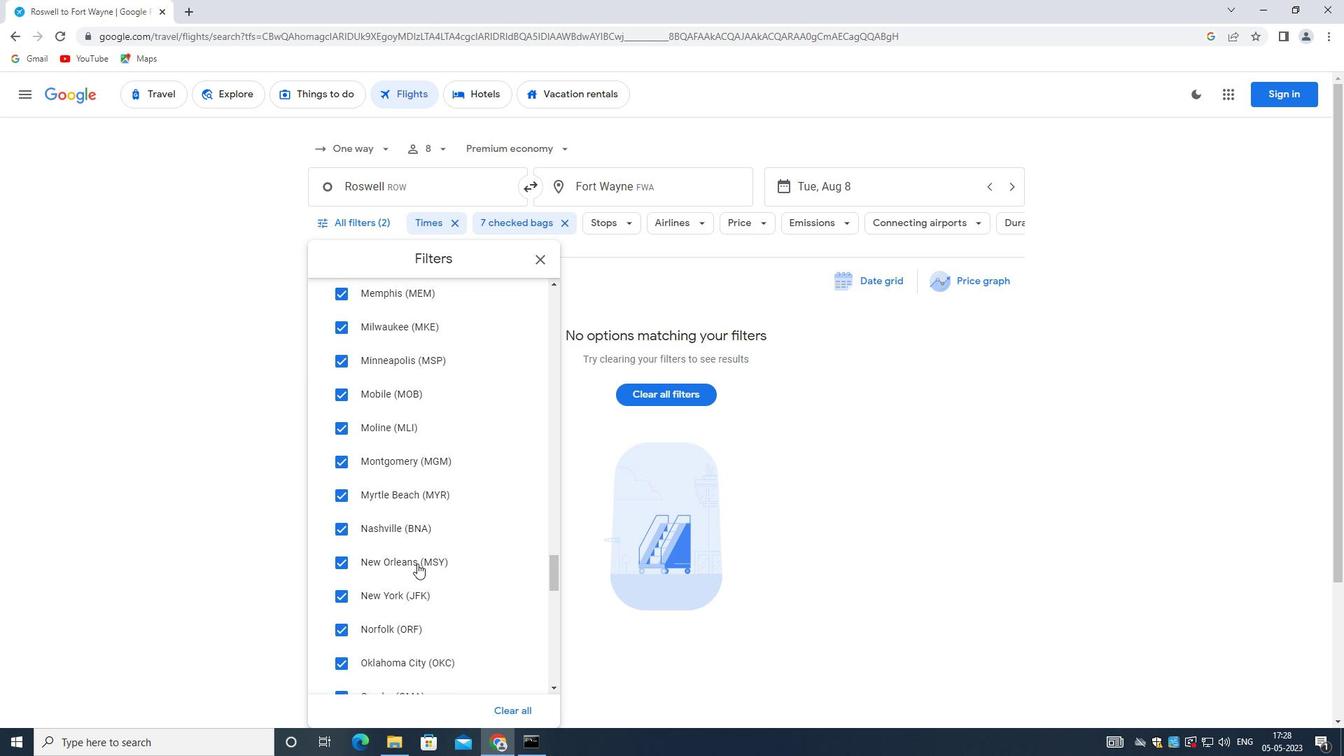 
Action: Mouse scrolled (413, 563) with delta (0, 0)
Screenshot: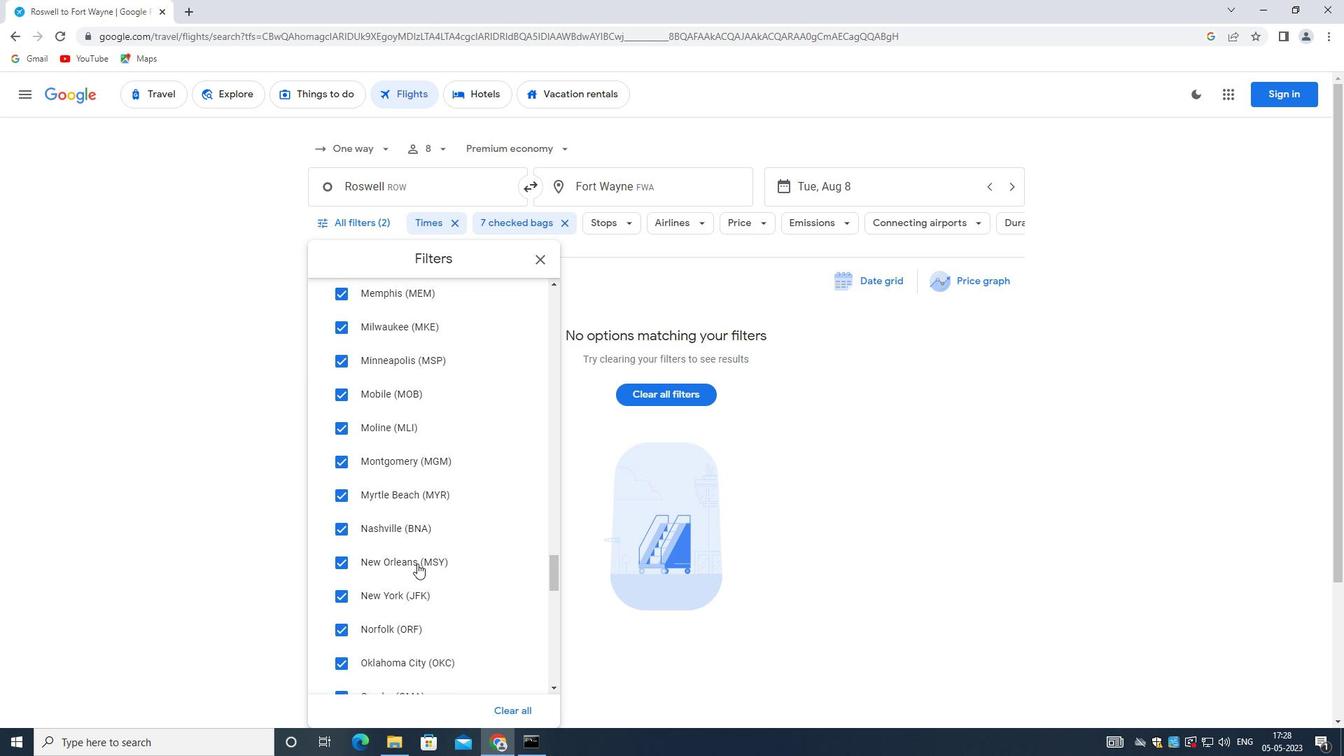 
Action: Mouse moved to (413, 565)
Screenshot: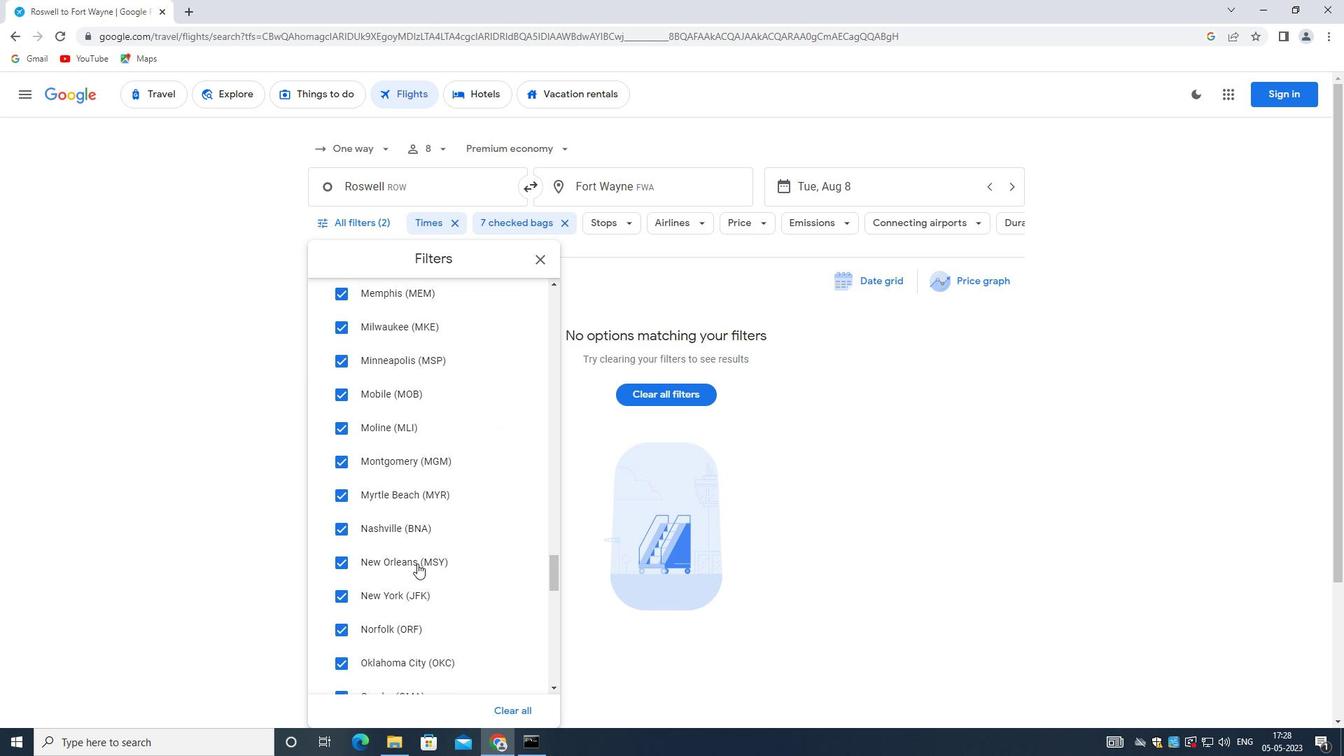 
Action: Mouse scrolled (413, 564) with delta (0, 0)
Screenshot: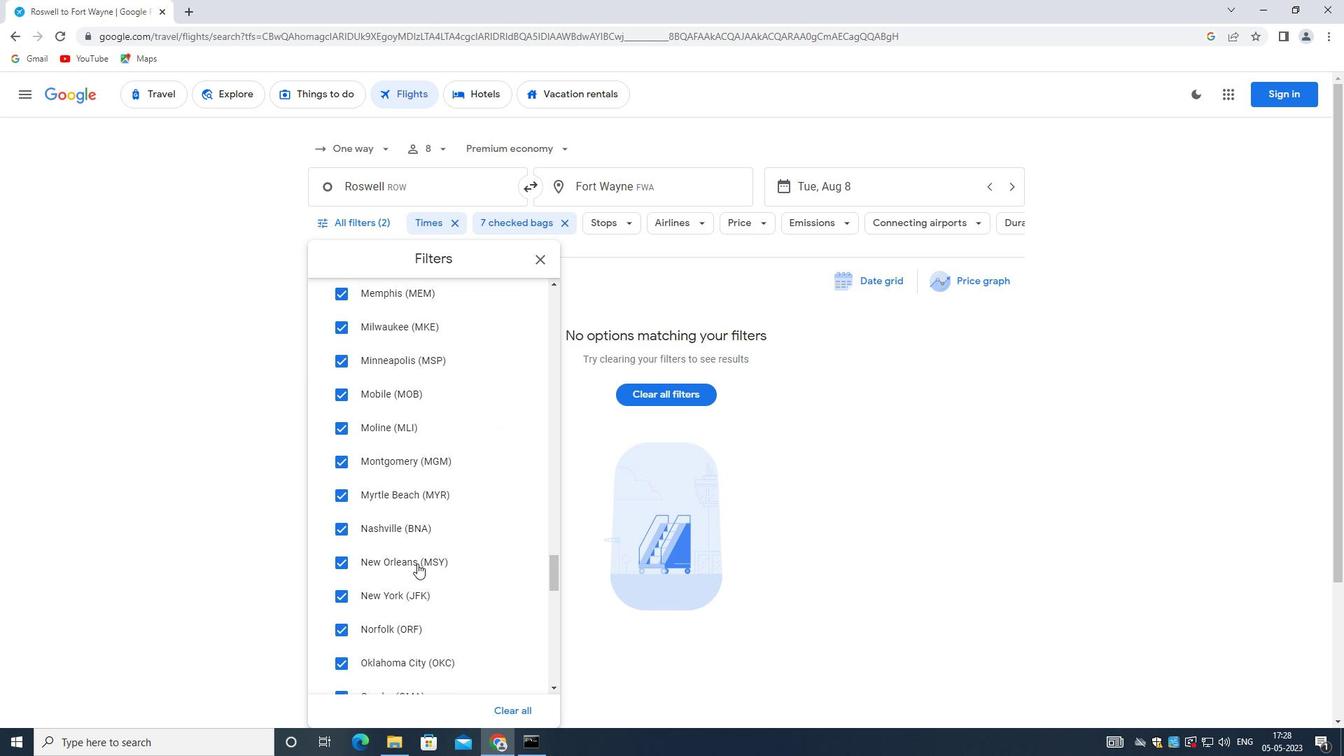 
Action: Mouse scrolled (413, 564) with delta (0, 0)
Screenshot: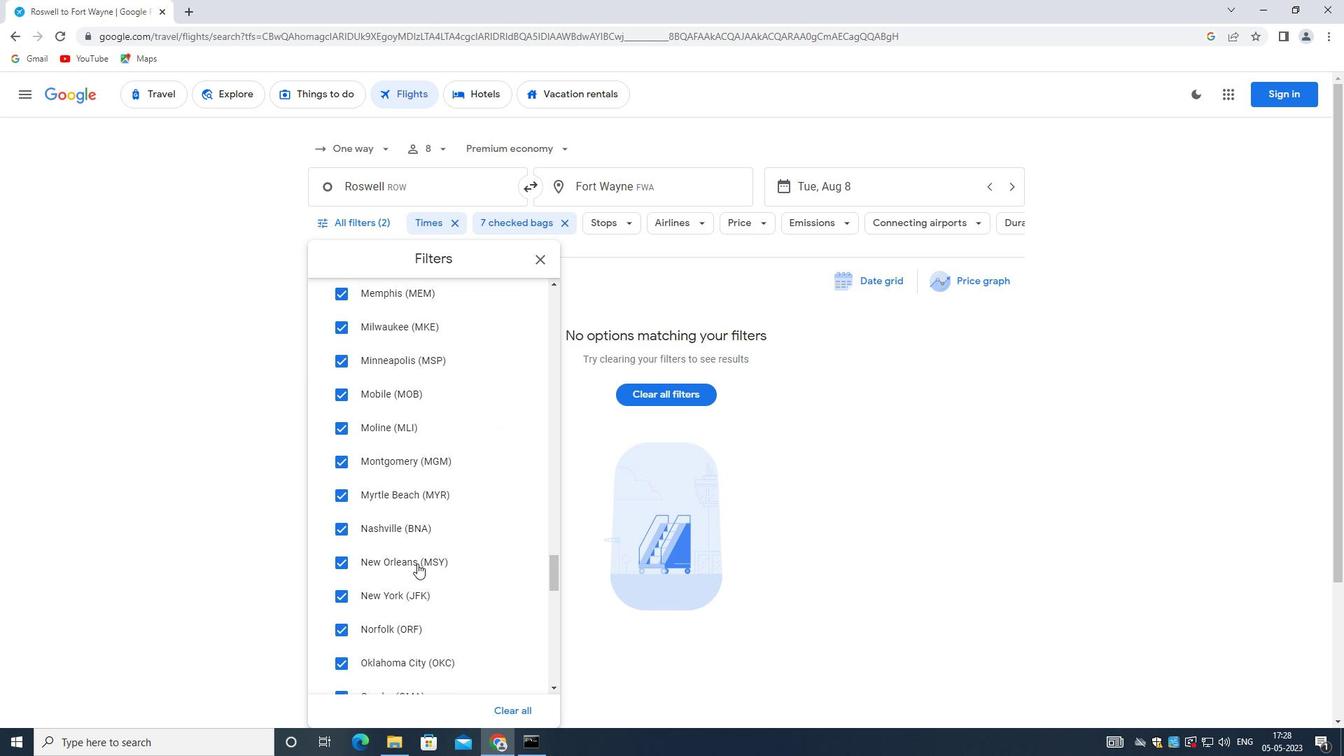 
Action: Mouse moved to (408, 573)
Screenshot: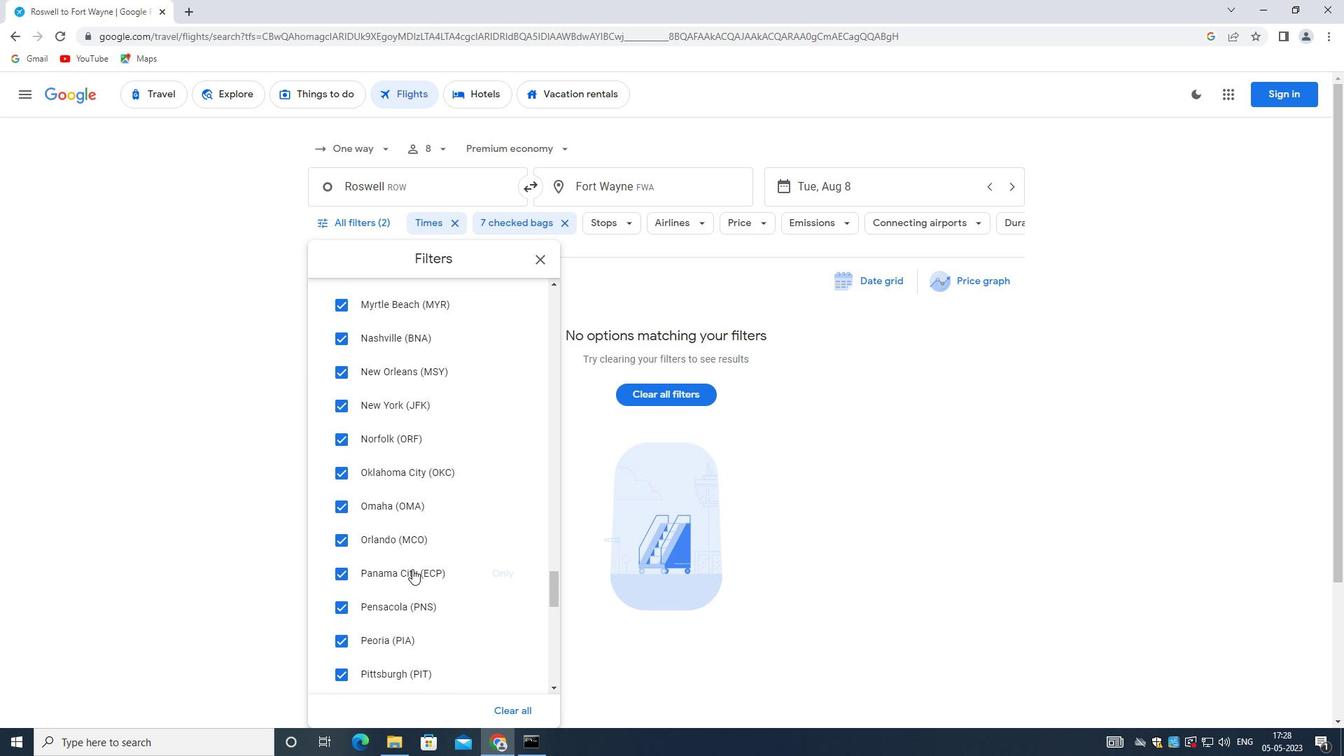 
Action: Mouse scrolled (408, 572) with delta (0, 0)
Screenshot: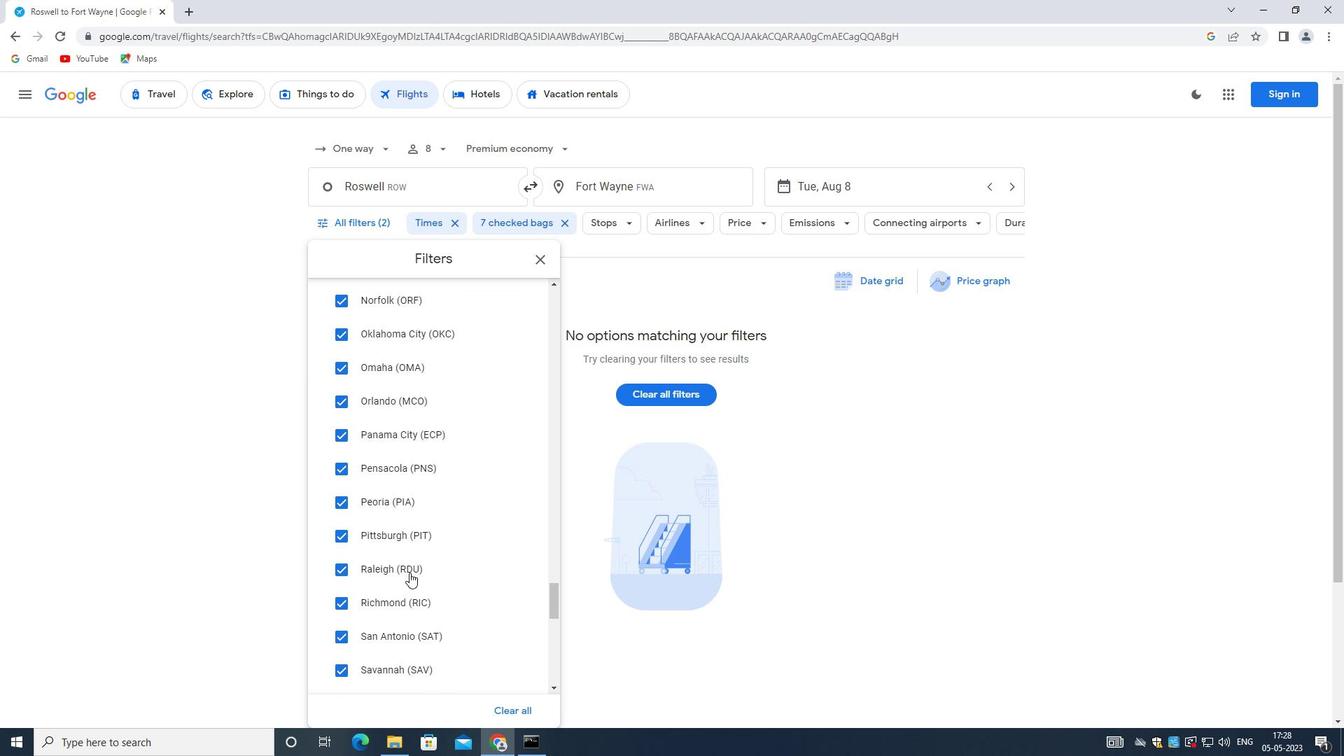
Action: Mouse moved to (408, 573)
Screenshot: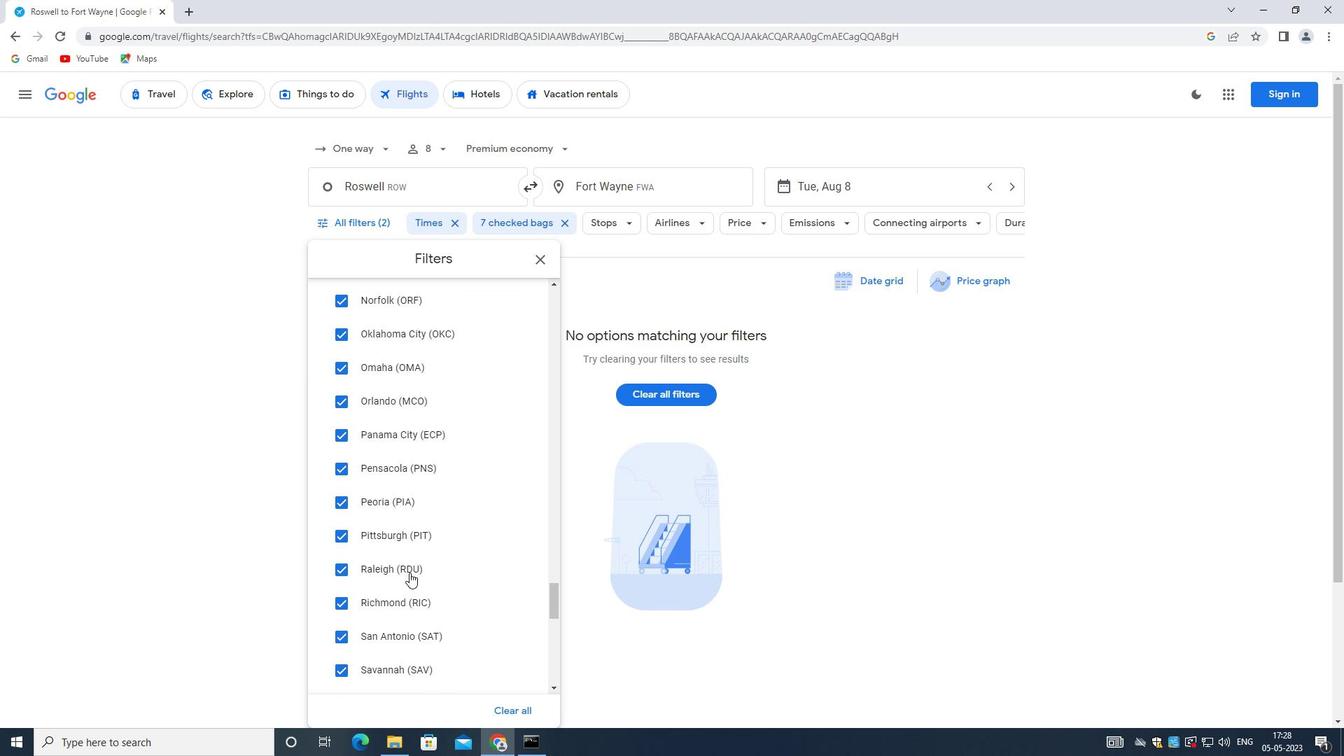 
Action: Mouse scrolled (408, 572) with delta (0, 0)
Screenshot: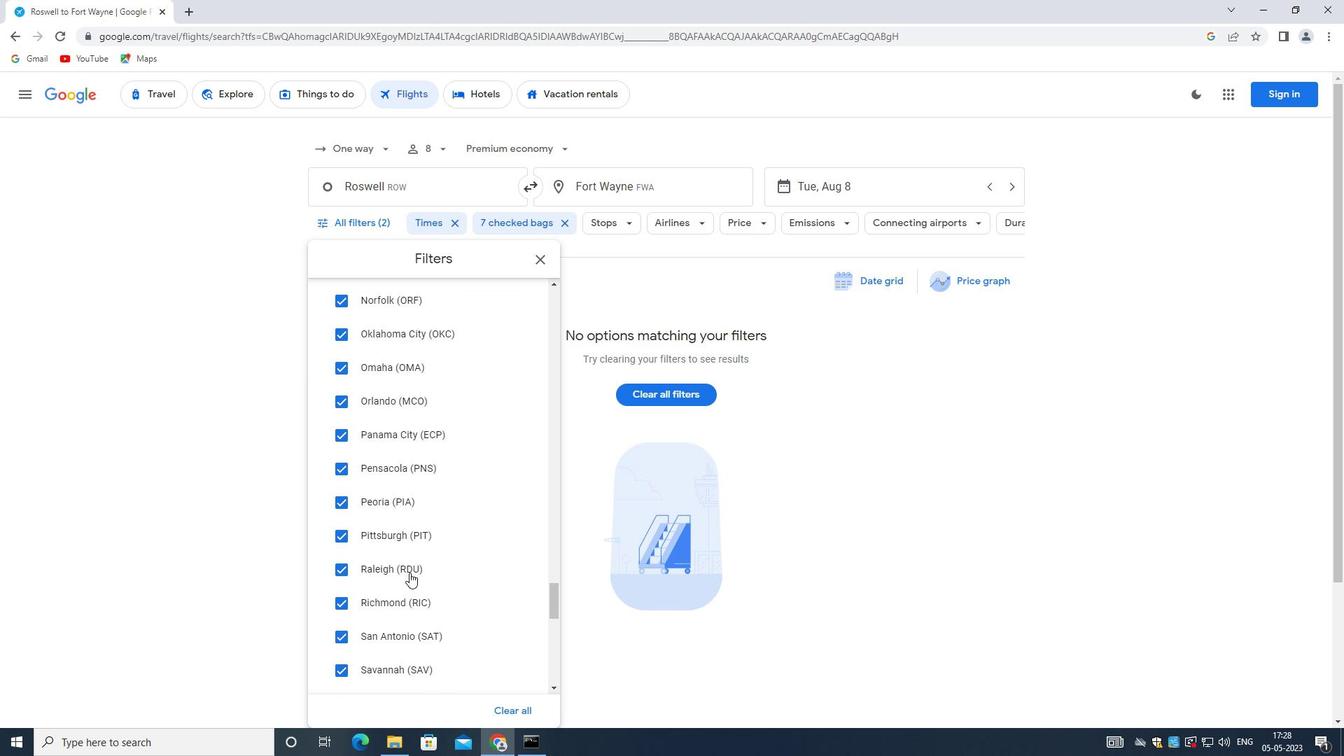 
Action: Mouse moved to (408, 573)
Screenshot: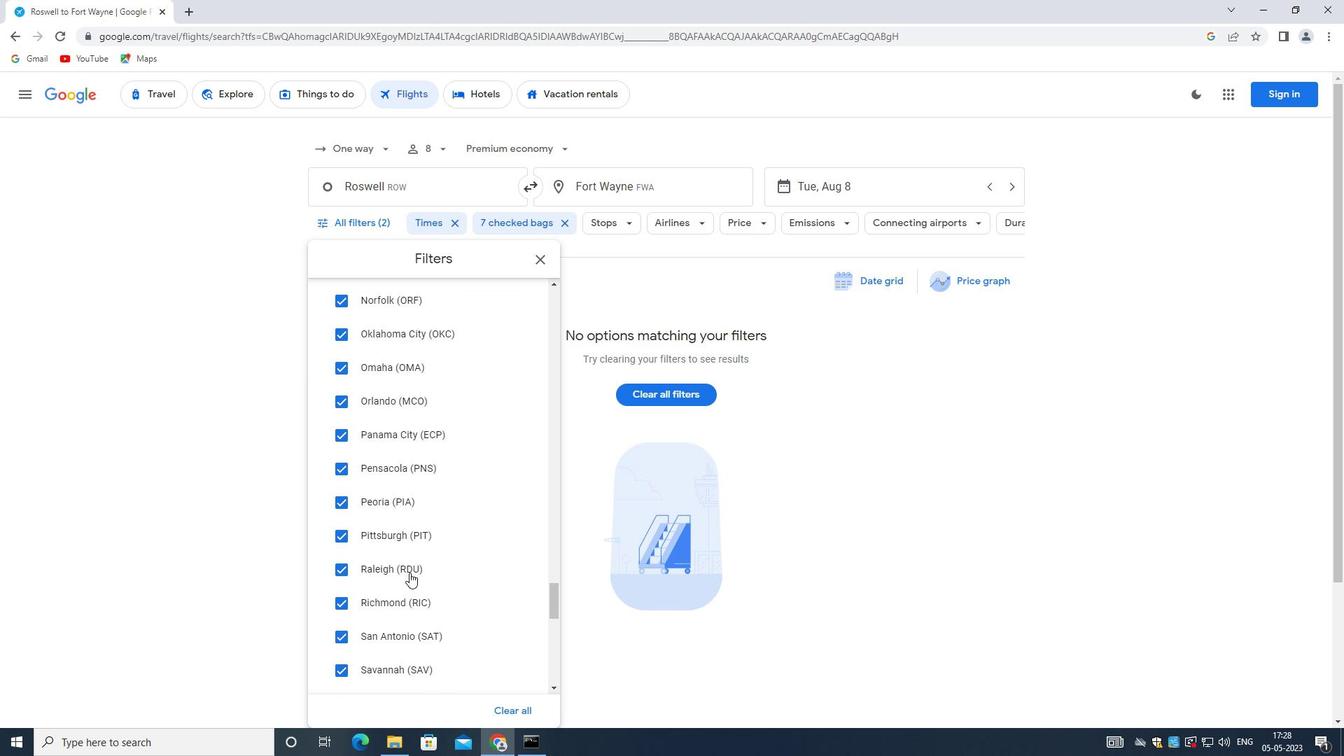 
Action: Mouse scrolled (408, 572) with delta (0, 0)
Screenshot: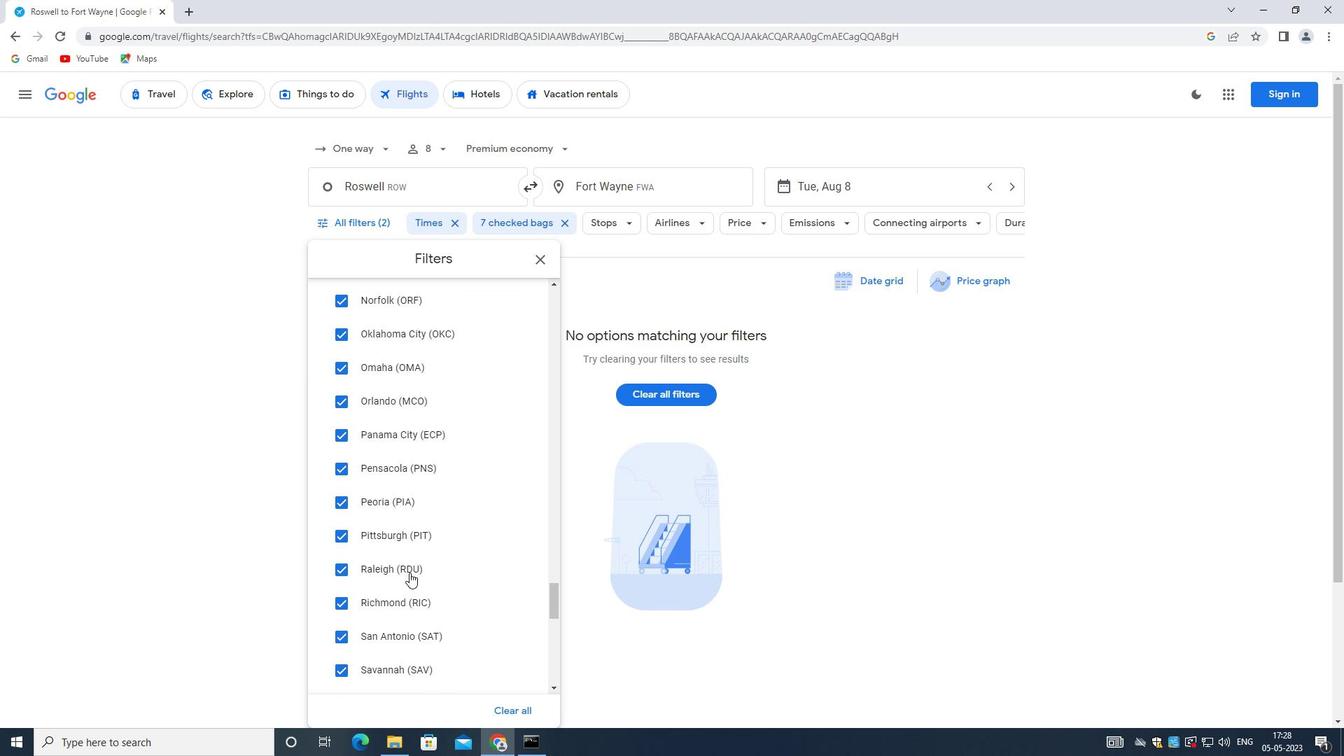 
Action: Mouse scrolled (408, 572) with delta (0, 0)
Screenshot: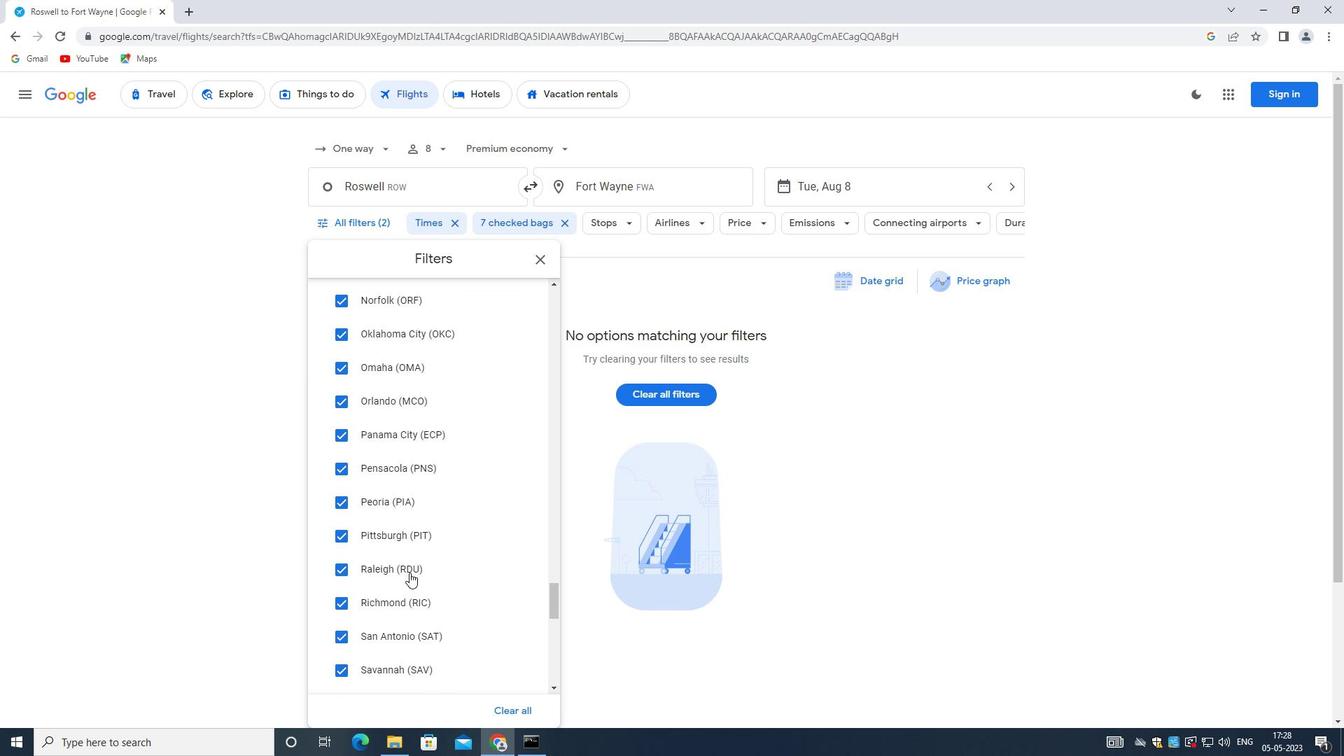 
Action: Mouse scrolled (408, 572) with delta (0, 0)
Screenshot: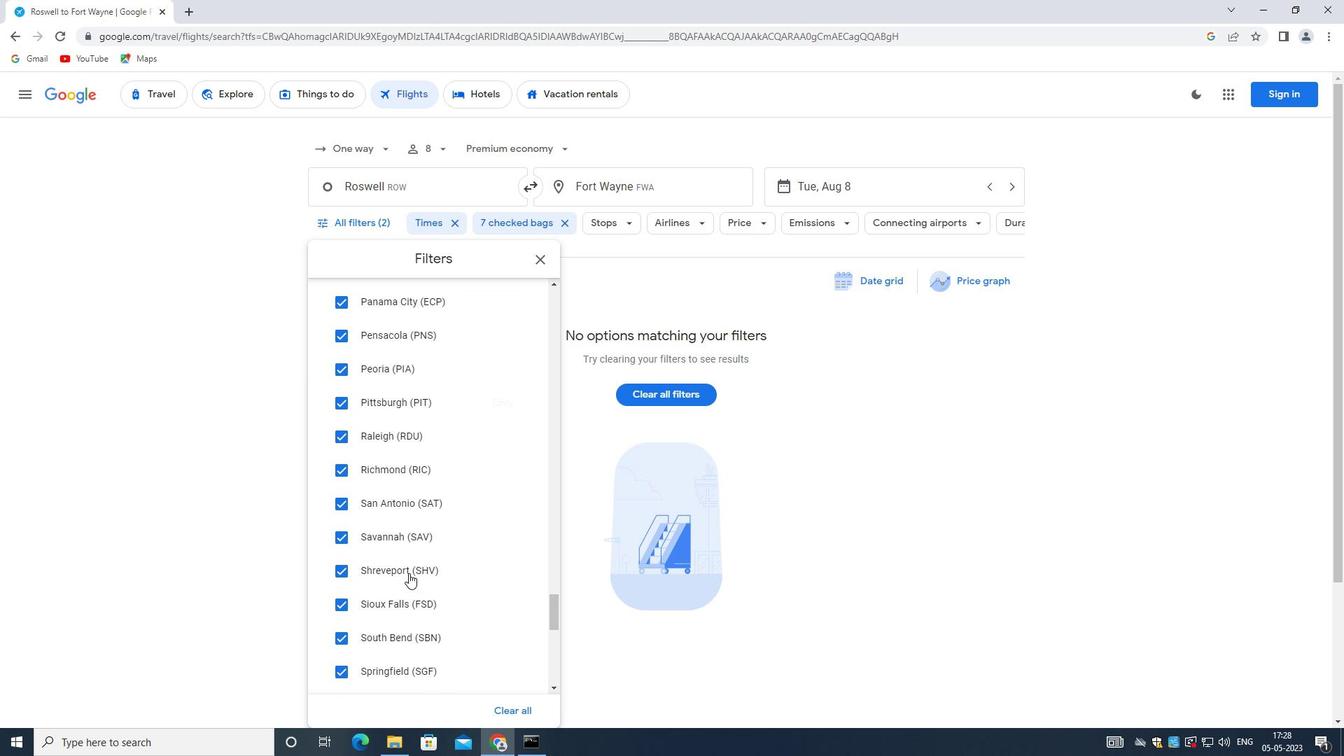 
Action: Mouse moved to (406, 574)
Screenshot: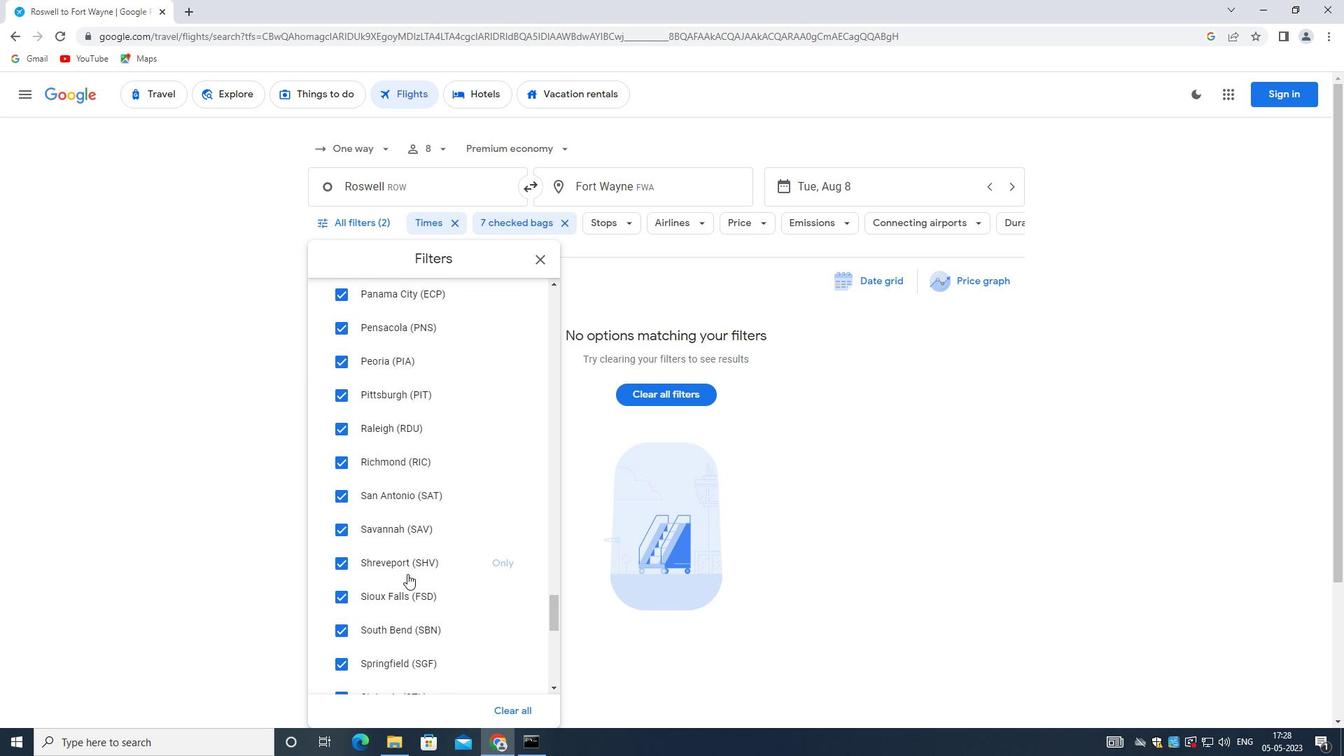 
Action: Mouse scrolled (406, 573) with delta (0, 0)
Screenshot: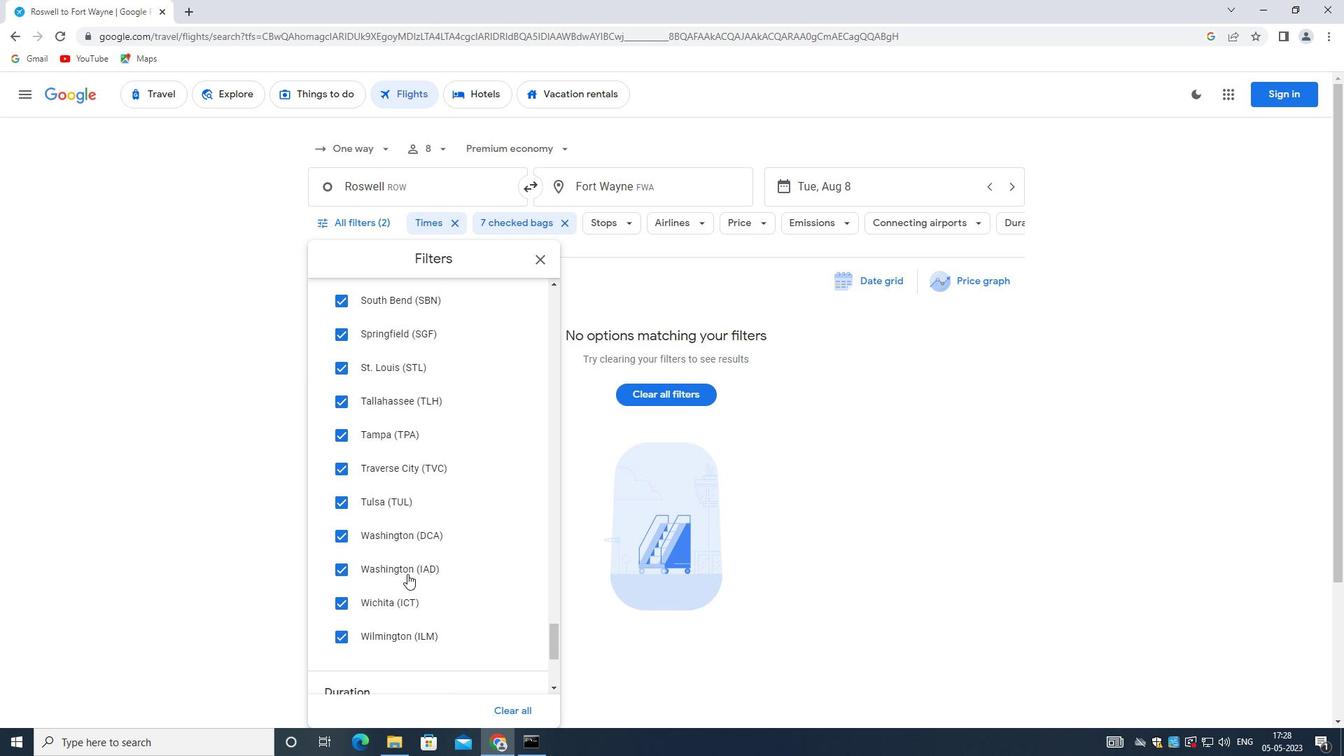 
Action: Mouse scrolled (406, 573) with delta (0, 0)
Screenshot: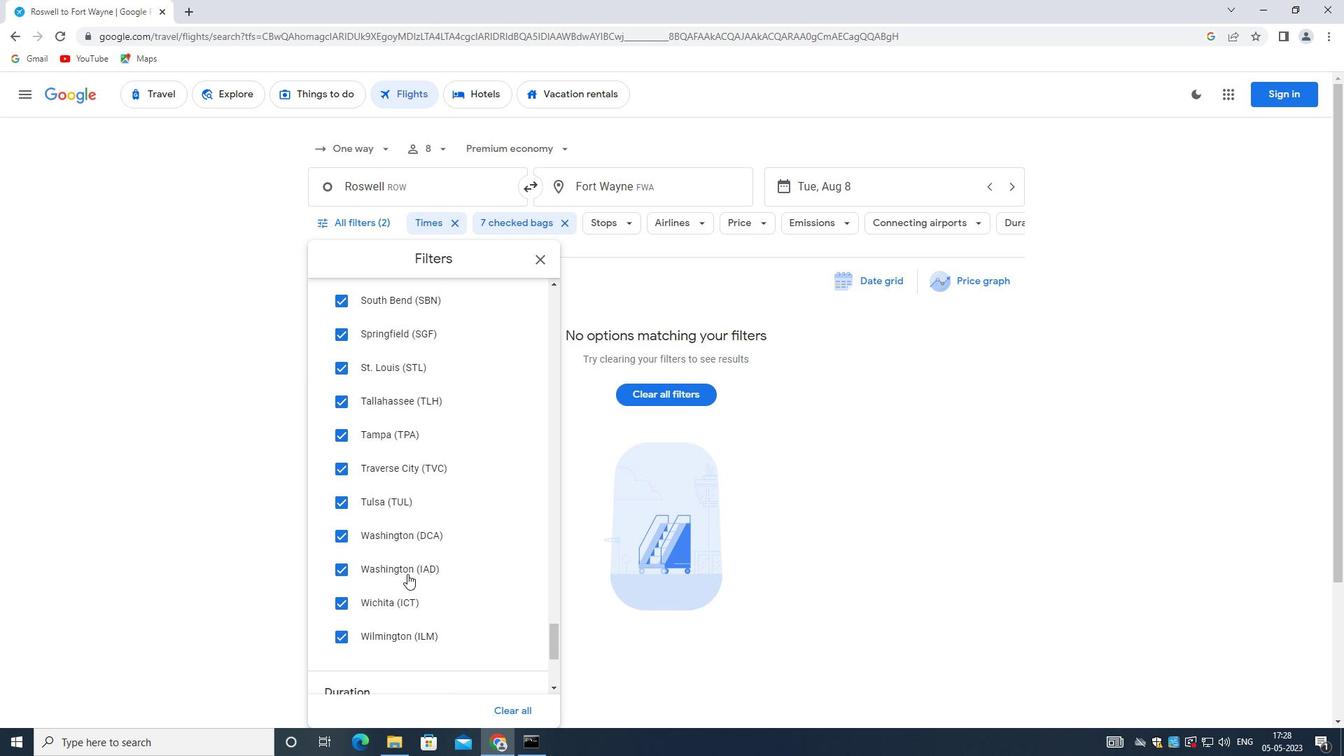 
Action: Mouse scrolled (406, 573) with delta (0, 0)
Screenshot: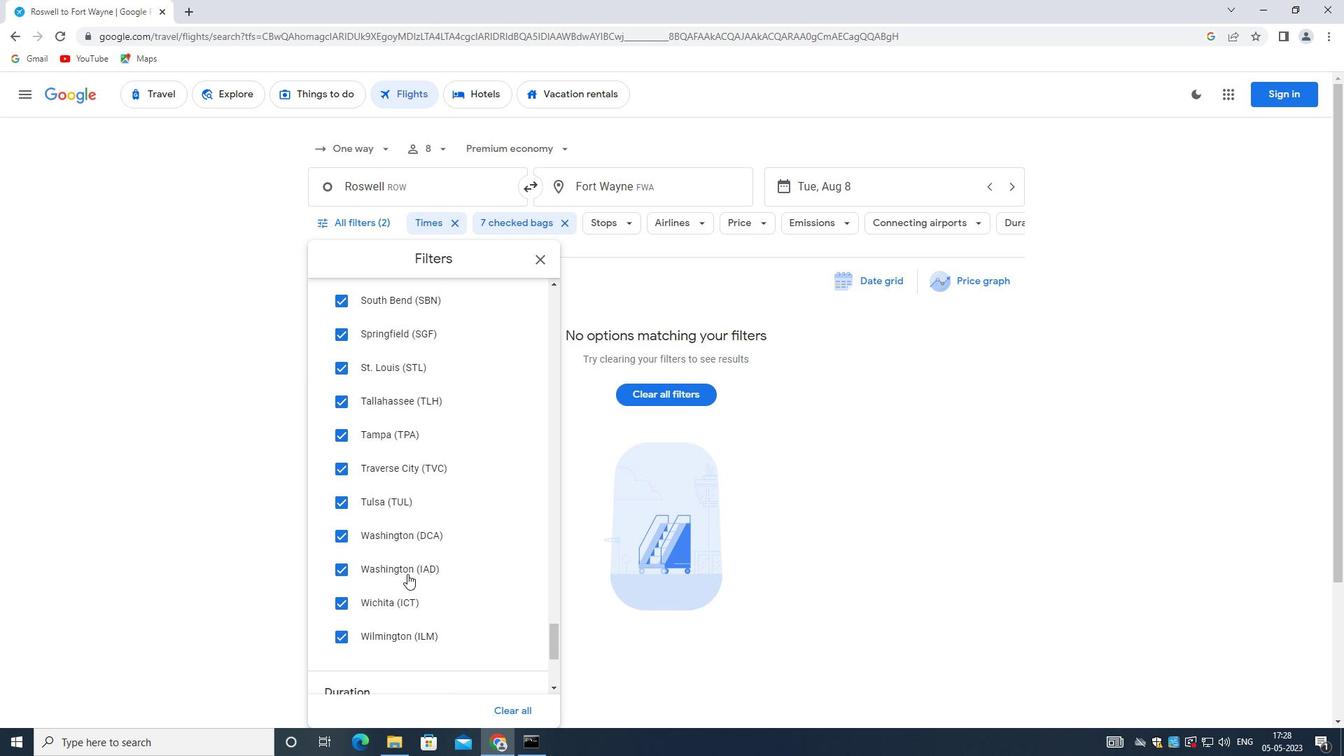 
Action: Mouse scrolled (406, 573) with delta (0, 0)
Screenshot: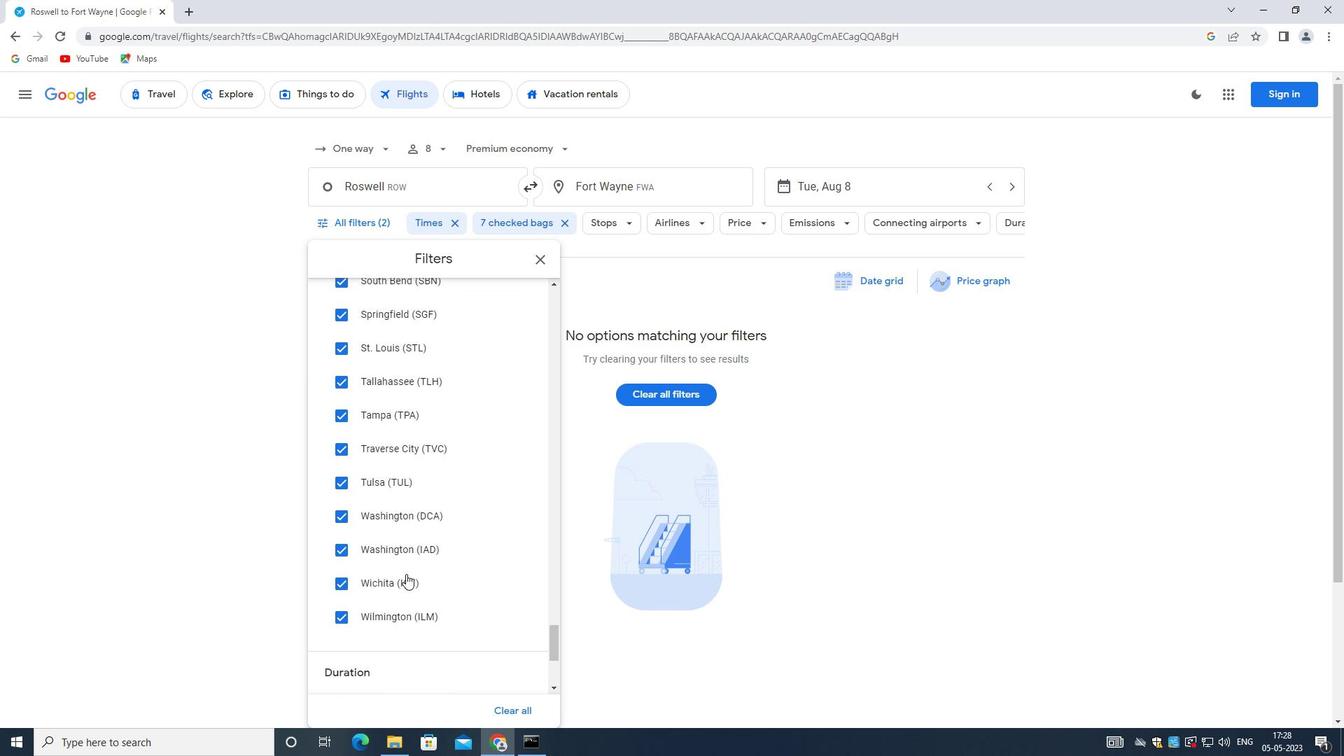 
Action: Mouse moved to (406, 574)
Screenshot: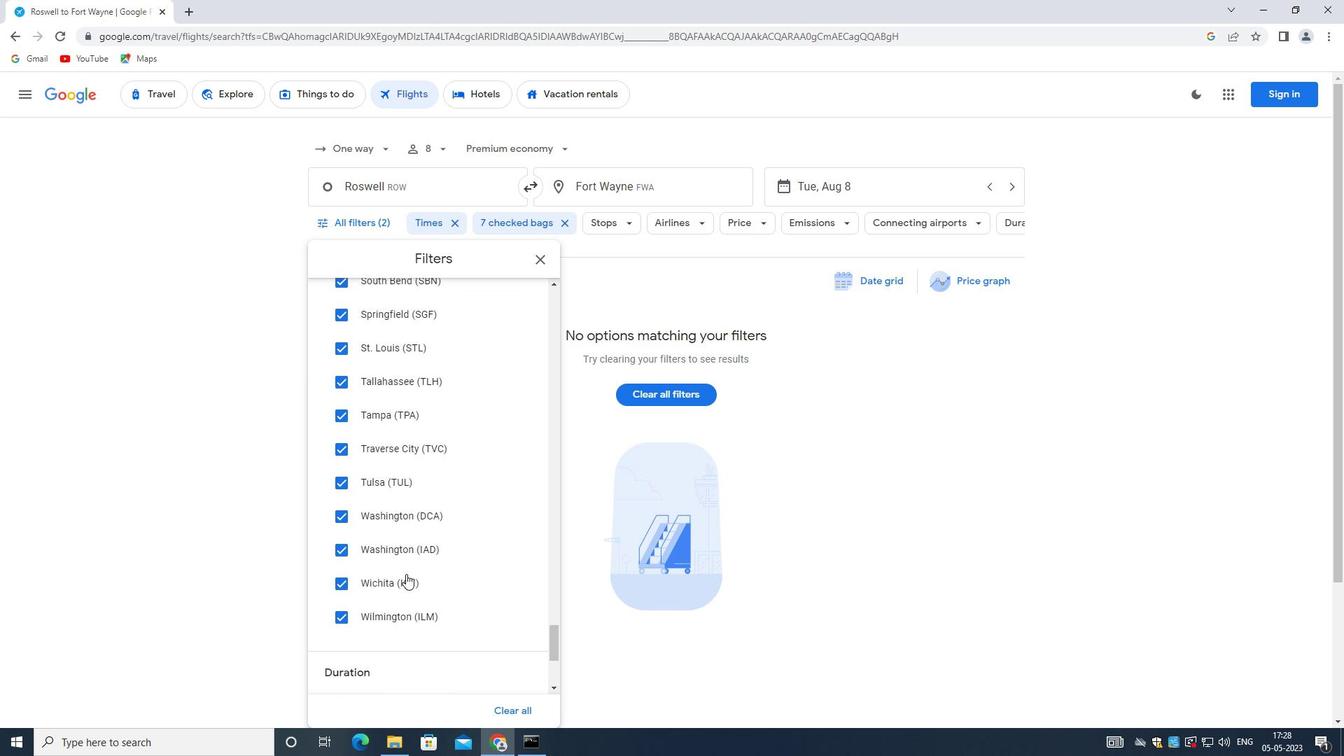
Action: Mouse scrolled (406, 573) with delta (0, 0)
Screenshot: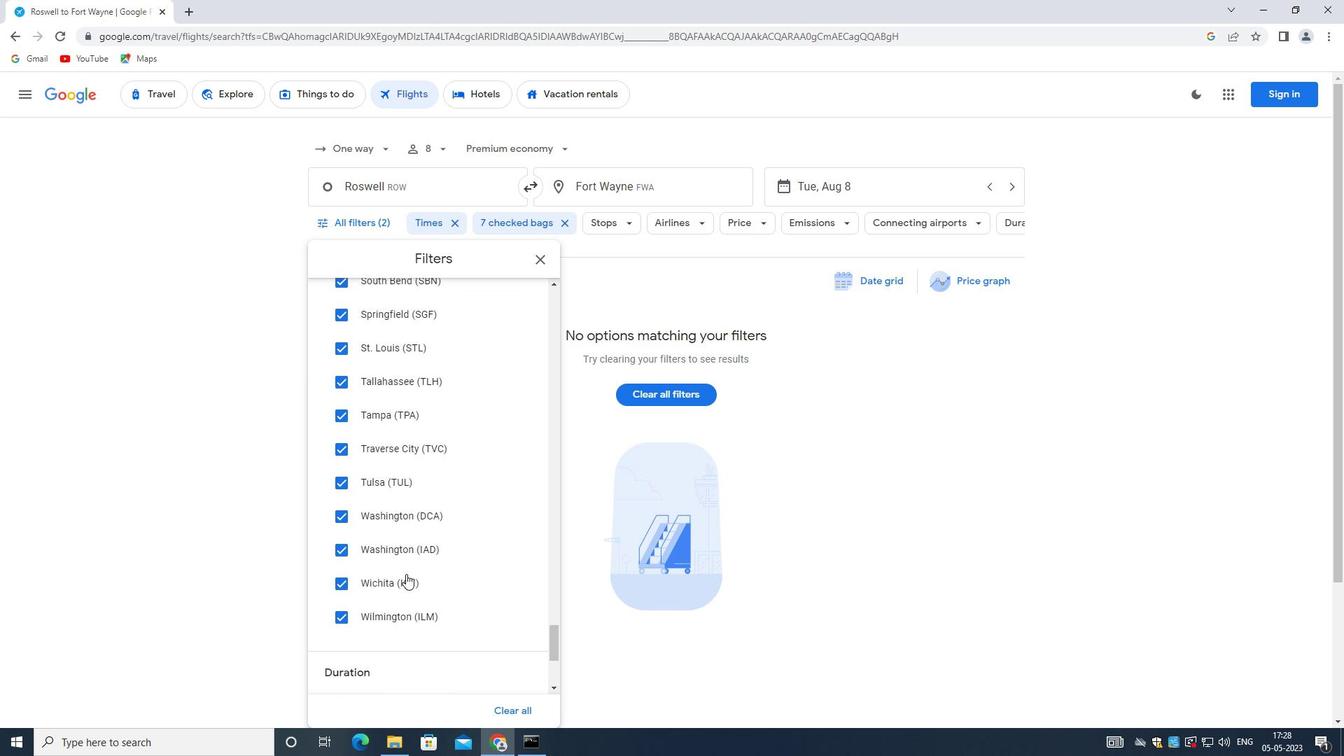 
Action: Mouse moved to (406, 574)
Screenshot: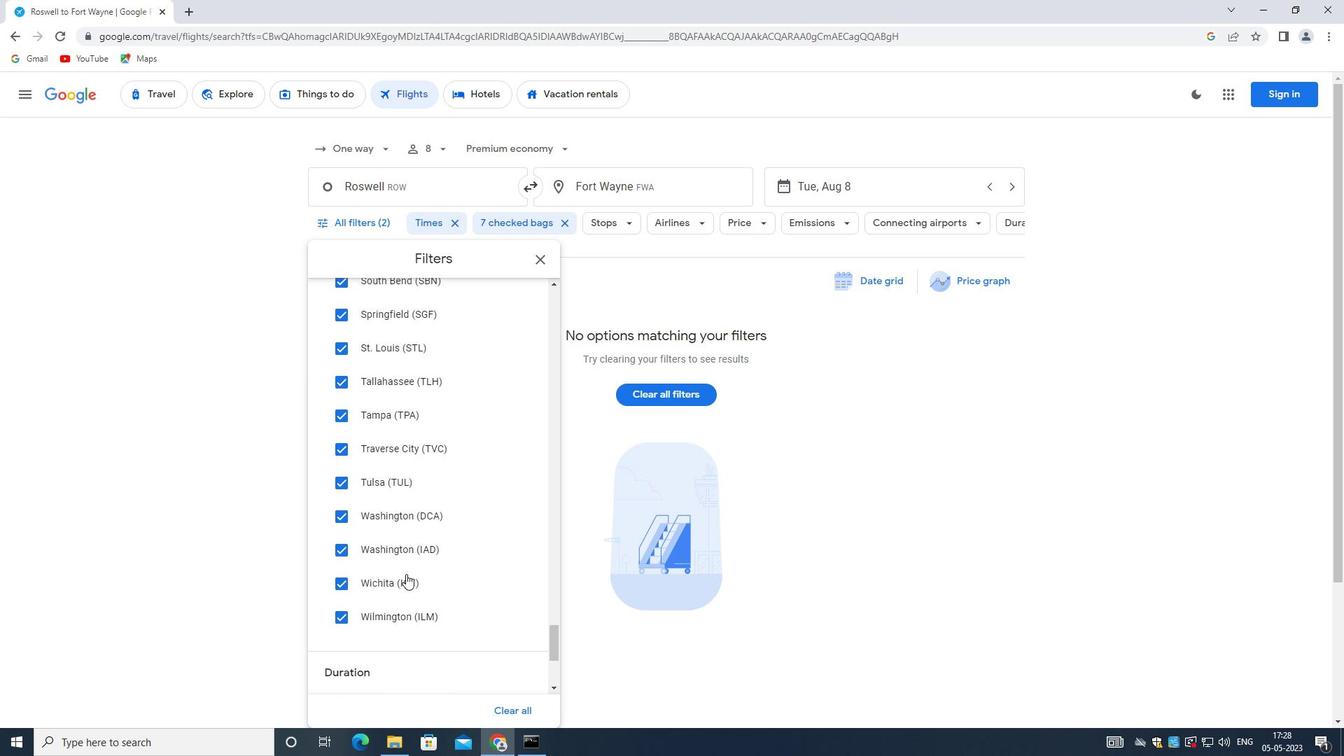 
Action: Mouse scrolled (406, 573) with delta (0, 0)
Screenshot: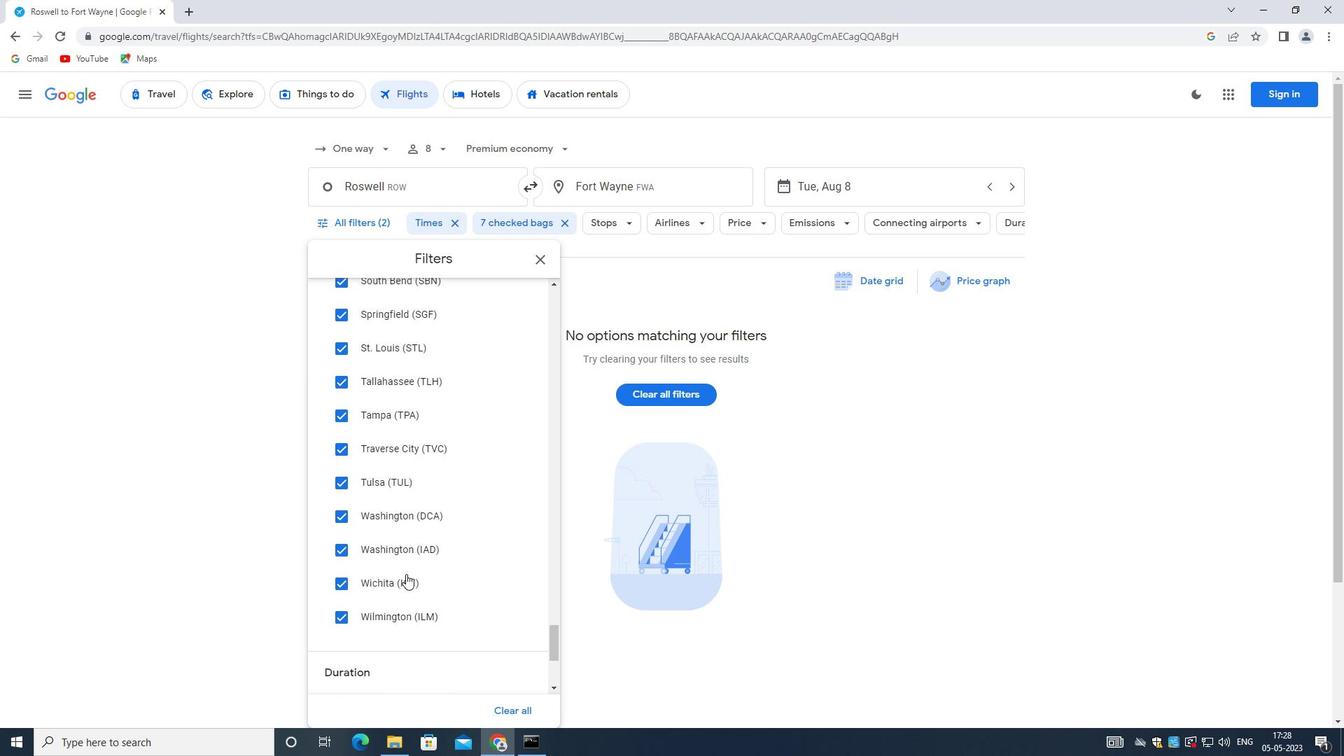 
Action: Mouse moved to (408, 571)
Screenshot: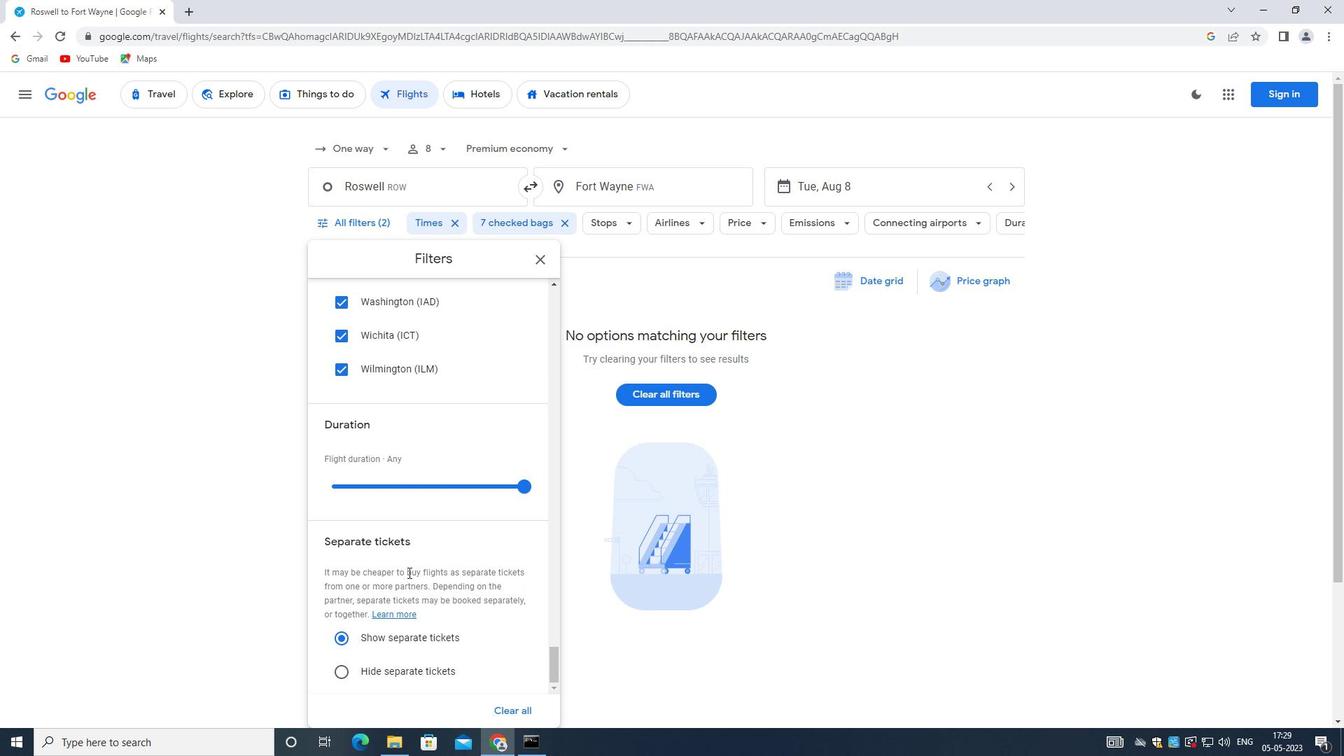 
Action: Mouse scrolled (408, 570) with delta (0, 0)
Screenshot: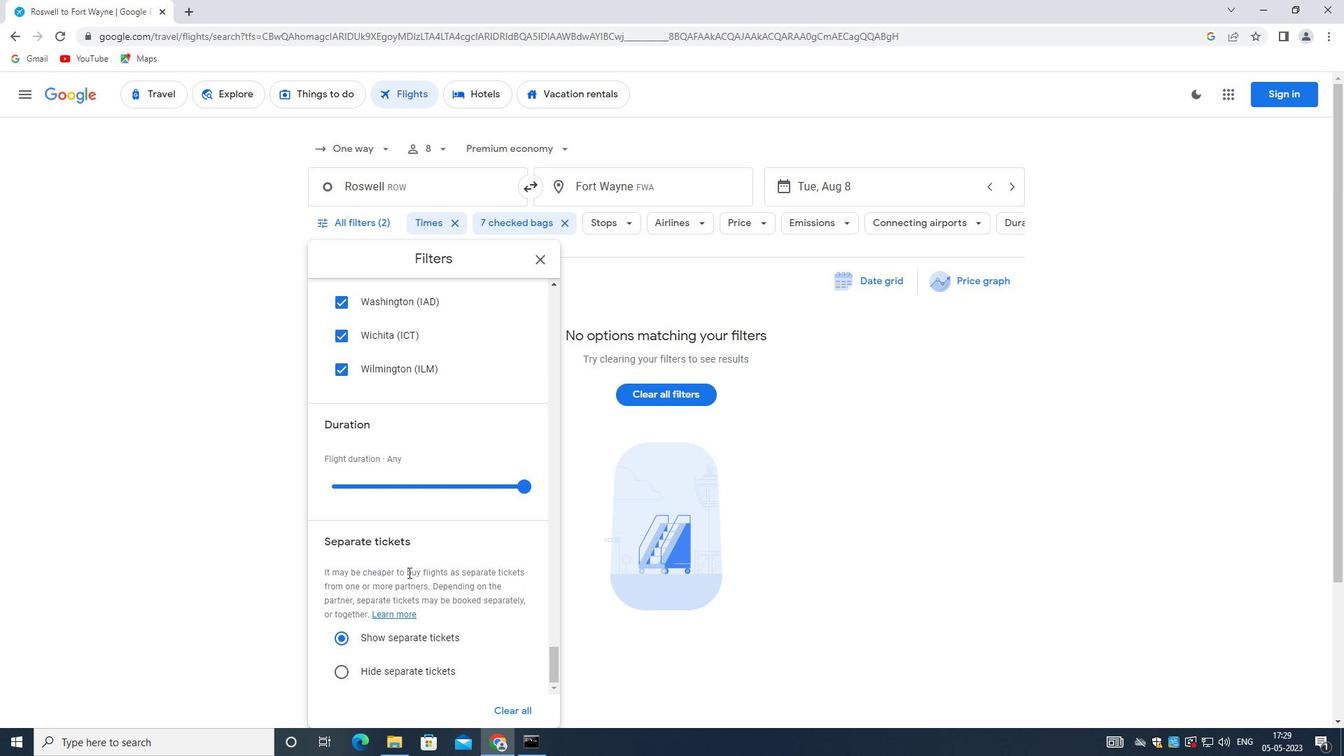 
Action: Mouse scrolled (408, 570) with delta (0, 0)
Screenshot: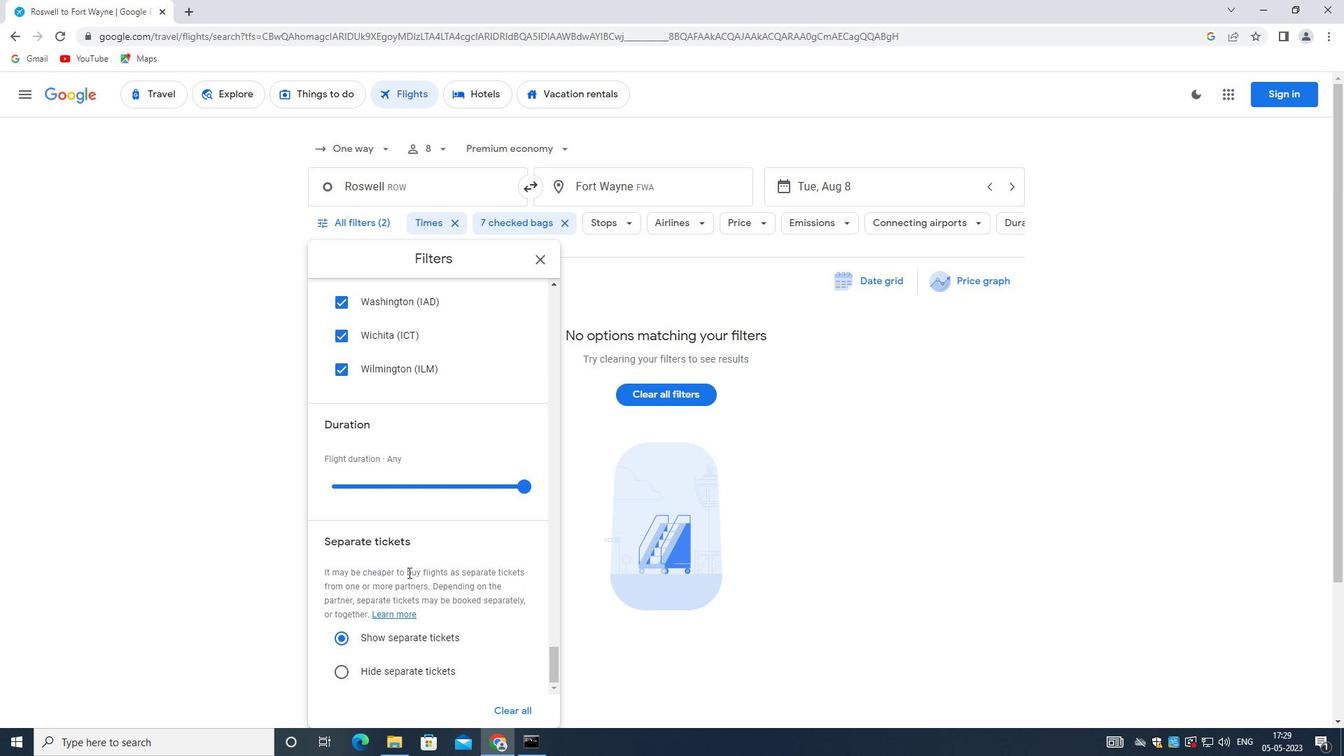 
Action: Mouse scrolled (408, 570) with delta (0, 0)
Screenshot: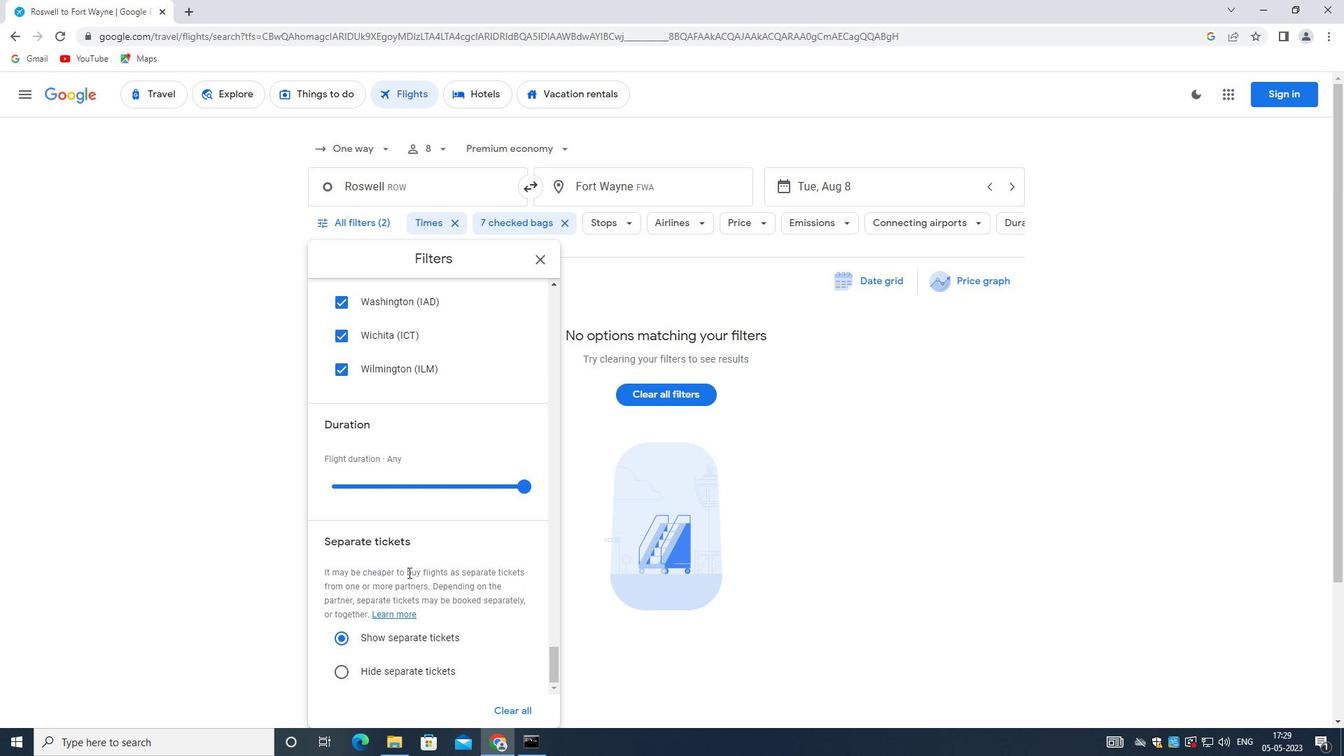
Action: Mouse scrolled (408, 570) with delta (0, 0)
Screenshot: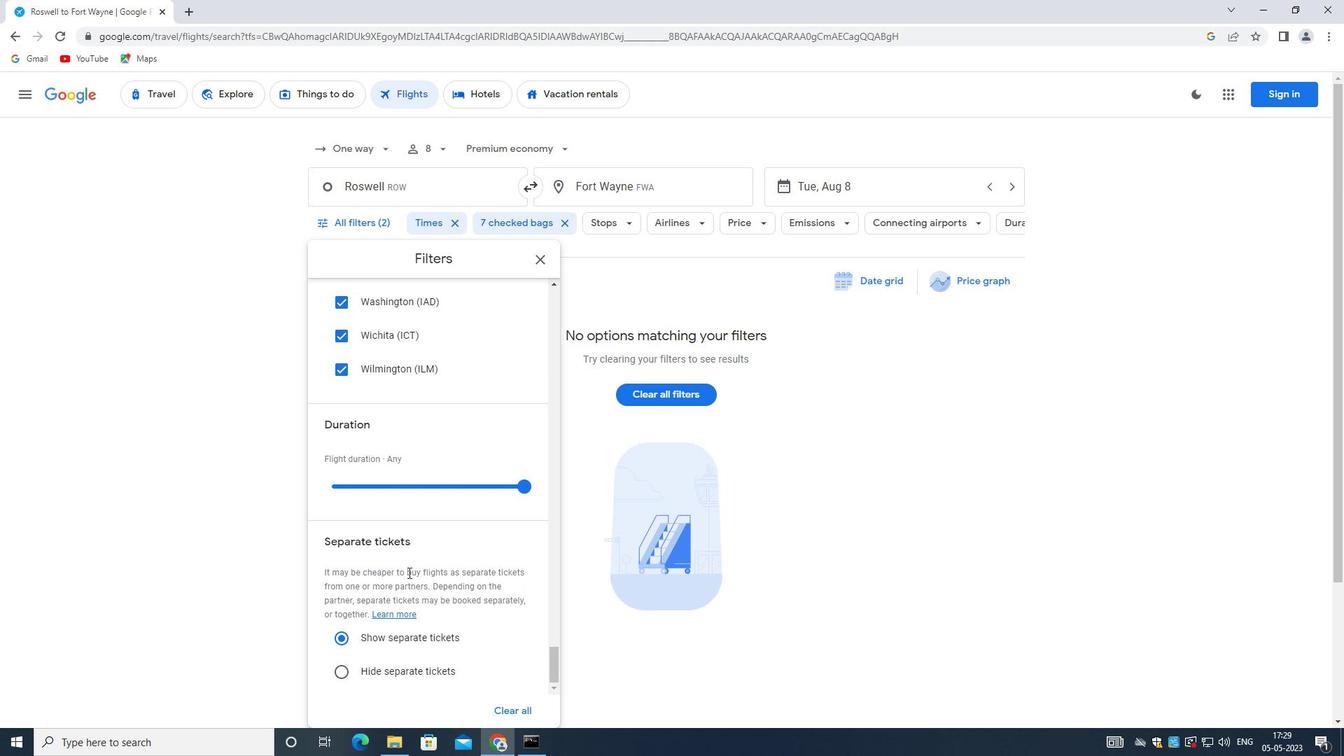 
